 Task: Search for 'famous quotes' on Google Images and save several images to your computer.
Action: Mouse moved to (501, 784)
Screenshot: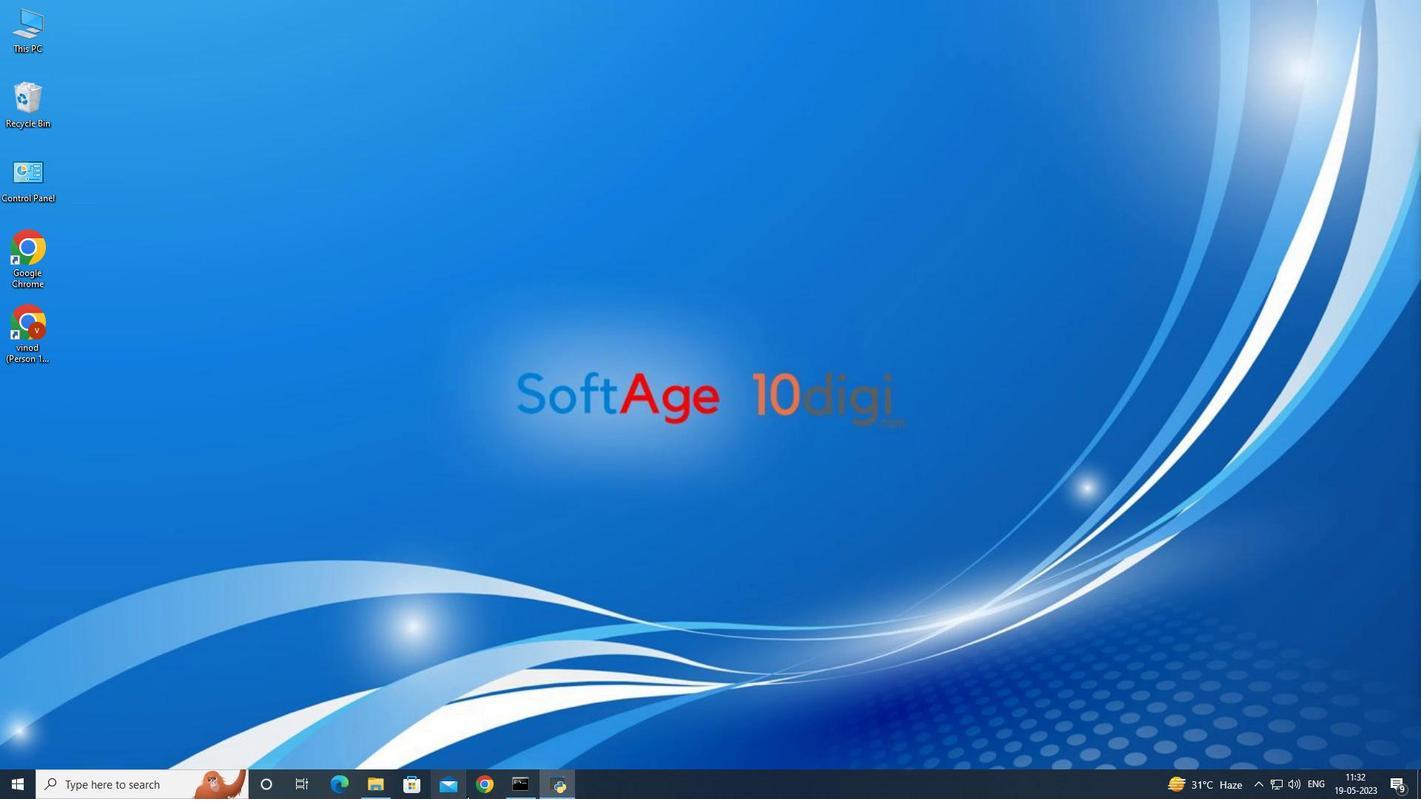 
Action: Mouse pressed left at (501, 784)
Screenshot: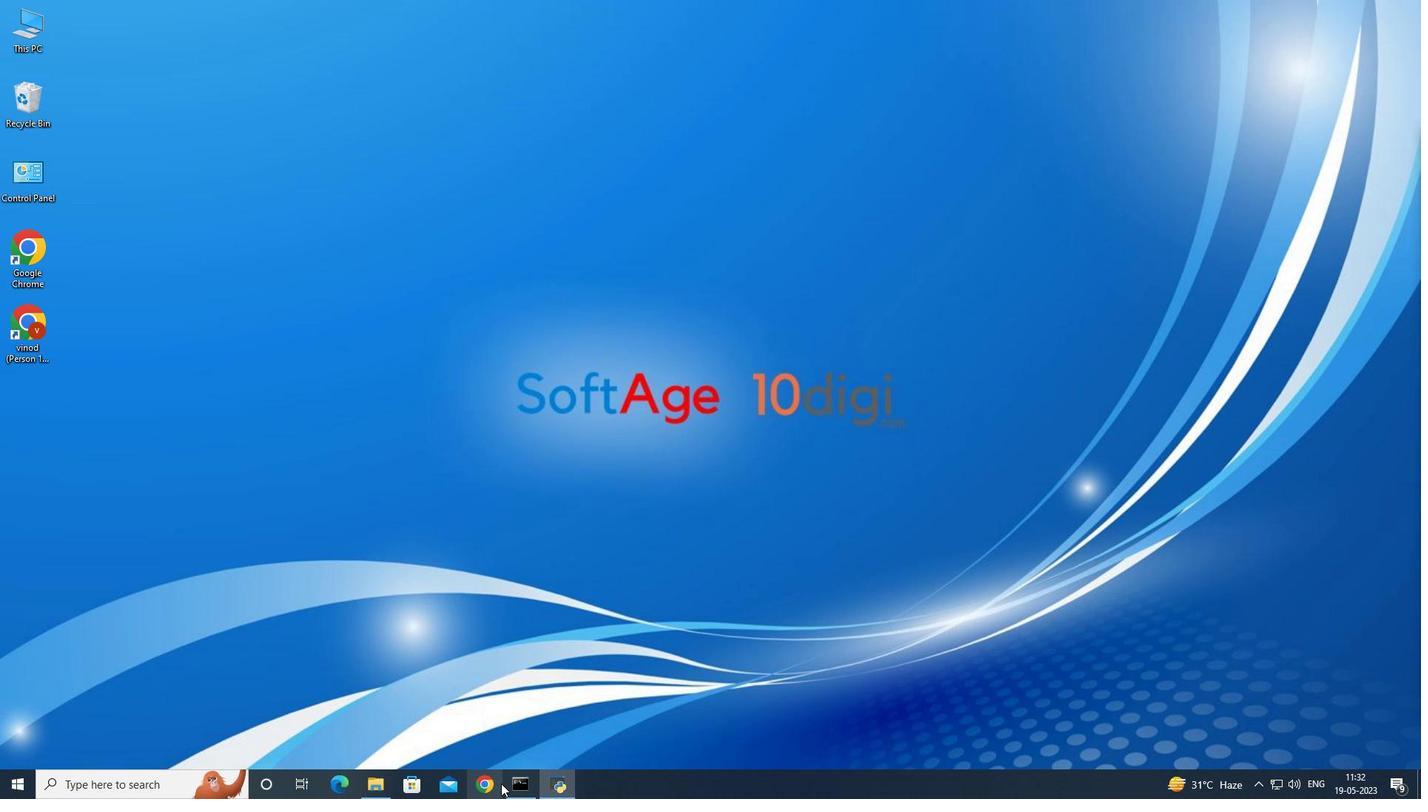 
Action: Mouse moved to (607, 493)
Screenshot: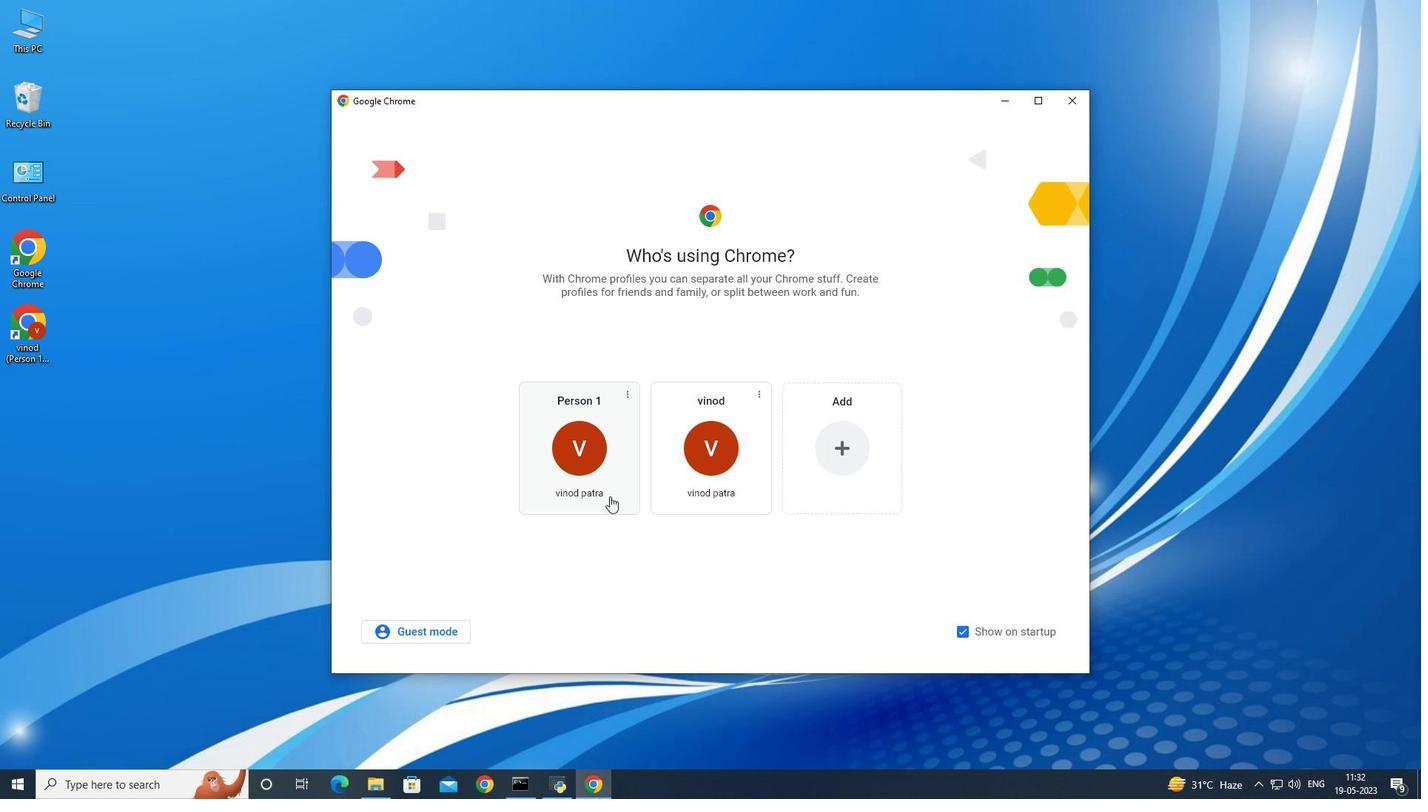 
Action: Mouse pressed left at (607, 493)
Screenshot: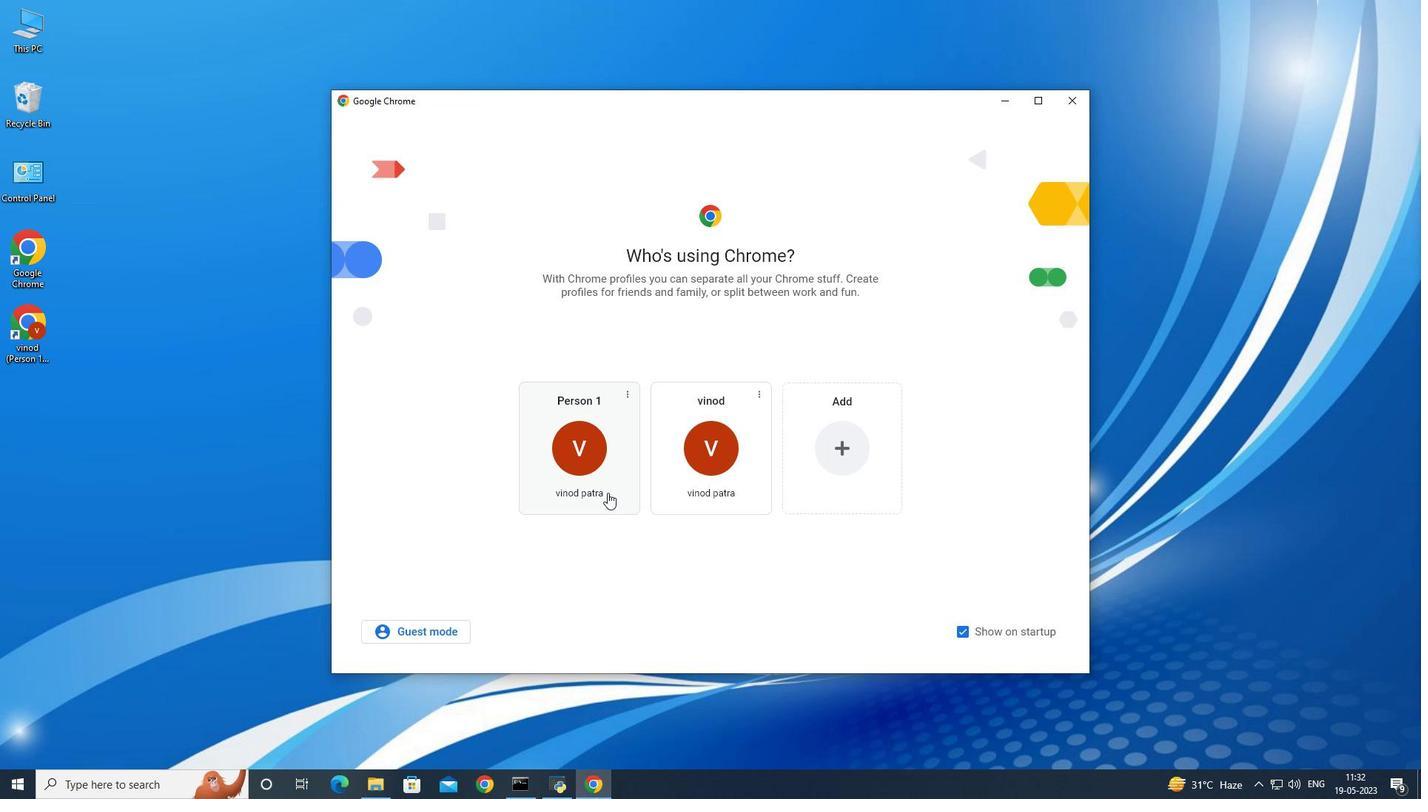 
Action: Mouse moved to (701, 311)
Screenshot: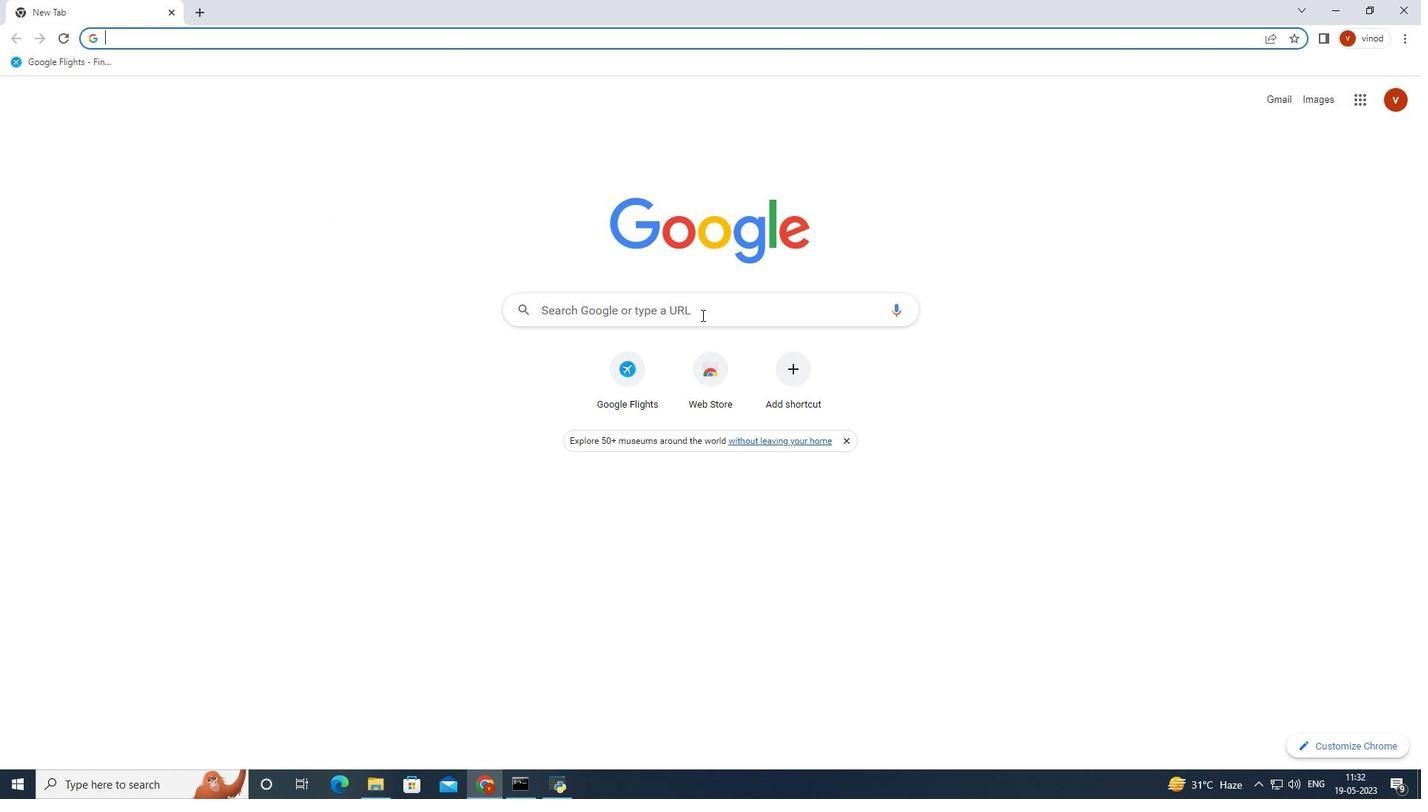 
Action: Mouse pressed left at (701, 311)
Screenshot: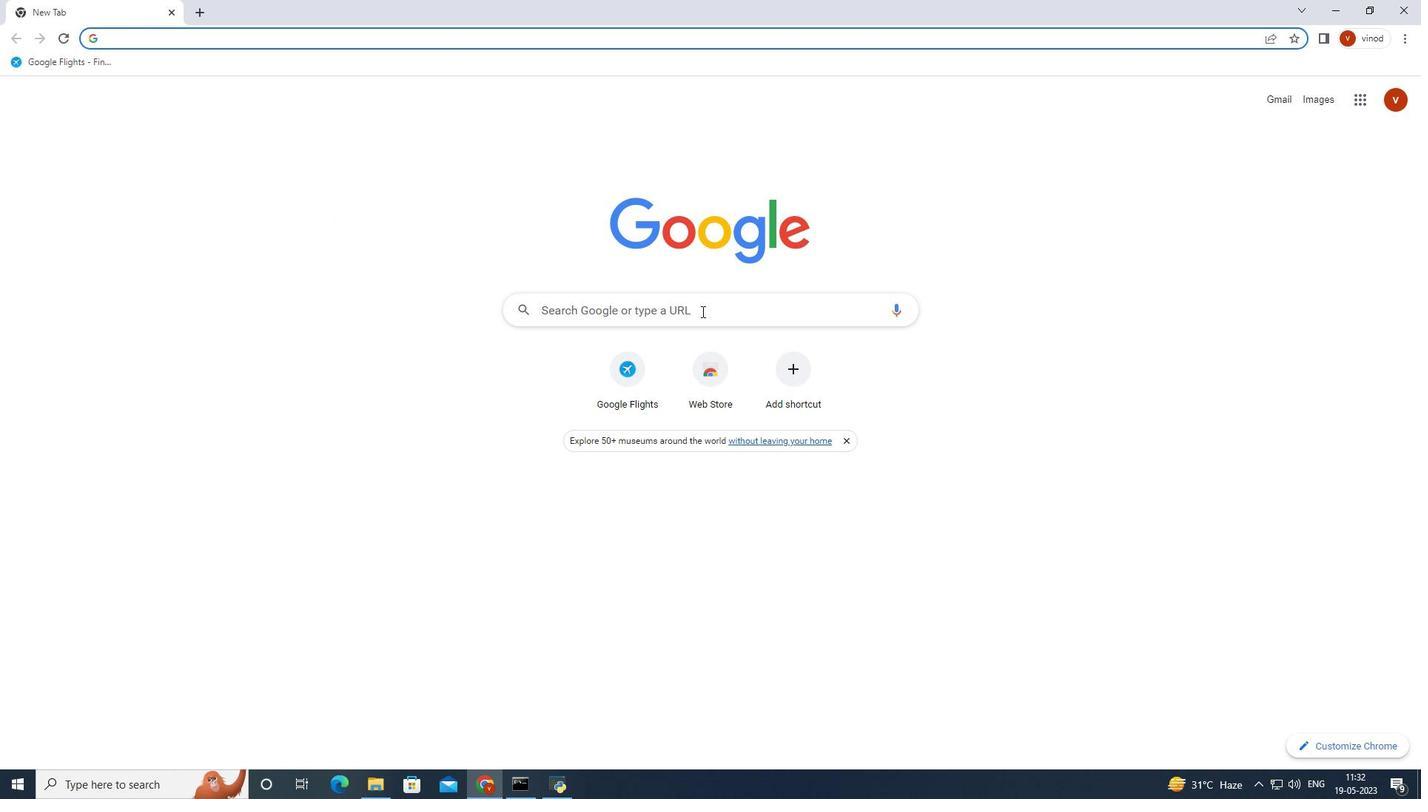 
Action: Mouse moved to (700, 314)
Screenshot: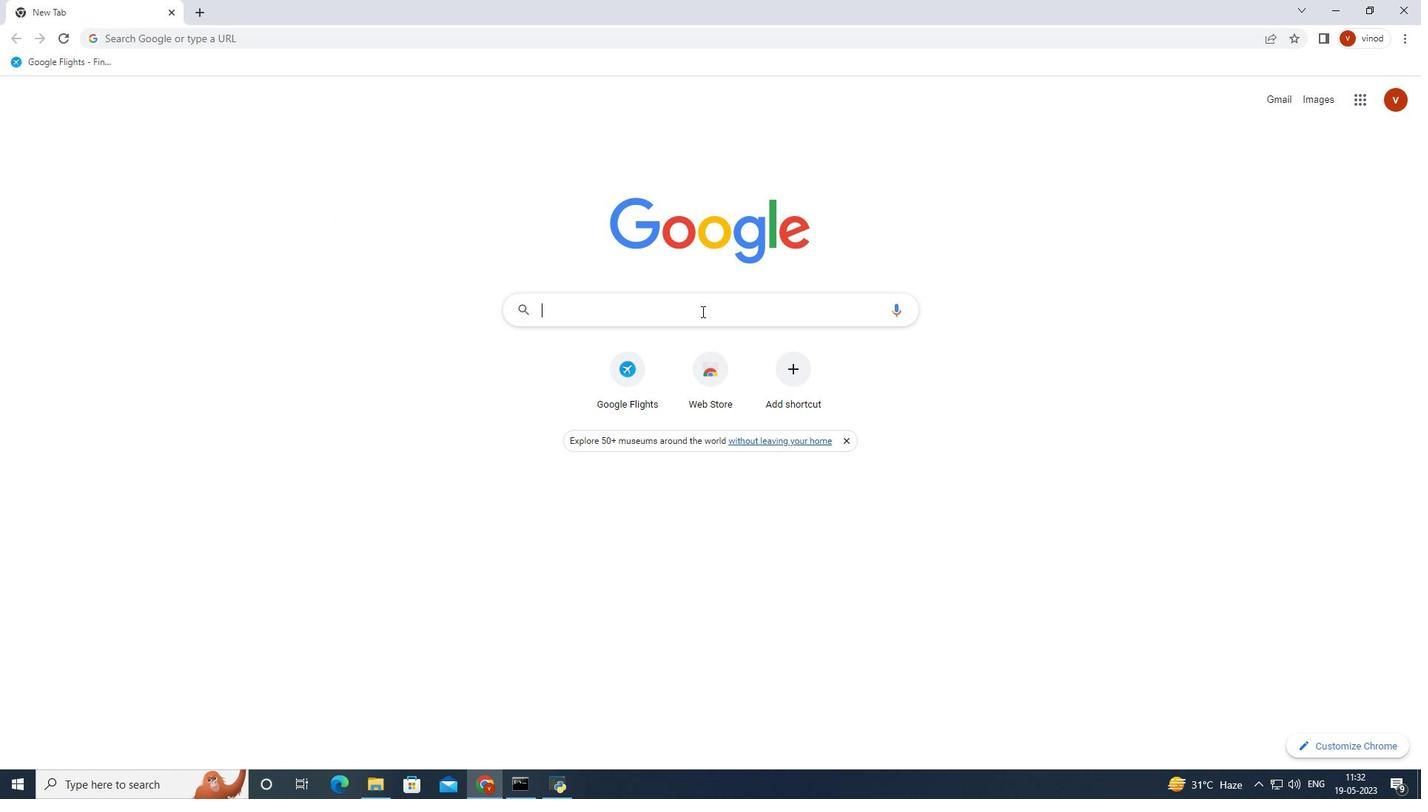 
Action: Key pressed famous<Key.space>quote<Key.enter>
Screenshot: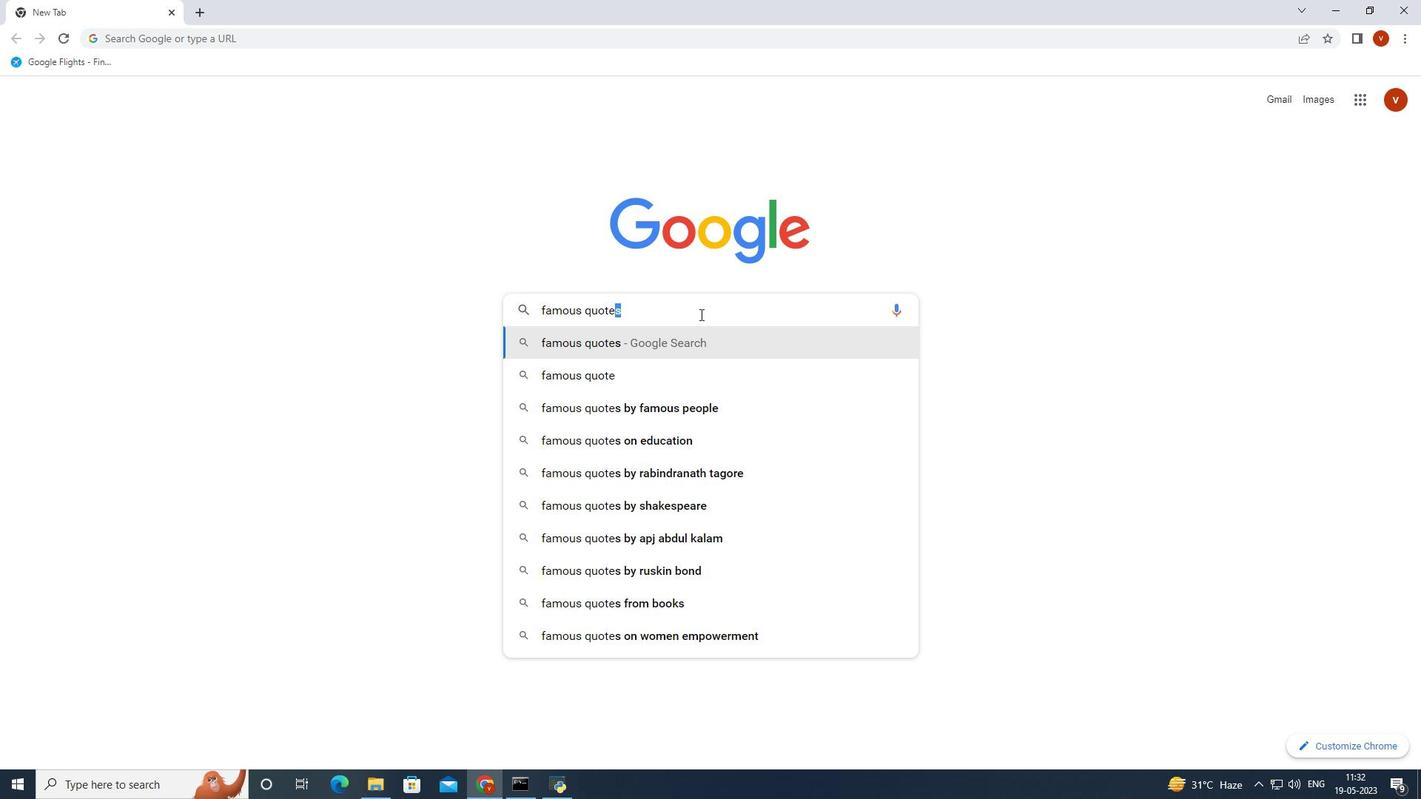 
Action: Mouse moved to (316, 332)
Screenshot: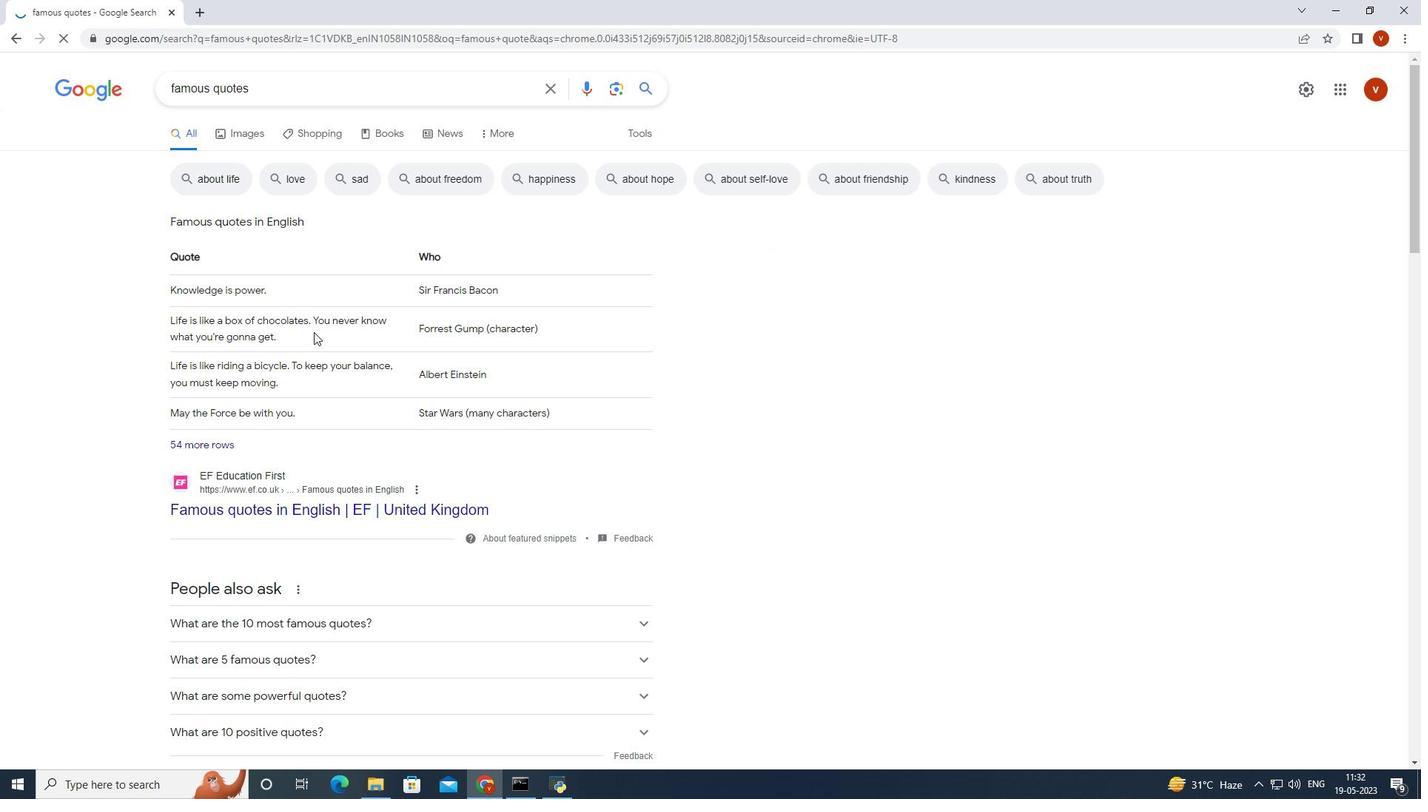 
Action: Mouse scrolled (316, 331) with delta (0, 0)
Screenshot: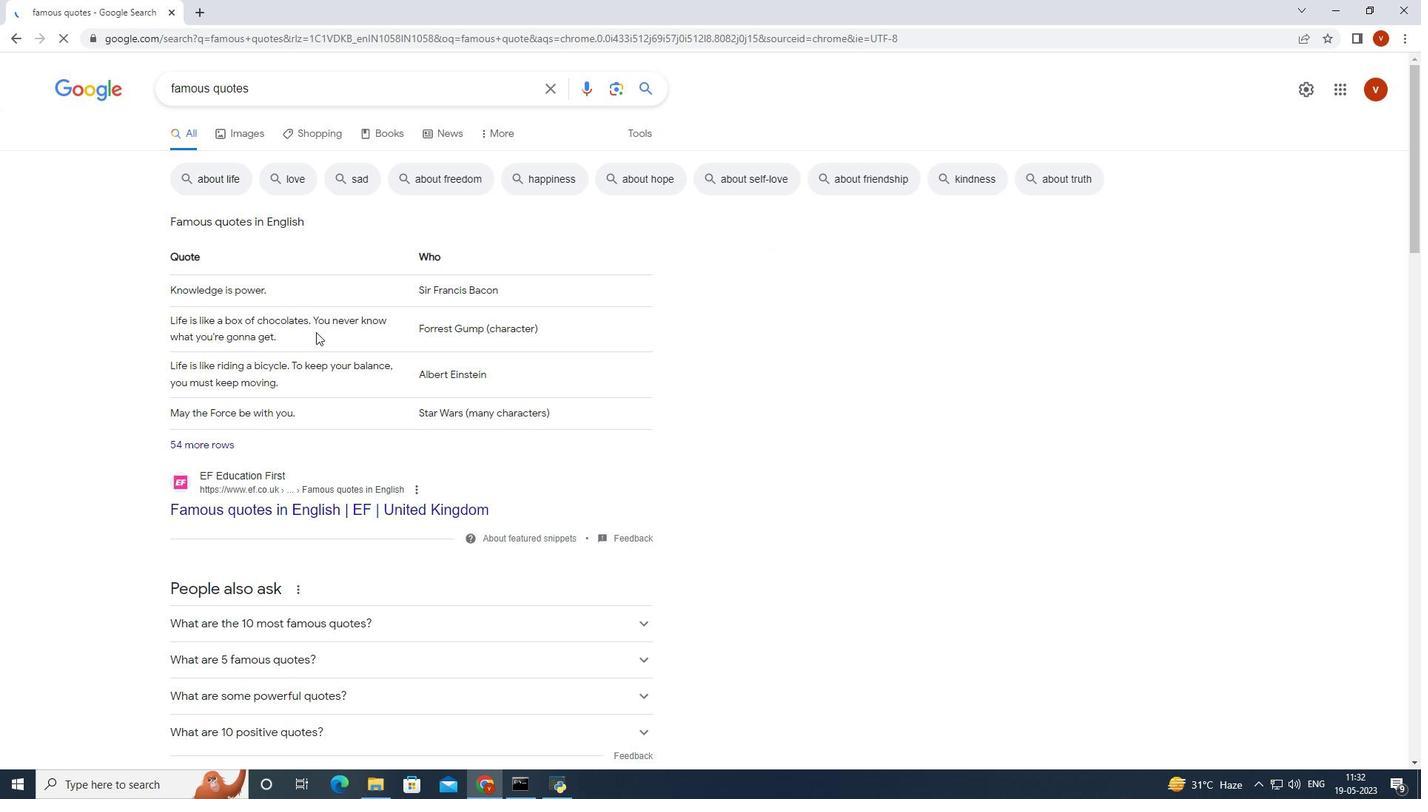 
Action: Mouse scrolled (316, 331) with delta (0, 0)
Screenshot: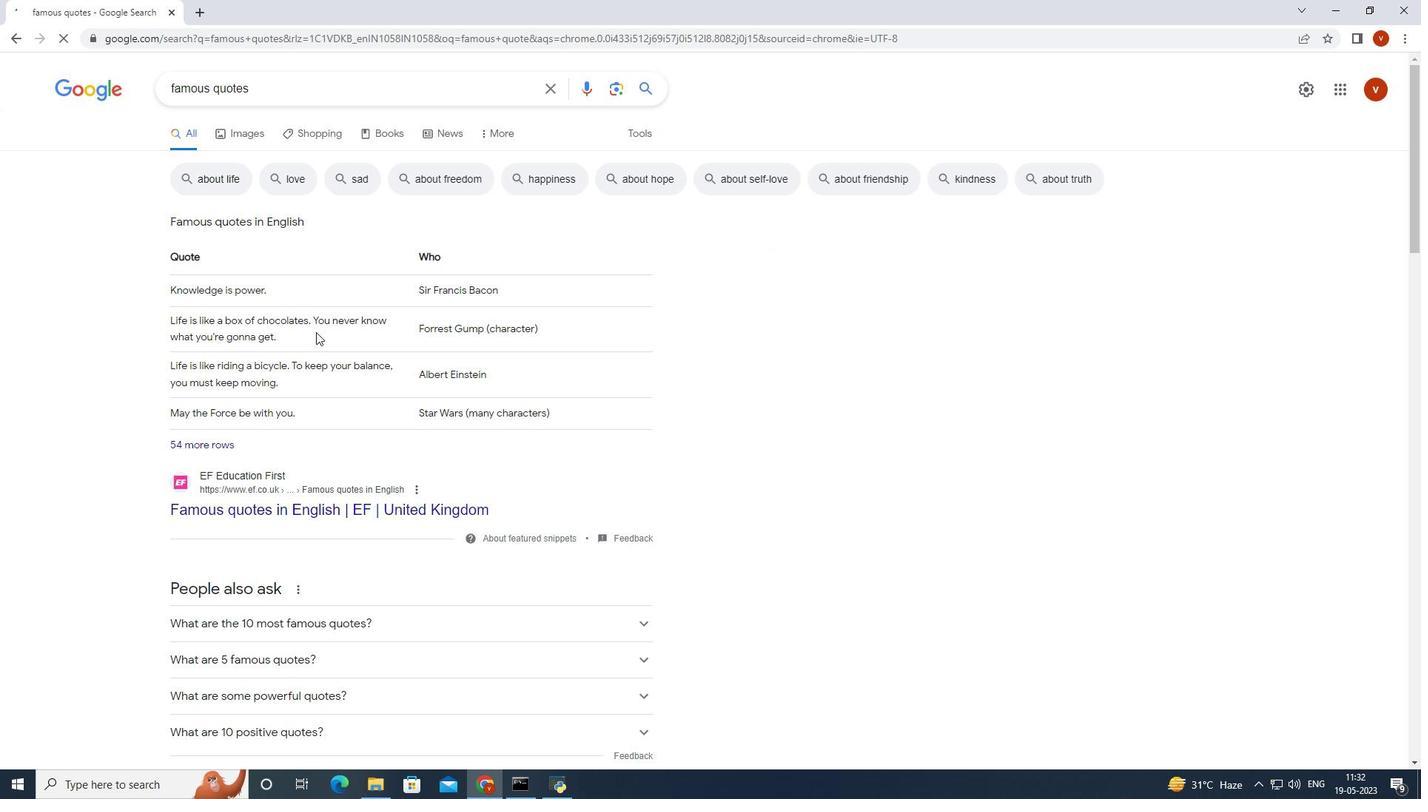 
Action: Mouse moved to (316, 333)
Screenshot: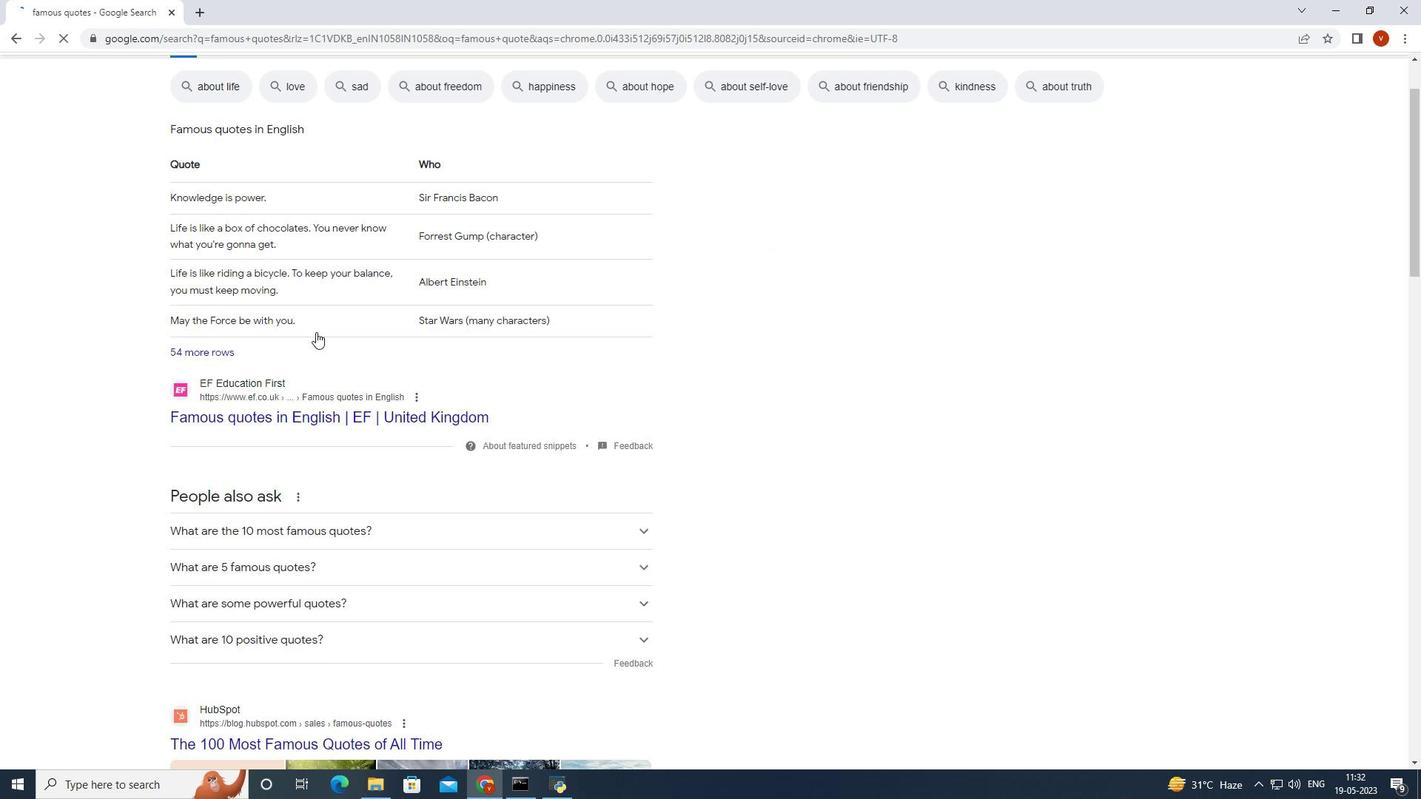 
Action: Mouse scrolled (316, 333) with delta (0, 0)
Screenshot: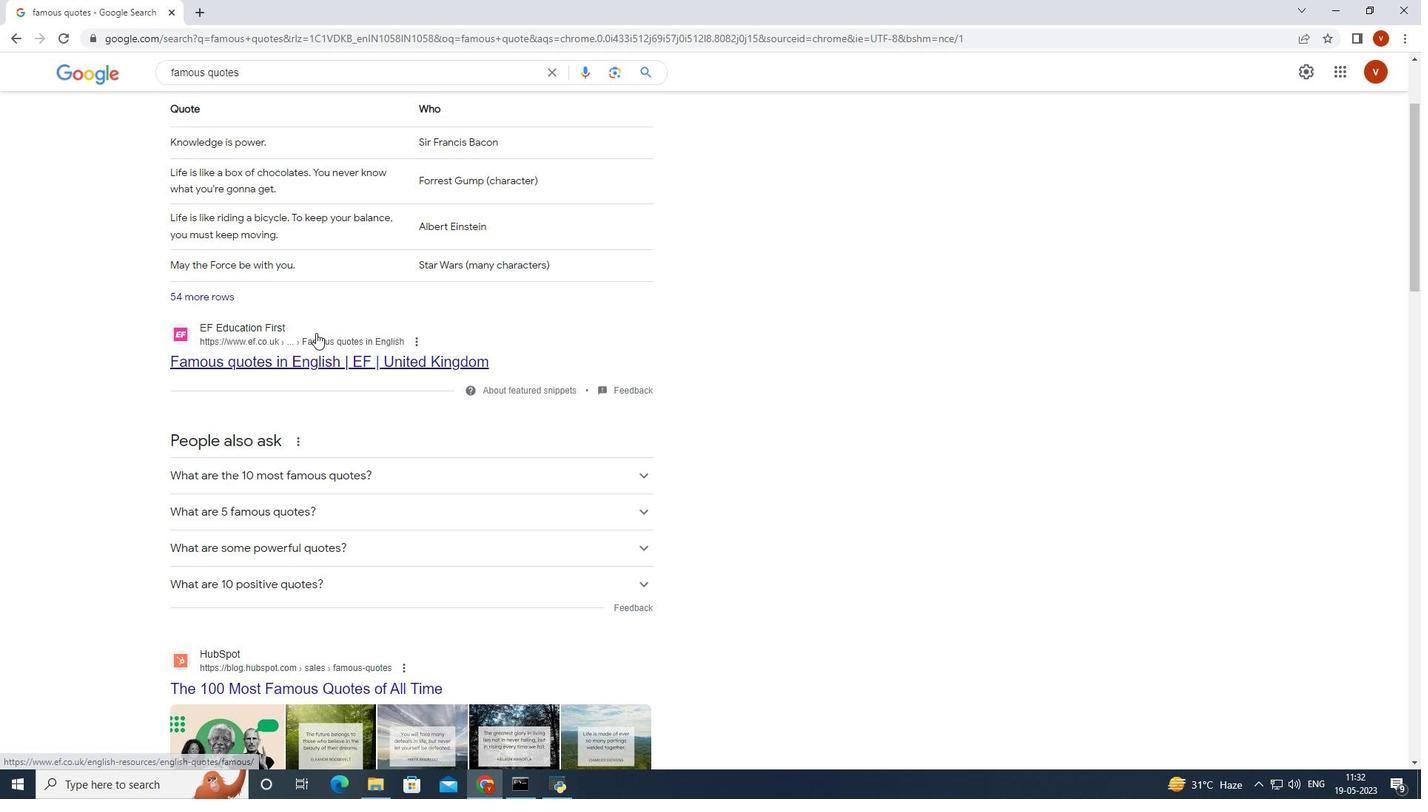 
Action: Mouse moved to (316, 328)
Screenshot: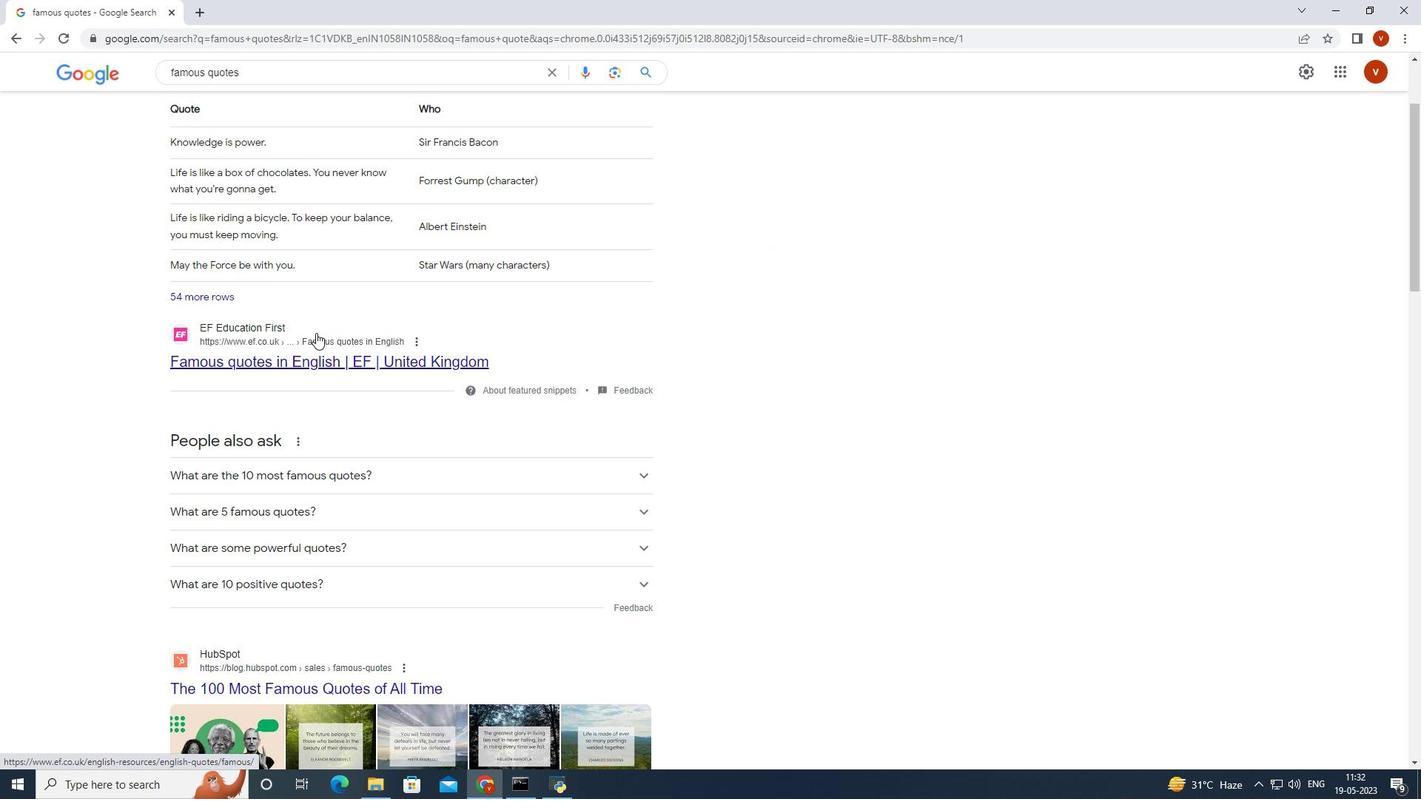 
Action: Mouse scrolled (316, 330) with delta (0, 0)
Screenshot: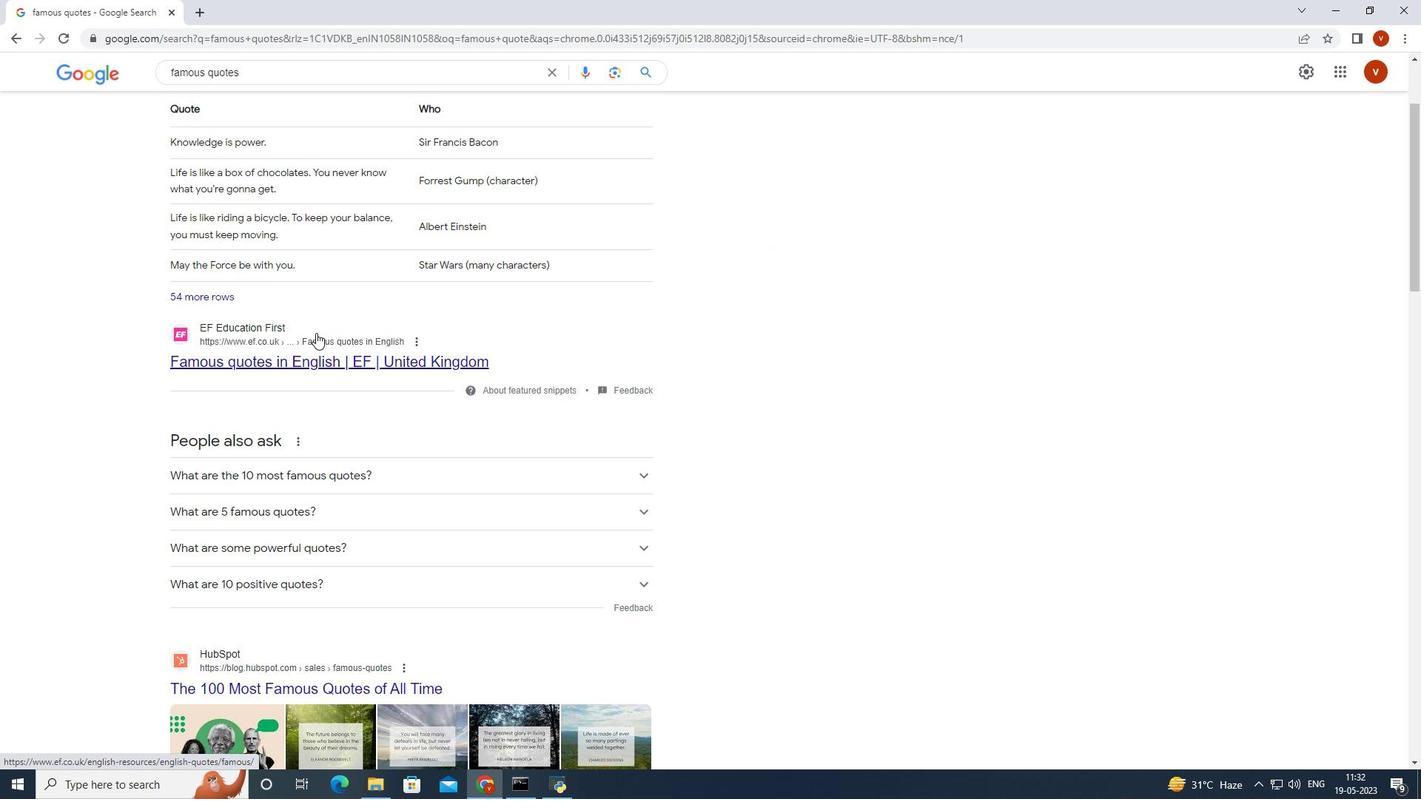 
Action: Mouse moved to (318, 323)
Screenshot: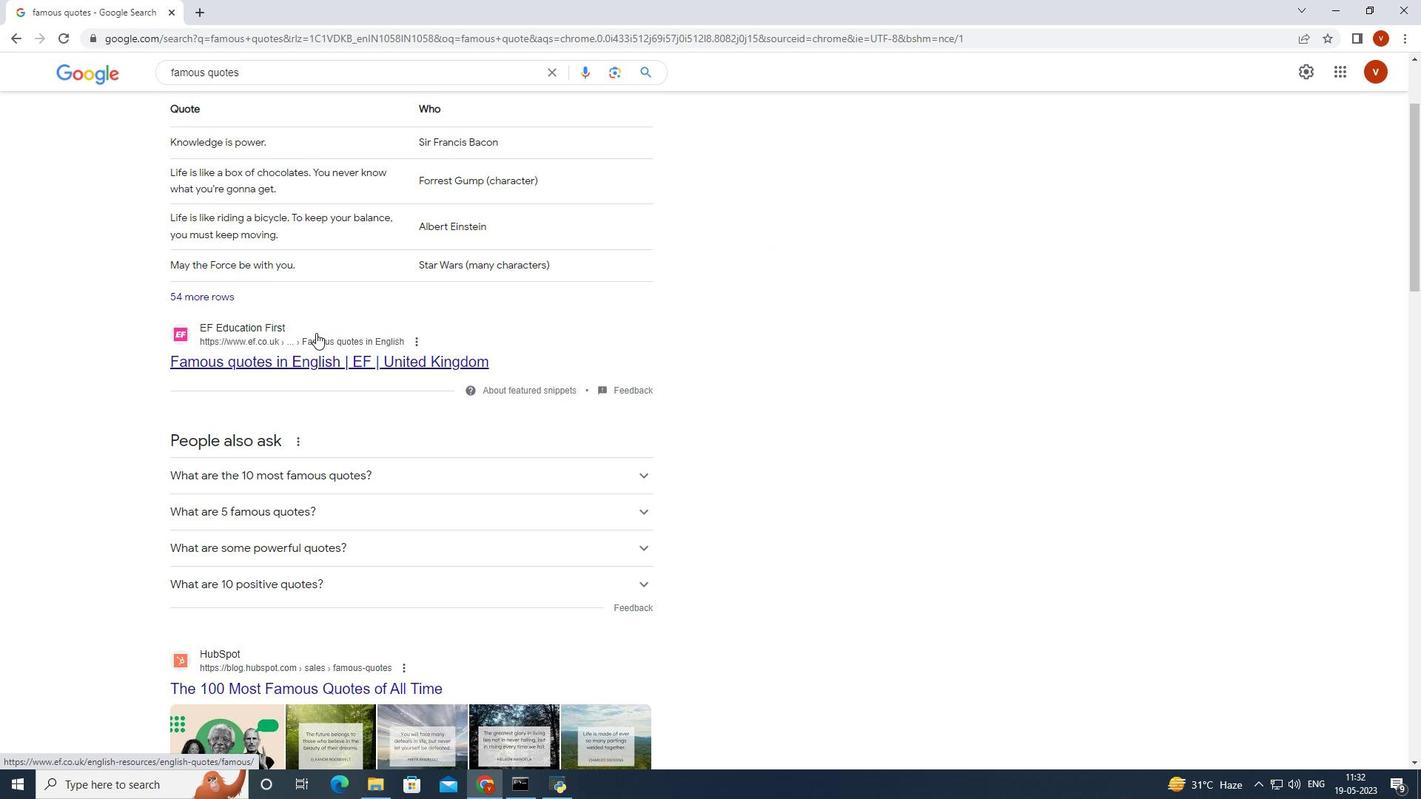 
Action: Mouse scrolled (318, 324) with delta (0, 0)
Screenshot: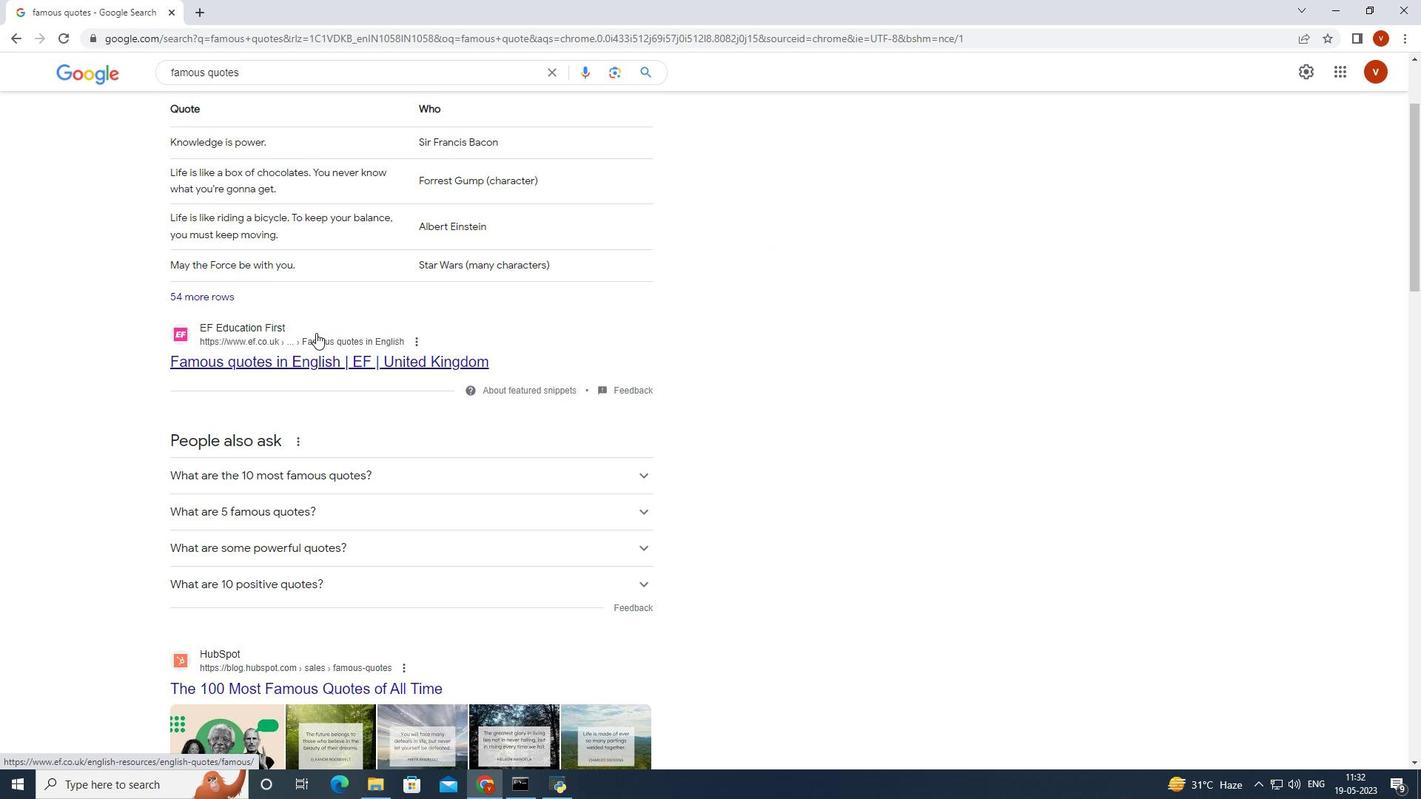 
Action: Mouse moved to (221, 135)
Screenshot: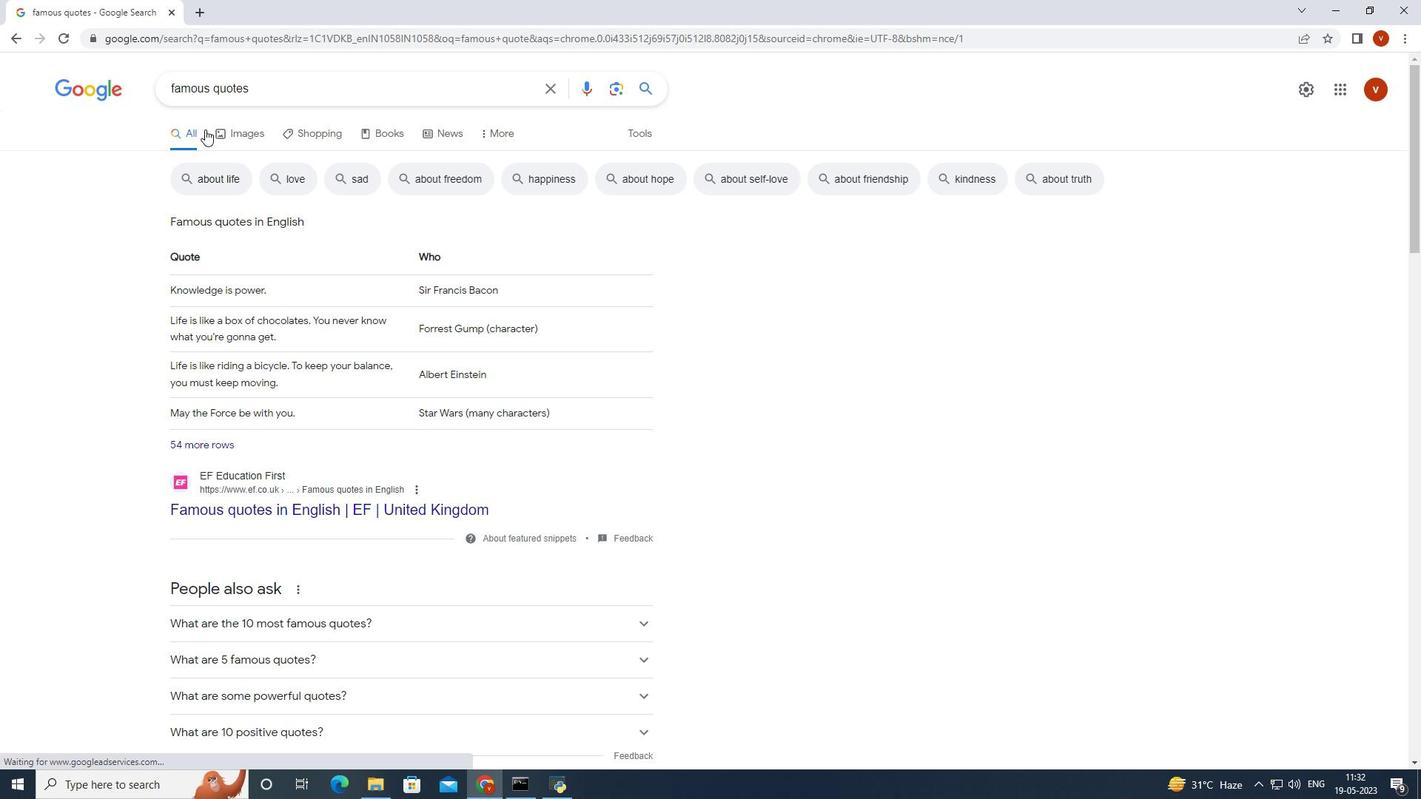 
Action: Mouse pressed left at (221, 135)
Screenshot: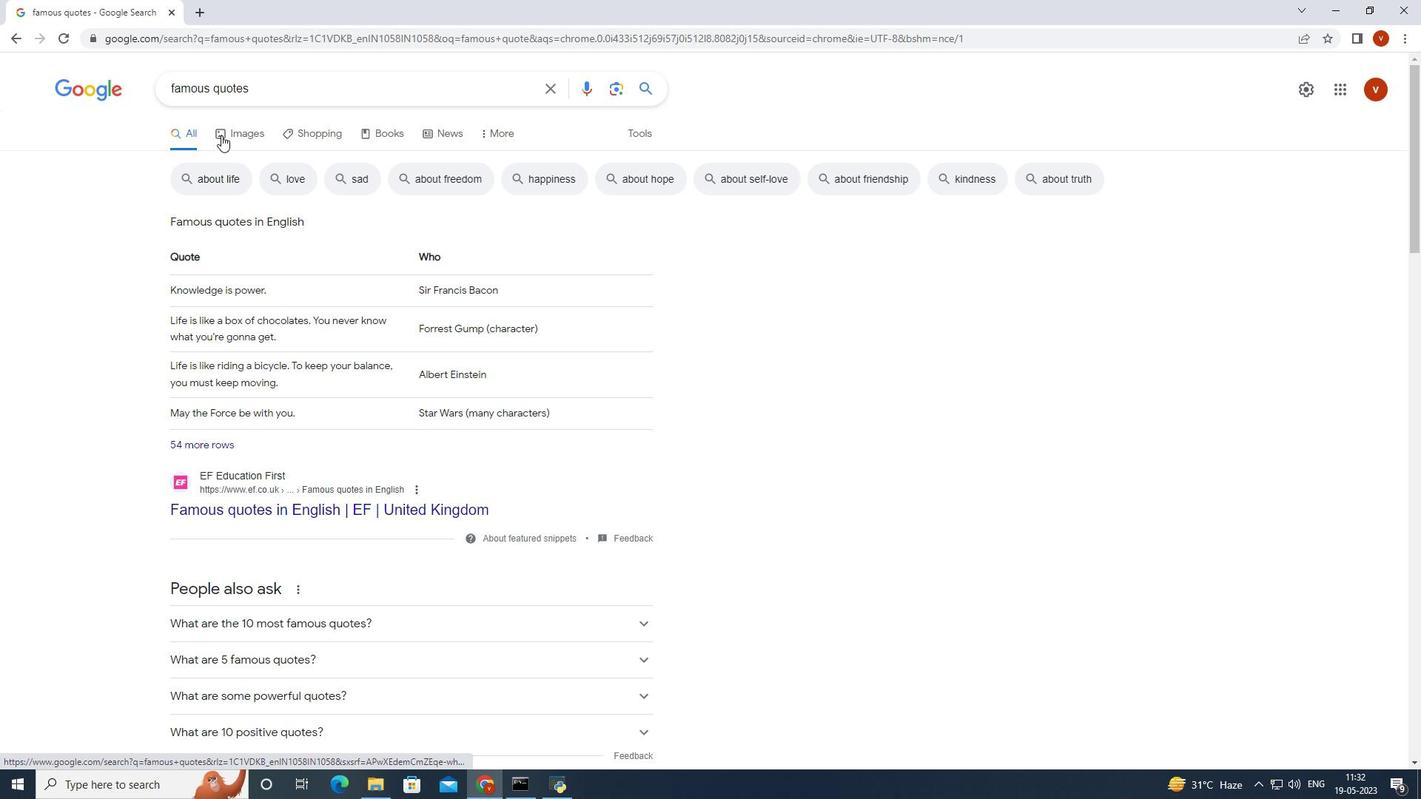 
Action: Mouse moved to (166, 284)
Screenshot: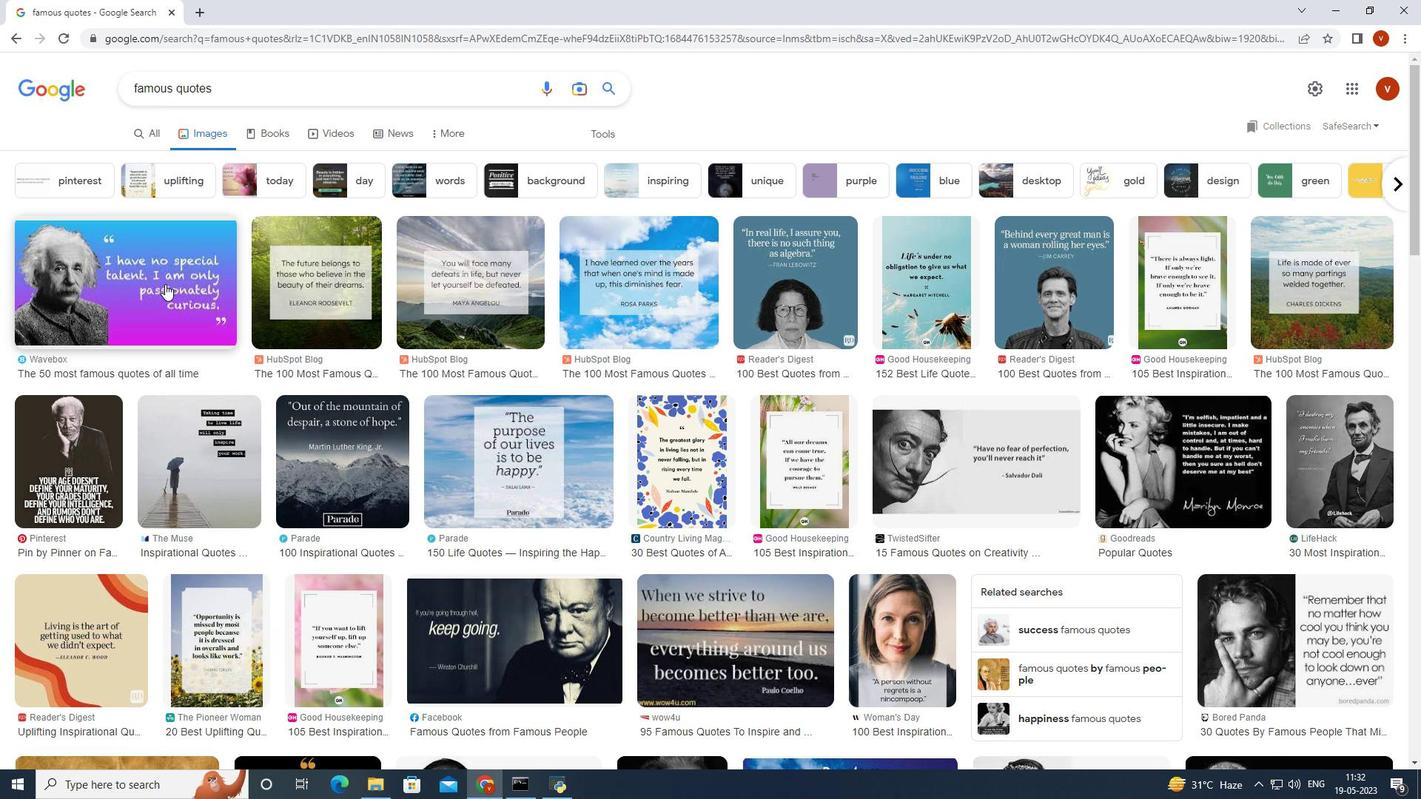 
Action: Mouse pressed right at (166, 284)
Screenshot: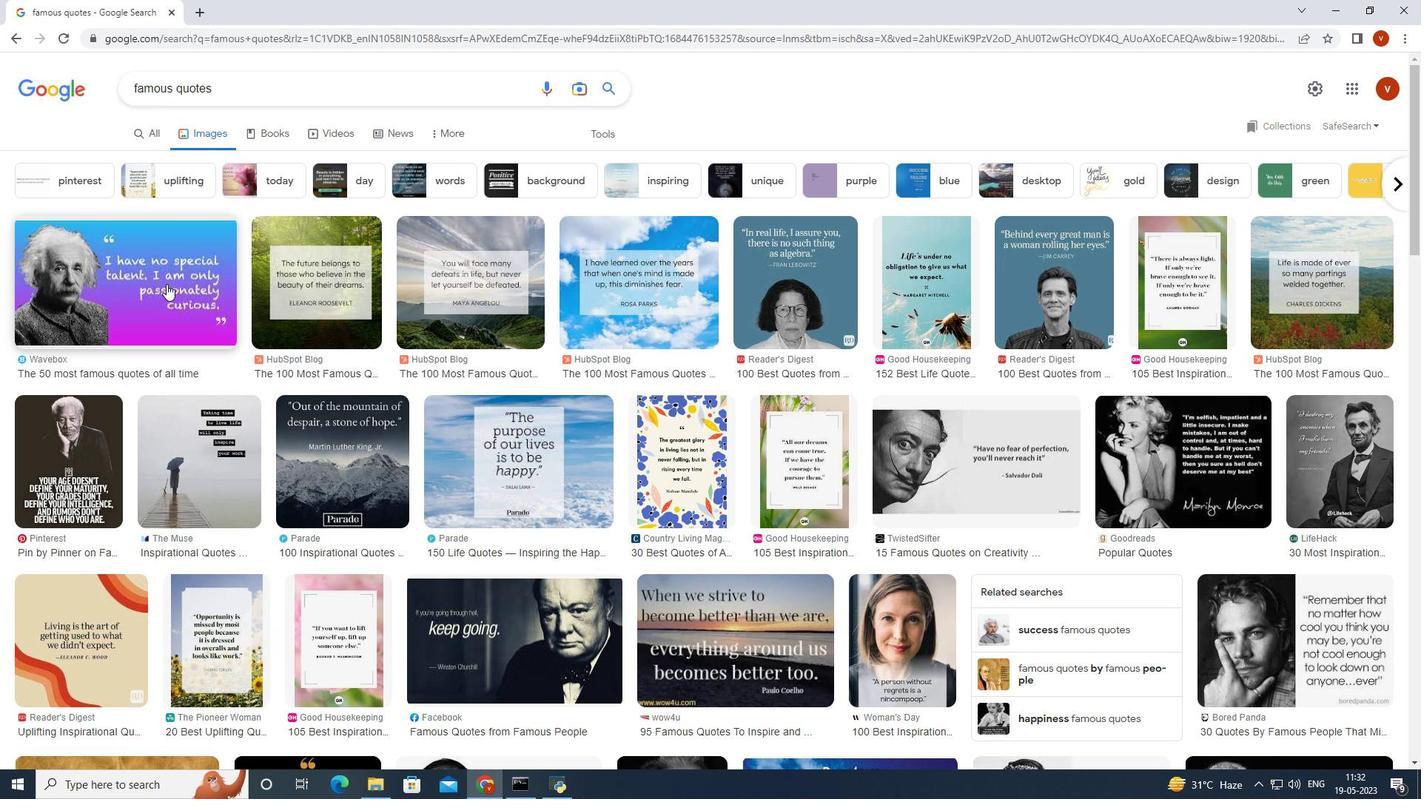
Action: Mouse moved to (238, 421)
Screenshot: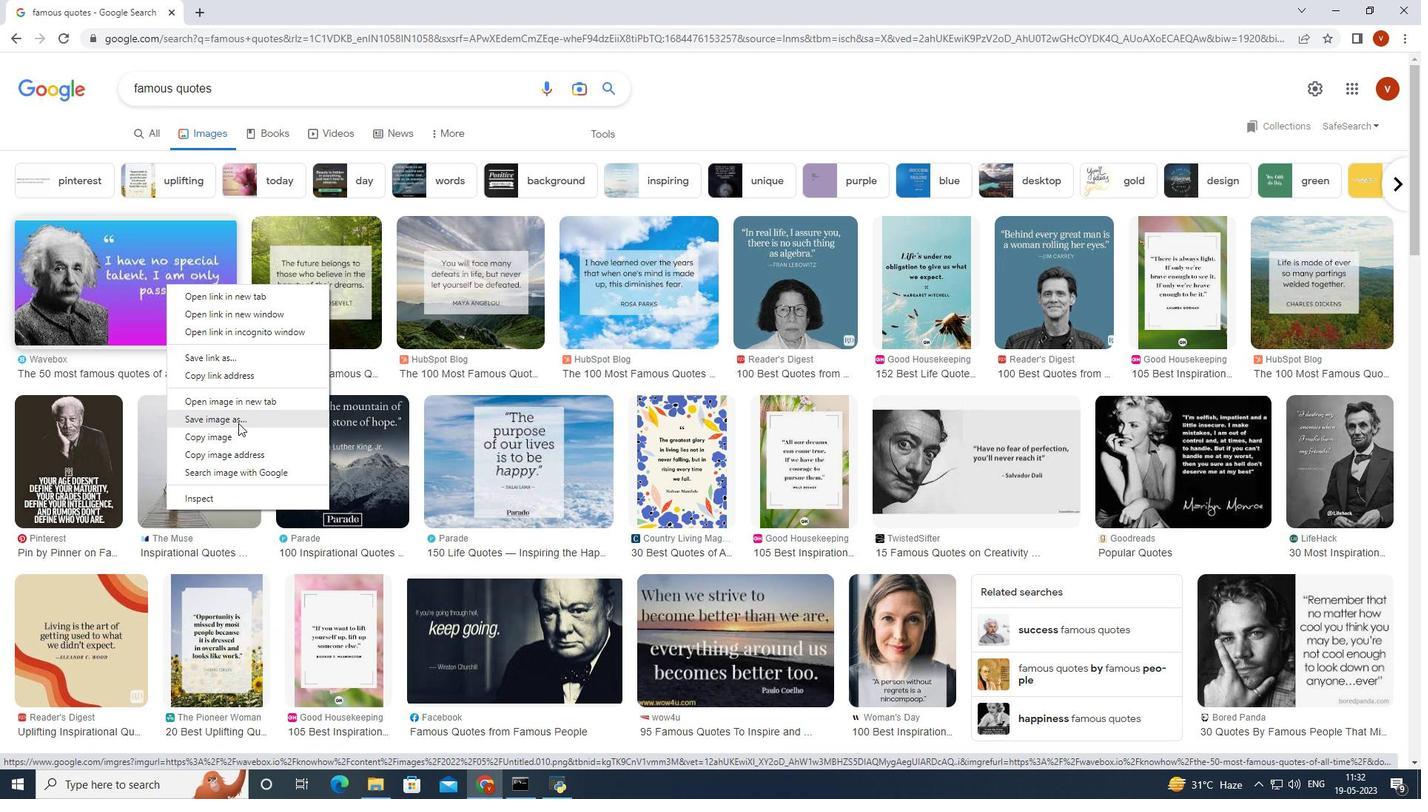 
Action: Mouse pressed left at (238, 421)
Screenshot: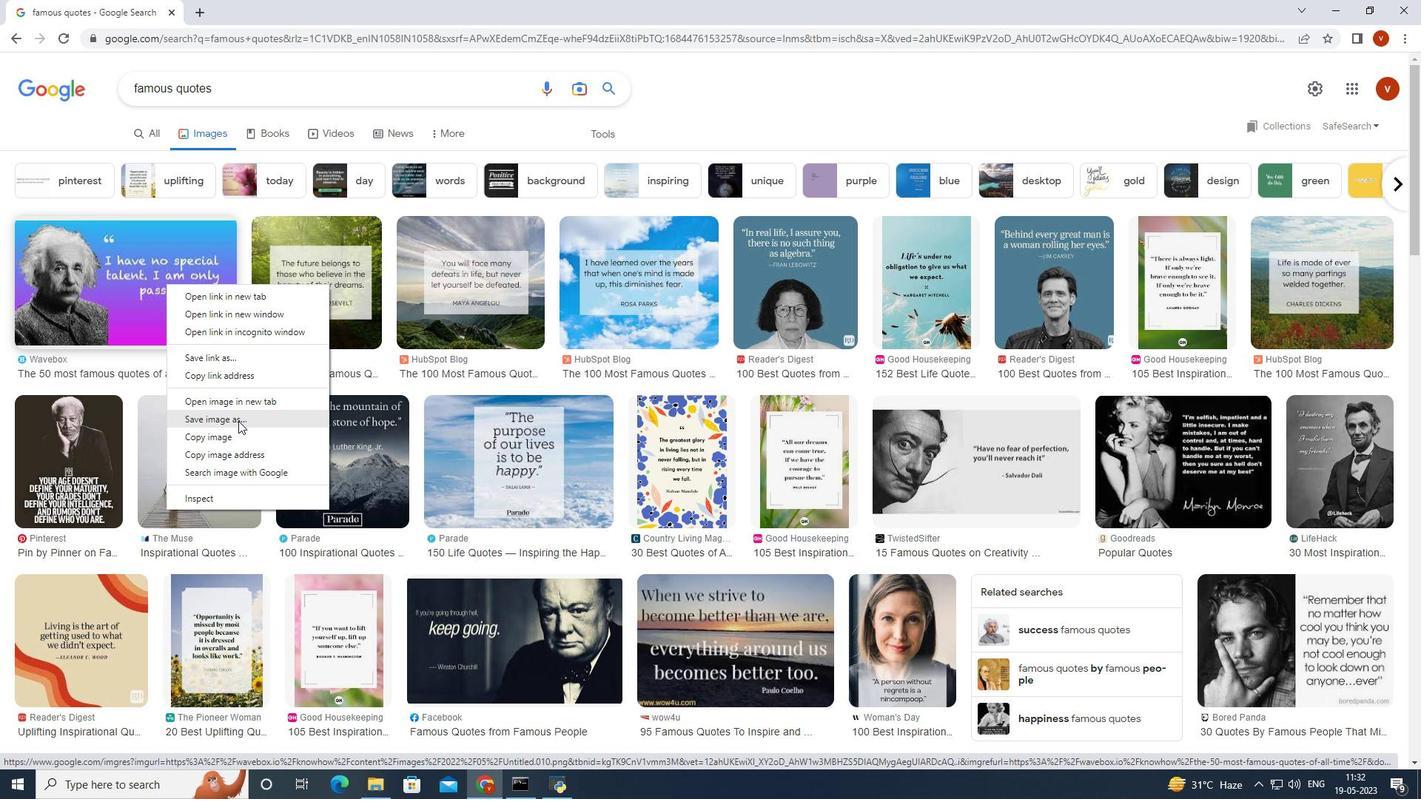 
Action: Mouse moved to (581, 372)
Screenshot: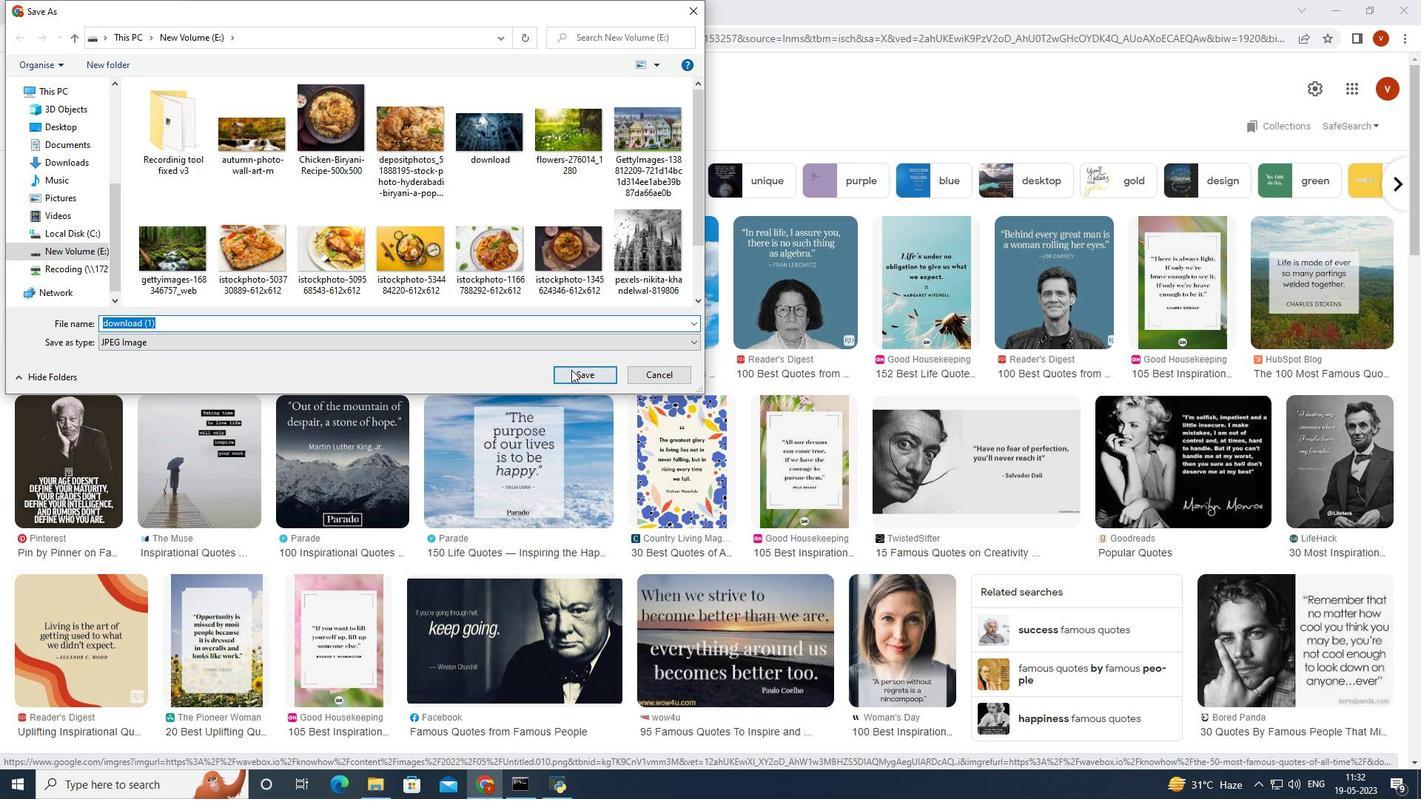 
Action: Mouse pressed left at (581, 372)
Screenshot: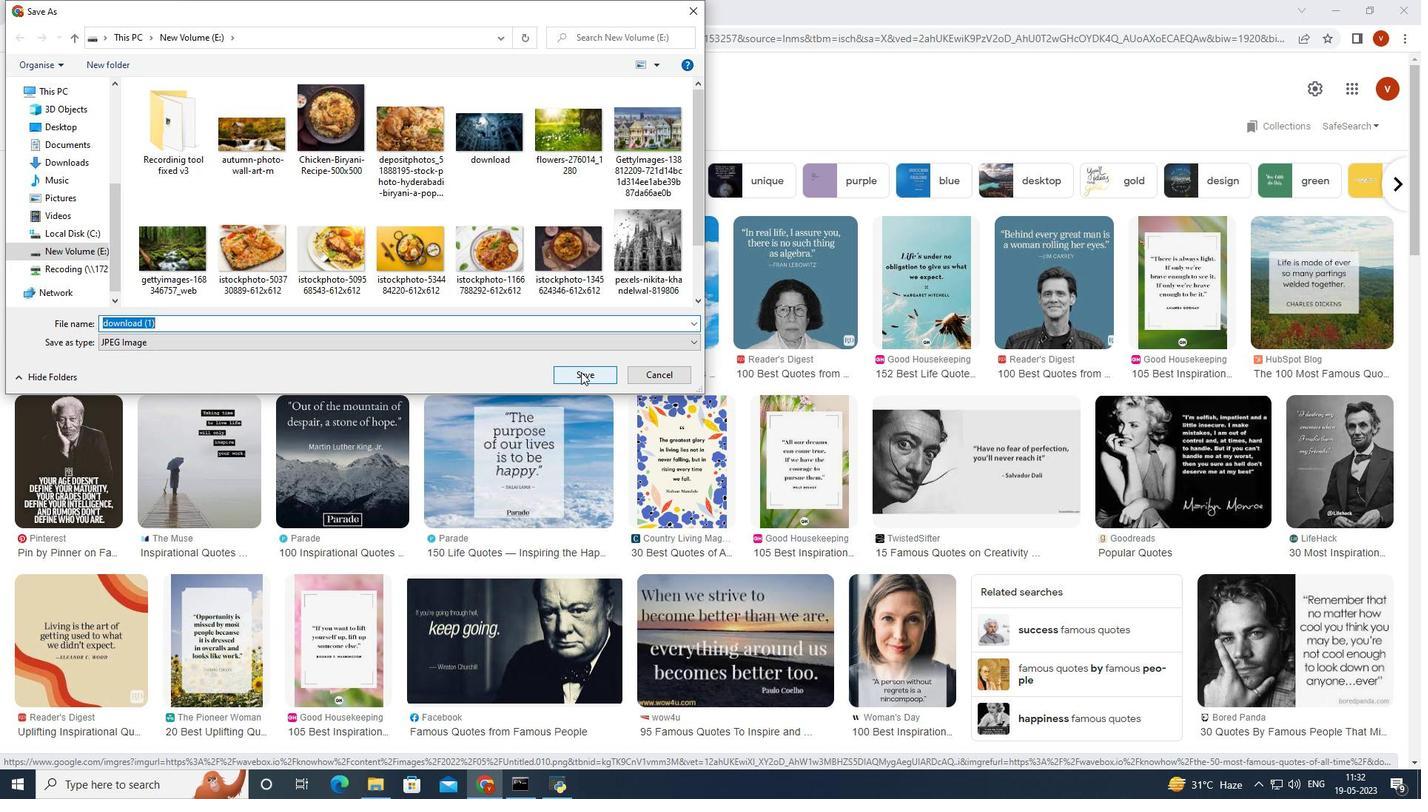 
Action: Mouse moved to (348, 327)
Screenshot: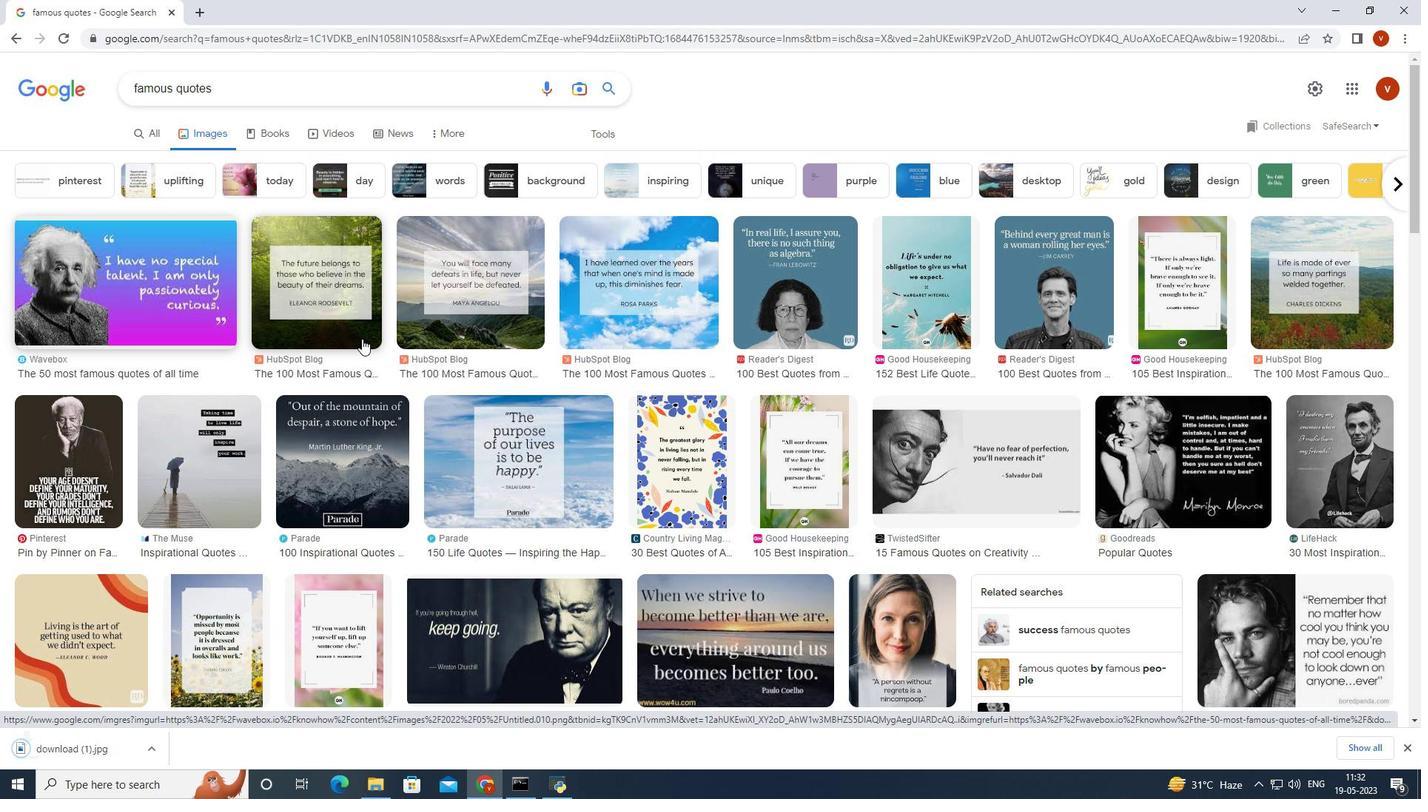 
Action: Mouse pressed right at (348, 327)
Screenshot: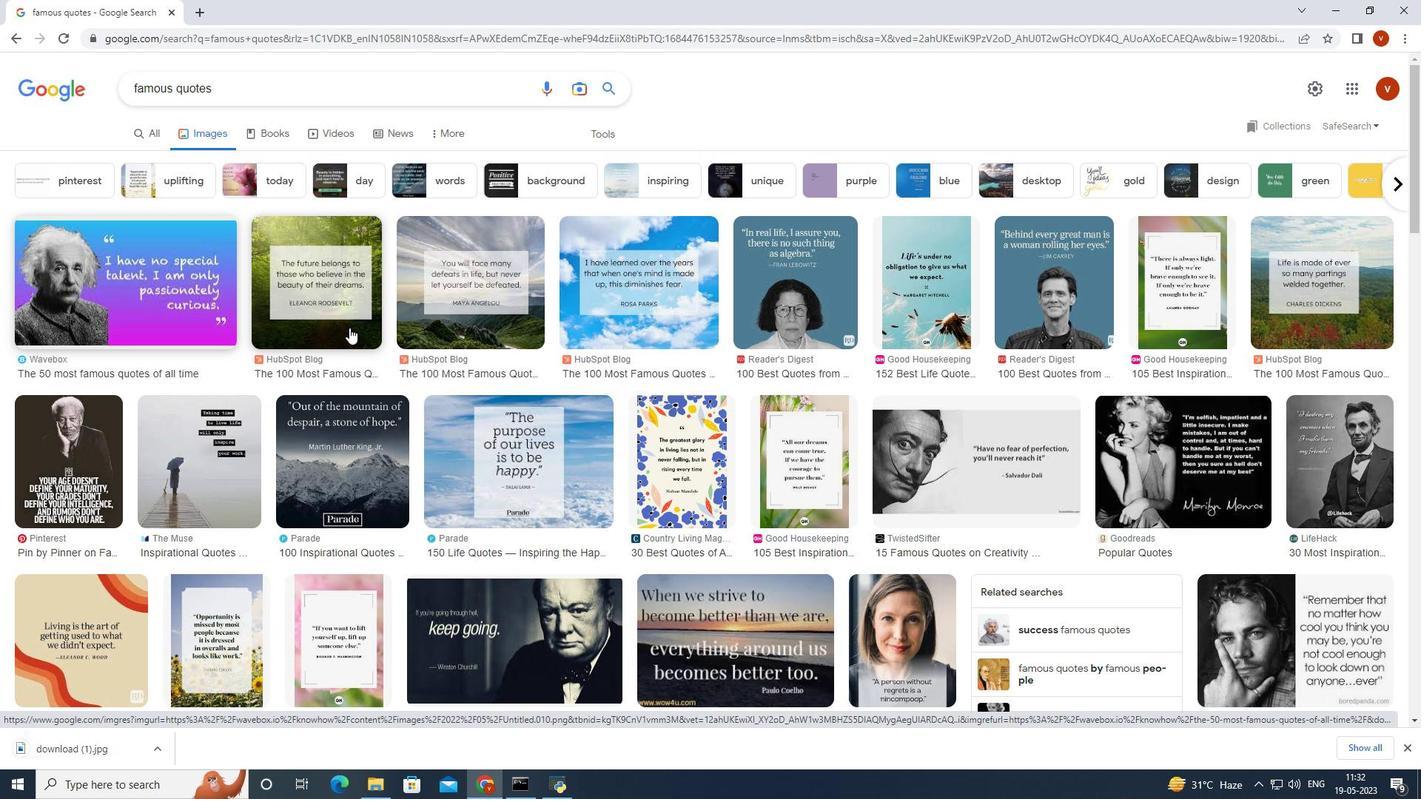 
Action: Mouse moved to (385, 465)
Screenshot: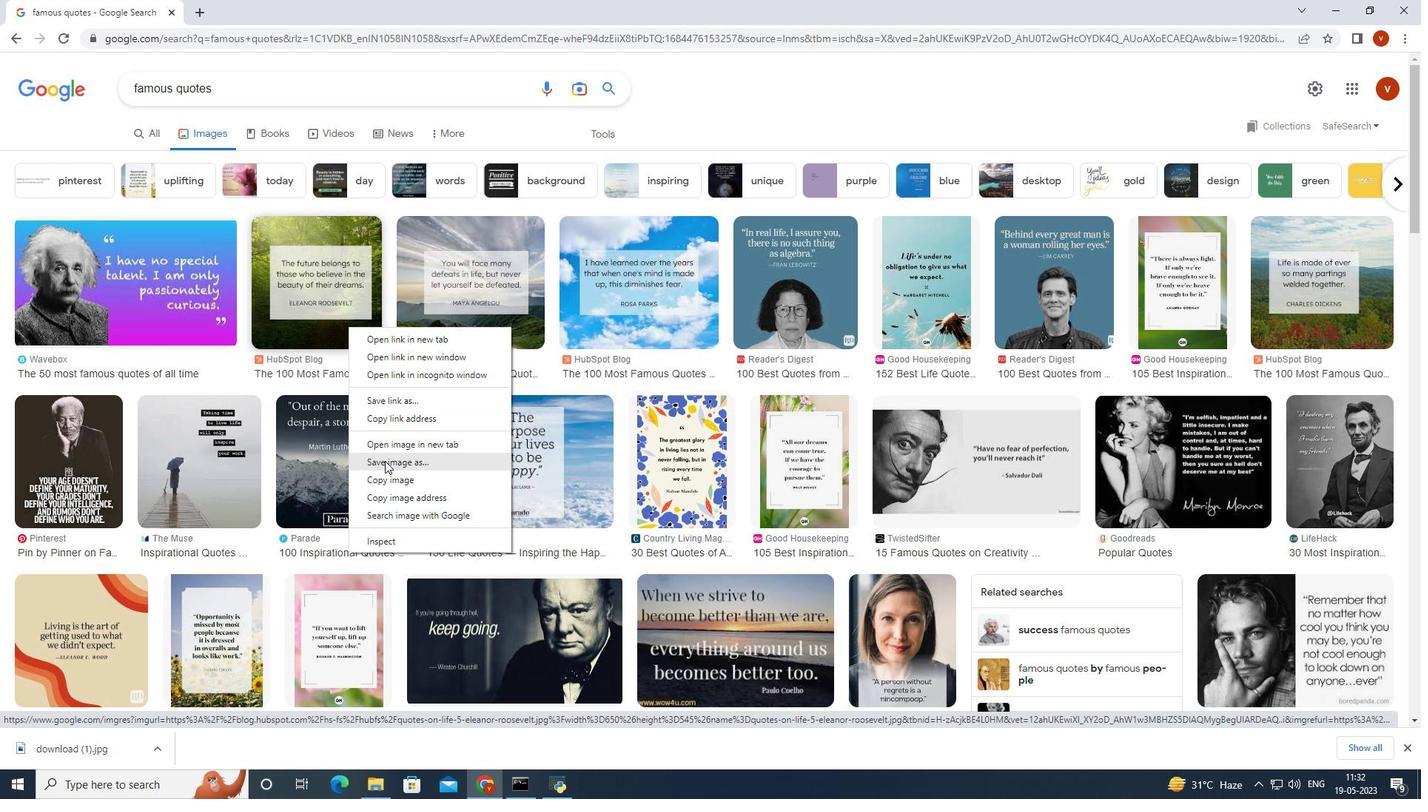 
Action: Mouse pressed left at (385, 465)
Screenshot: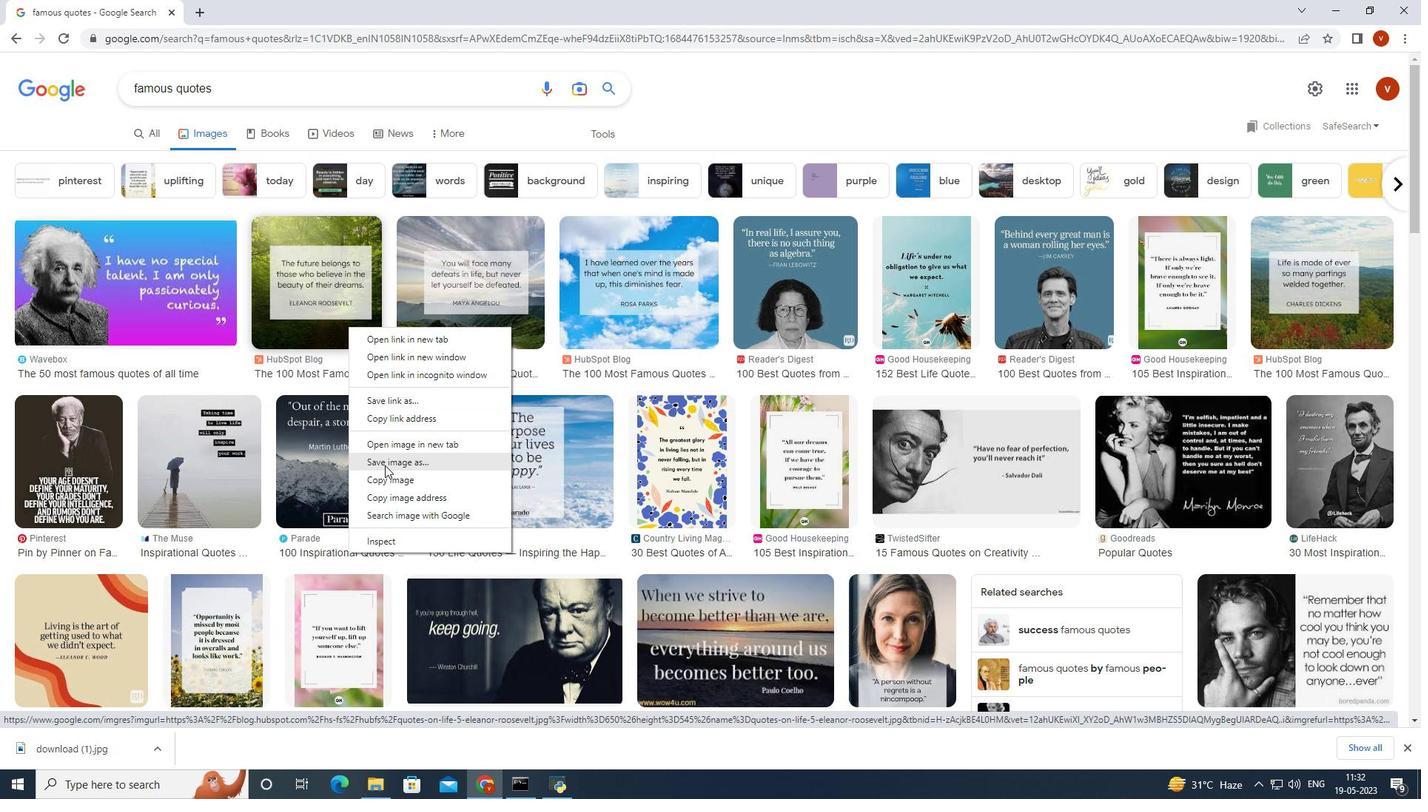 
Action: Mouse moved to (563, 376)
Screenshot: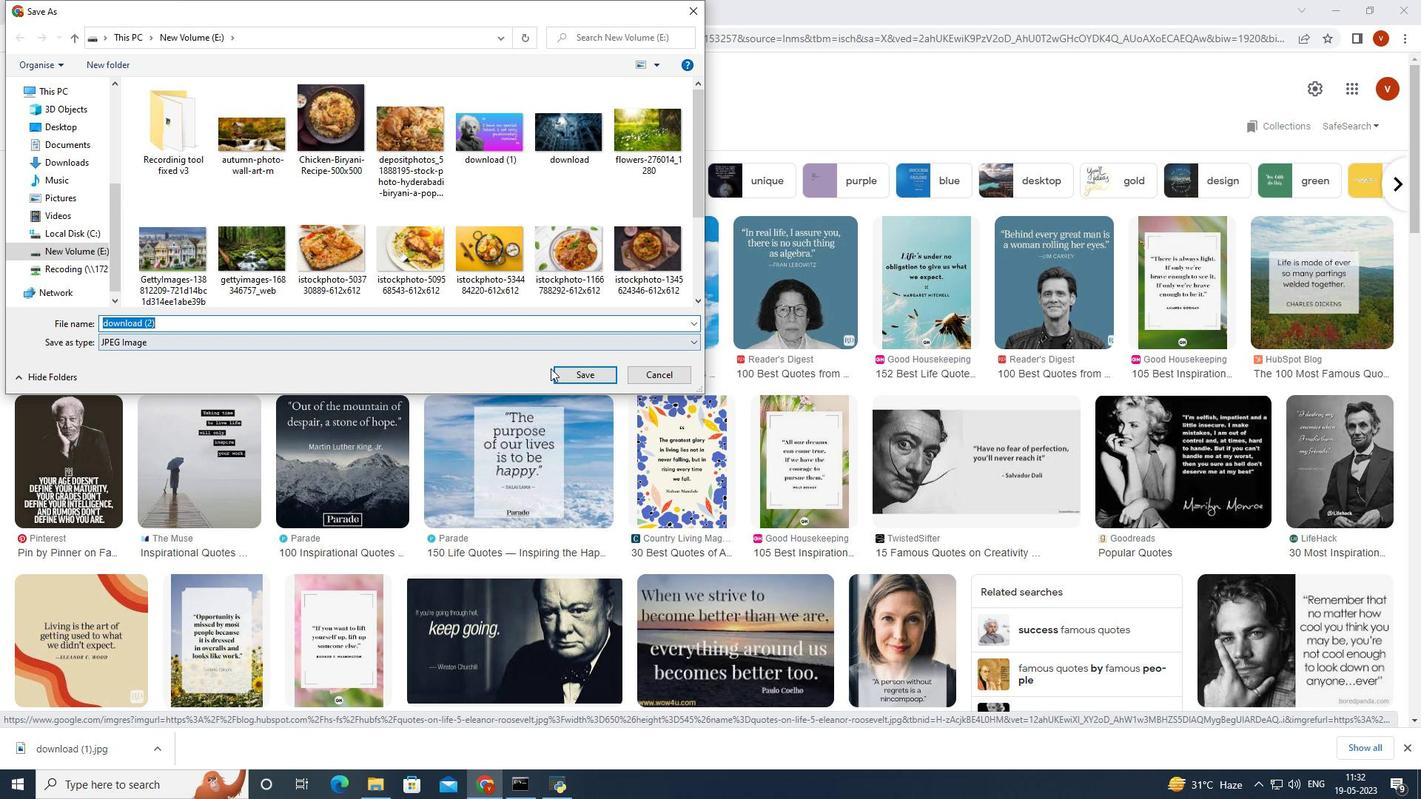 
Action: Mouse pressed left at (563, 376)
Screenshot: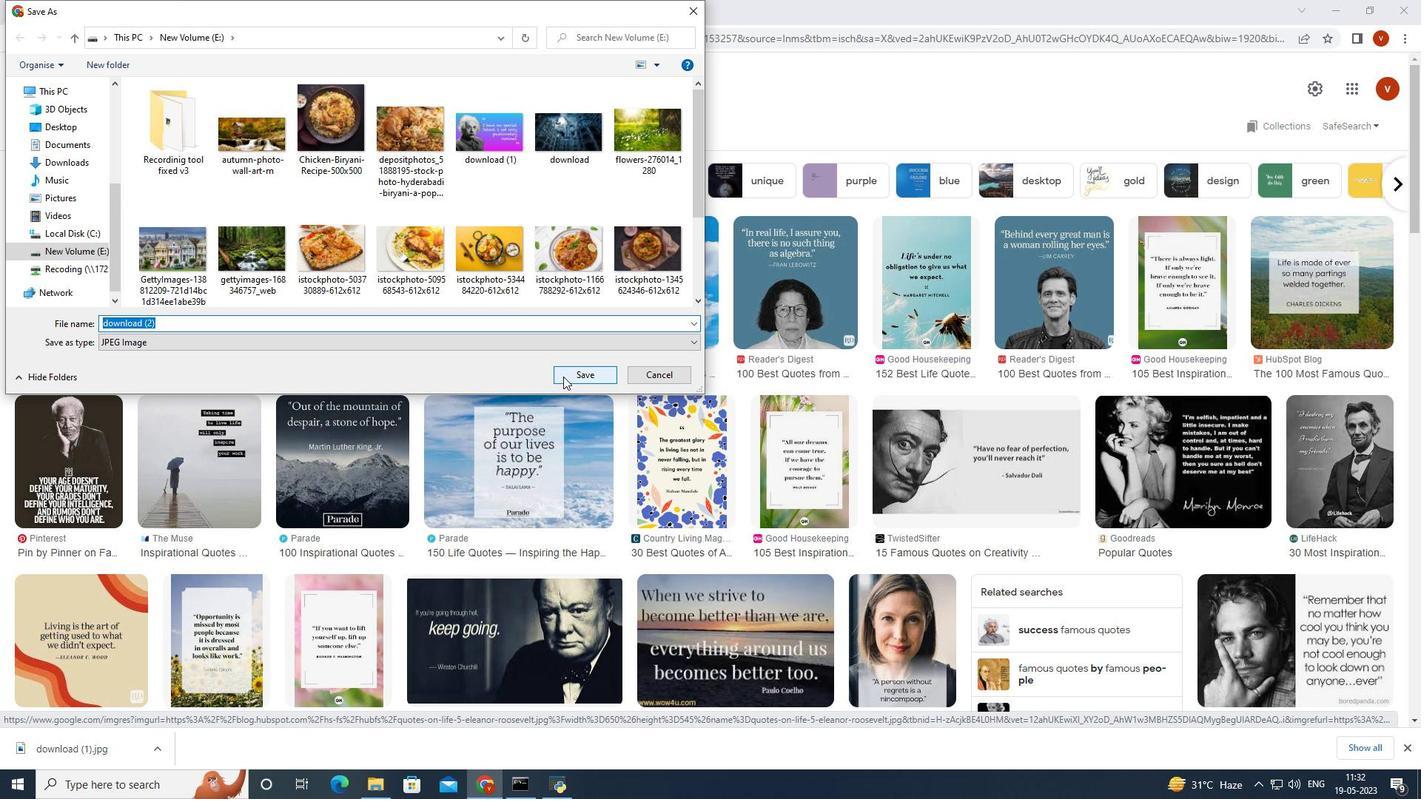 
Action: Mouse moved to (630, 317)
Screenshot: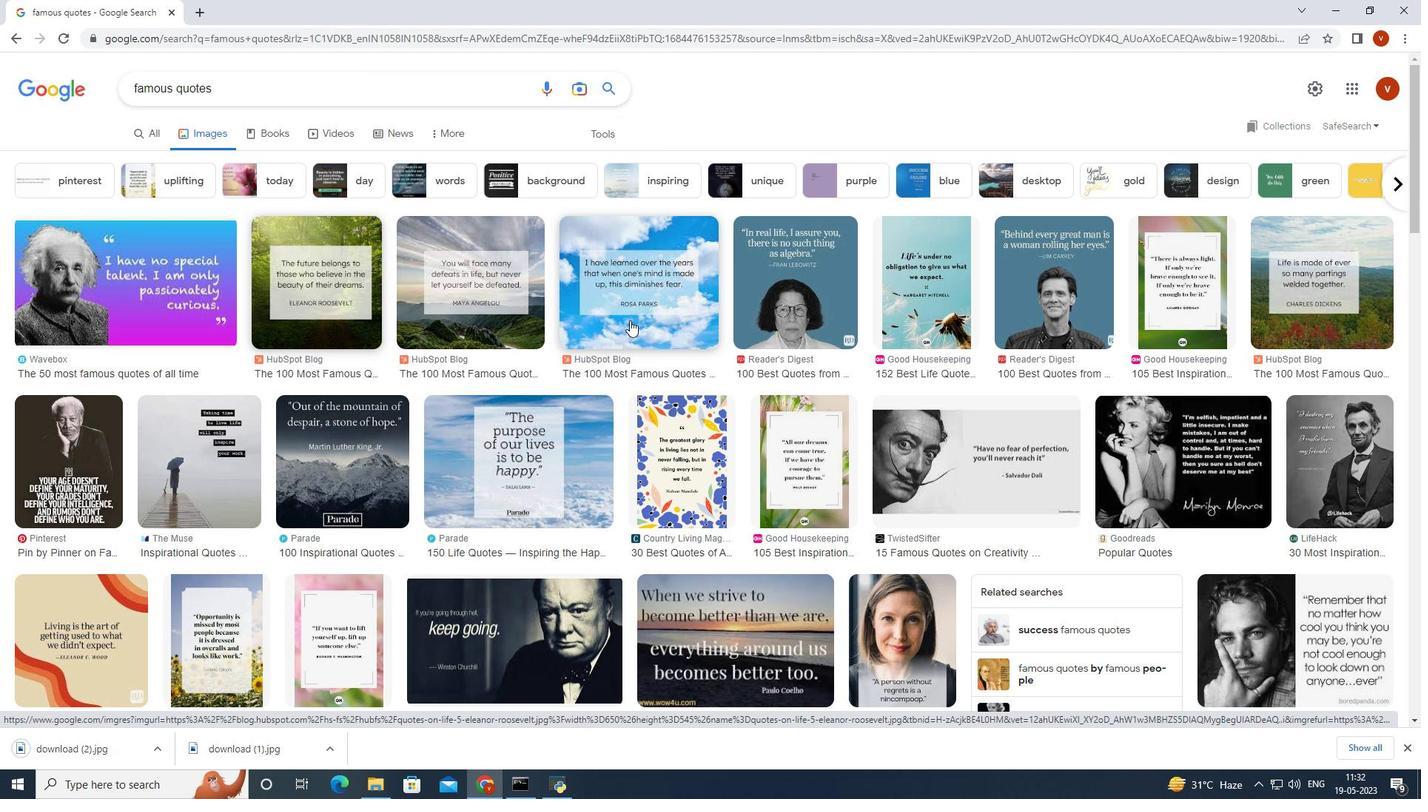 
Action: Mouse pressed right at (630, 317)
Screenshot: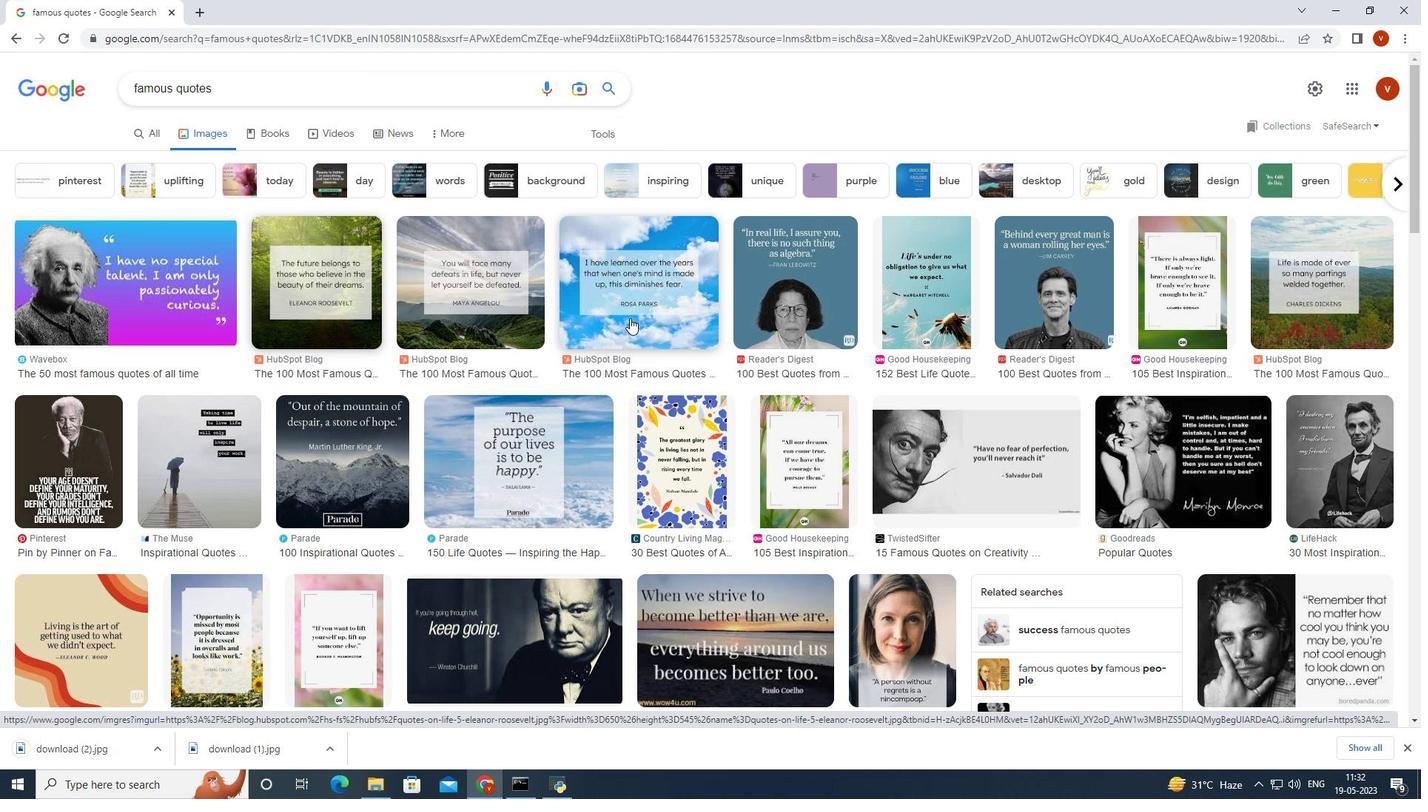 
Action: Mouse moved to (653, 450)
Screenshot: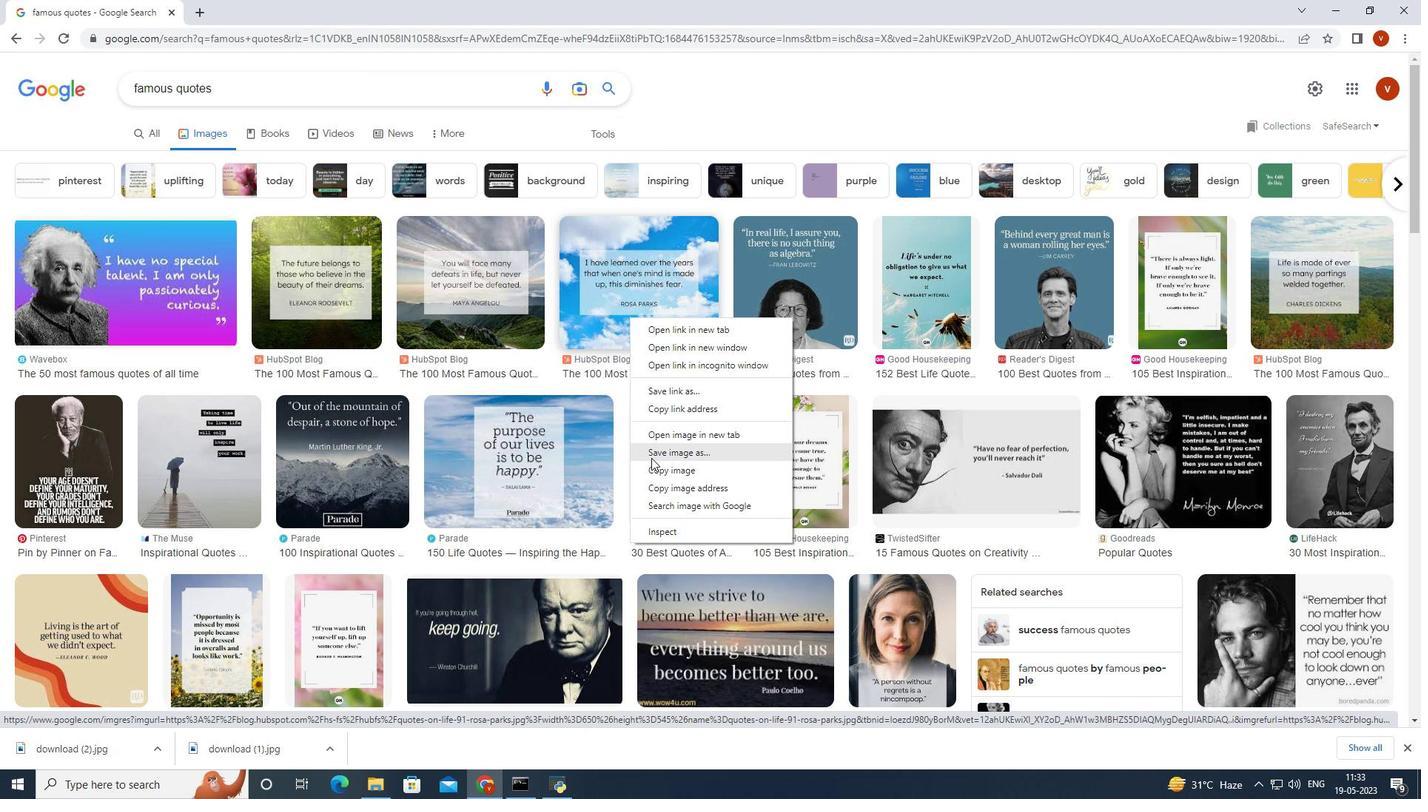 
Action: Mouse pressed left at (653, 450)
Screenshot: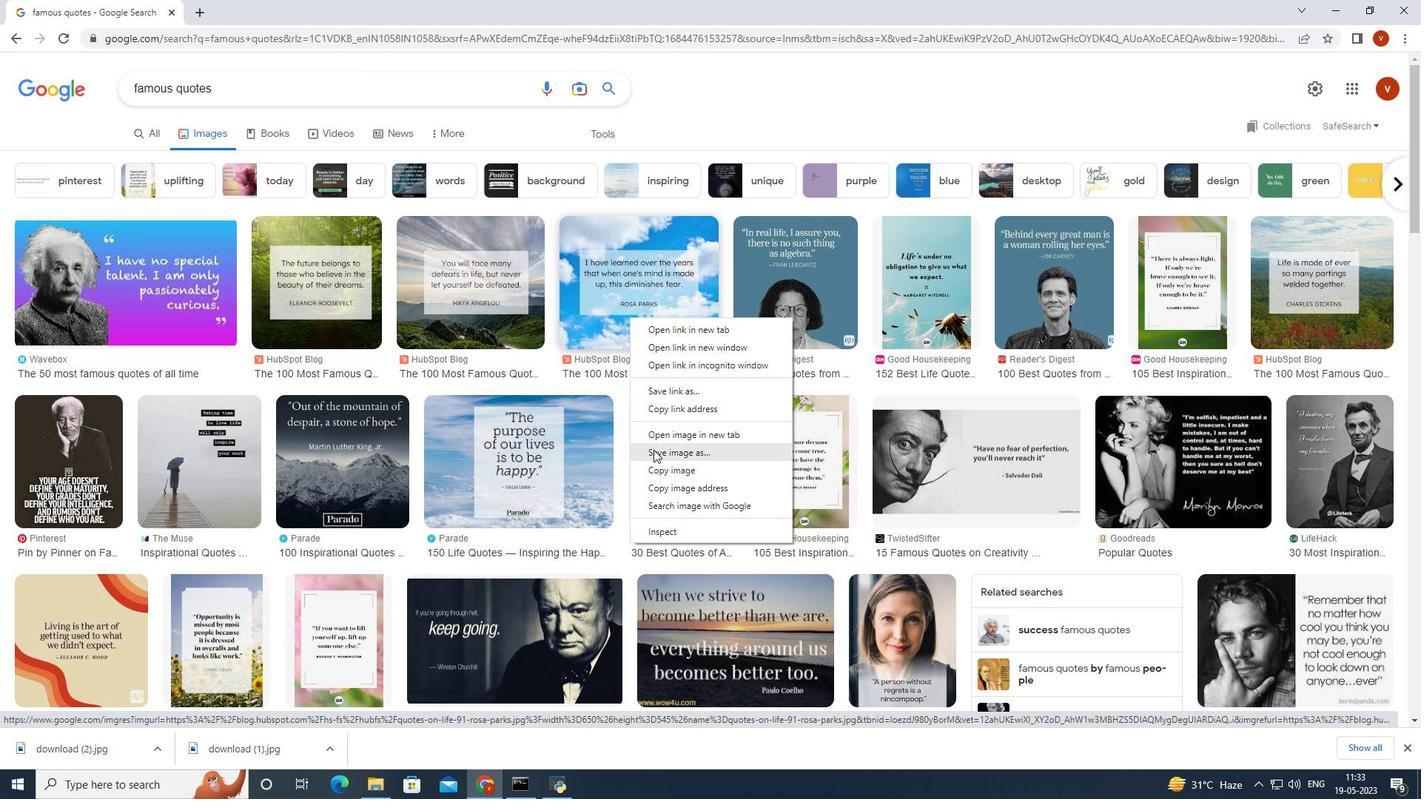 
Action: Mouse moved to (592, 379)
Screenshot: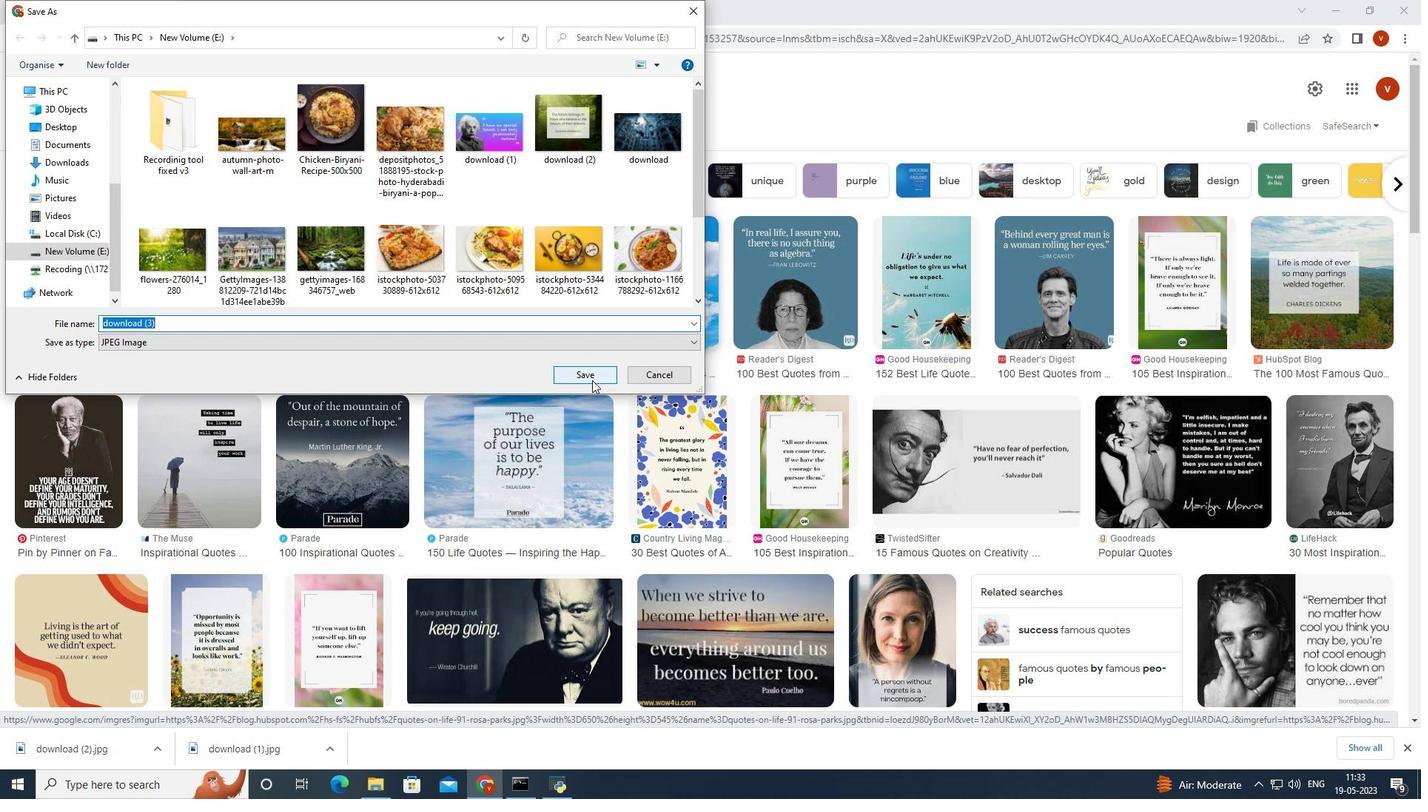 
Action: Mouse pressed left at (592, 379)
Screenshot: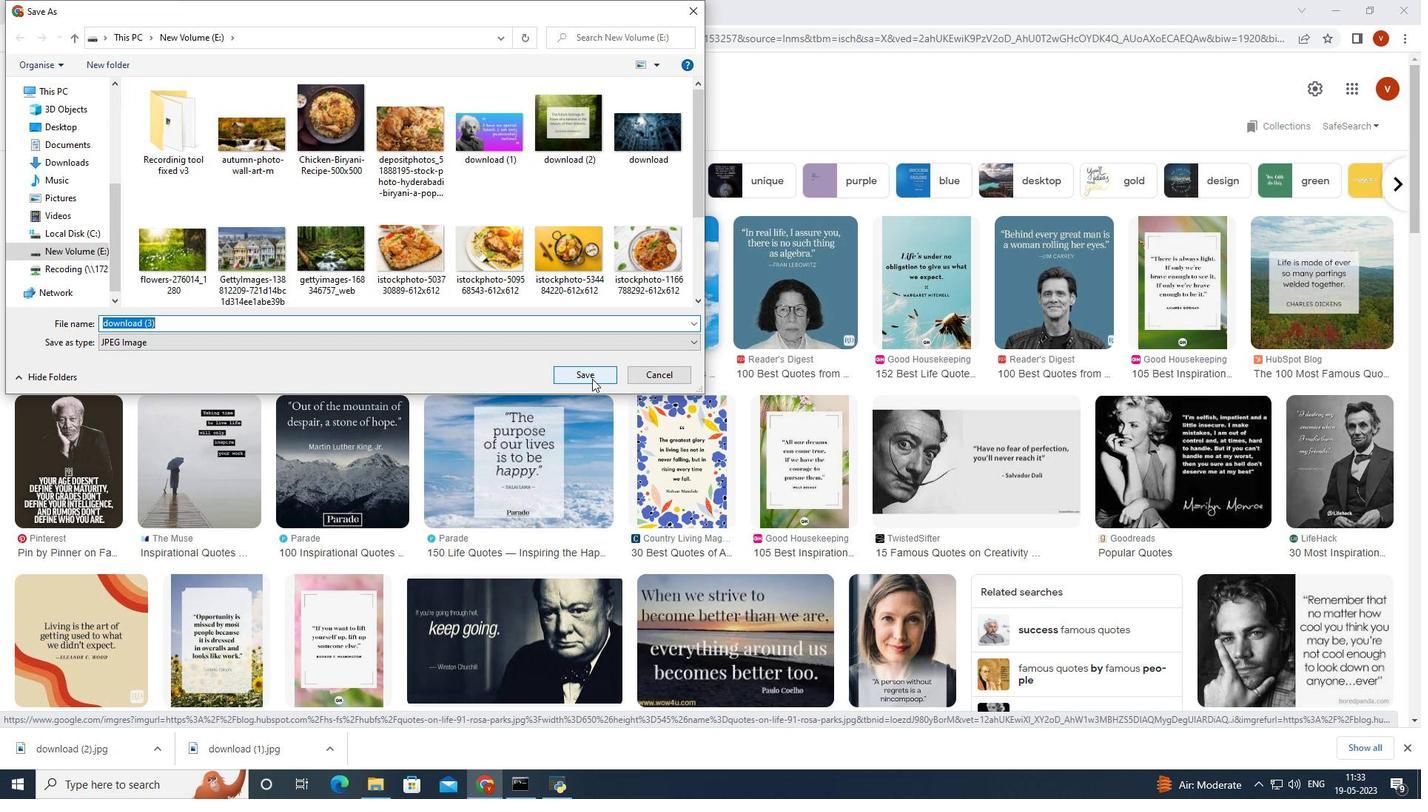 
Action: Mouse moved to (1006, 294)
Screenshot: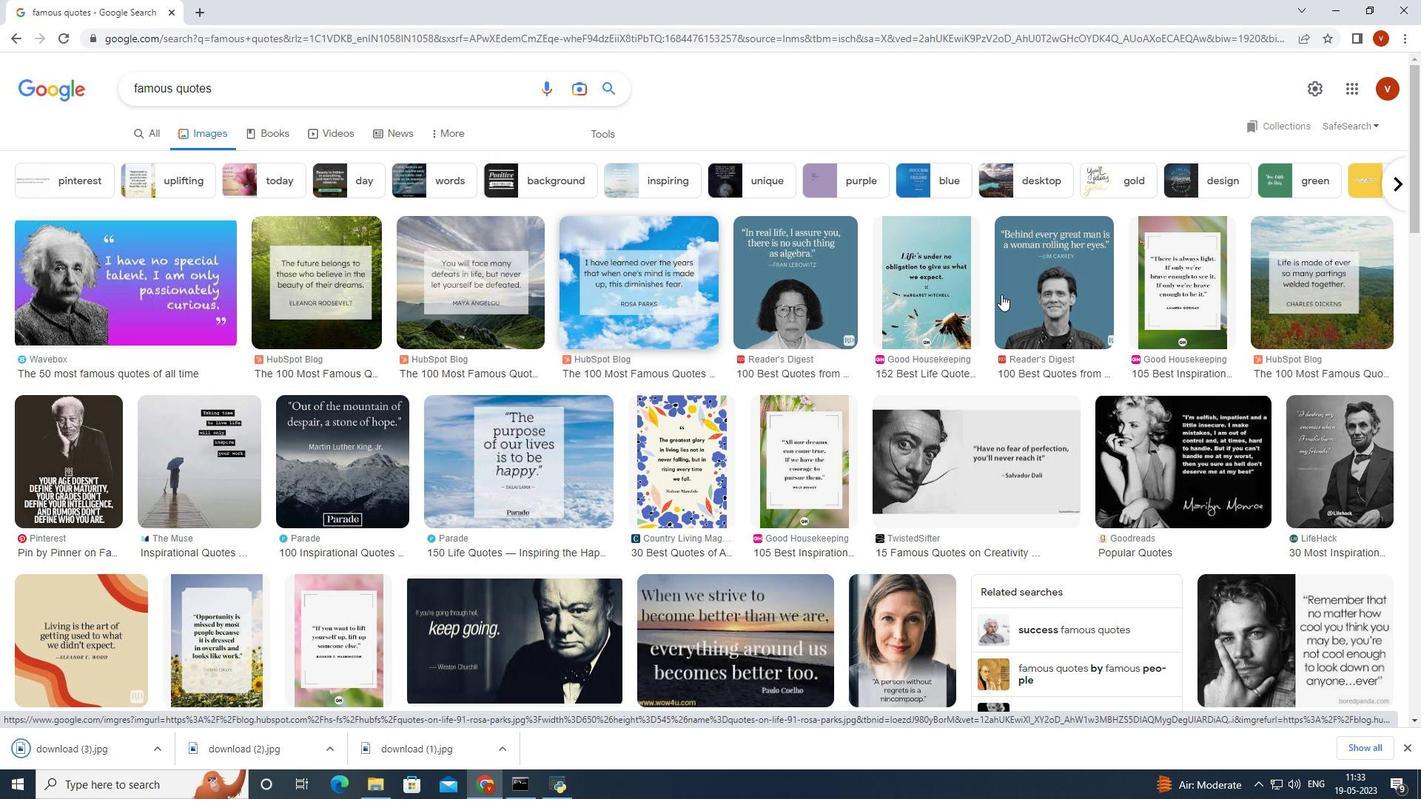 
Action: Mouse pressed right at (1006, 294)
Screenshot: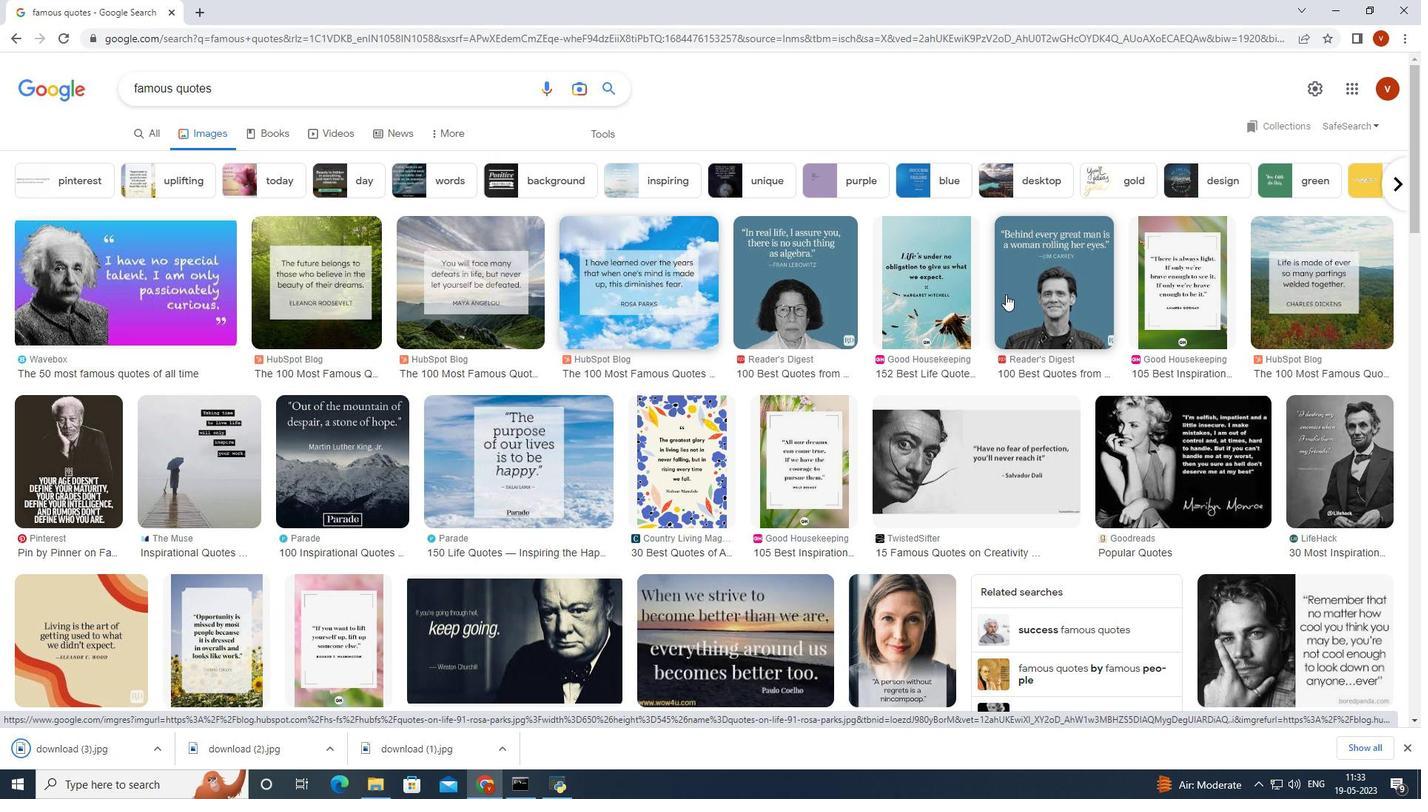 
Action: Mouse moved to (1066, 431)
Screenshot: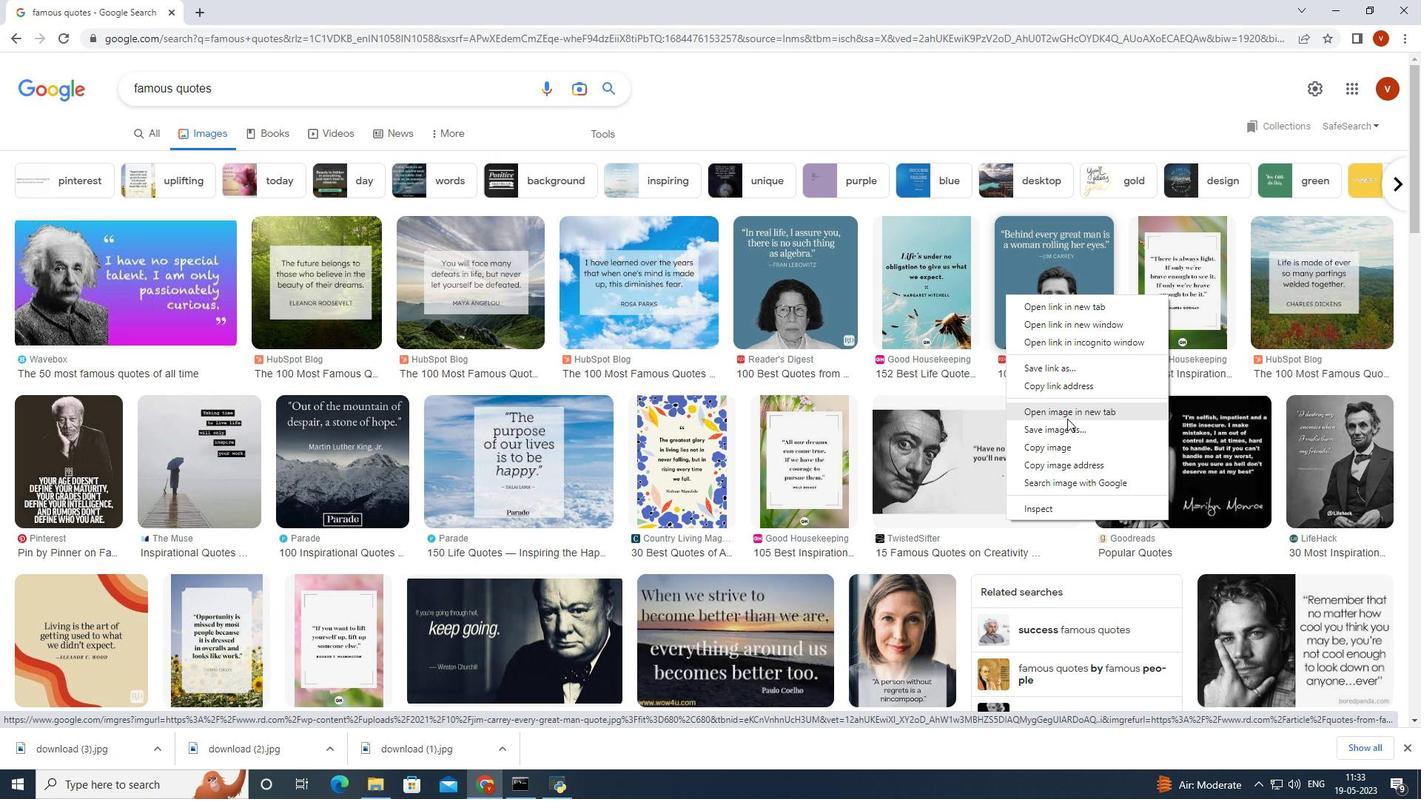 
Action: Mouse pressed left at (1066, 431)
Screenshot: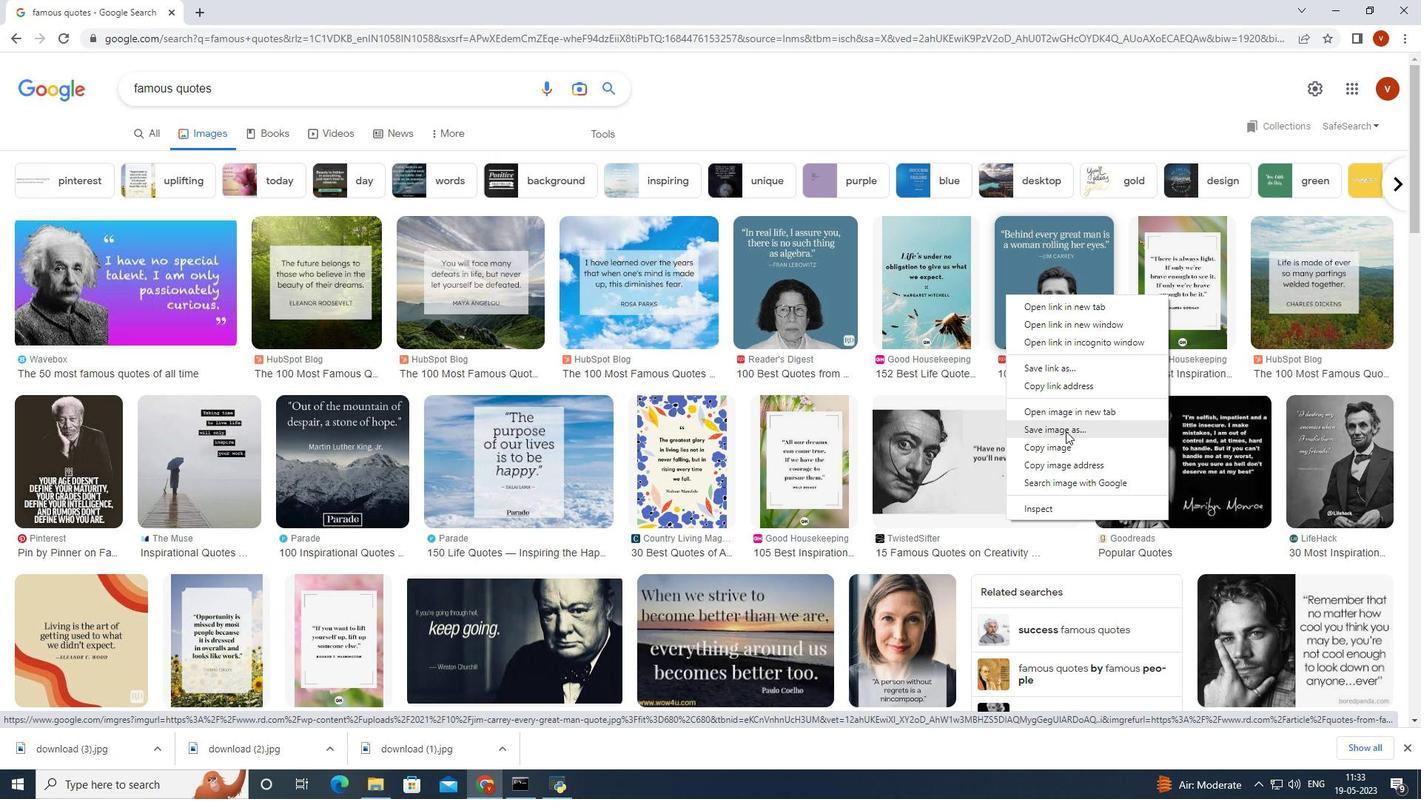 
Action: Mouse moved to (590, 379)
Screenshot: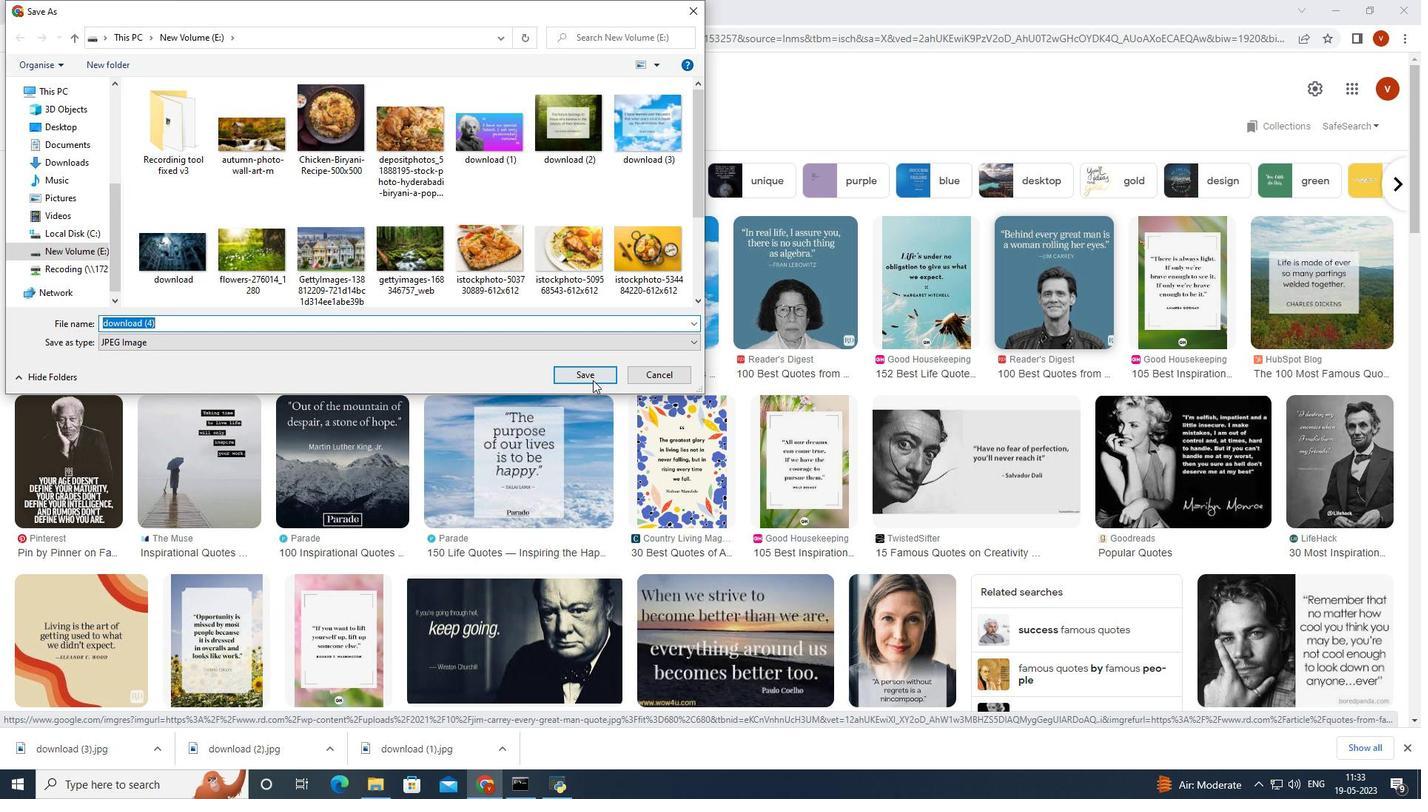 
Action: Mouse pressed right at (590, 379)
Screenshot: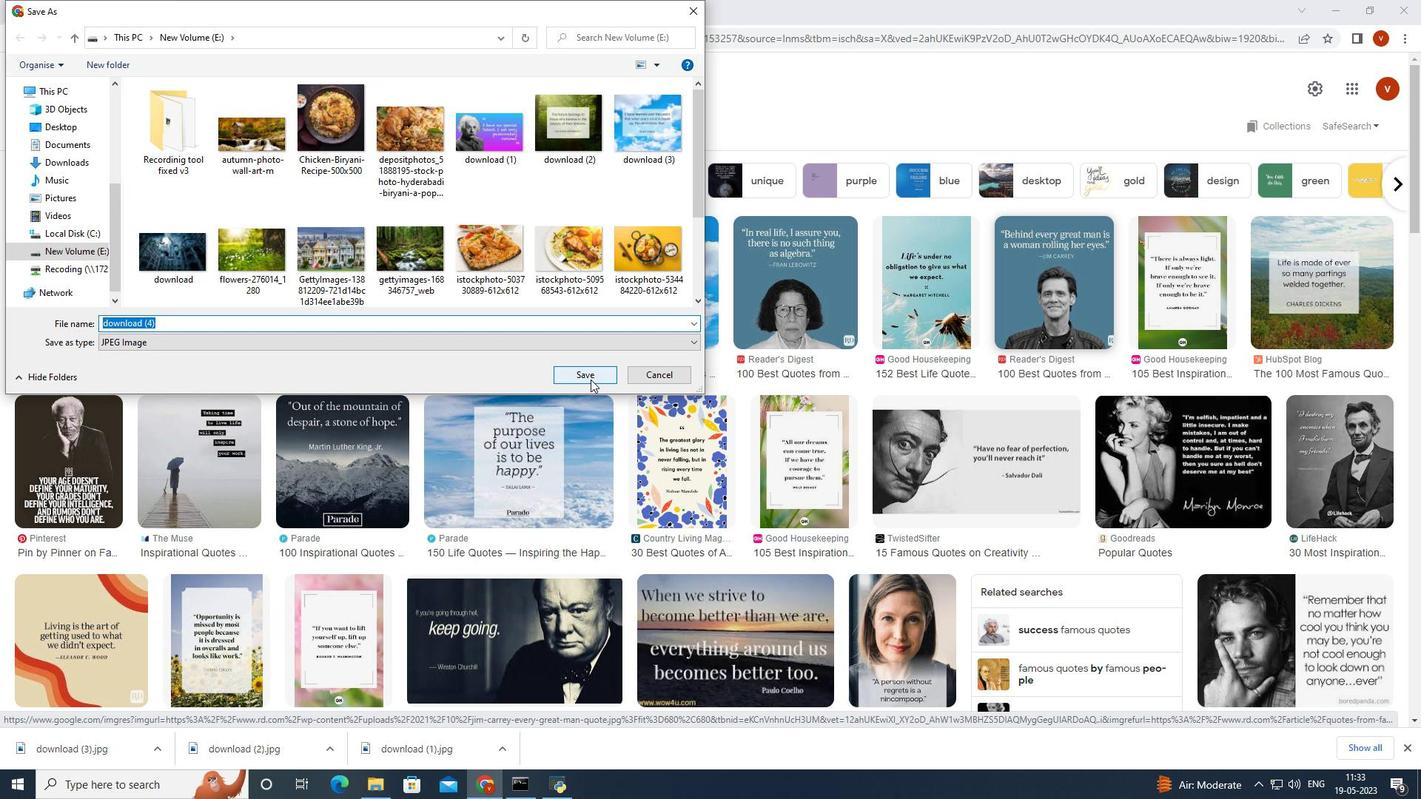 
Action: Mouse moved to (590, 373)
Screenshot: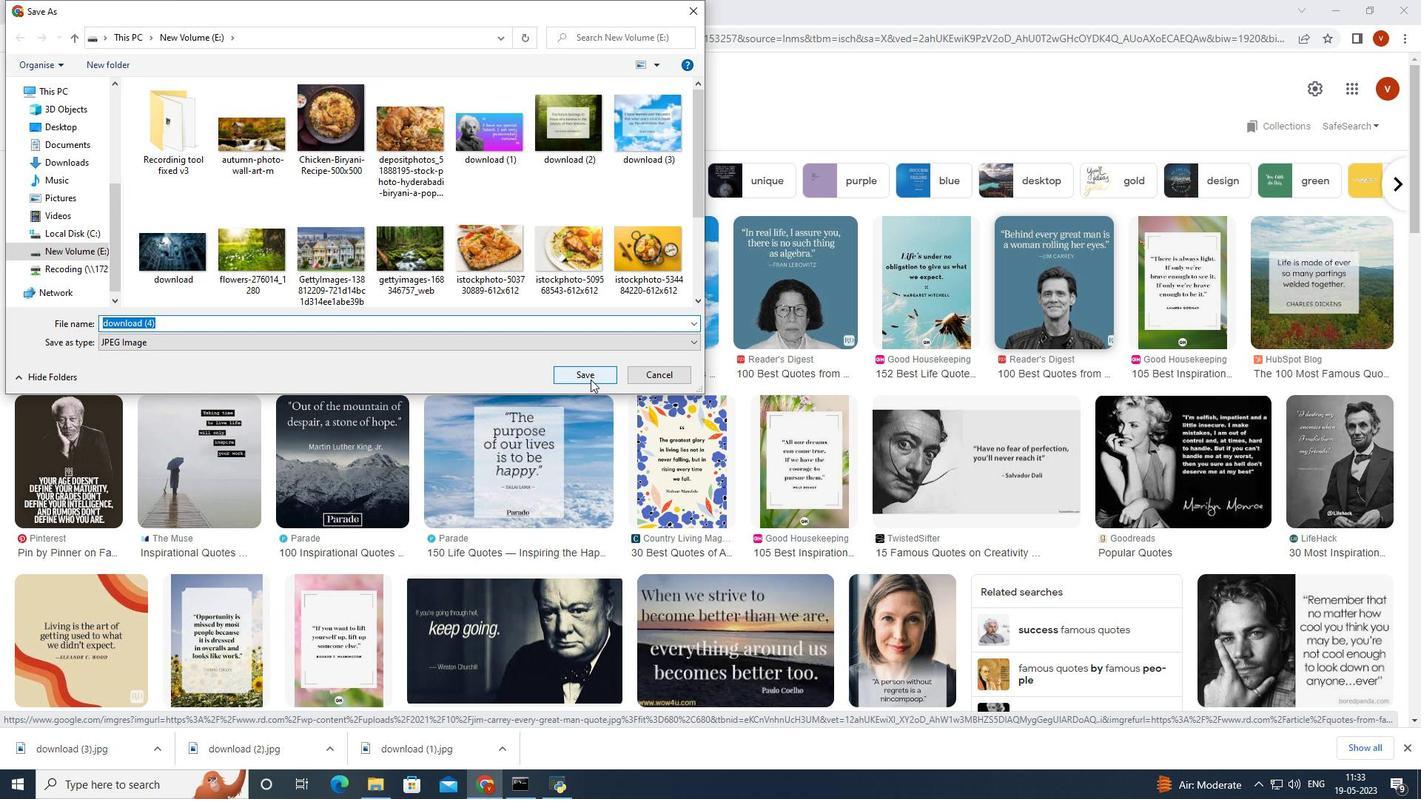 
Action: Mouse pressed left at (590, 373)
Screenshot: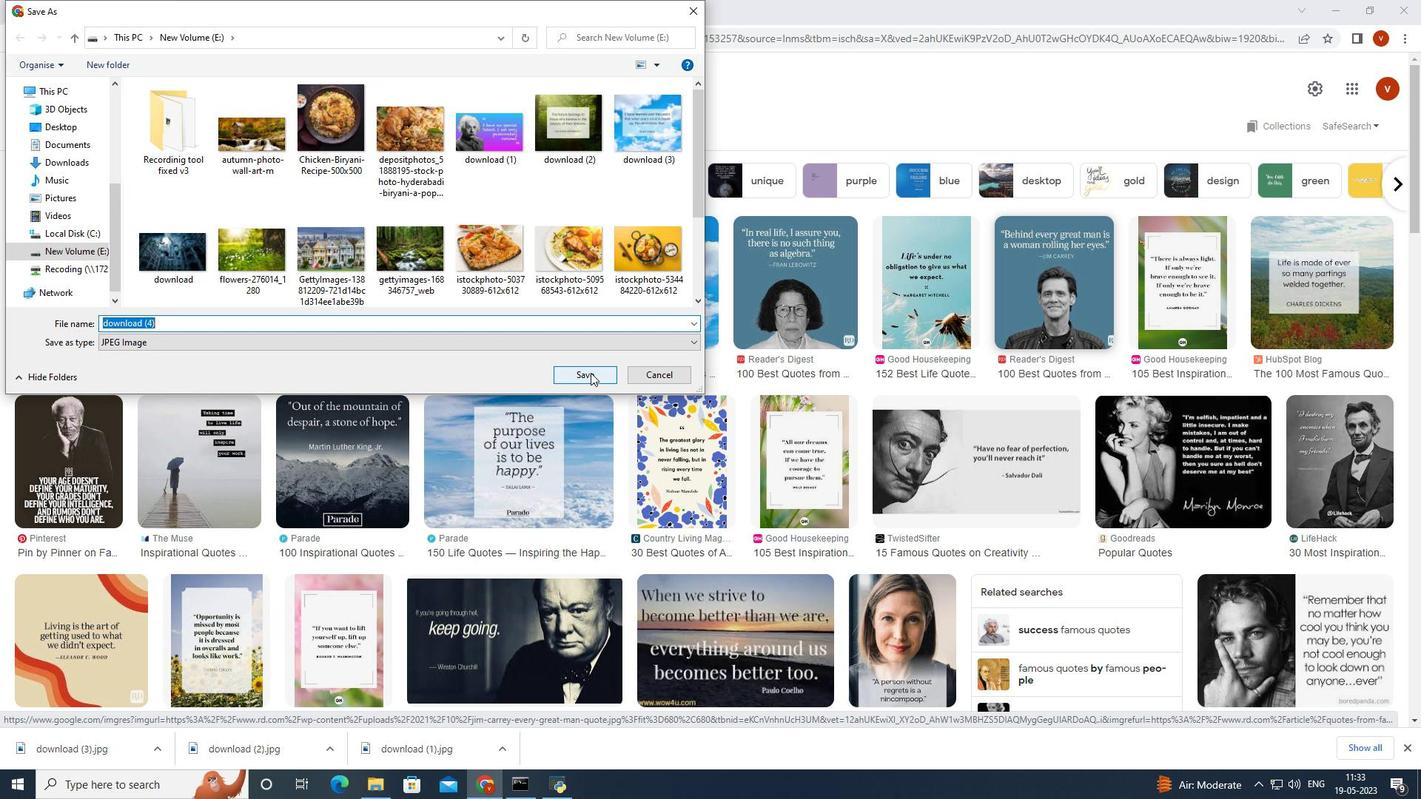 
Action: Mouse moved to (561, 459)
Screenshot: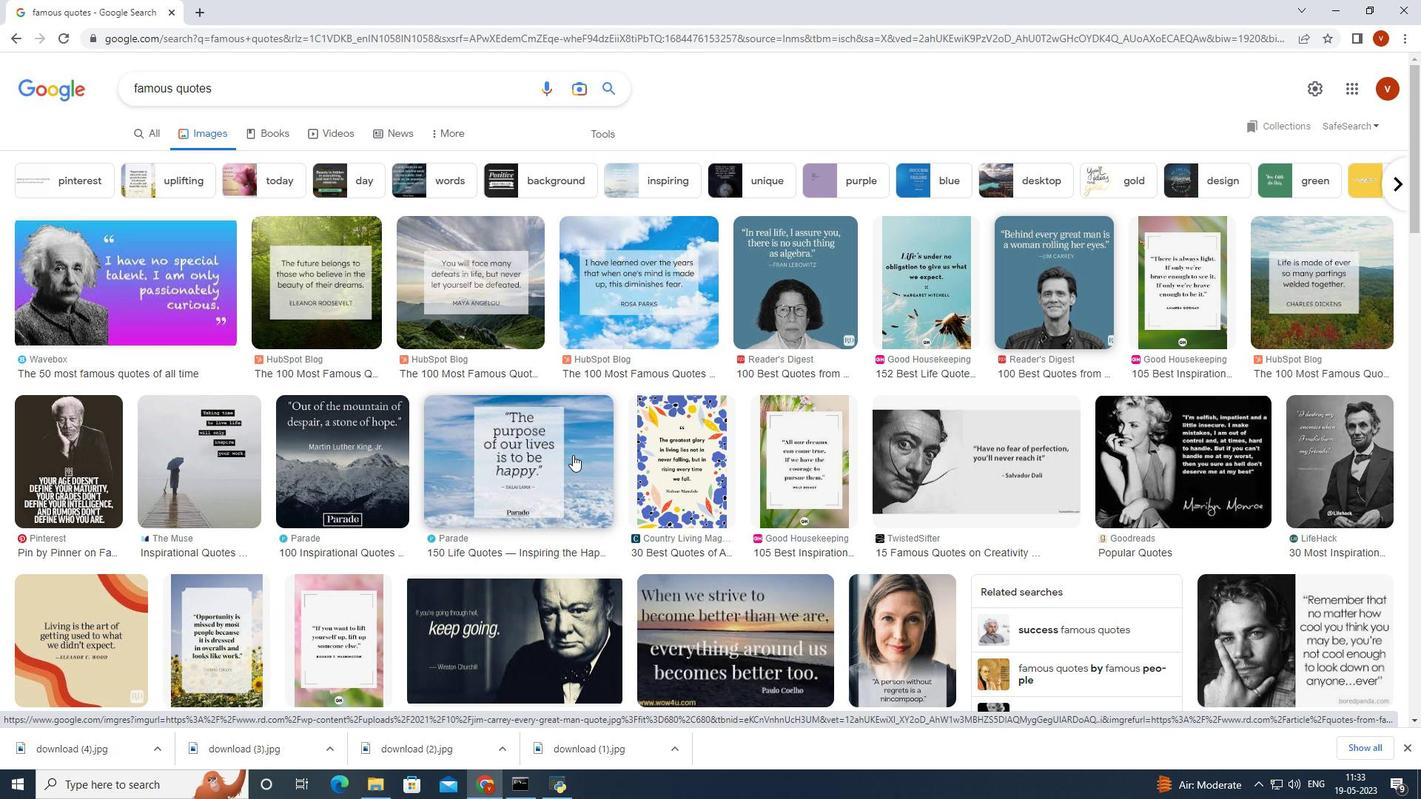 
Action: Mouse pressed right at (561, 459)
Screenshot: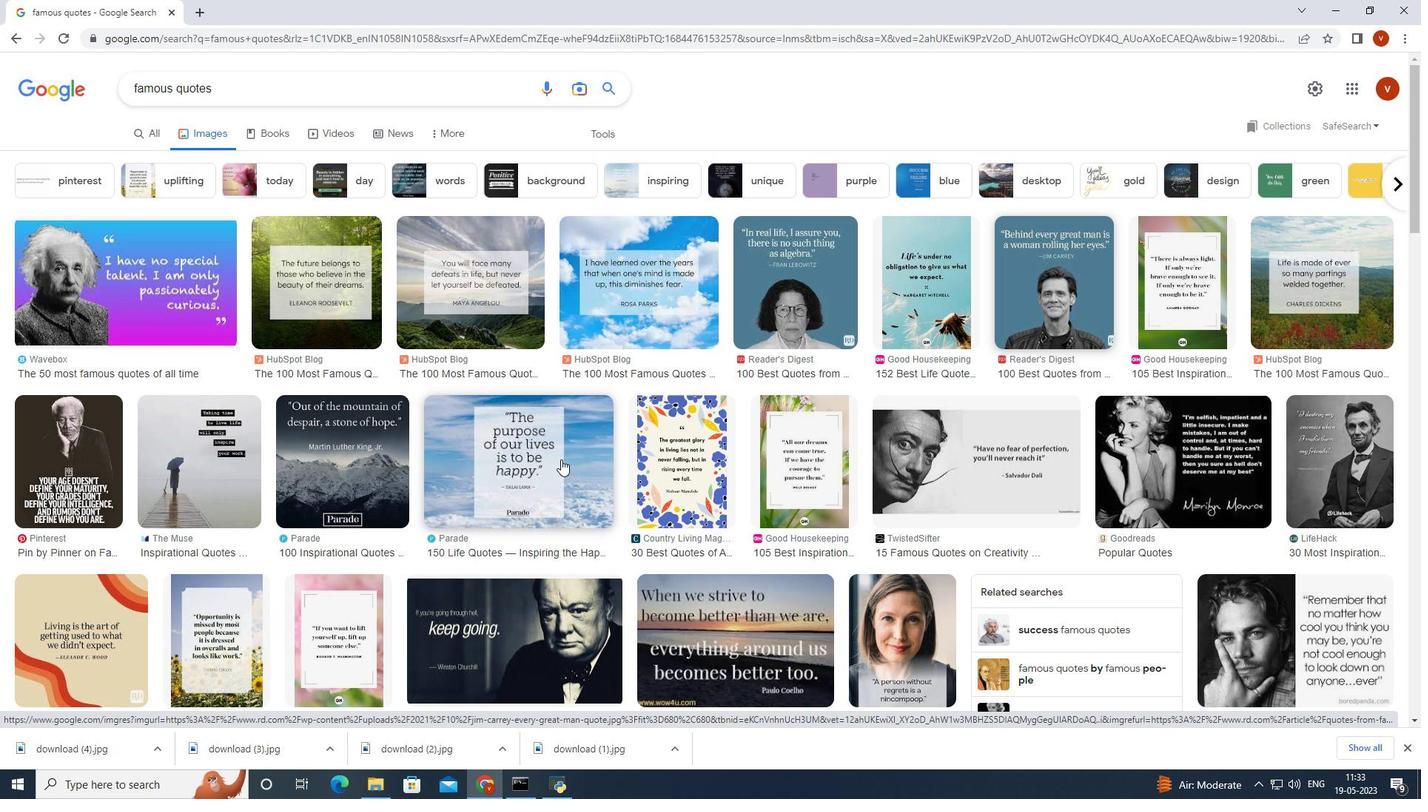 
Action: Mouse moved to (618, 594)
Screenshot: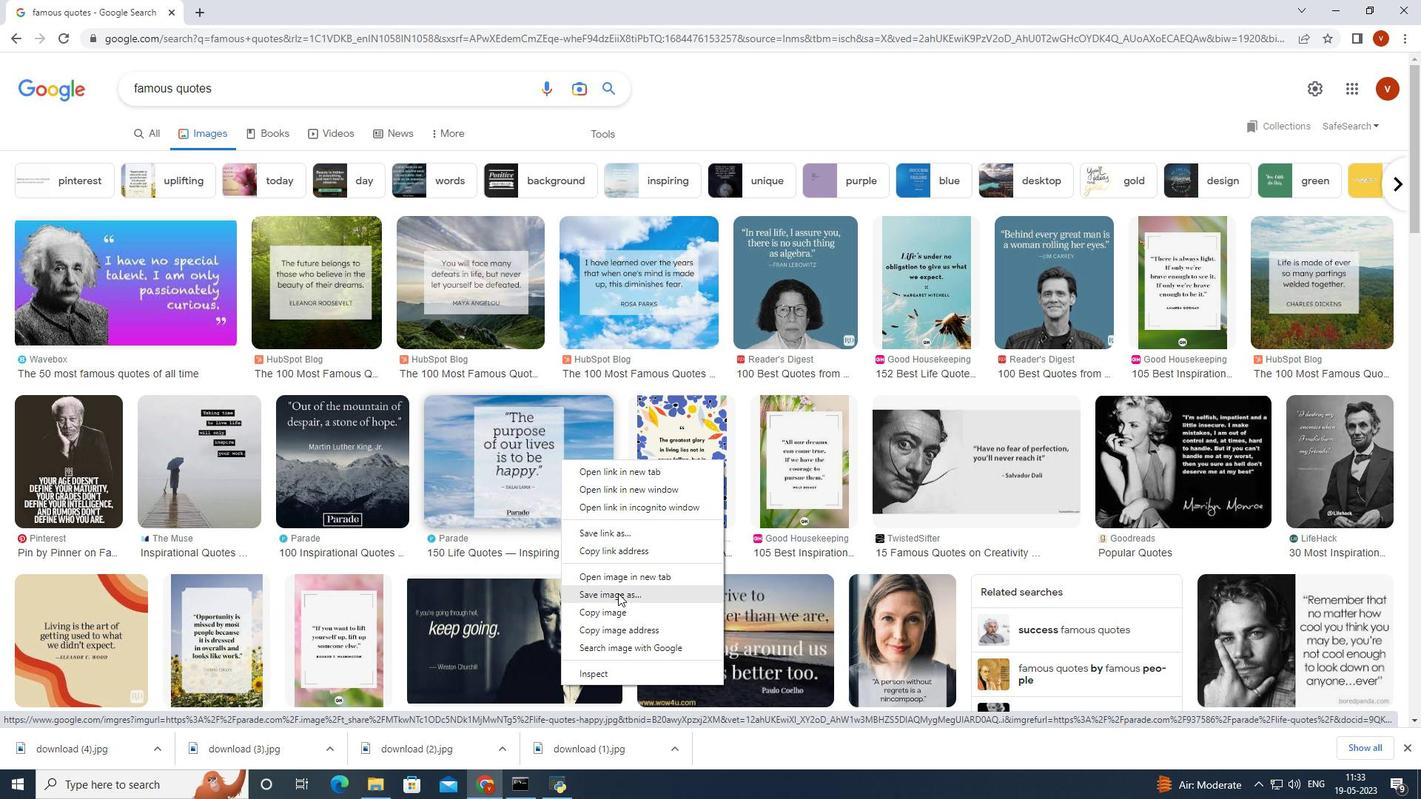 
Action: Mouse pressed left at (618, 594)
Screenshot: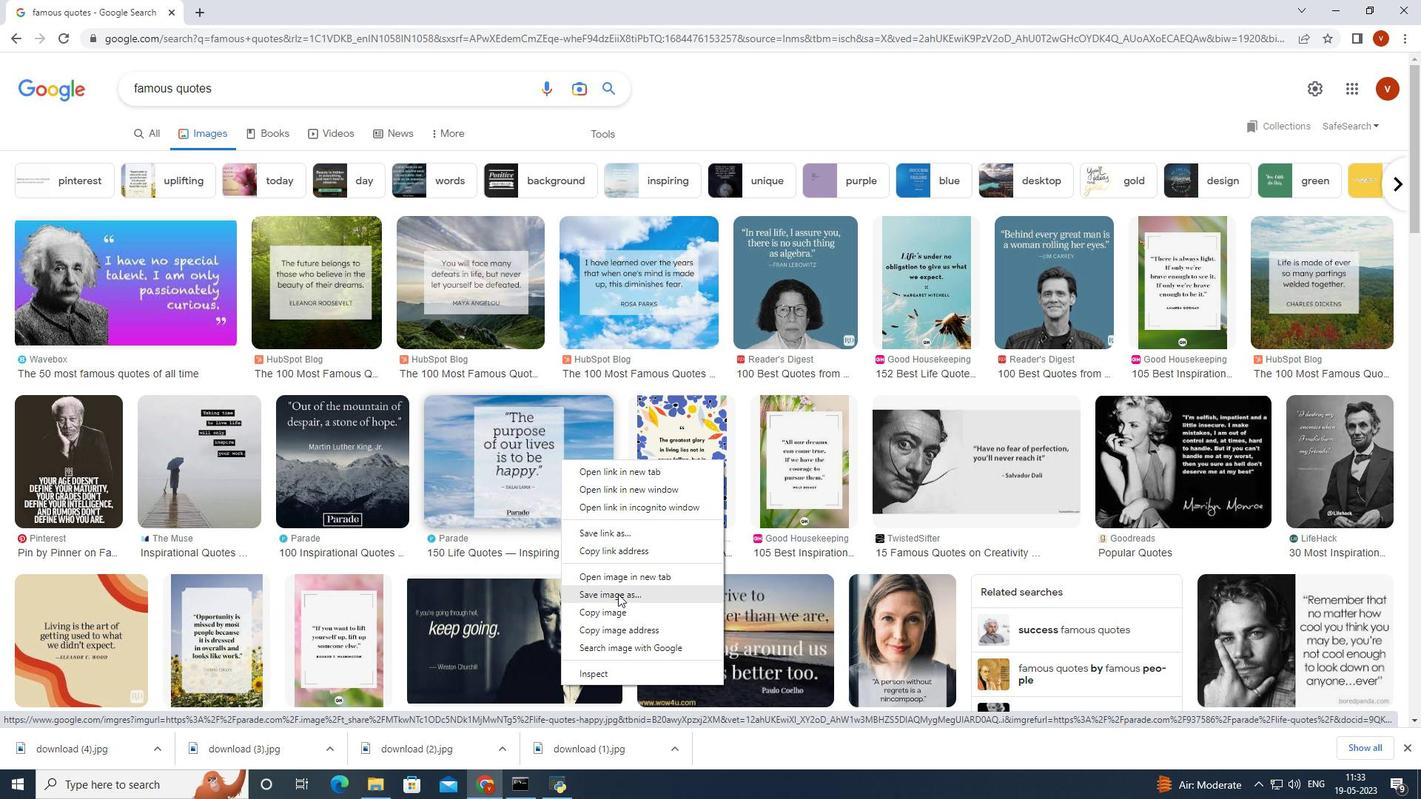 
Action: Mouse moved to (570, 375)
Screenshot: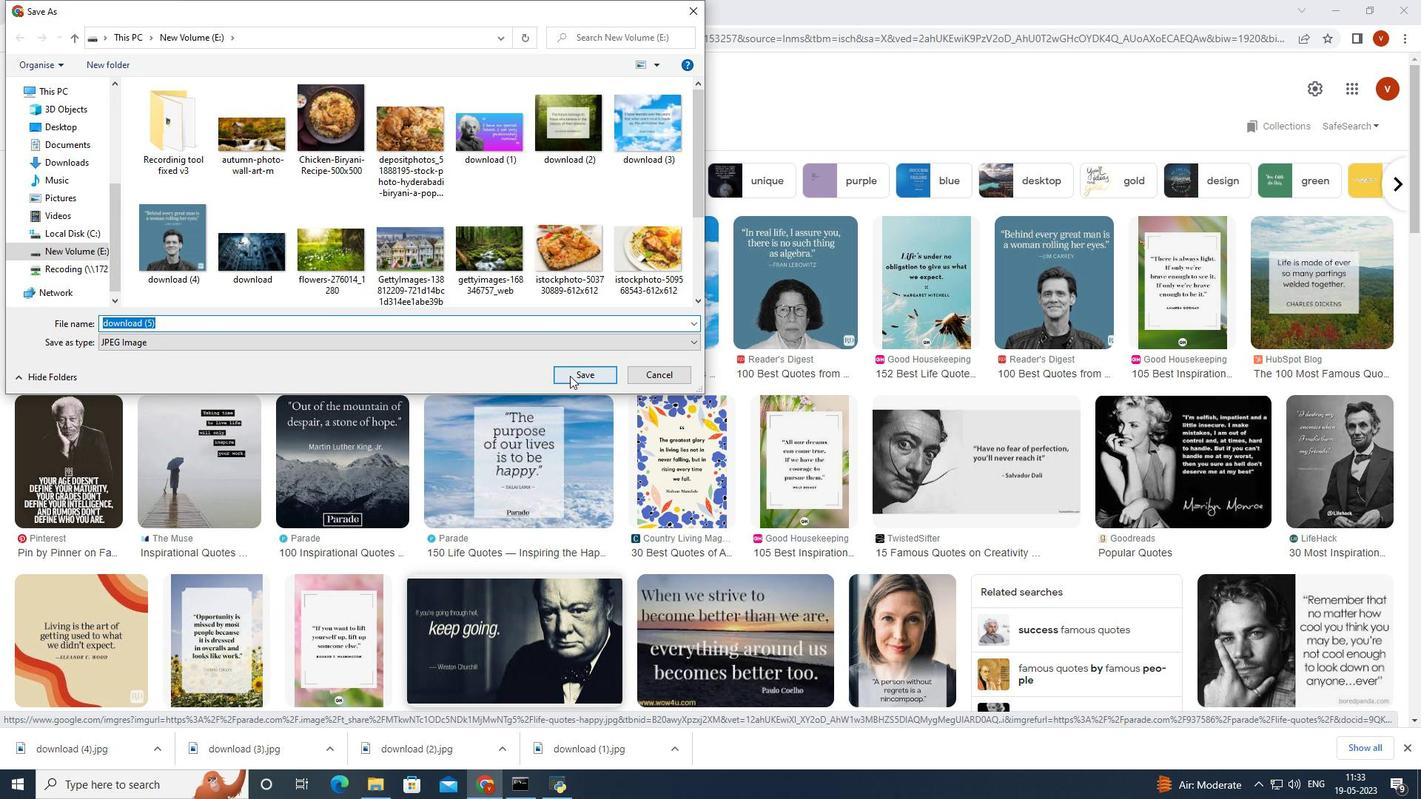 
Action: Mouse pressed left at (570, 375)
Screenshot: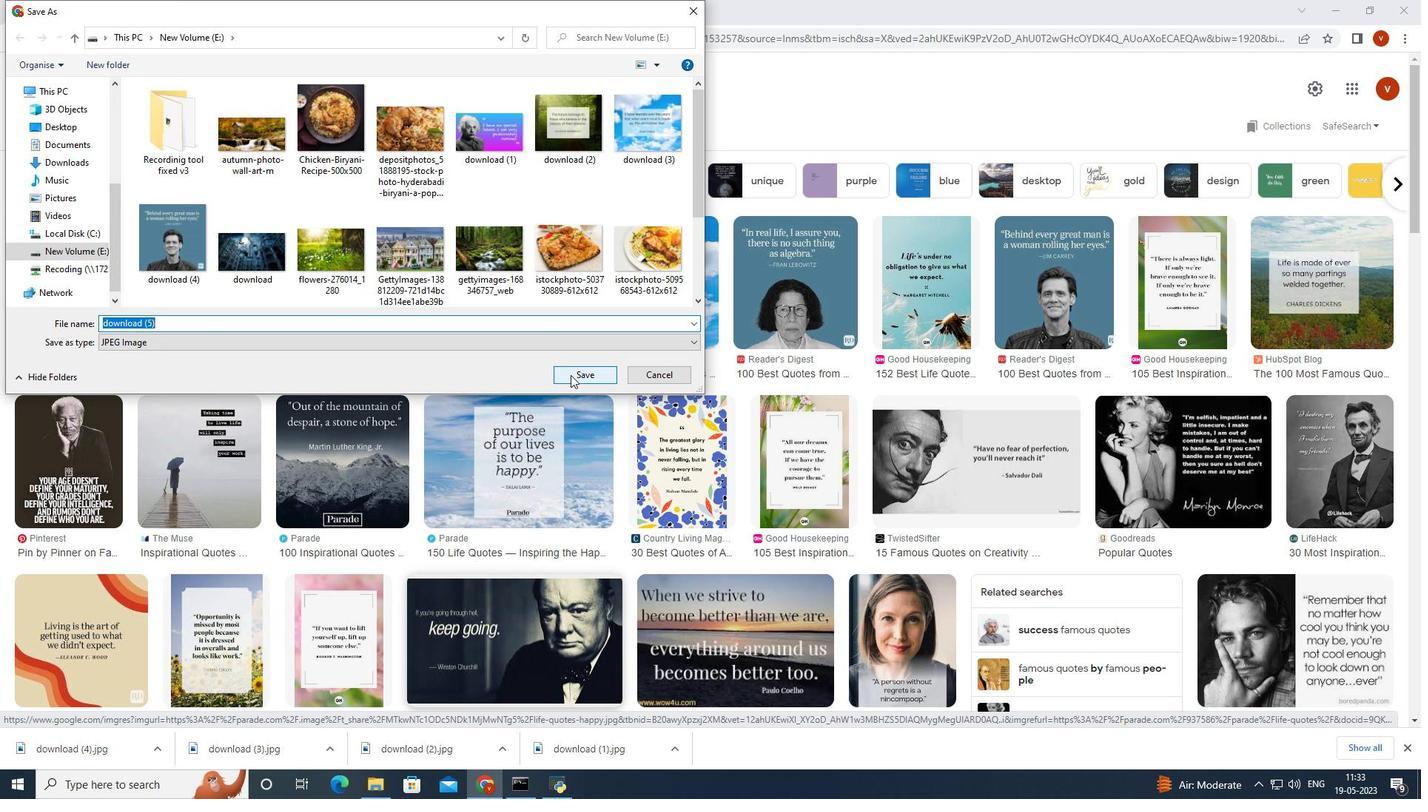 
Action: Mouse moved to (858, 635)
Screenshot: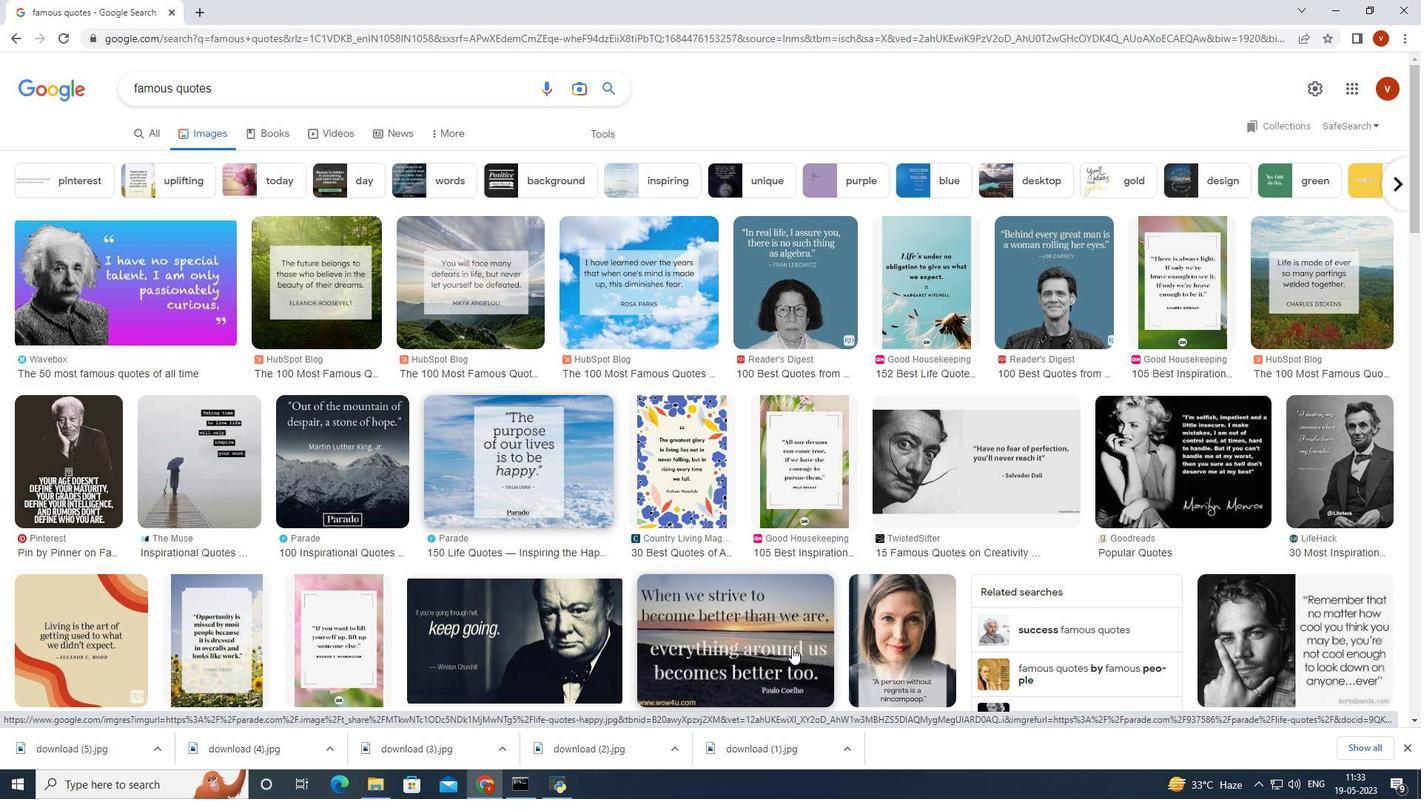 
Action: Mouse scrolled (858, 634) with delta (0, 0)
Screenshot: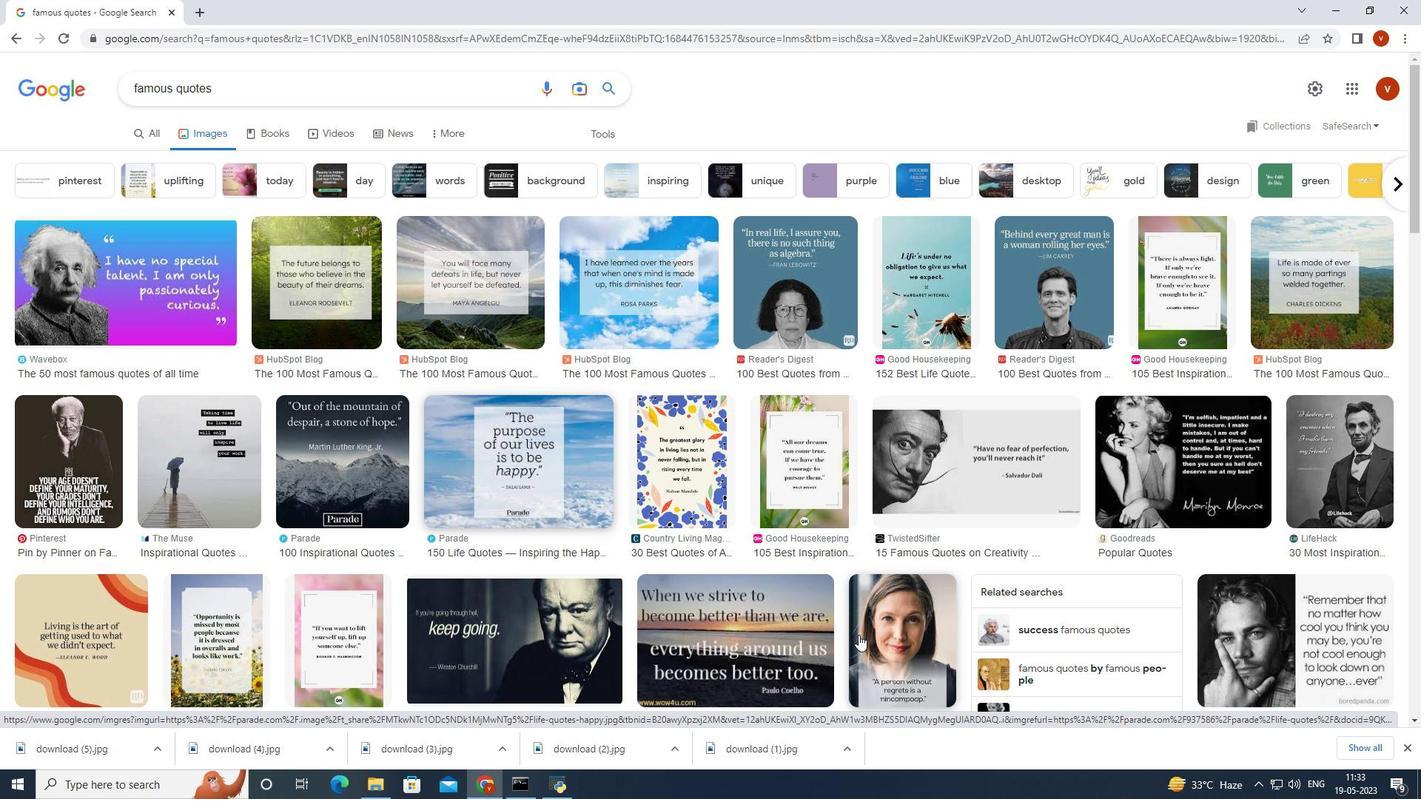 
Action: Mouse scrolled (858, 634) with delta (0, 0)
Screenshot: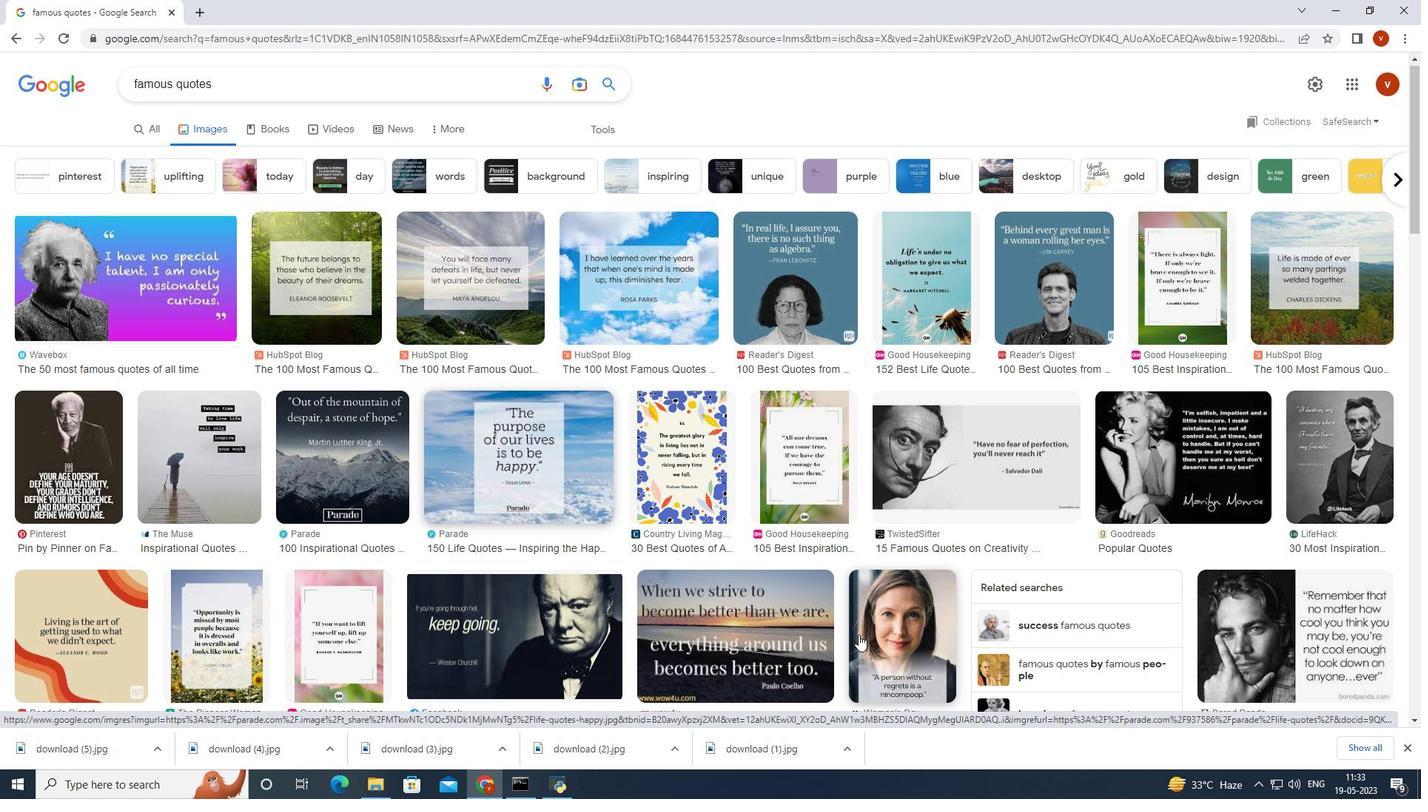
Action: Mouse moved to (743, 467)
Screenshot: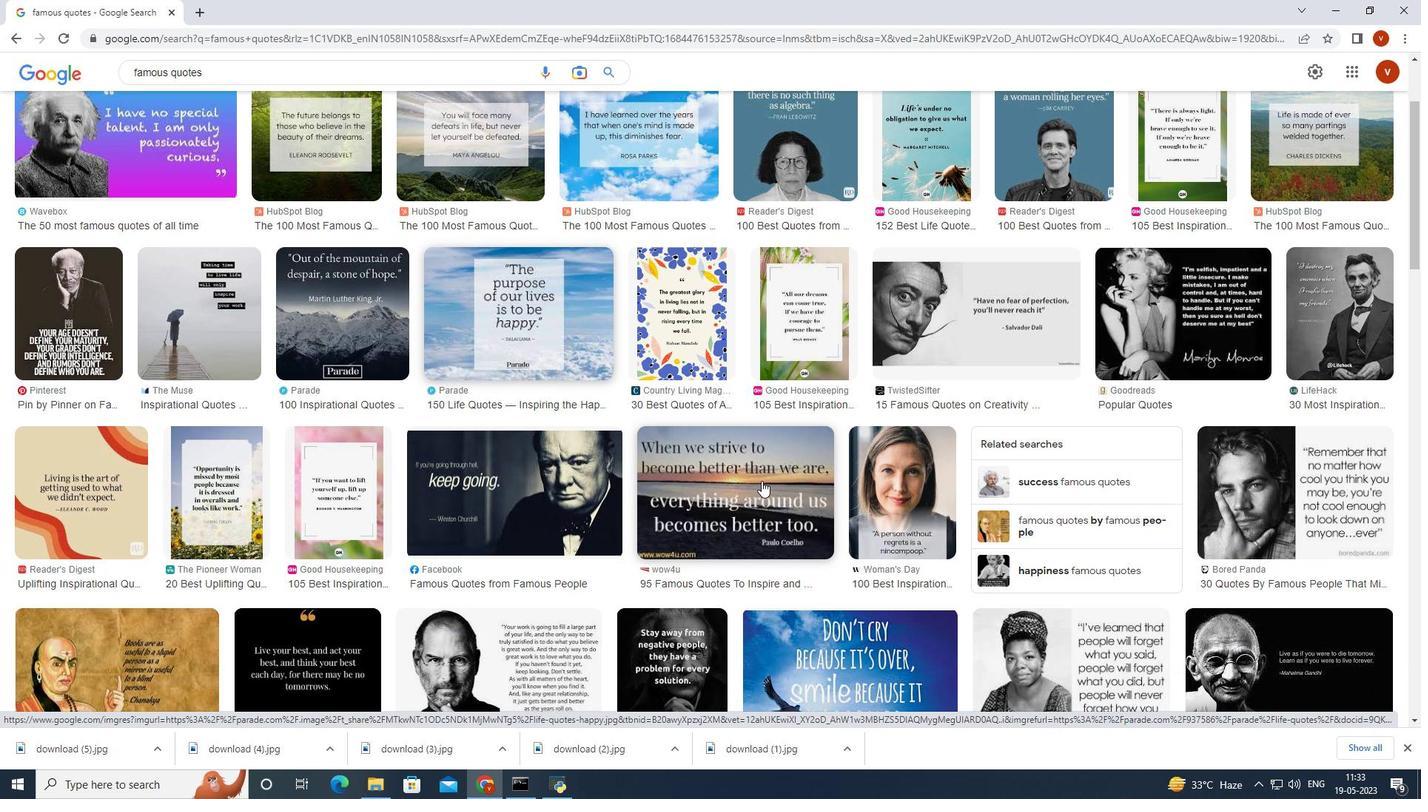 
Action: Mouse pressed right at (743, 467)
Screenshot: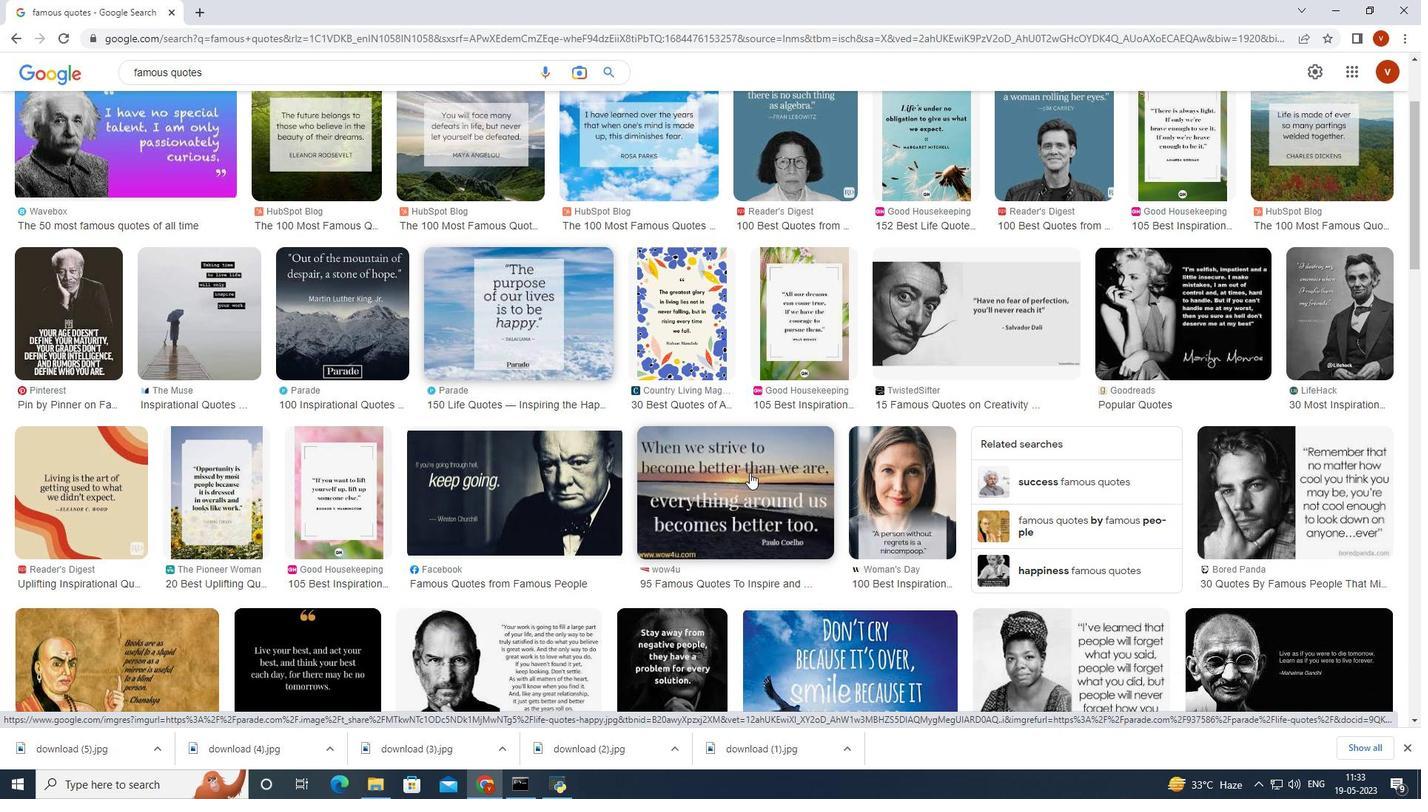 
Action: Mouse moved to (834, 626)
Screenshot: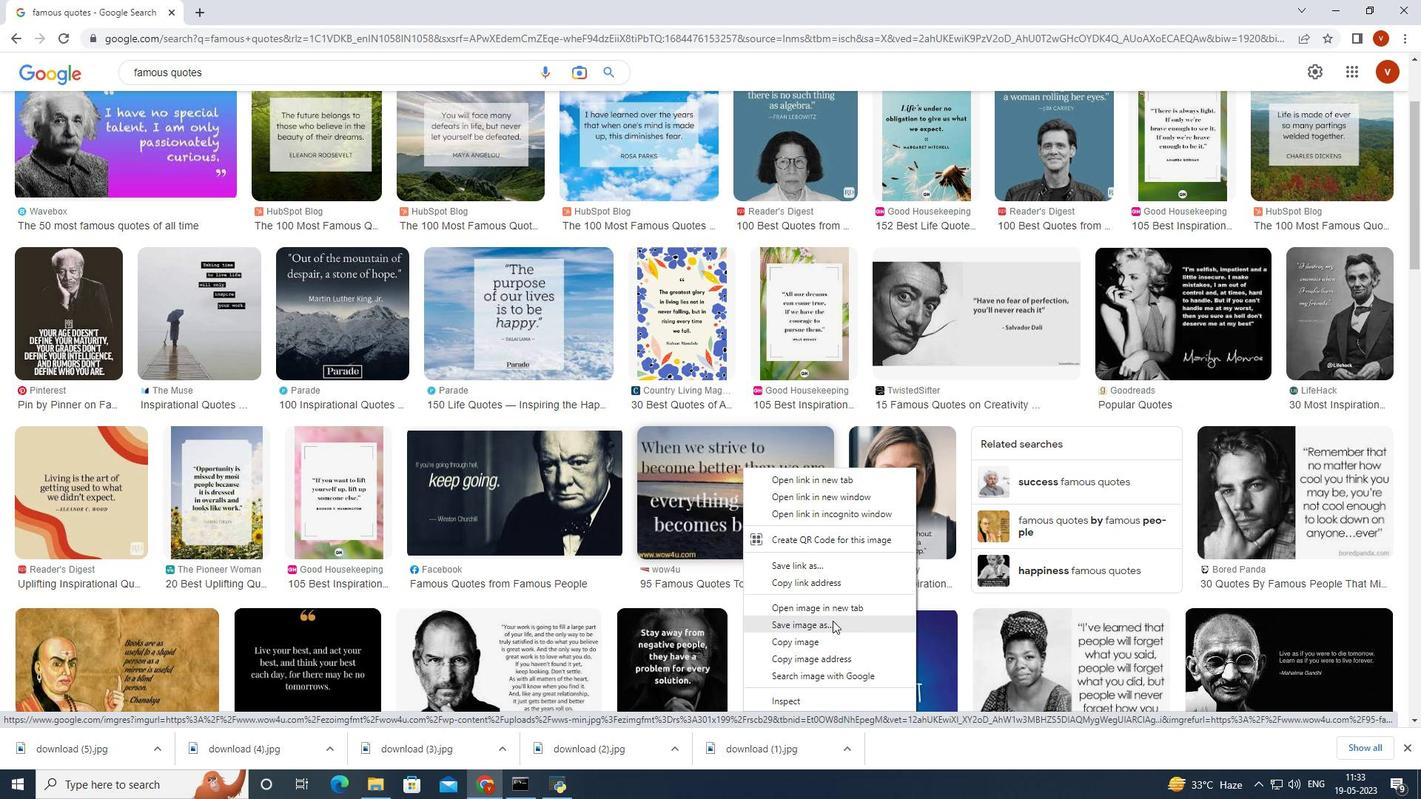 
Action: Mouse pressed left at (834, 626)
Screenshot: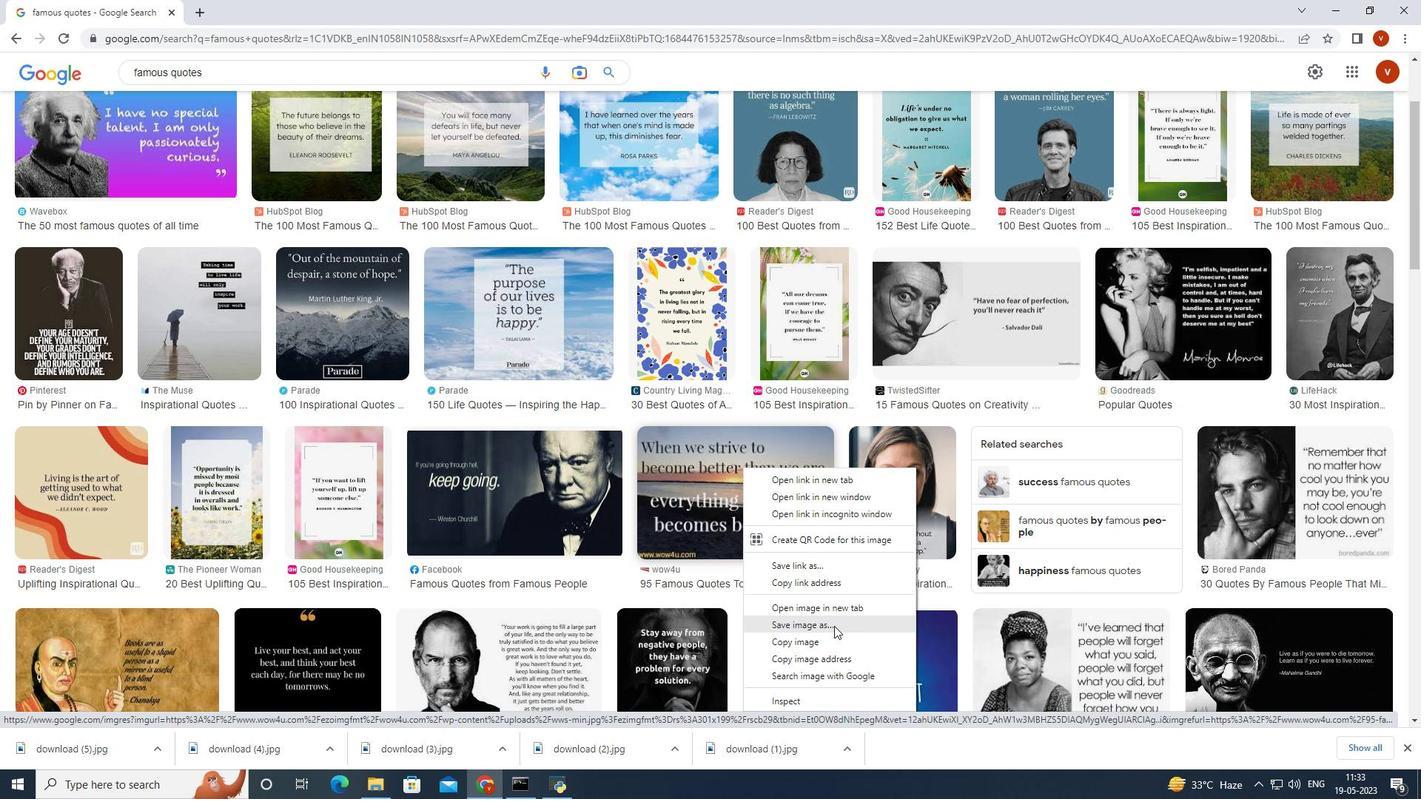 
Action: Mouse moved to (829, 547)
Screenshot: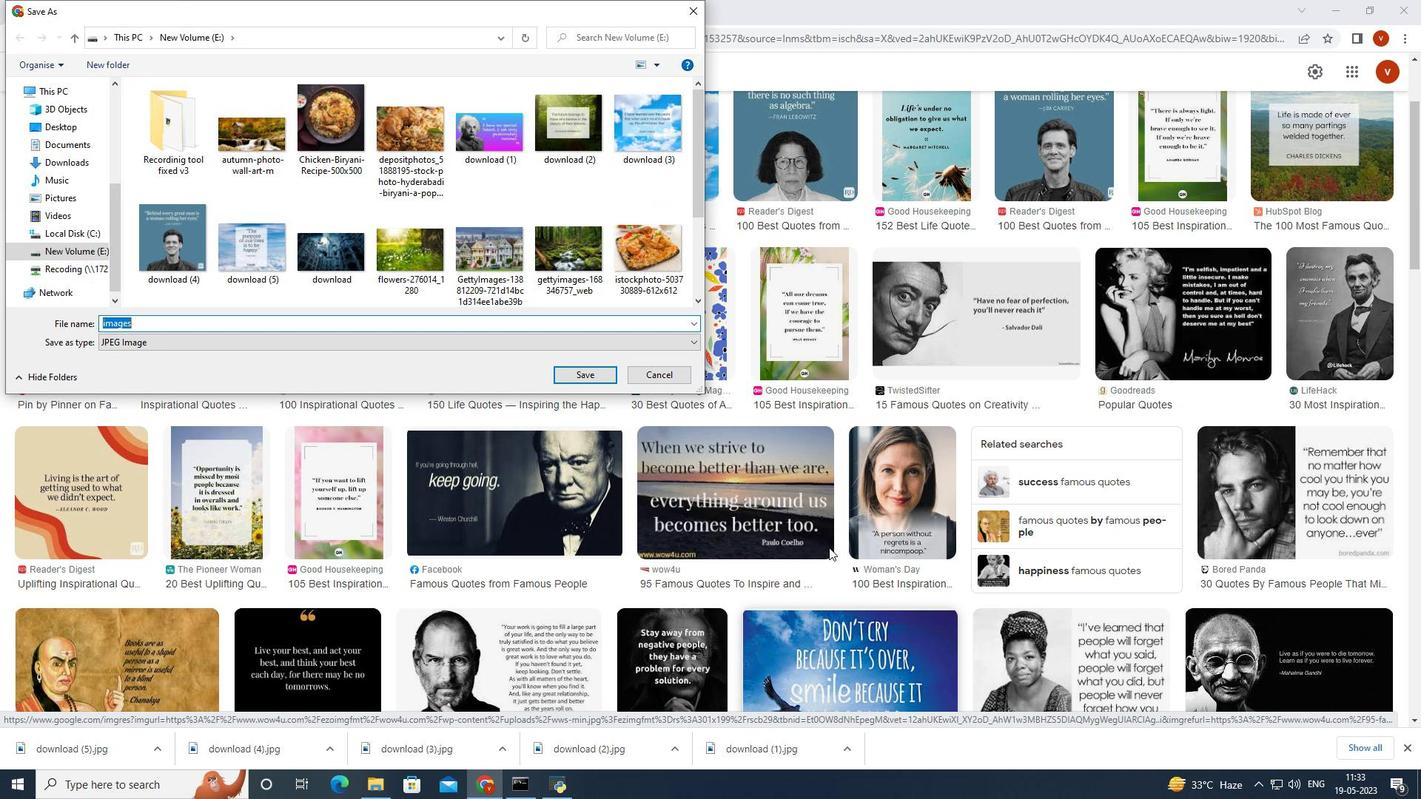 
Action: Key pressed quote.jpg
Screenshot: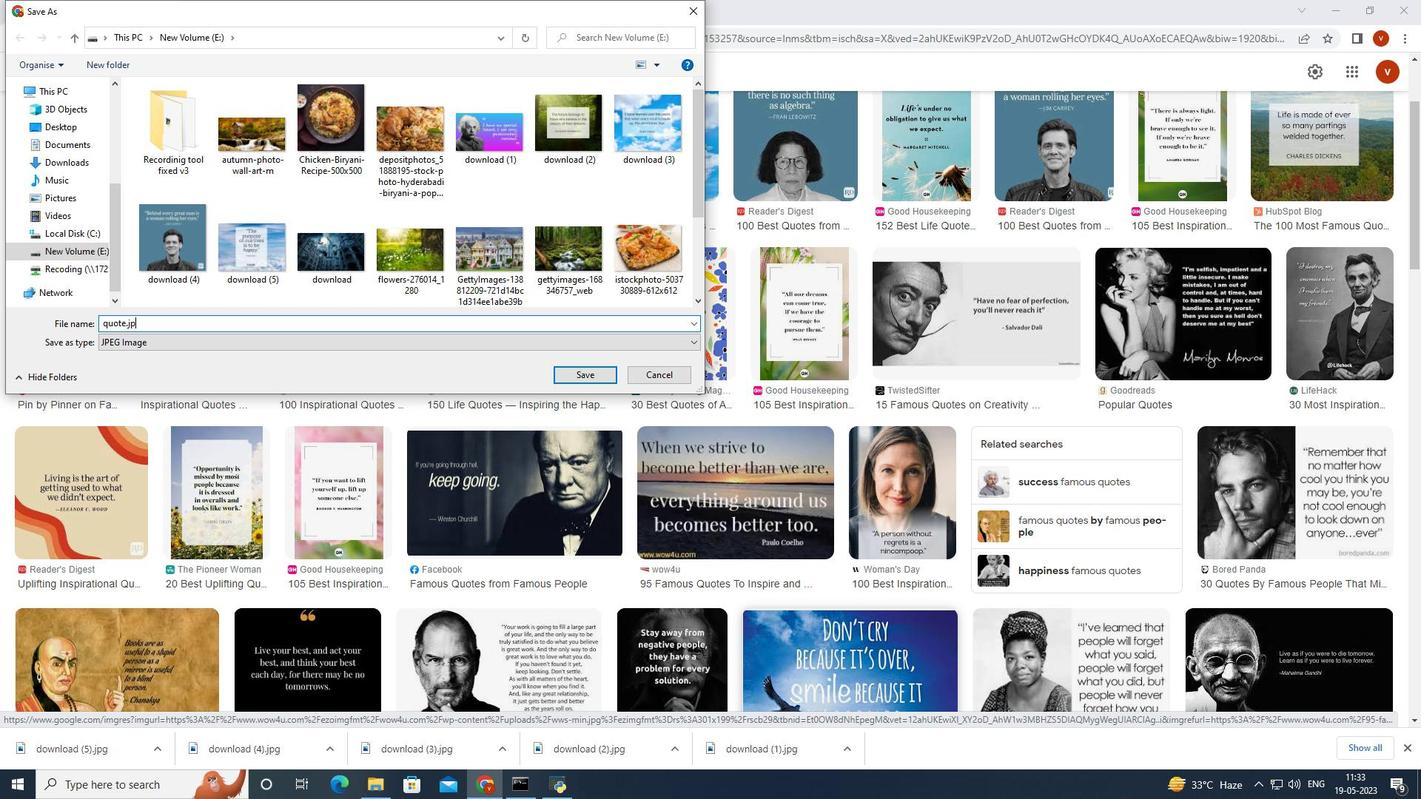 
Action: Mouse moved to (590, 377)
Screenshot: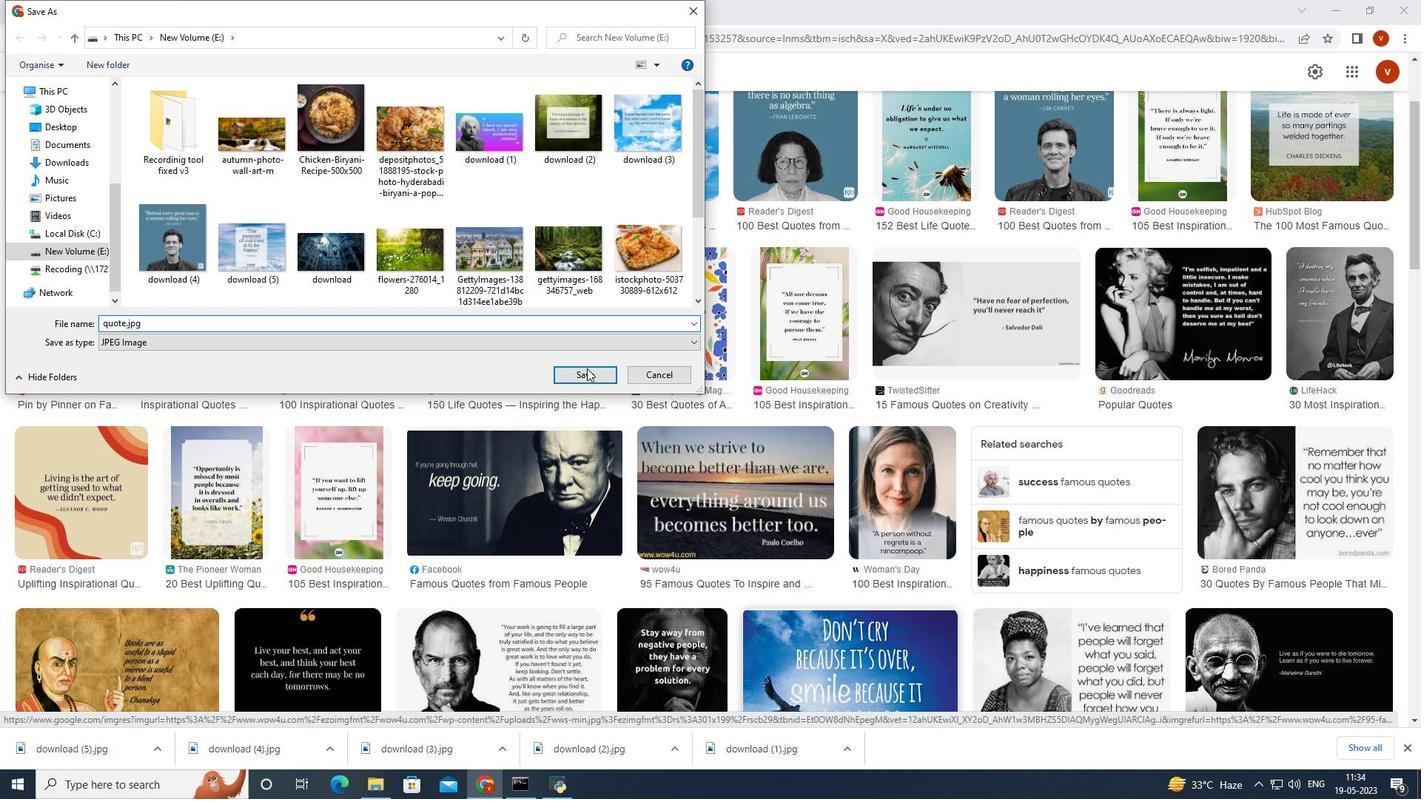 
Action: Mouse pressed left at (590, 377)
Screenshot: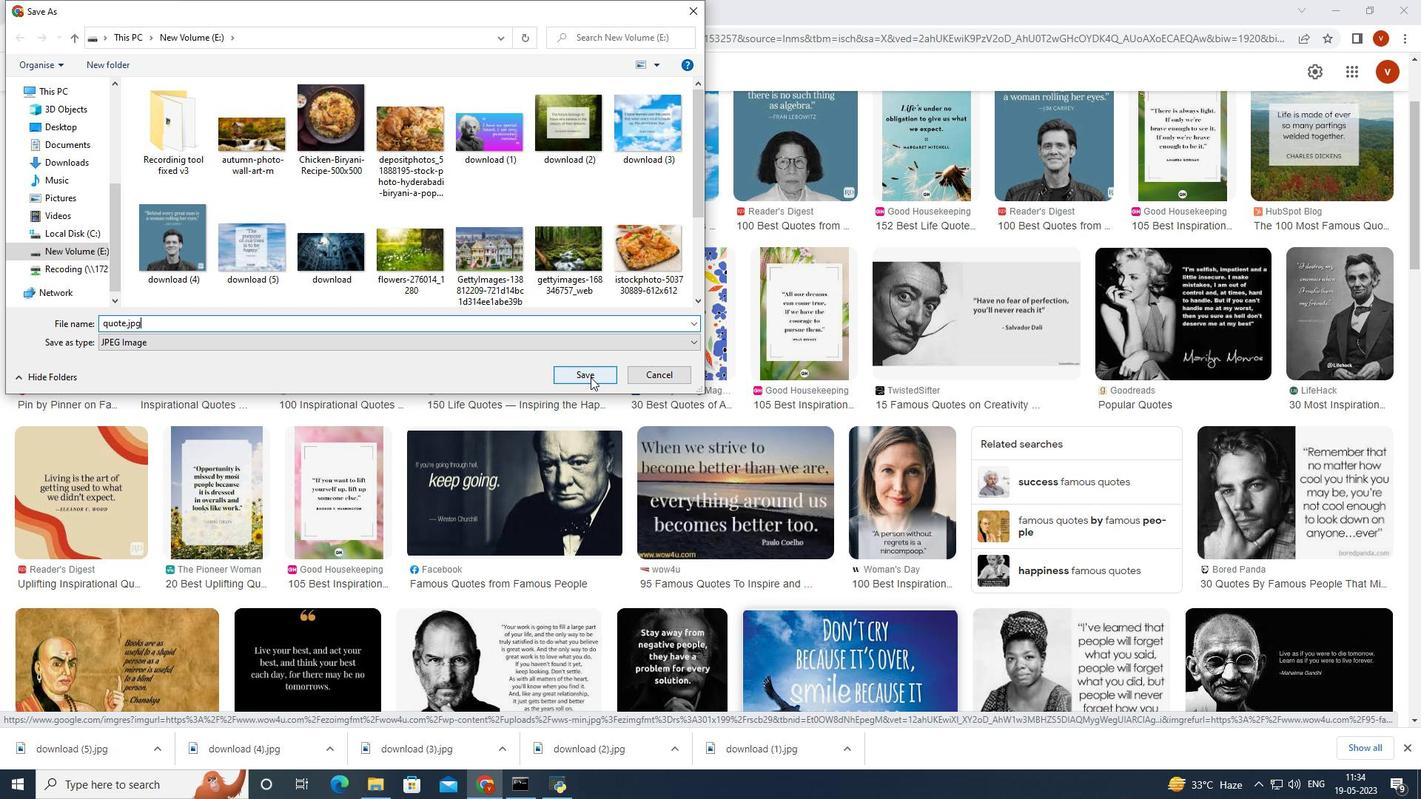 
Action: Mouse moved to (786, 495)
Screenshot: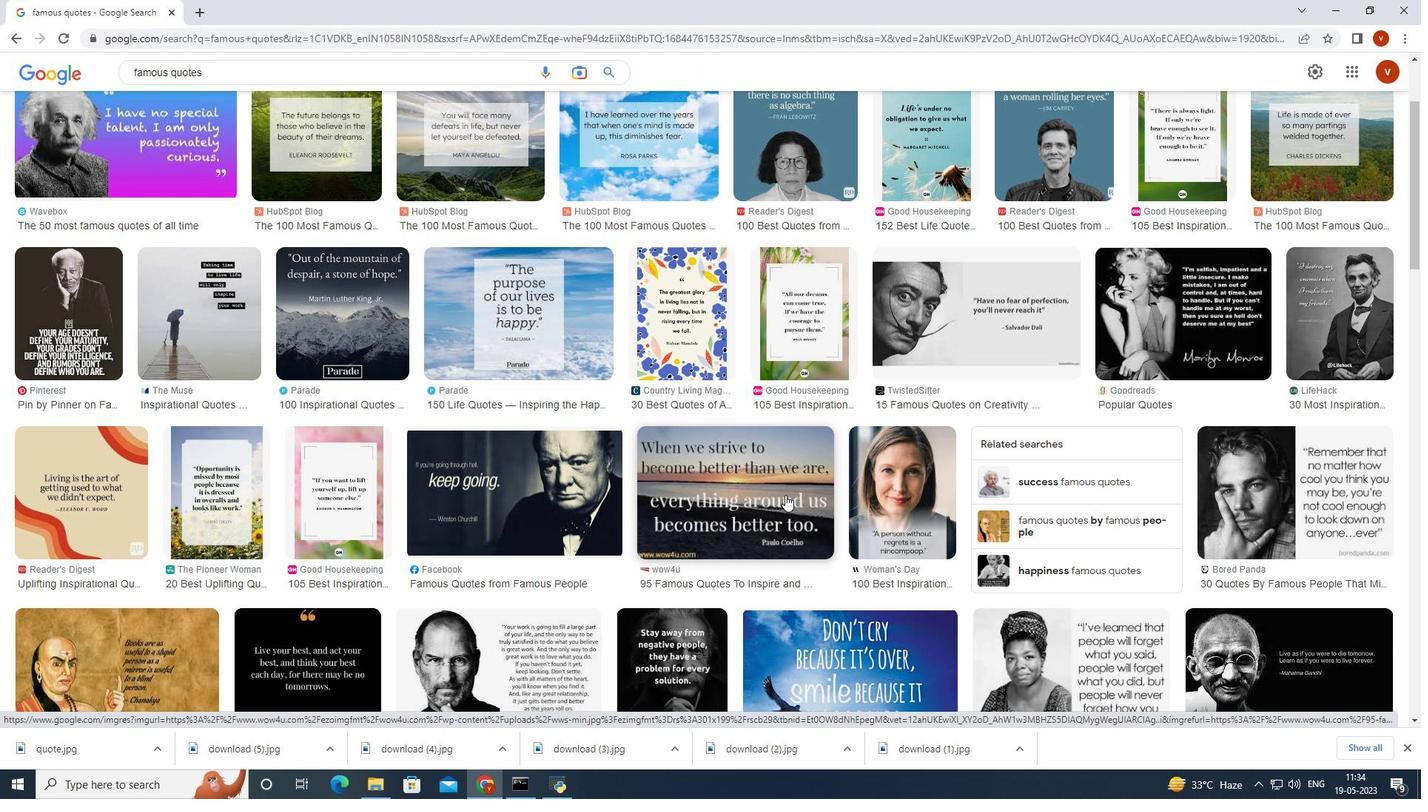 
Action: Mouse scrolled (786, 494) with delta (0, 0)
Screenshot: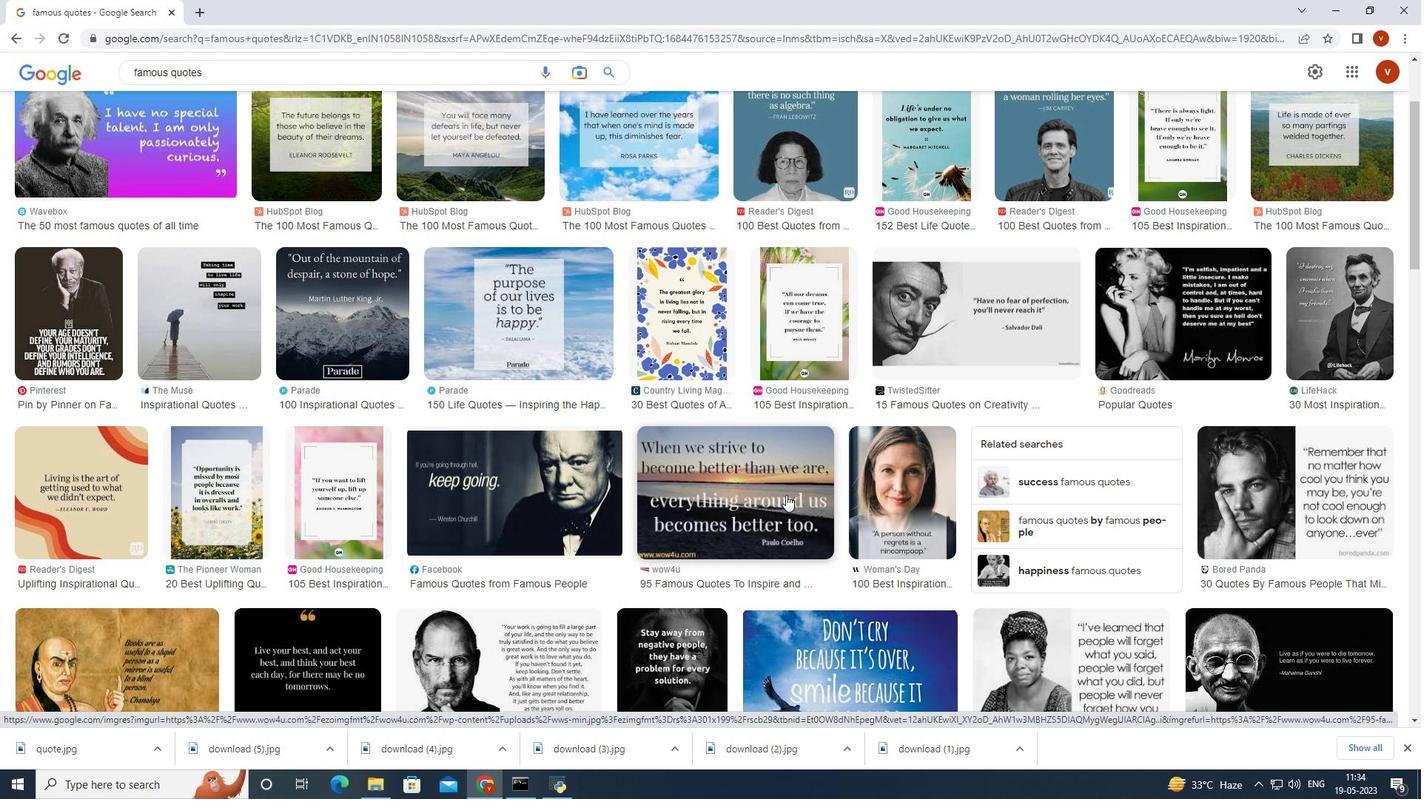 
Action: Mouse scrolled (786, 494) with delta (0, 0)
Screenshot: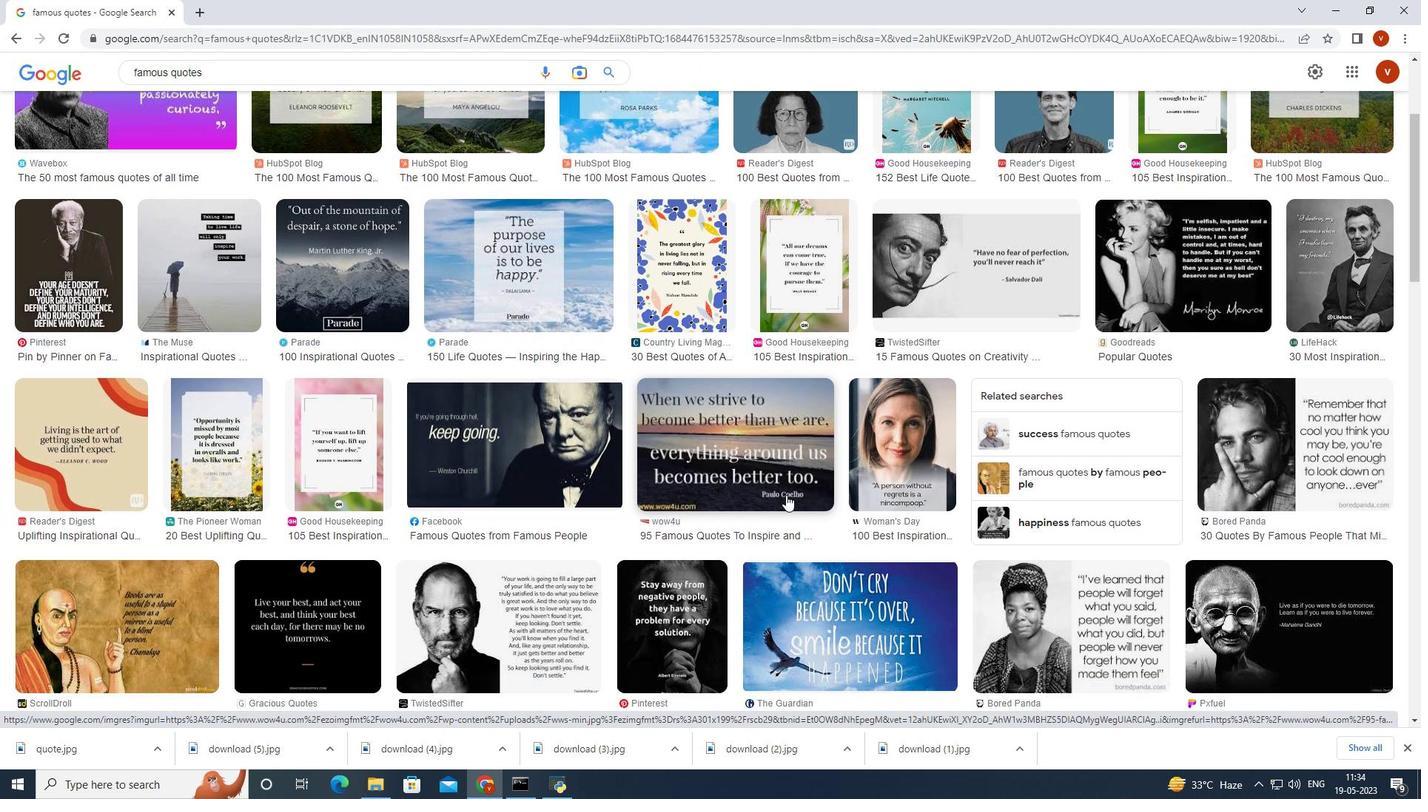 
Action: Mouse scrolled (786, 494) with delta (0, 0)
Screenshot: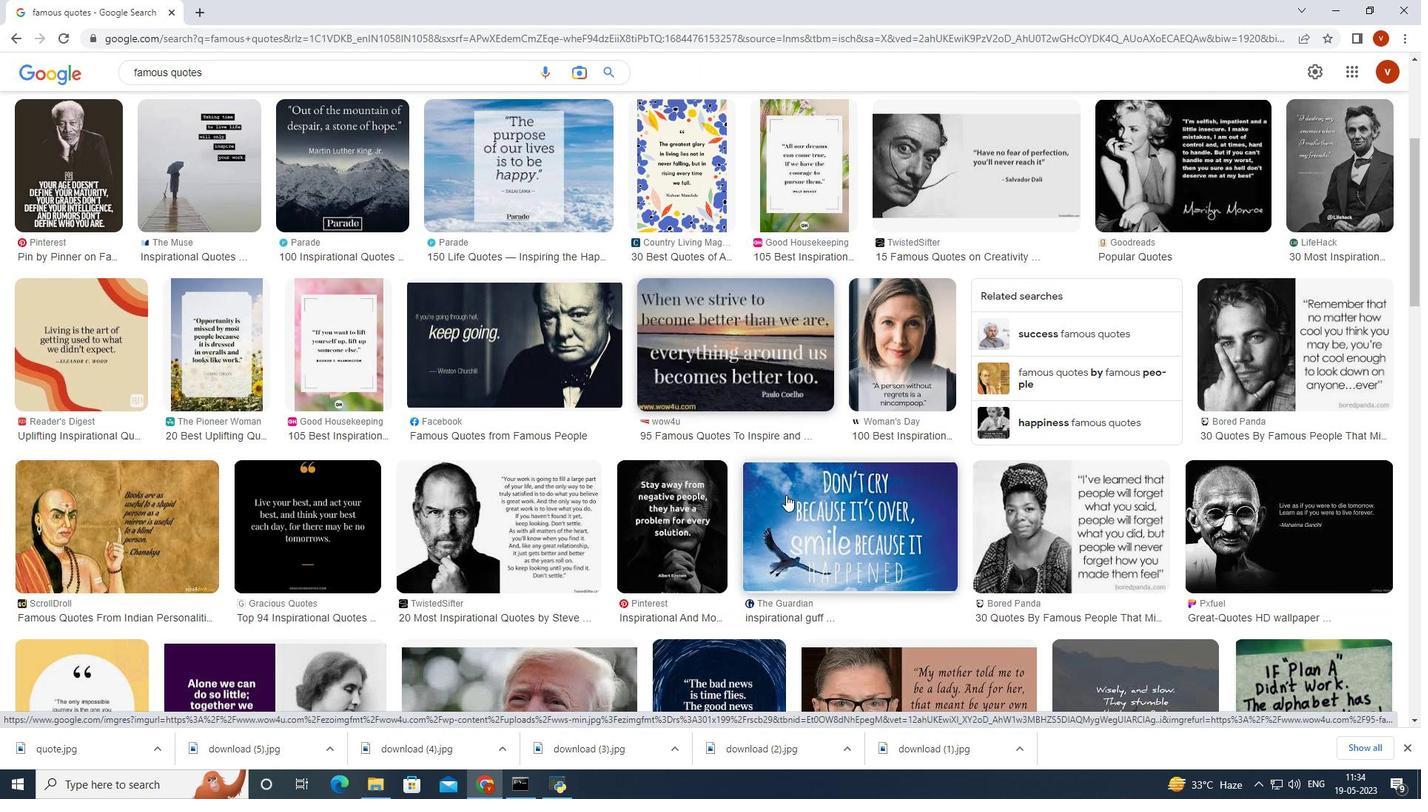 
Action: Mouse moved to (142, 456)
Screenshot: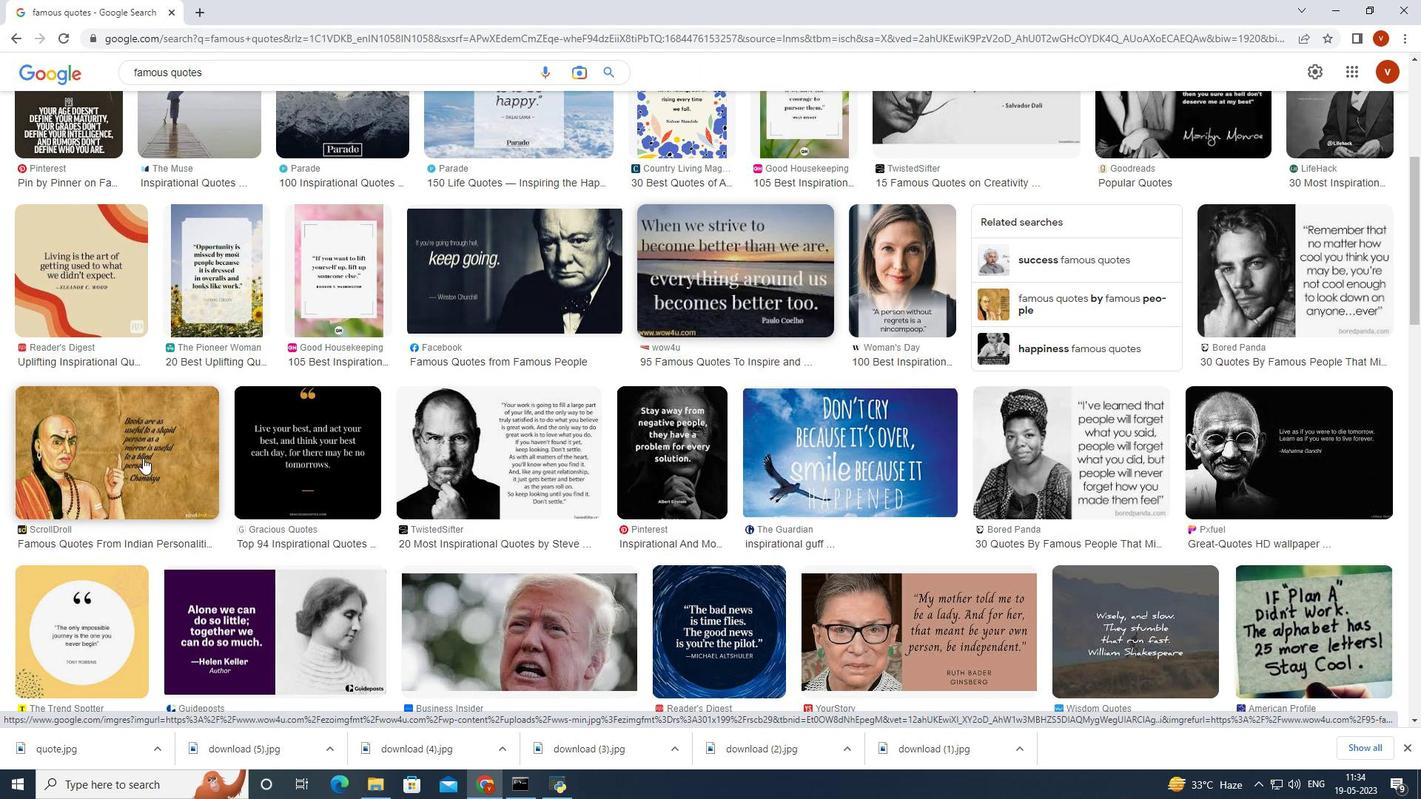 
Action: Mouse pressed right at (142, 456)
Screenshot: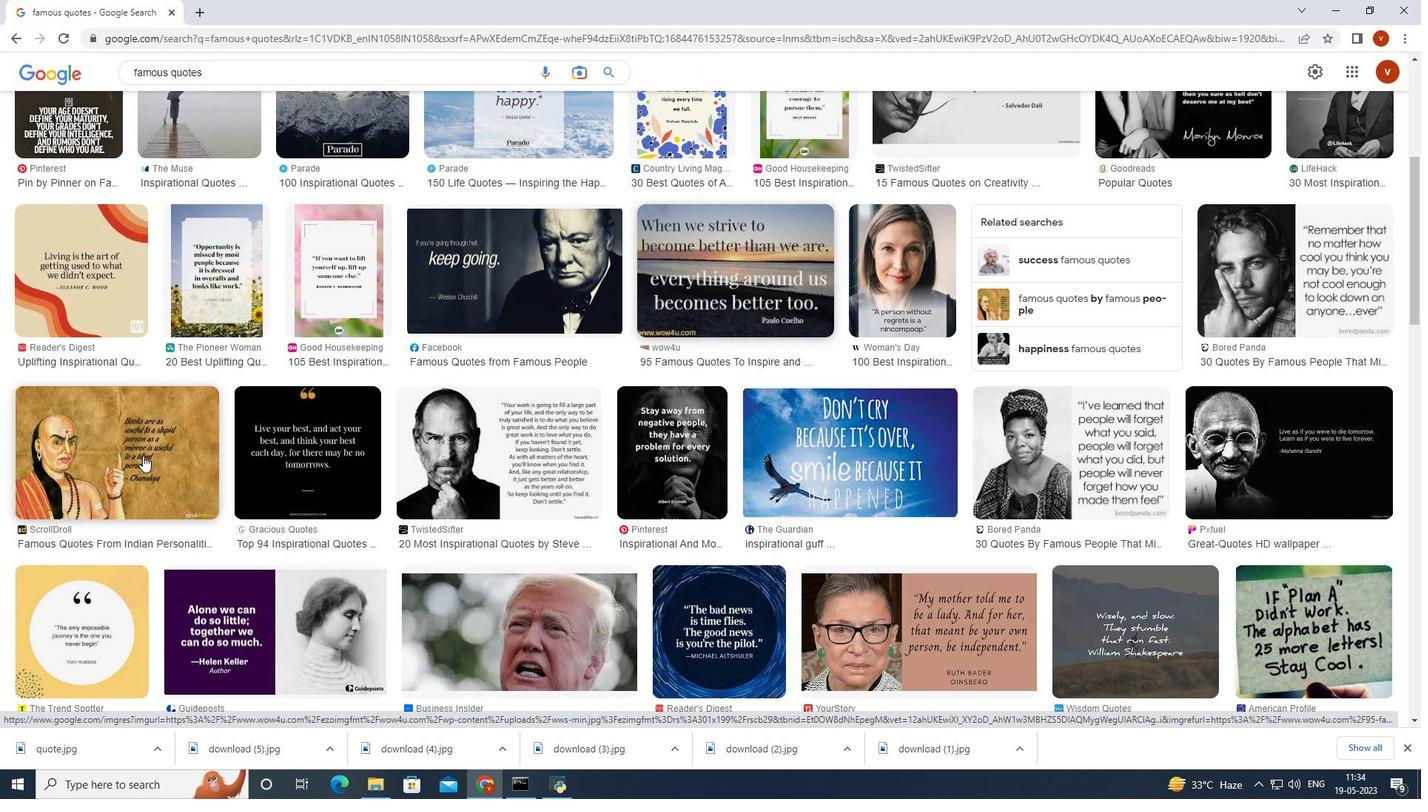 
Action: Mouse moved to (211, 610)
Screenshot: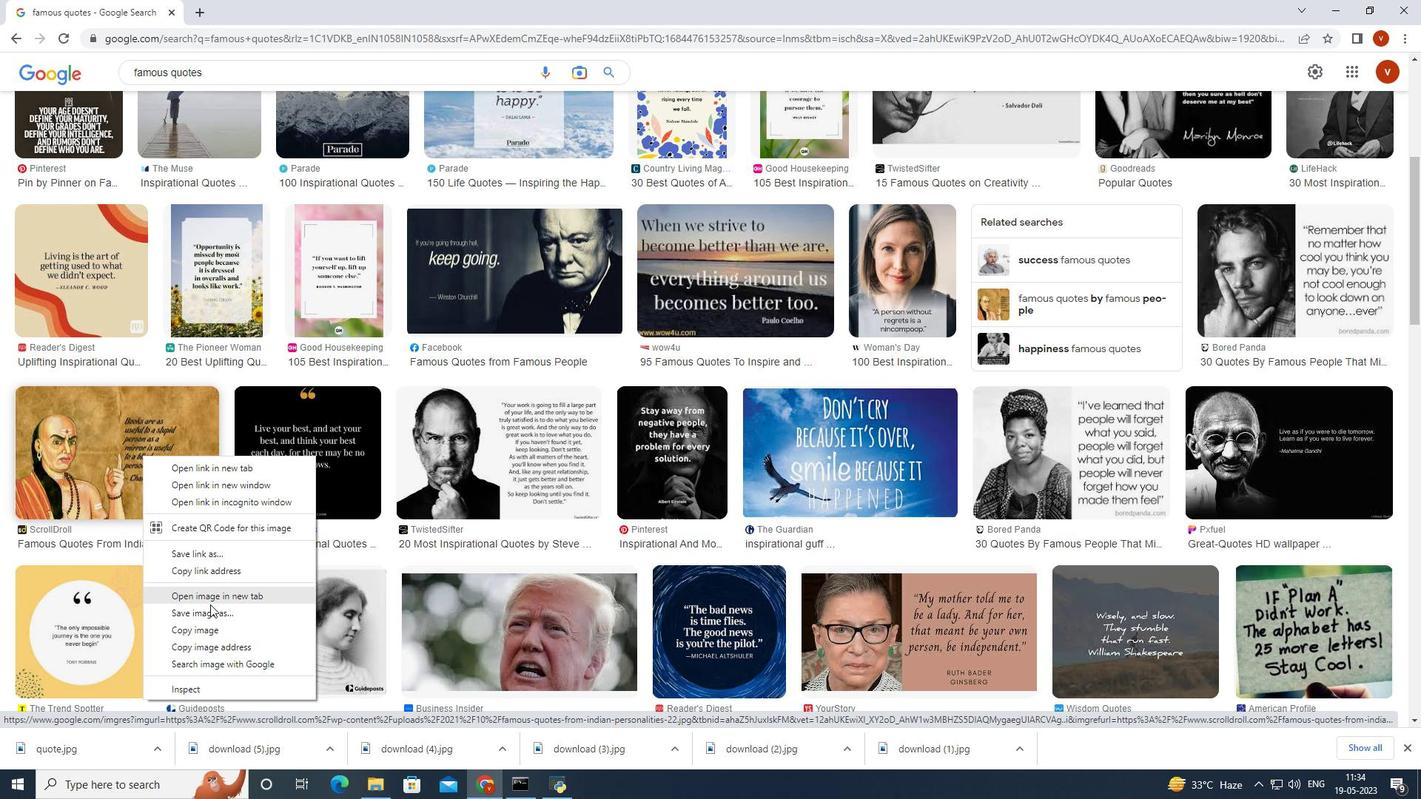 
Action: Mouse pressed left at (211, 610)
Screenshot: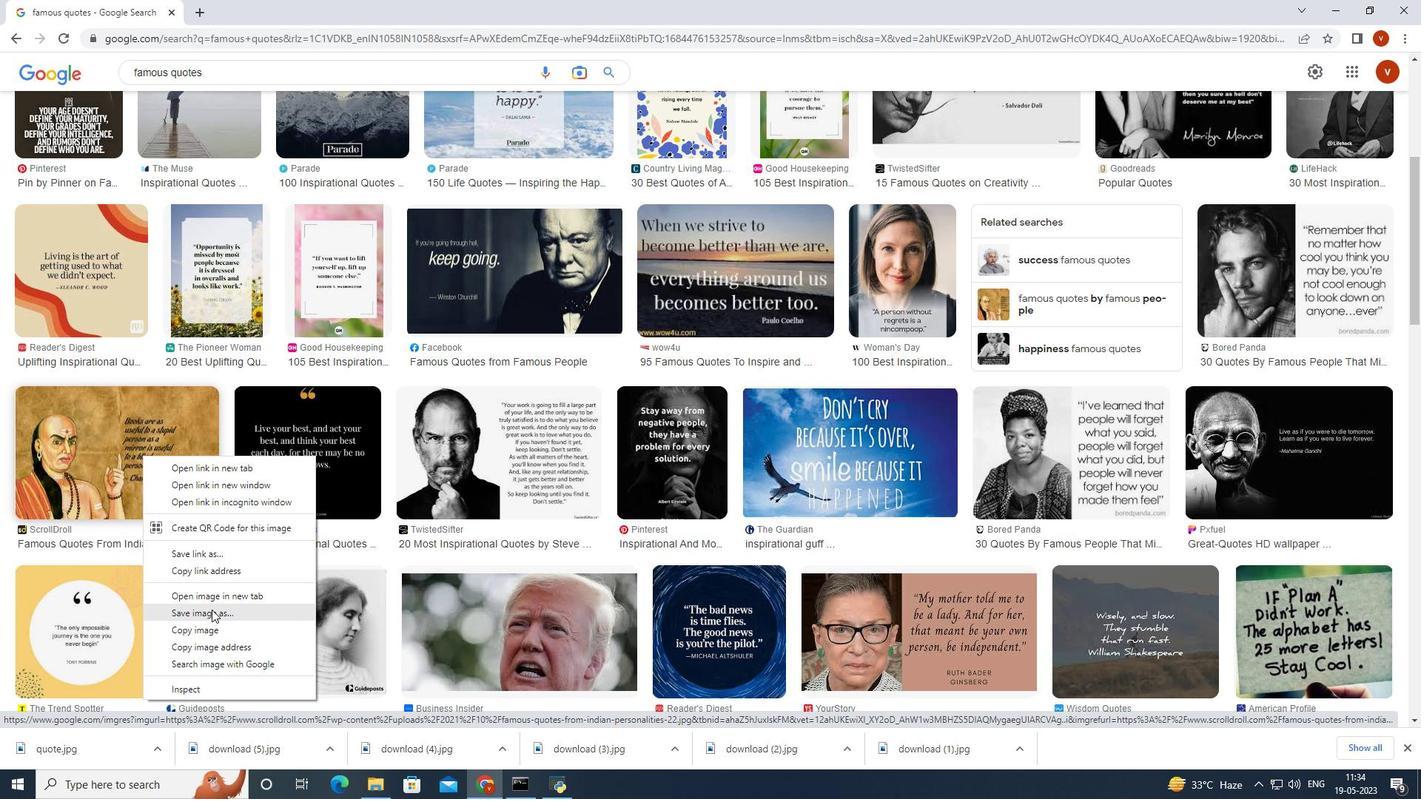 
Action: Key pressed qupte.png<Key.enter>
Screenshot: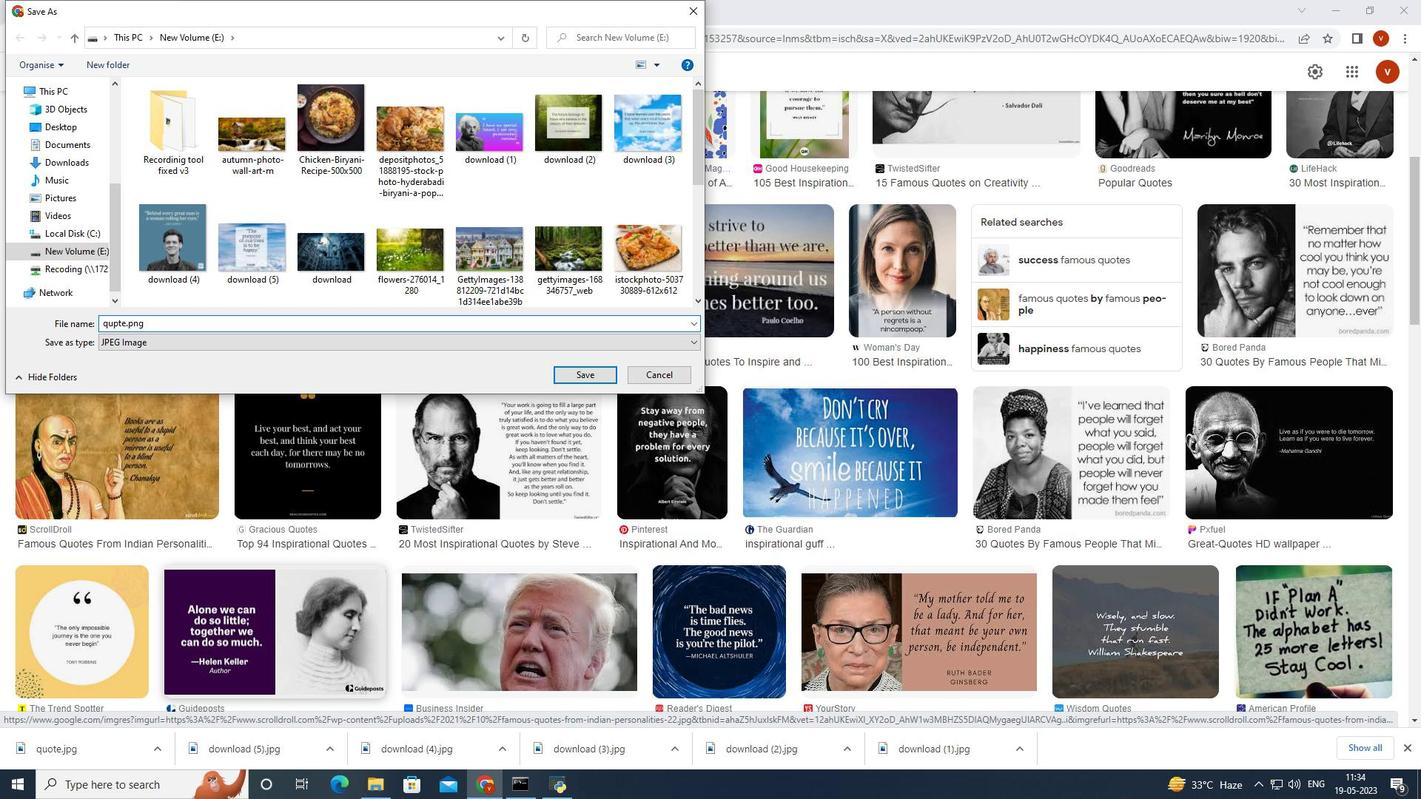 
Action: Mouse moved to (304, 450)
Screenshot: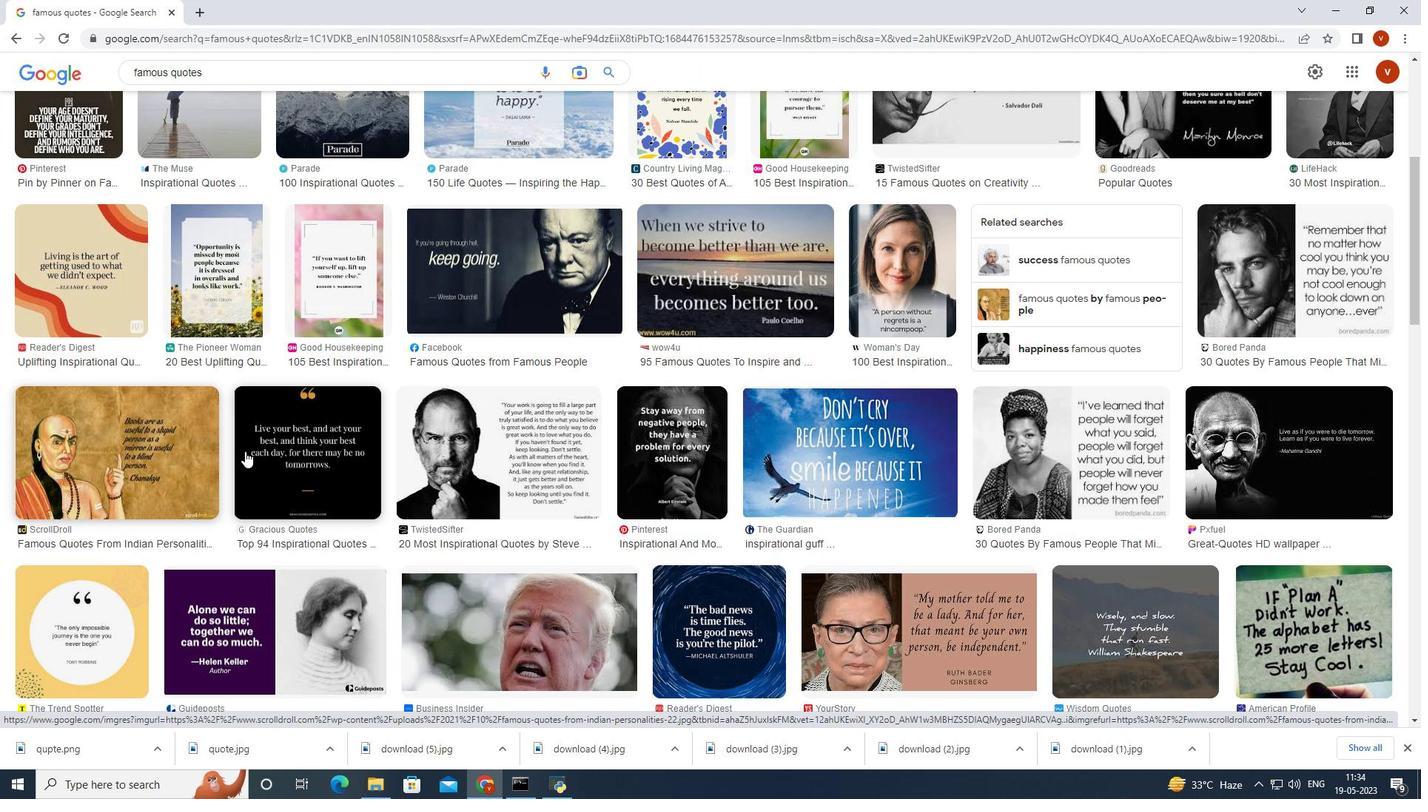
Action: Mouse pressed right at (304, 450)
Screenshot: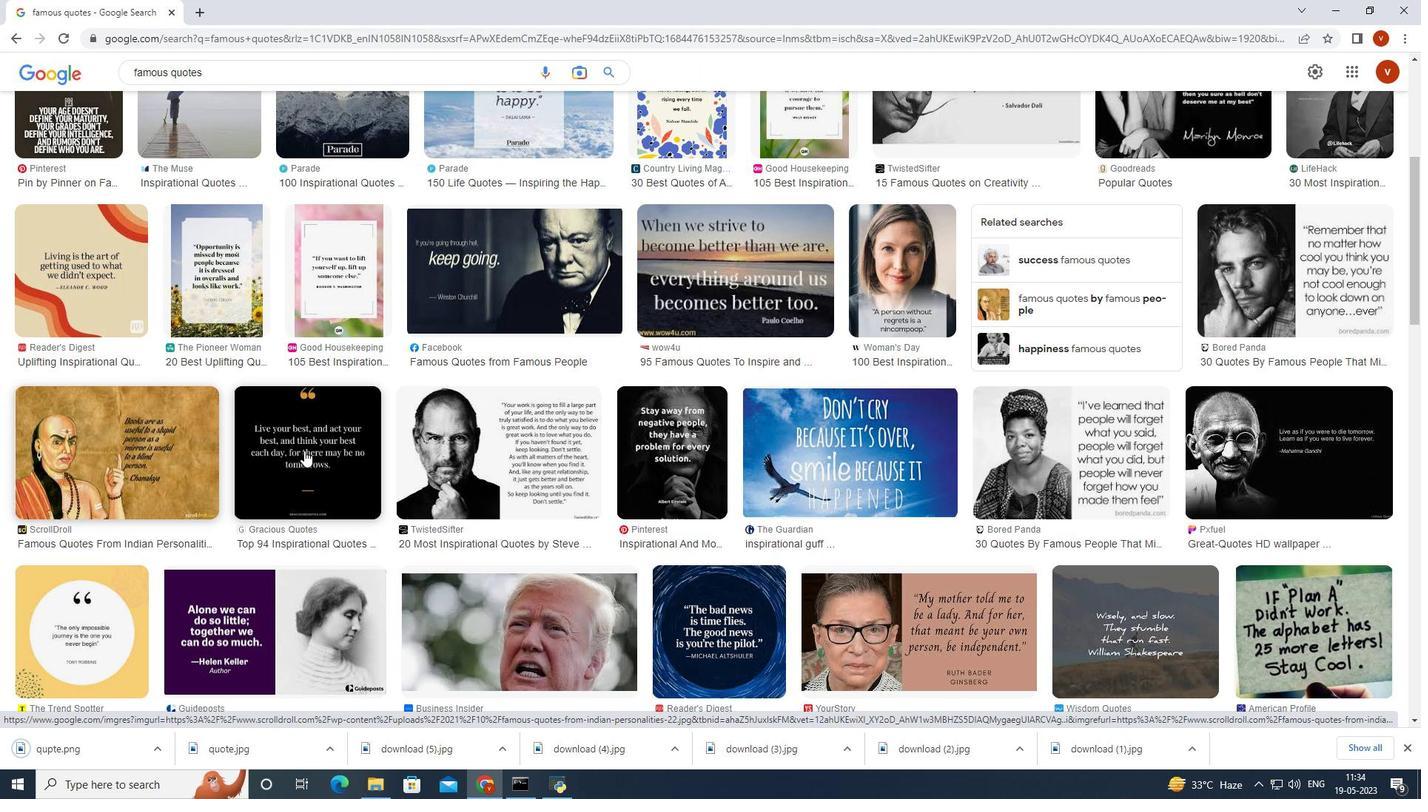 
Action: Mouse moved to (367, 602)
Screenshot: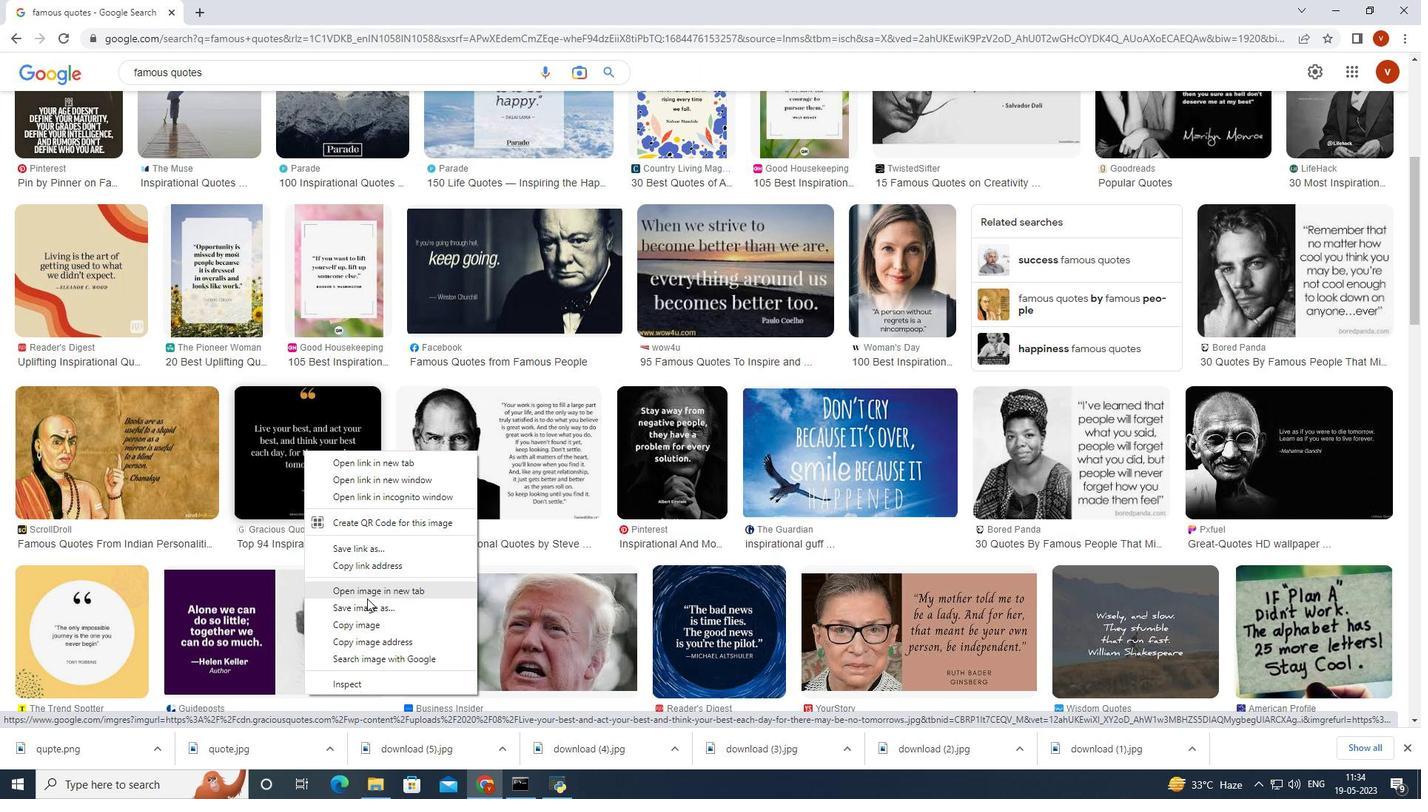 
Action: Mouse pressed left at (367, 602)
Screenshot: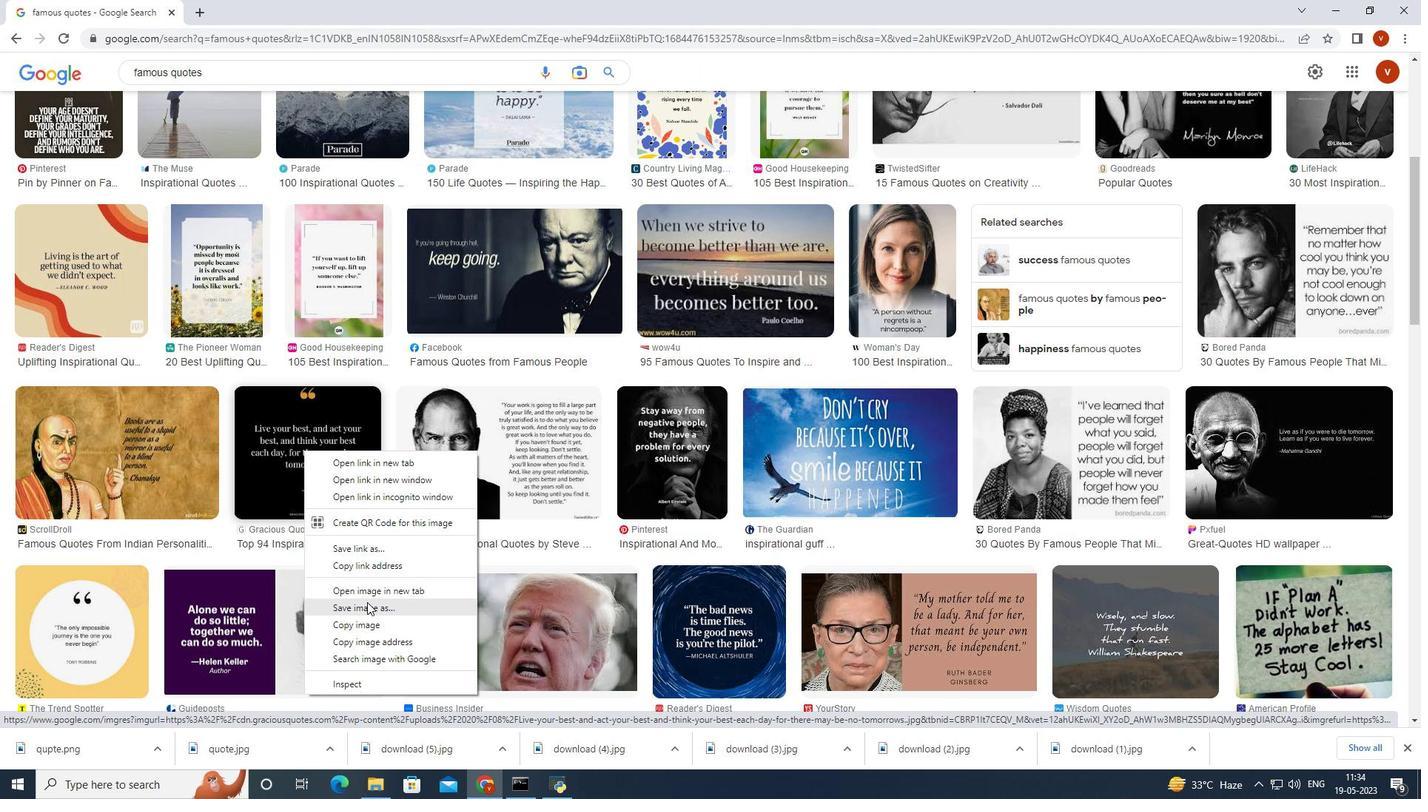 
Action: Key pressed quote.jpg
Screenshot: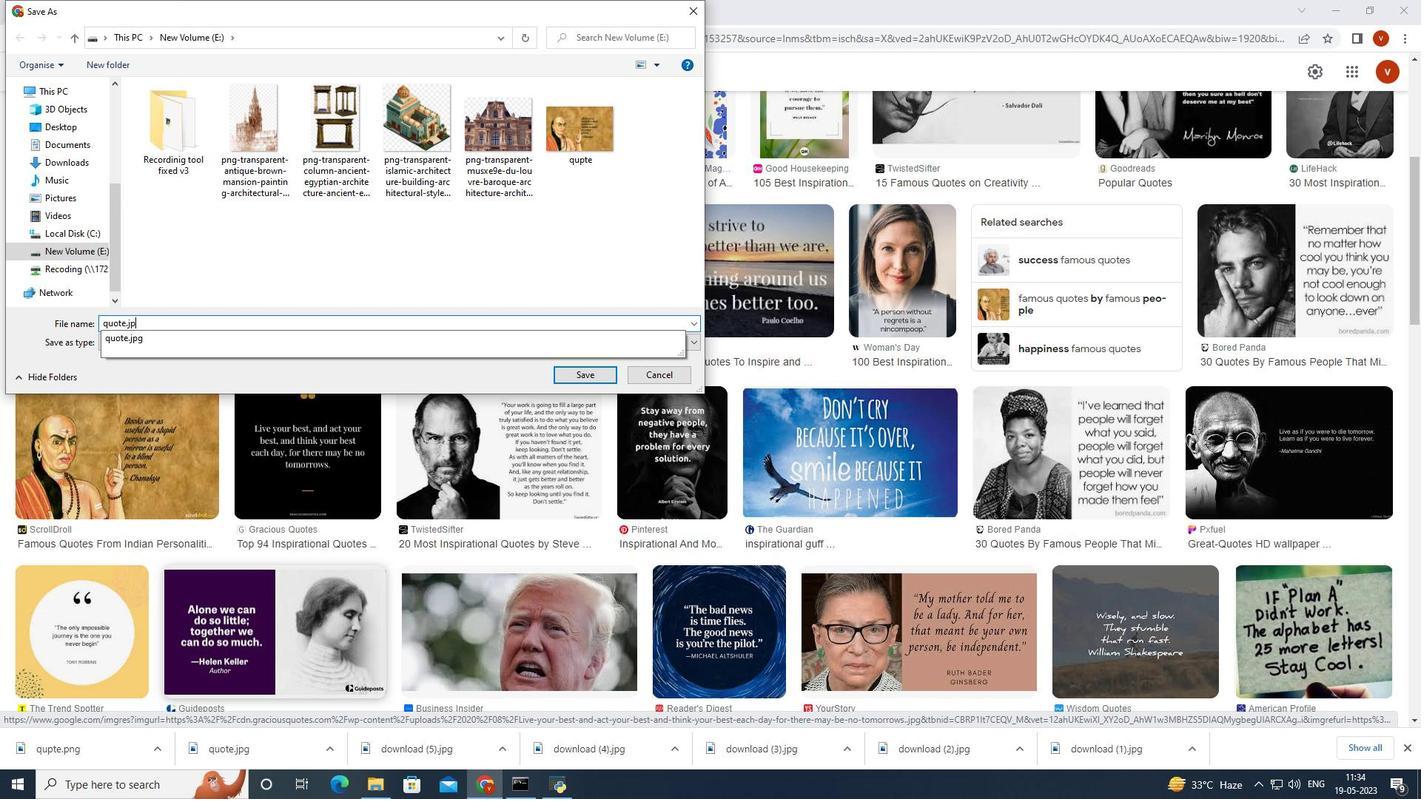 
Action: Mouse moved to (560, 377)
Screenshot: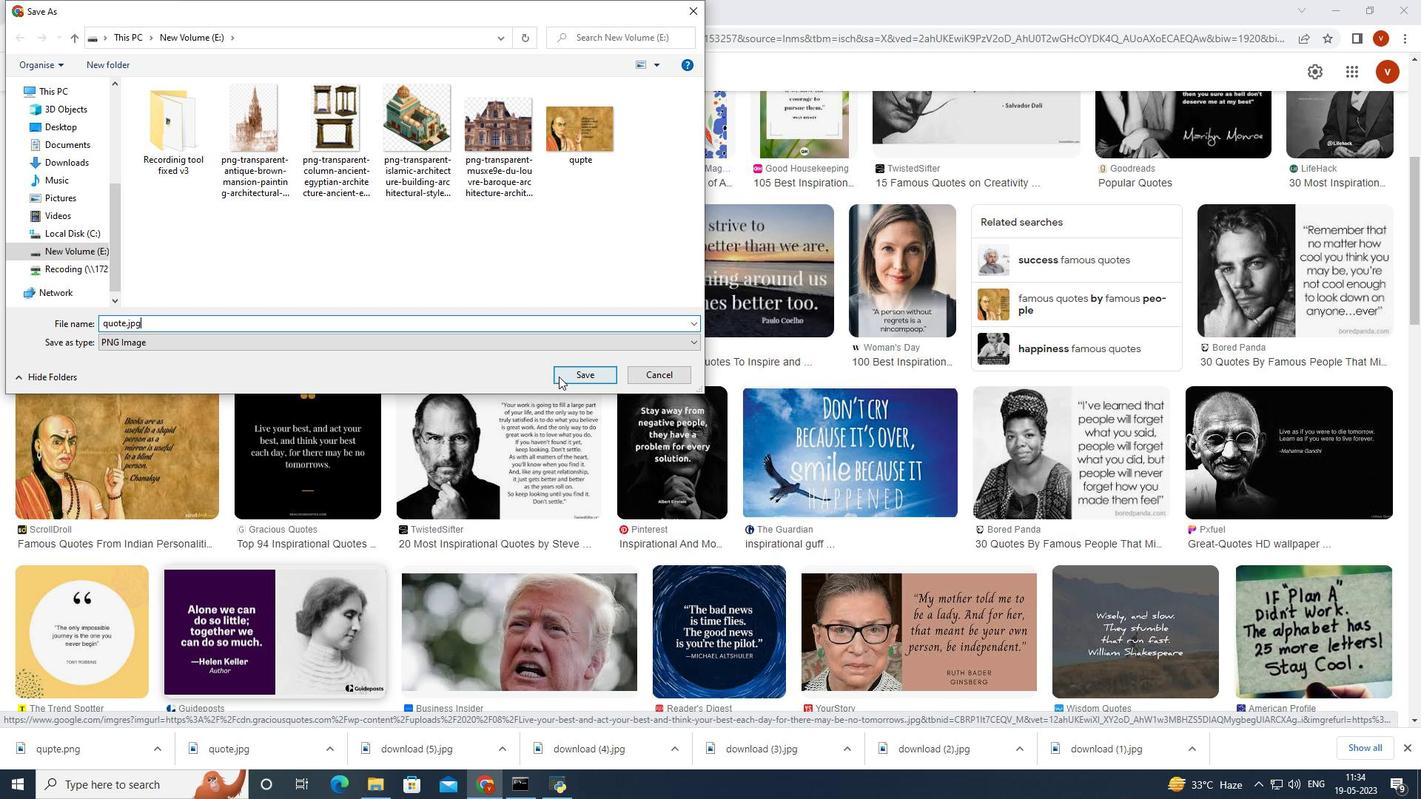 
Action: Mouse pressed left at (560, 377)
Screenshot: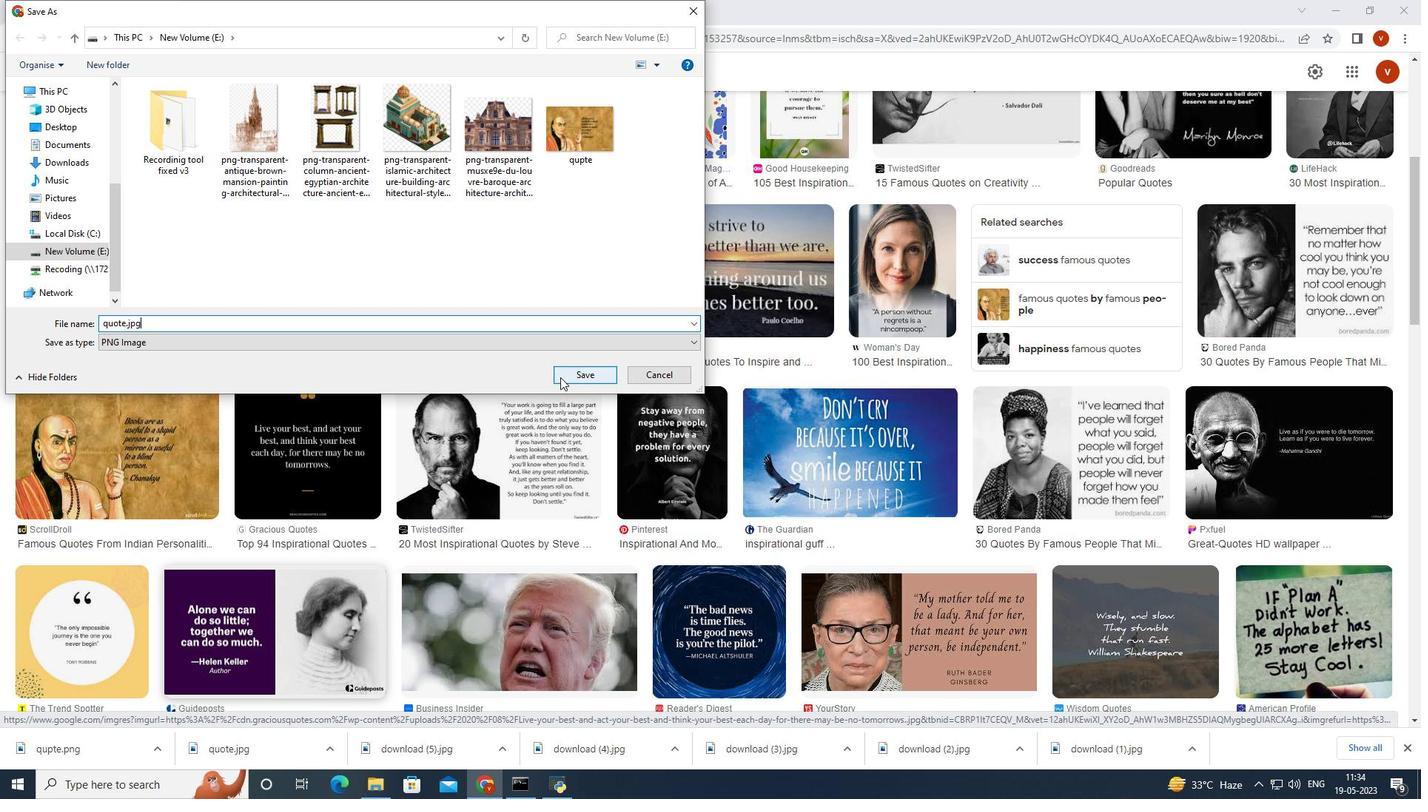 
Action: Mouse moved to (807, 396)
Screenshot: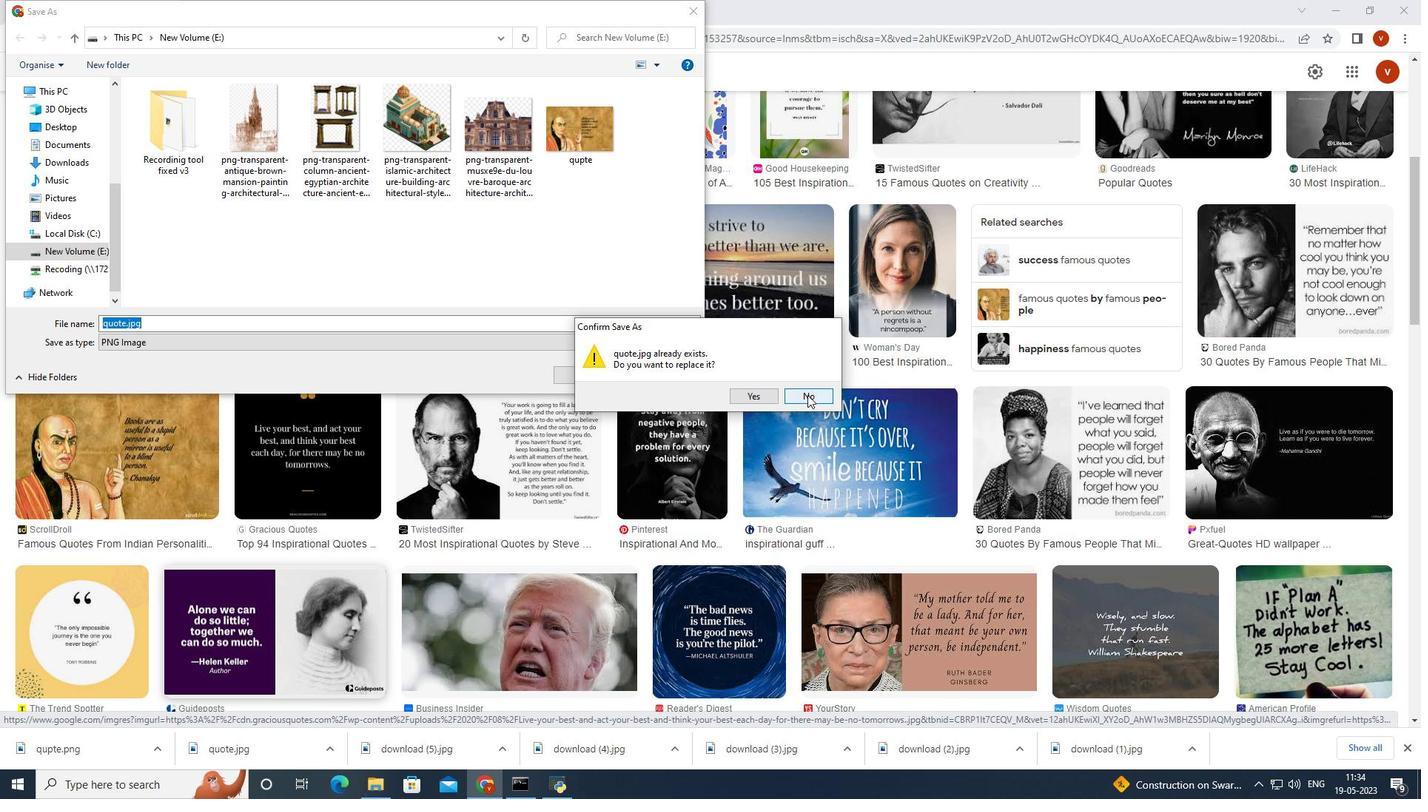 
Action: Mouse pressed left at (807, 396)
Screenshot: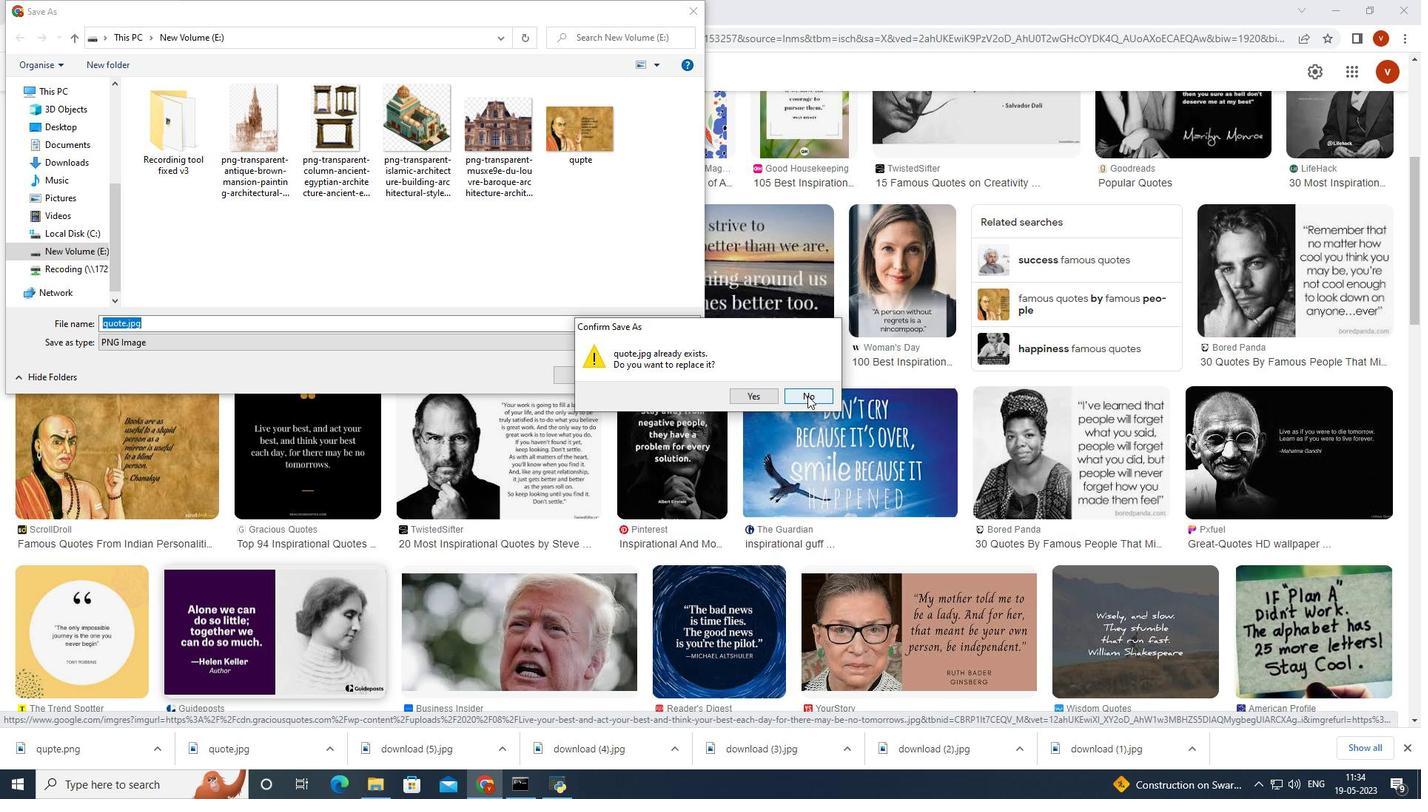 
Action: Mouse moved to (597, 376)
Screenshot: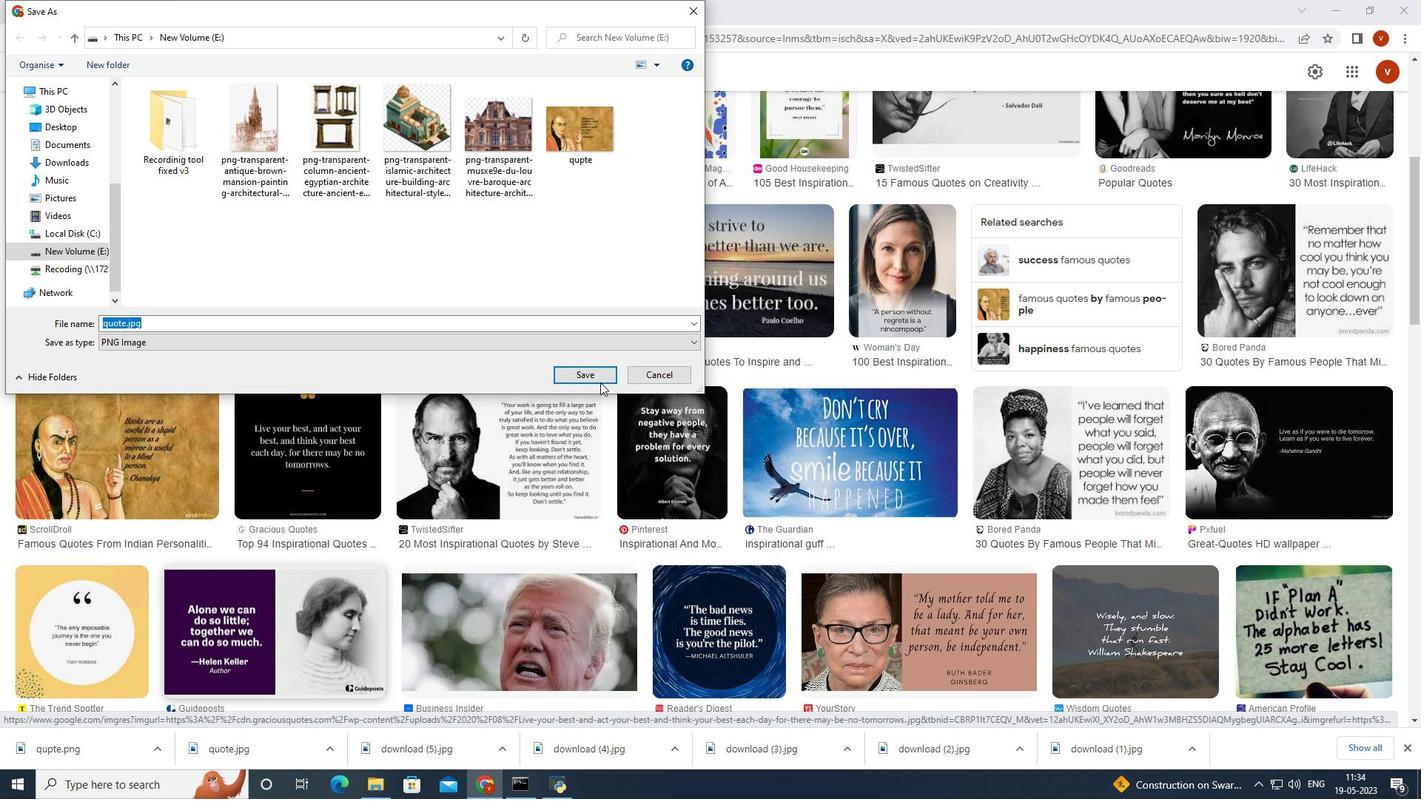 
Action: Mouse pressed left at (597, 376)
Screenshot: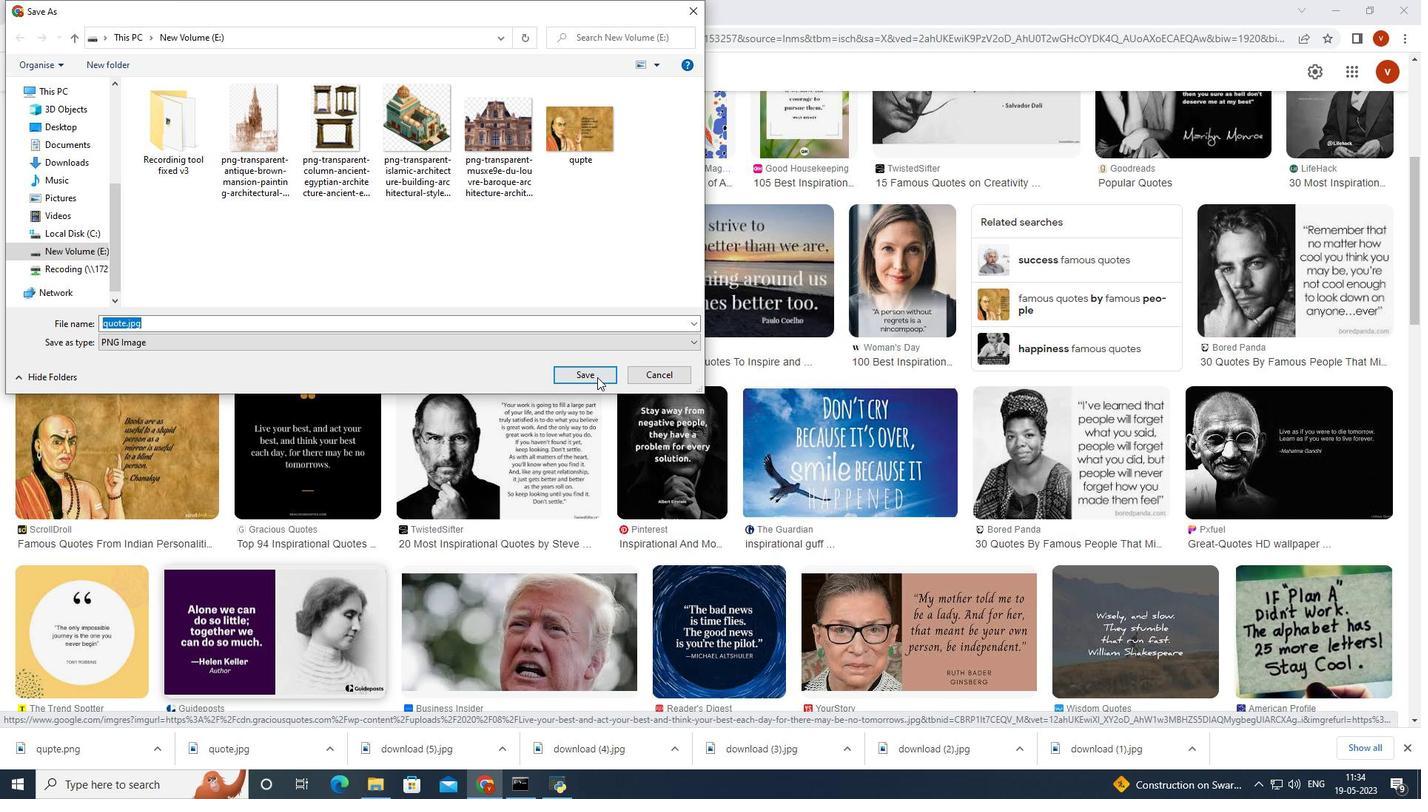 
Action: Mouse moved to (753, 393)
Screenshot: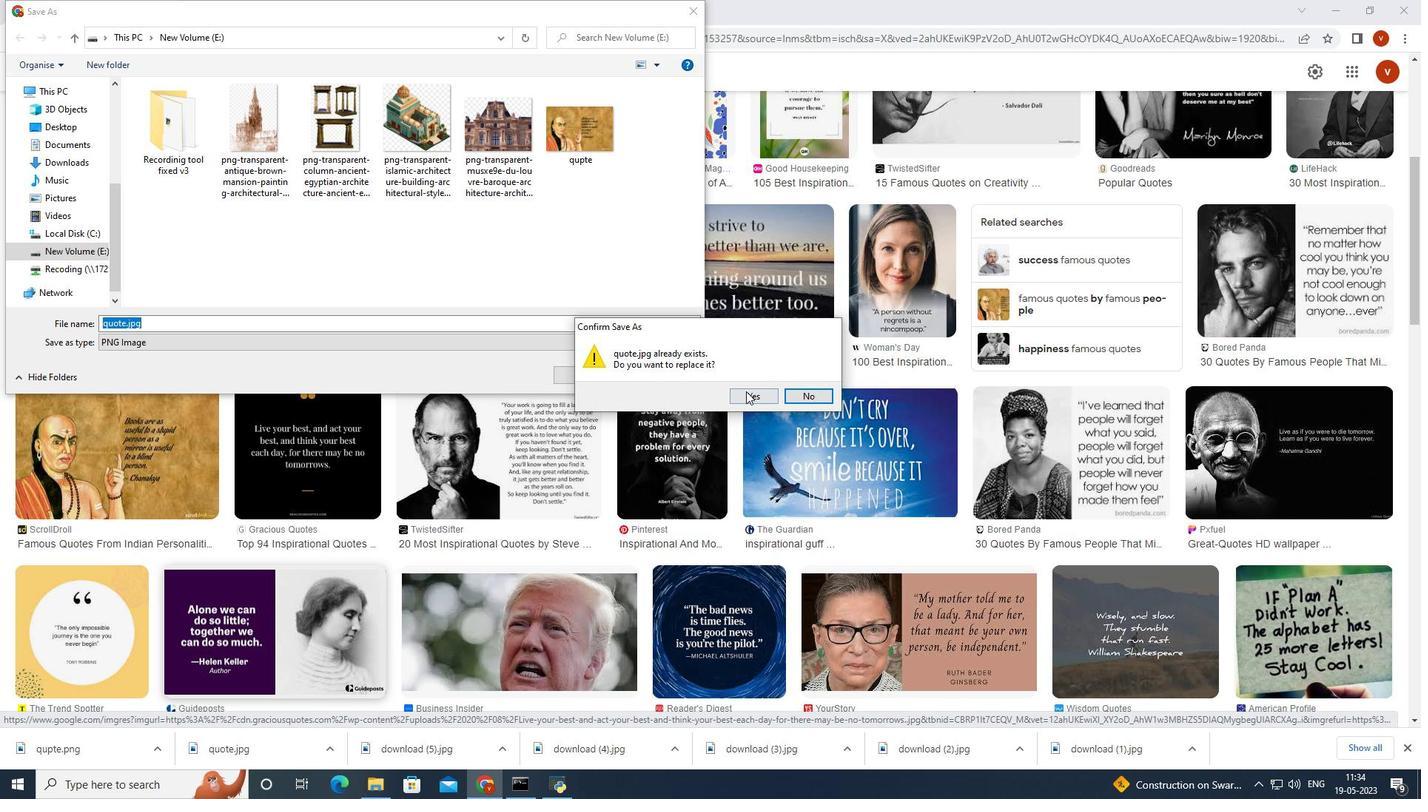 
Action: Mouse pressed left at (753, 393)
Screenshot: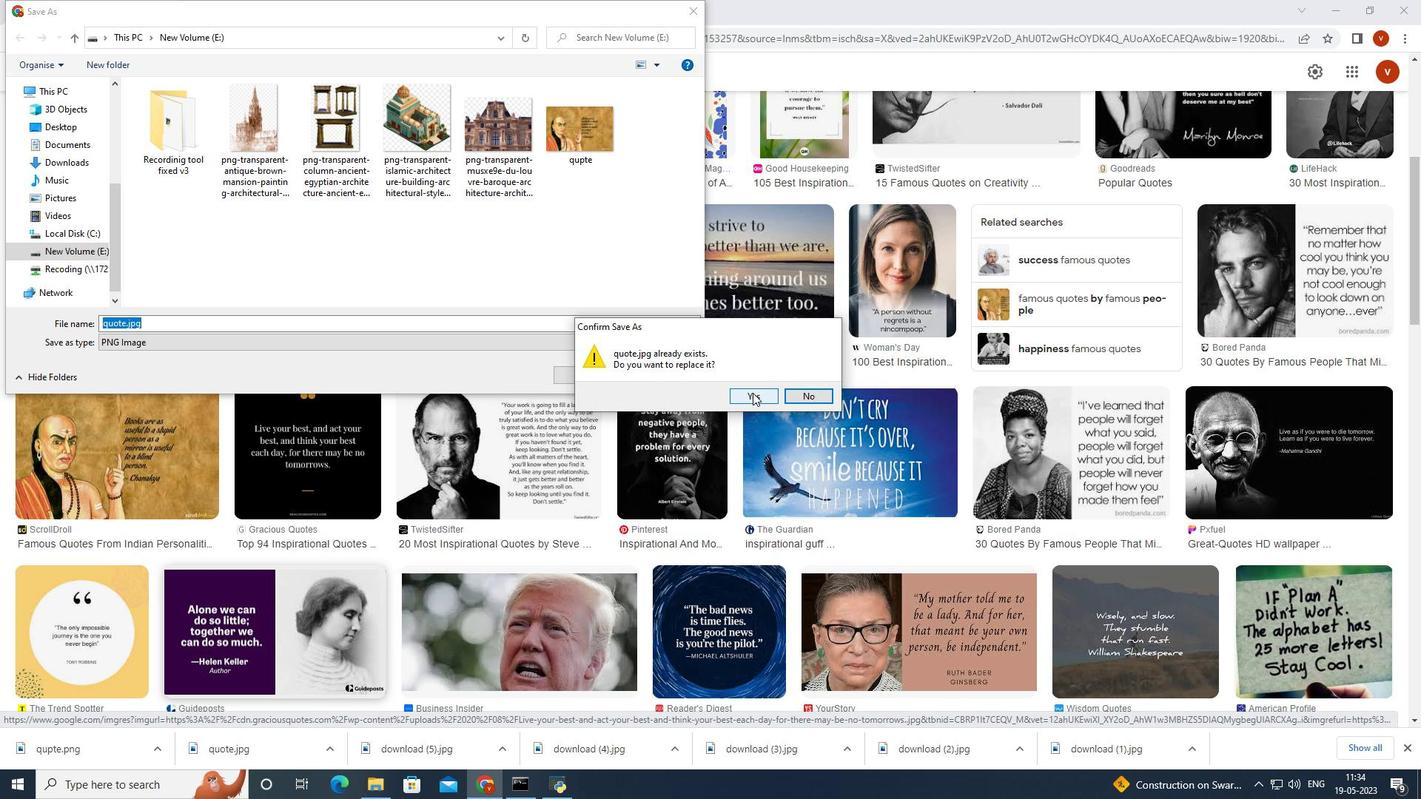
Action: Mouse moved to (721, 398)
Screenshot: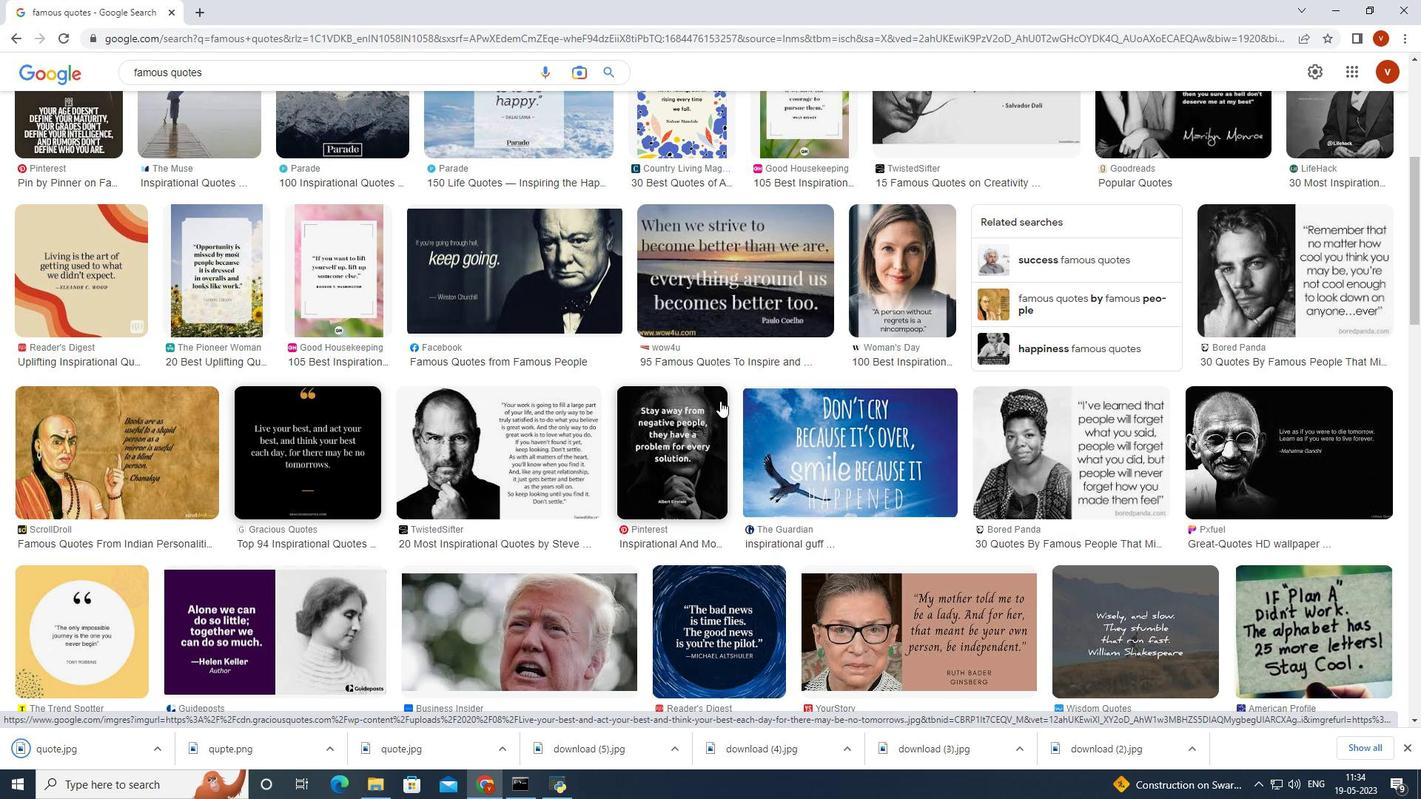 
Action: Mouse scrolled (721, 397) with delta (0, 0)
Screenshot: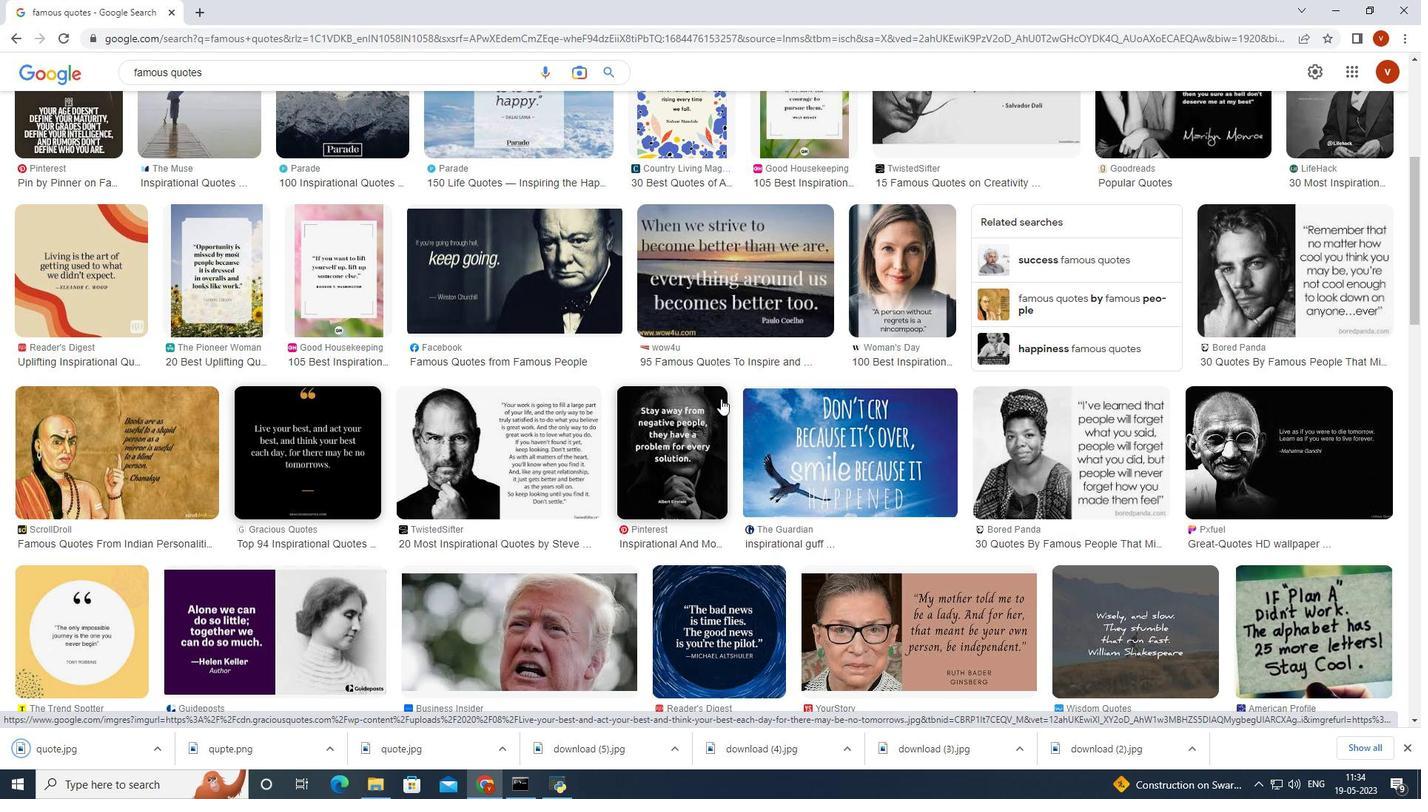 
Action: Mouse scrolled (721, 397) with delta (0, 0)
Screenshot: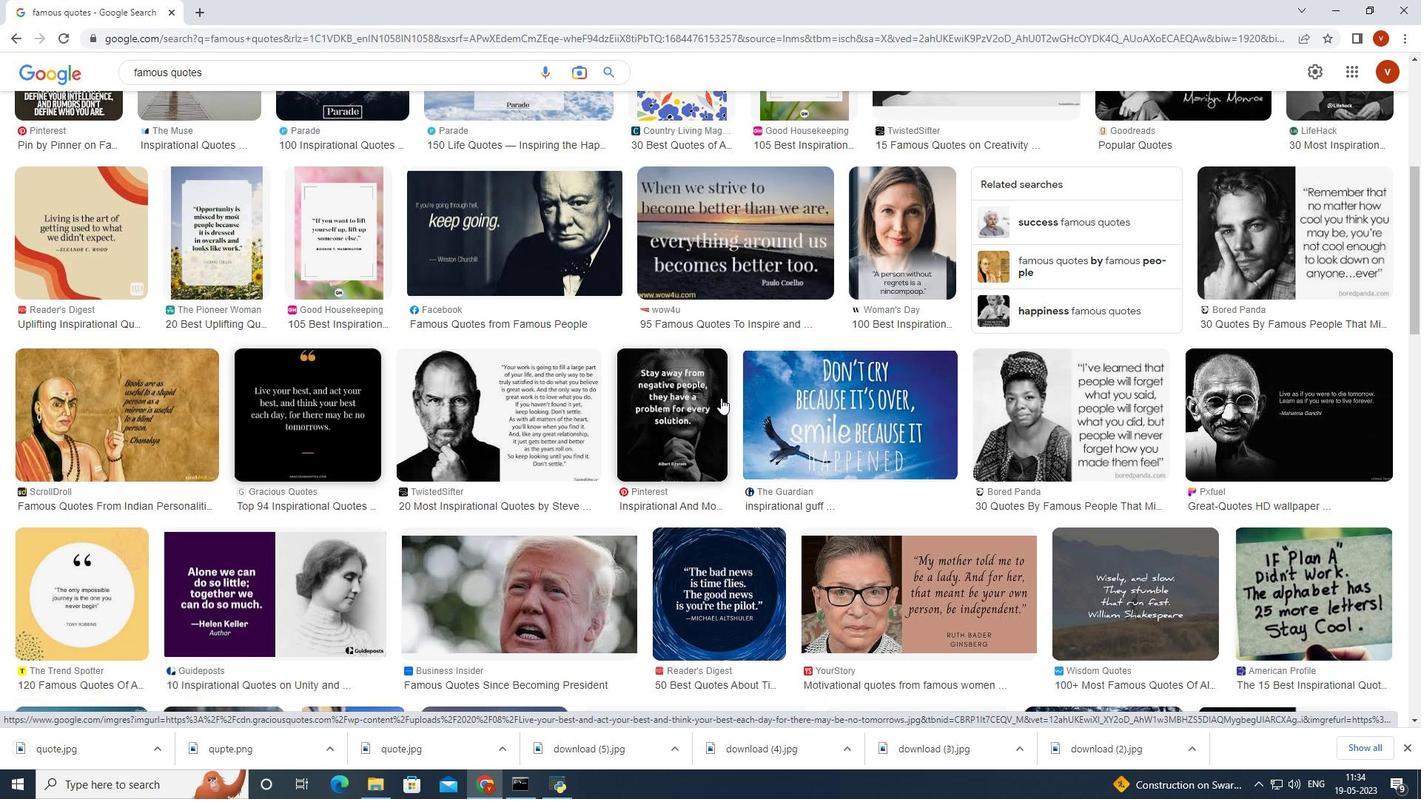 
Action: Mouse moved to (670, 356)
Screenshot: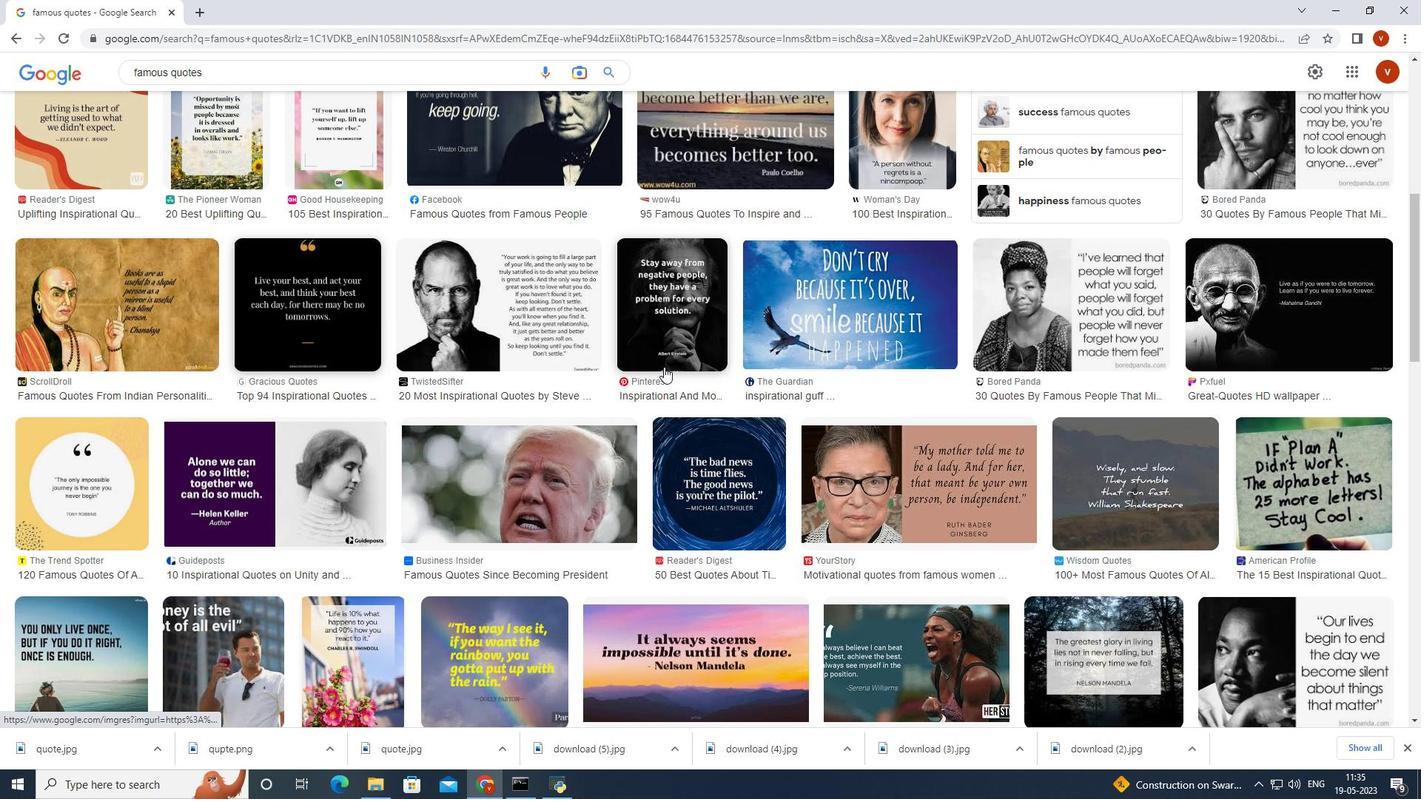 
Action: Mouse pressed right at (670, 356)
Screenshot: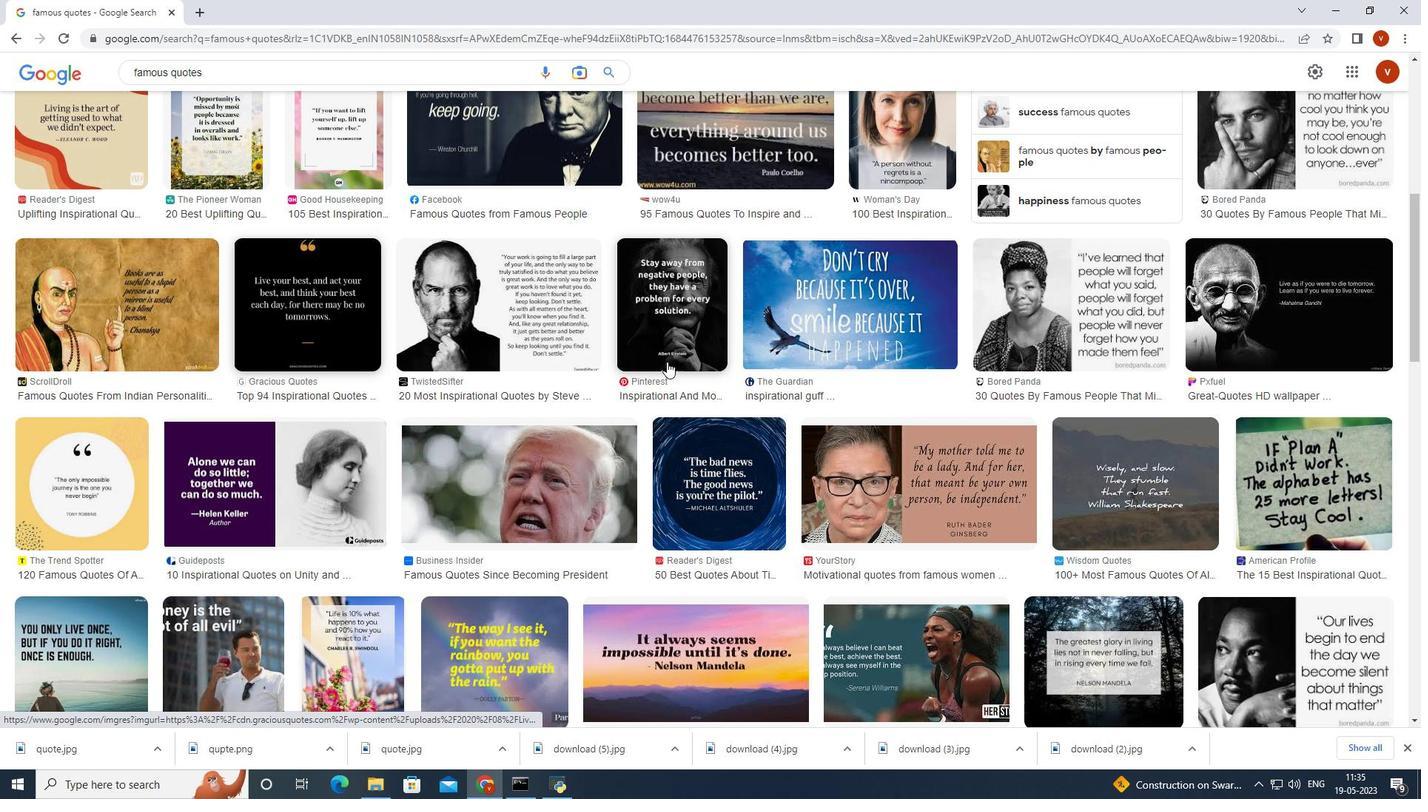 
Action: Mouse moved to (723, 510)
Screenshot: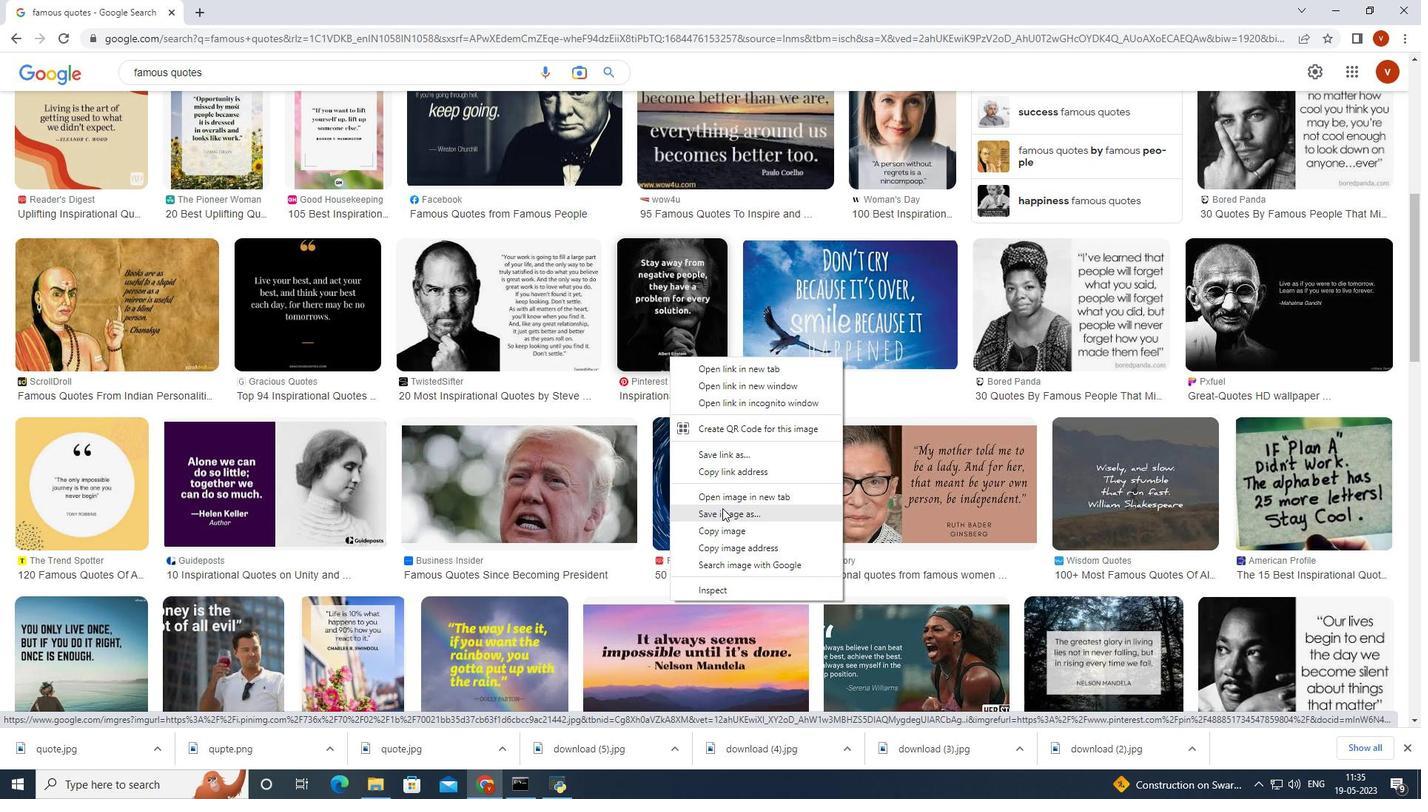 
Action: Mouse pressed left at (723, 510)
Screenshot: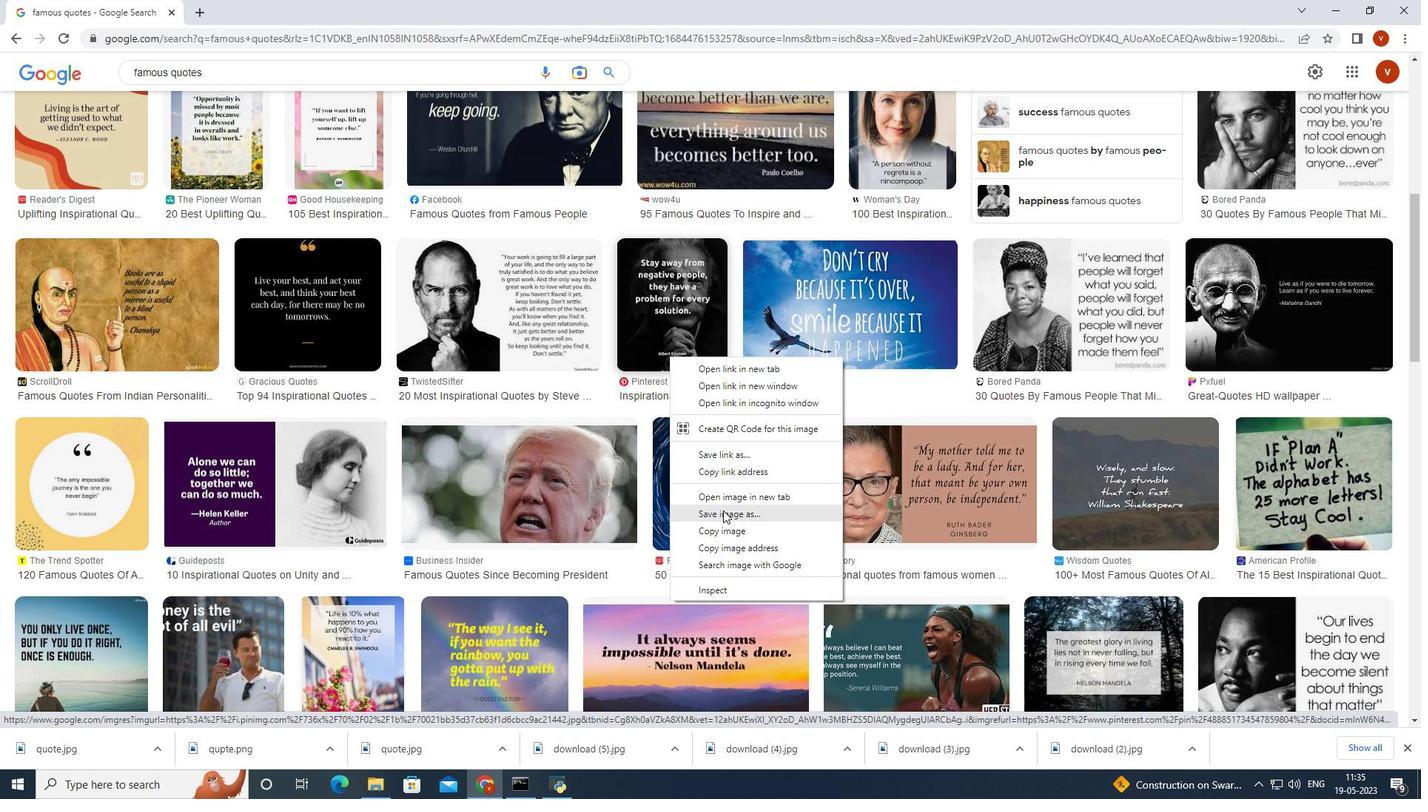 
Action: Mouse moved to (743, 462)
Screenshot: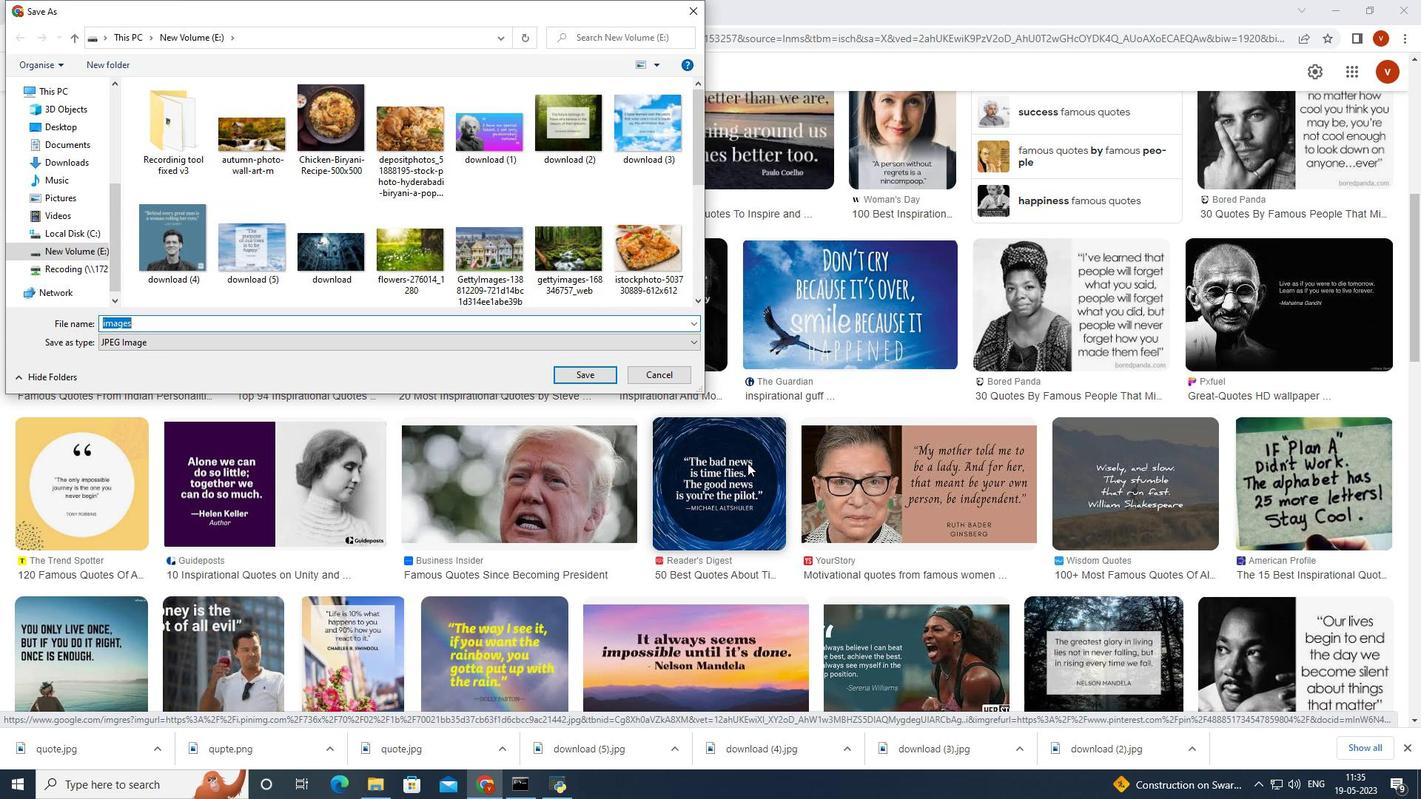 
Action: Key pressed <Key.backspace>quote.png
Screenshot: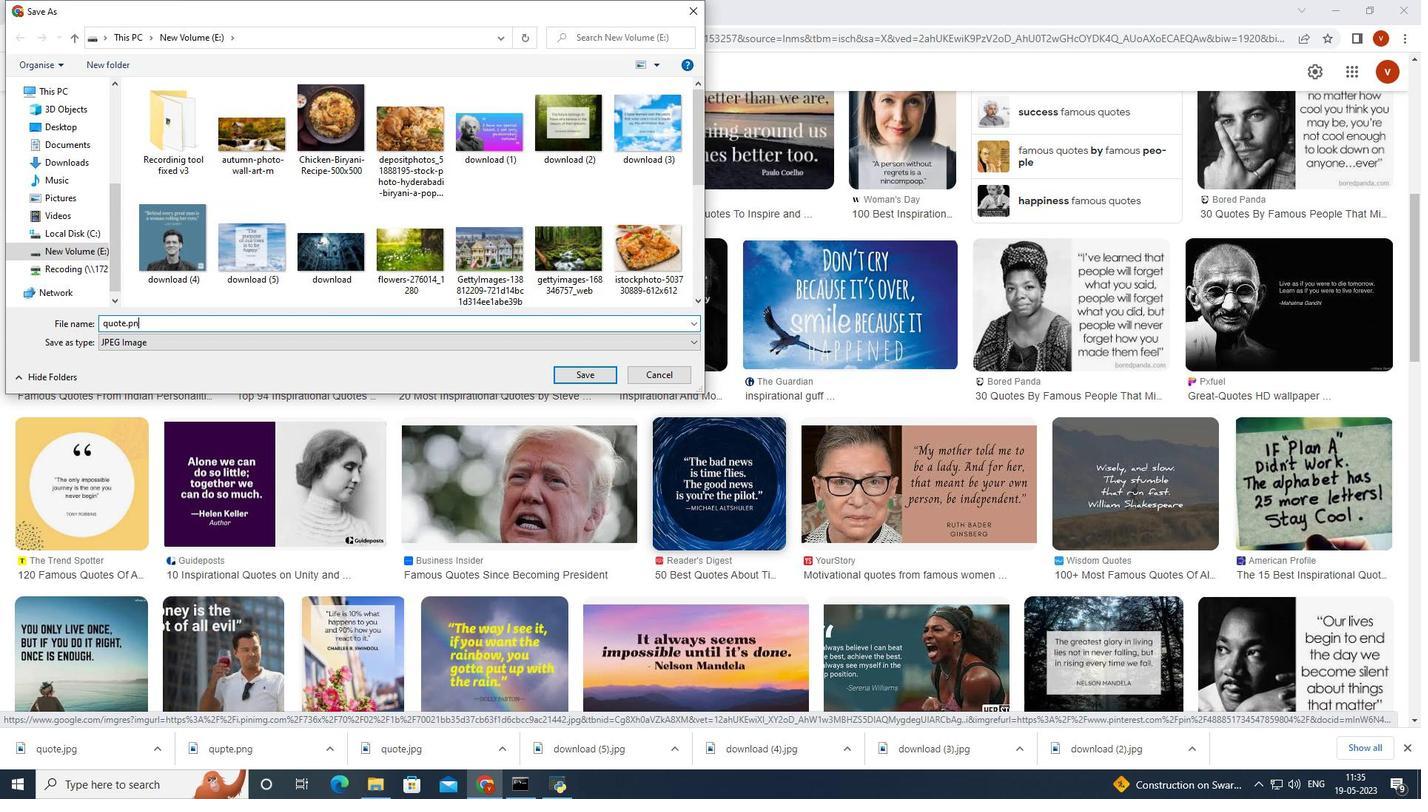 
Action: Mouse moved to (590, 373)
Screenshot: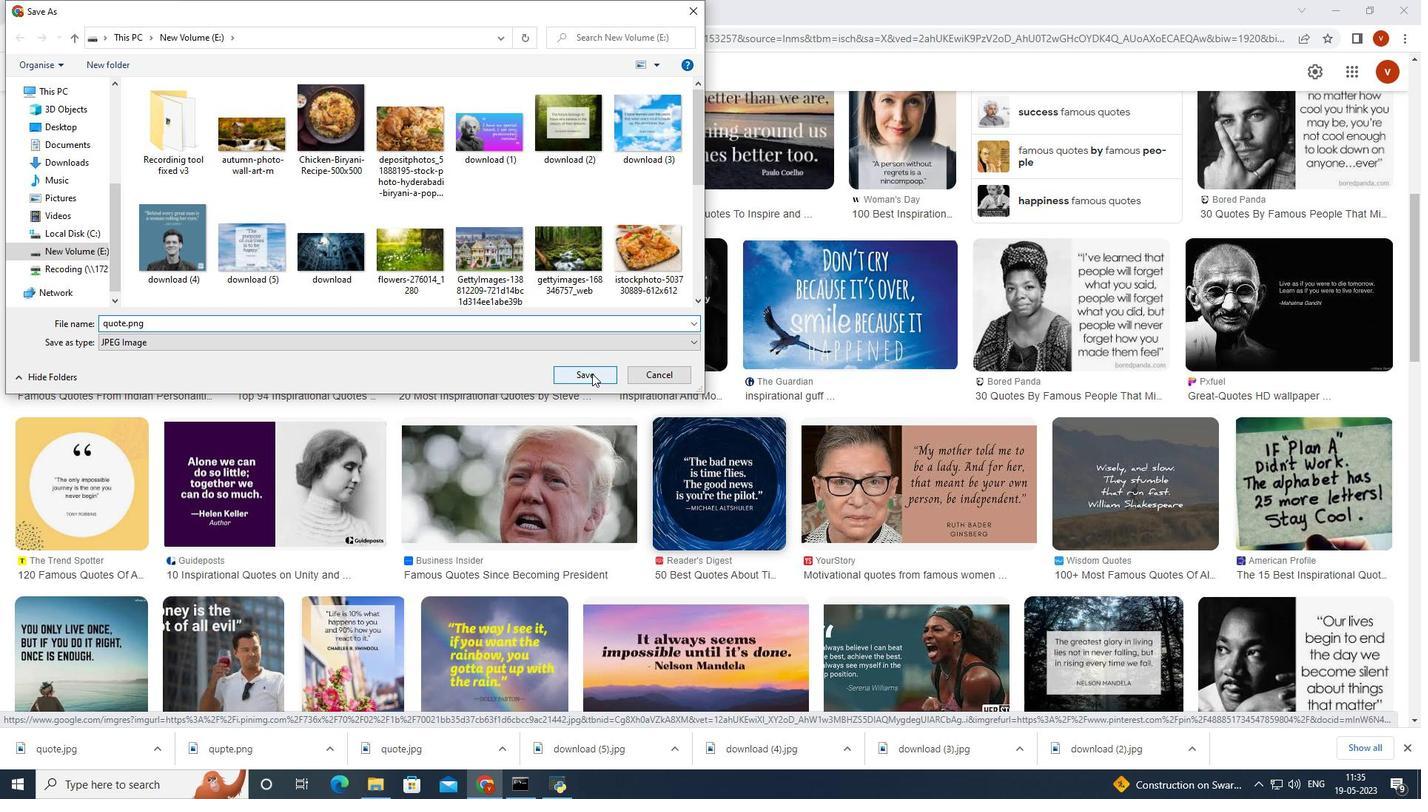 
Action: Mouse pressed left at (590, 373)
Screenshot: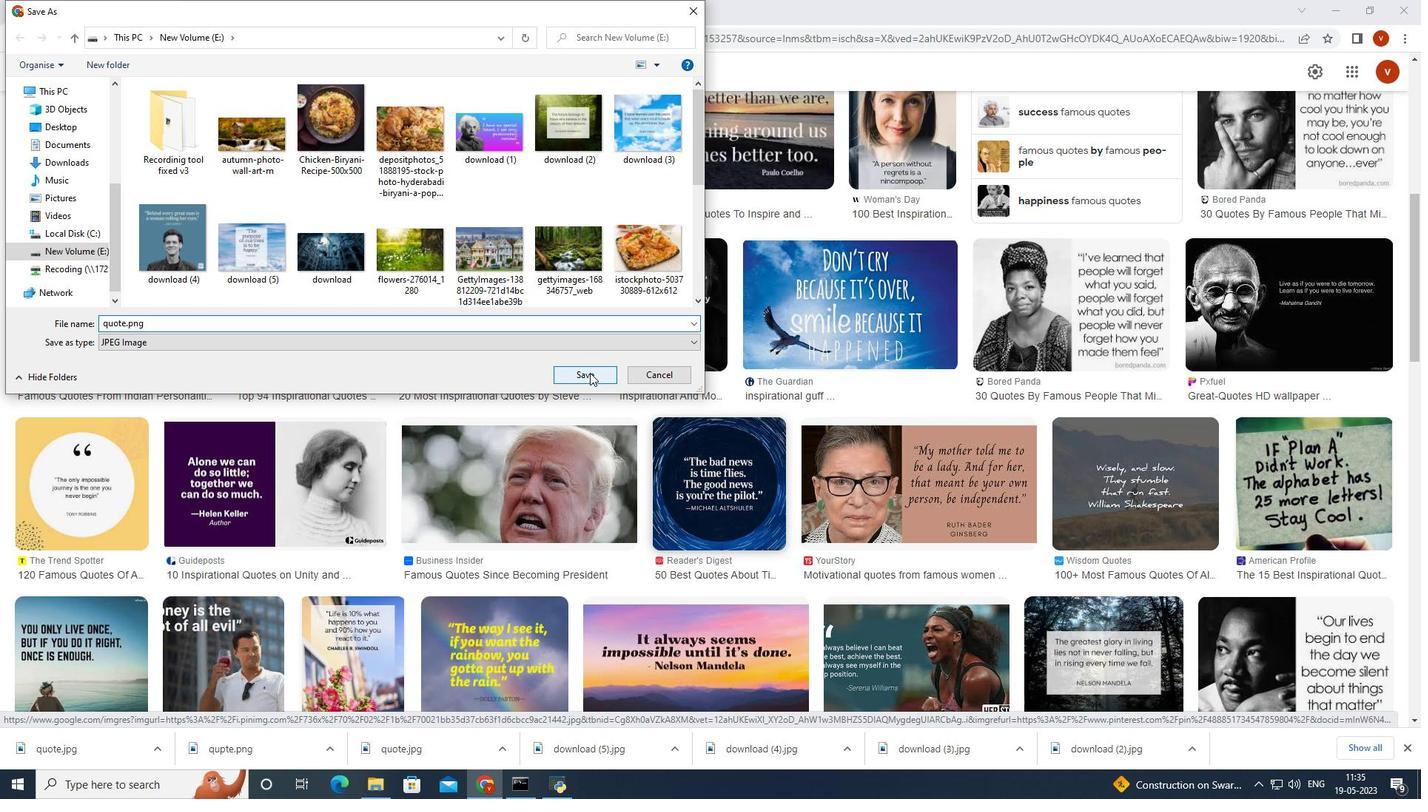 
Action: Mouse moved to (588, 341)
Screenshot: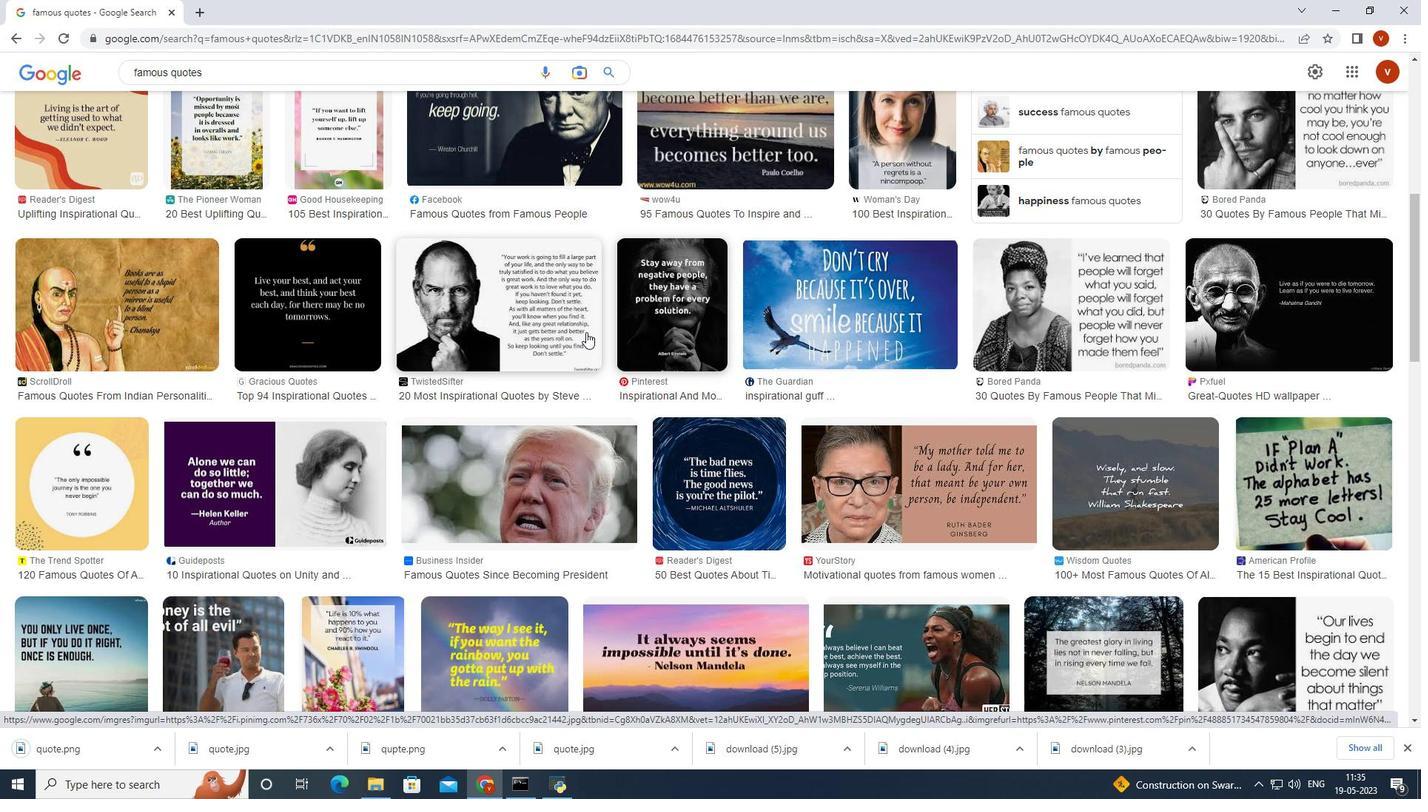 
Action: Mouse scrolled (588, 340) with delta (0, 0)
Screenshot: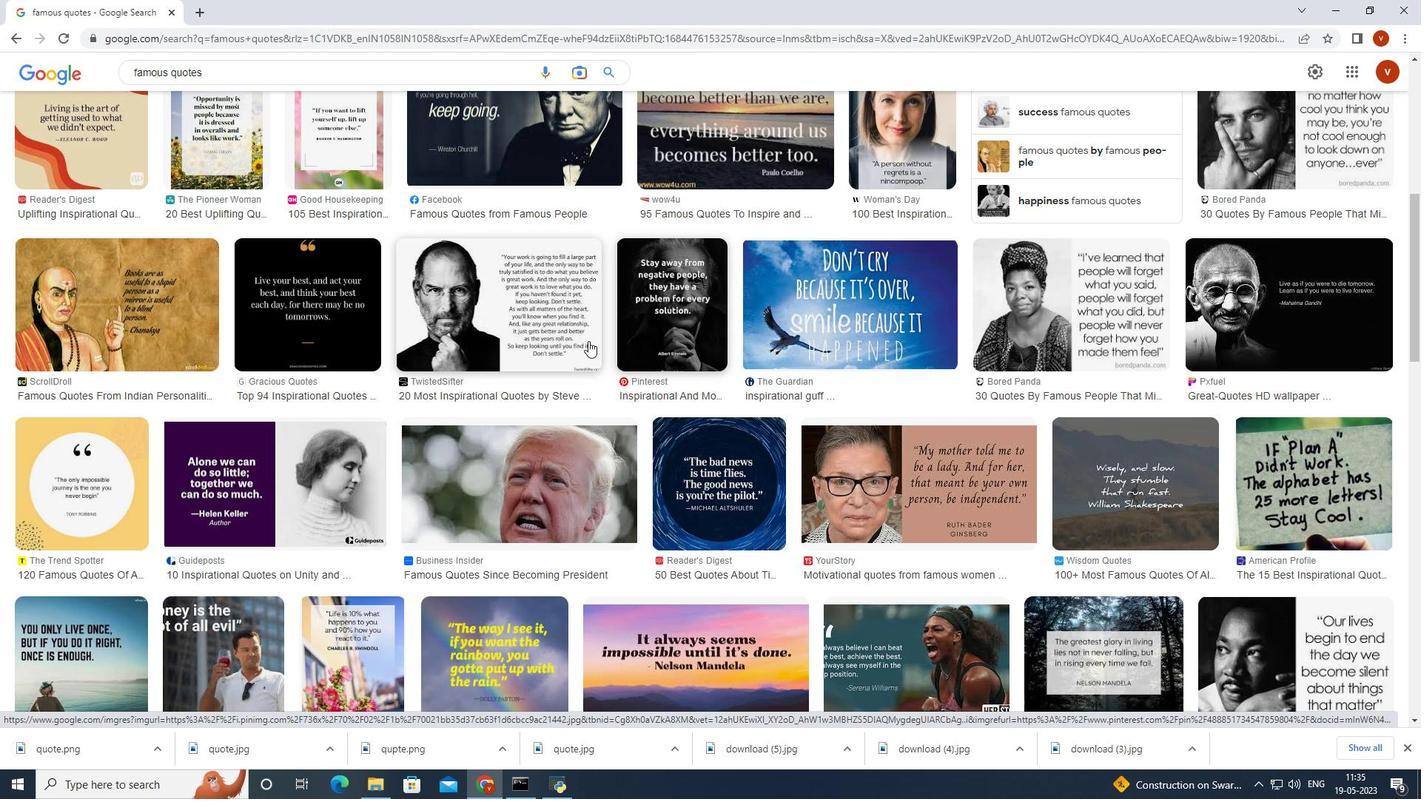 
Action: Mouse scrolled (588, 340) with delta (0, 0)
Screenshot: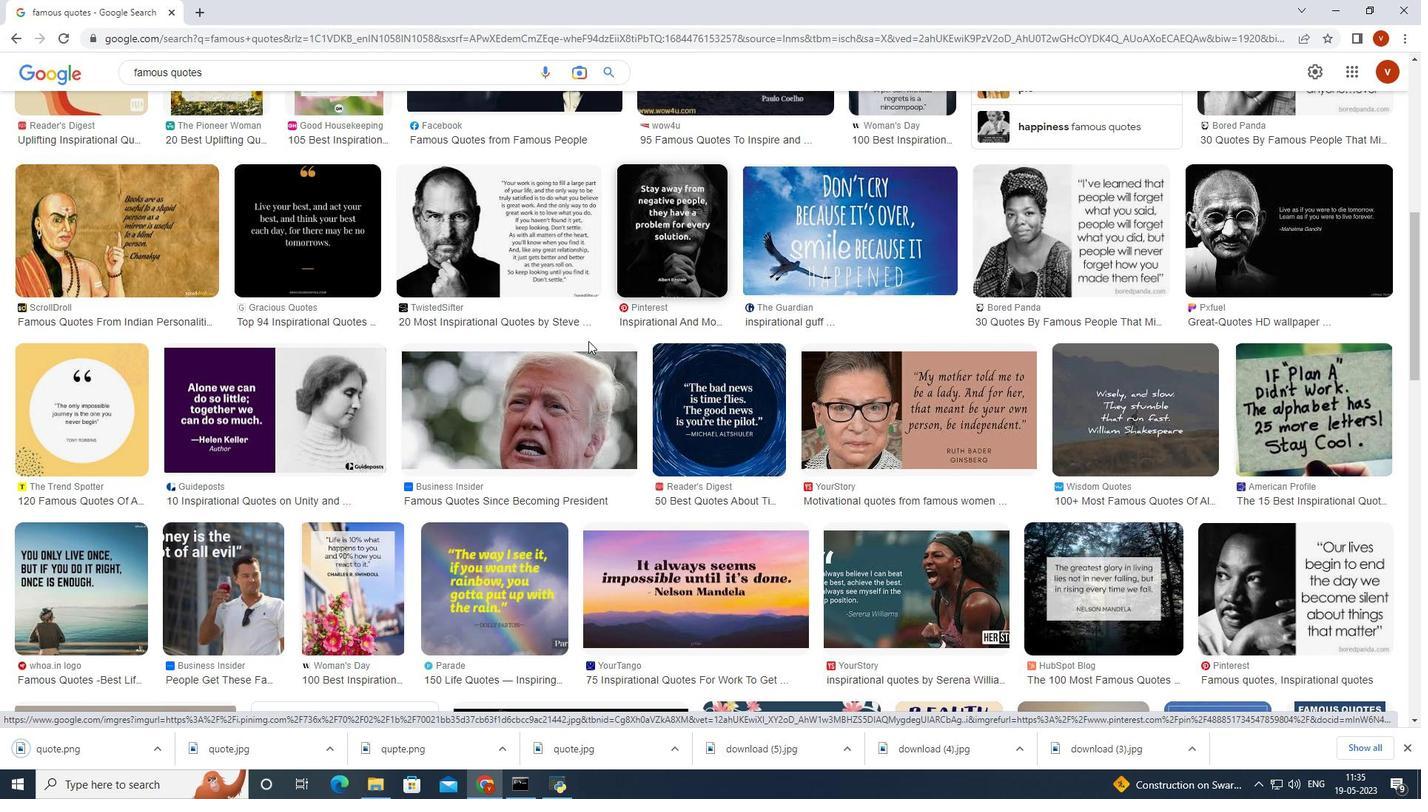 
Action: Mouse moved to (588, 344)
Screenshot: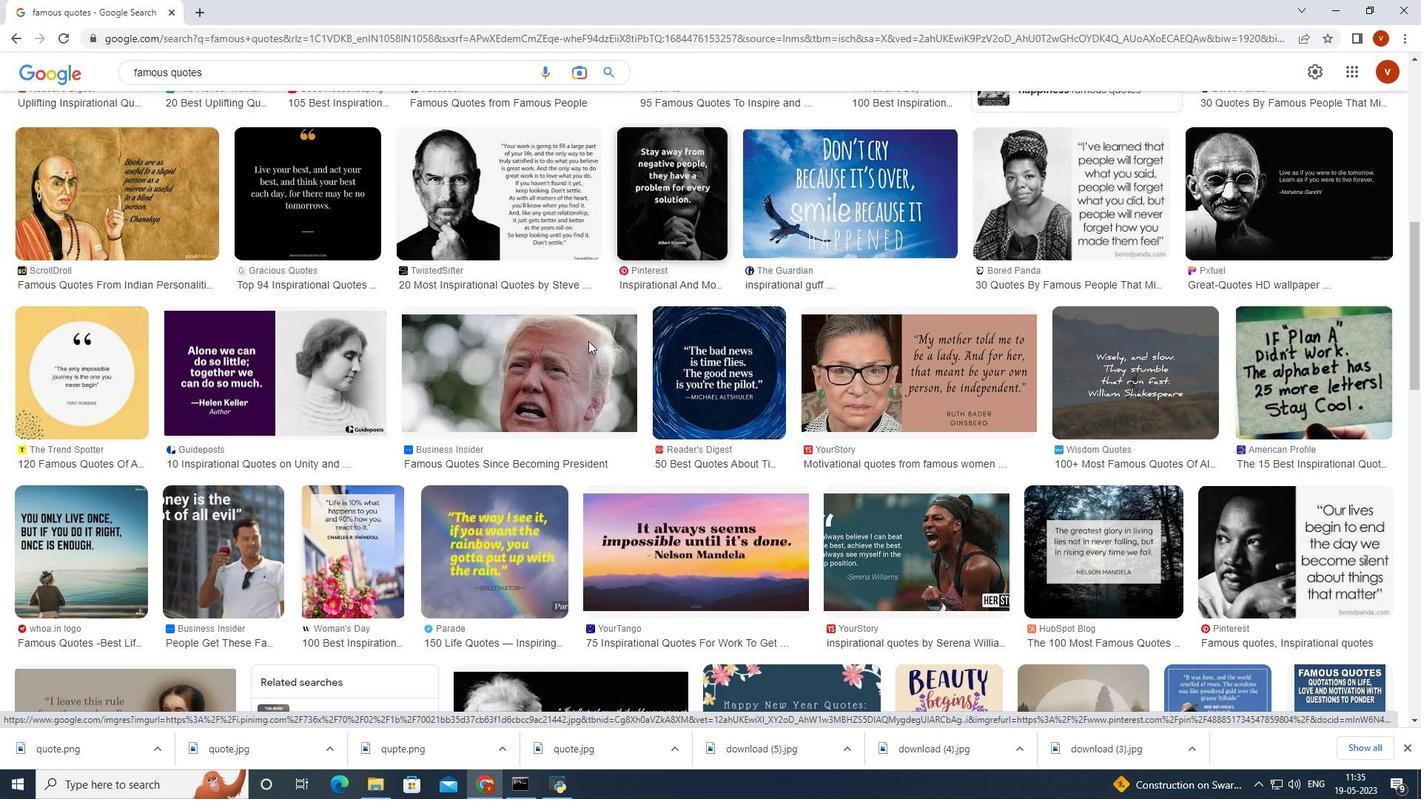 
Action: Mouse scrolled (588, 343) with delta (0, 0)
Screenshot: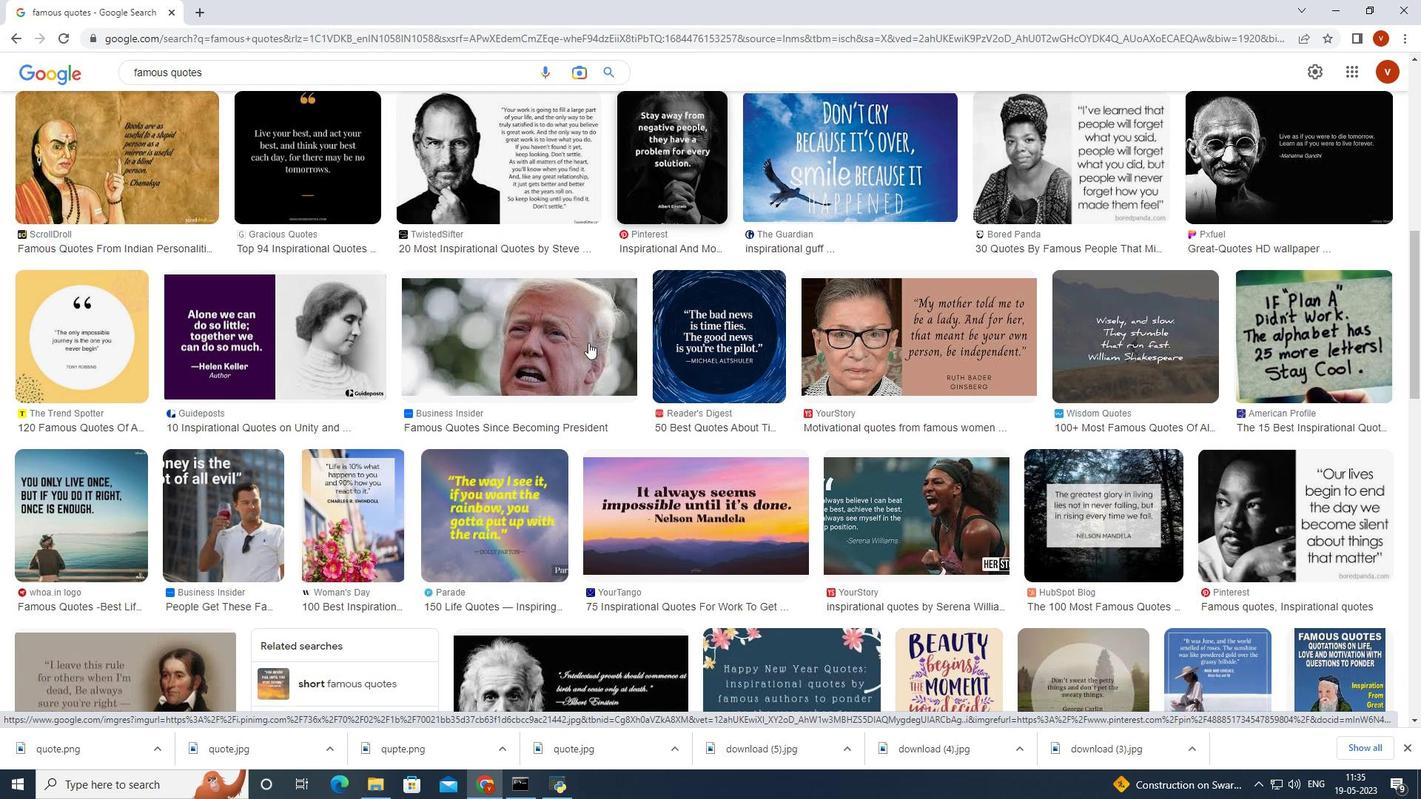 
Action: Mouse scrolled (588, 343) with delta (0, 0)
Screenshot: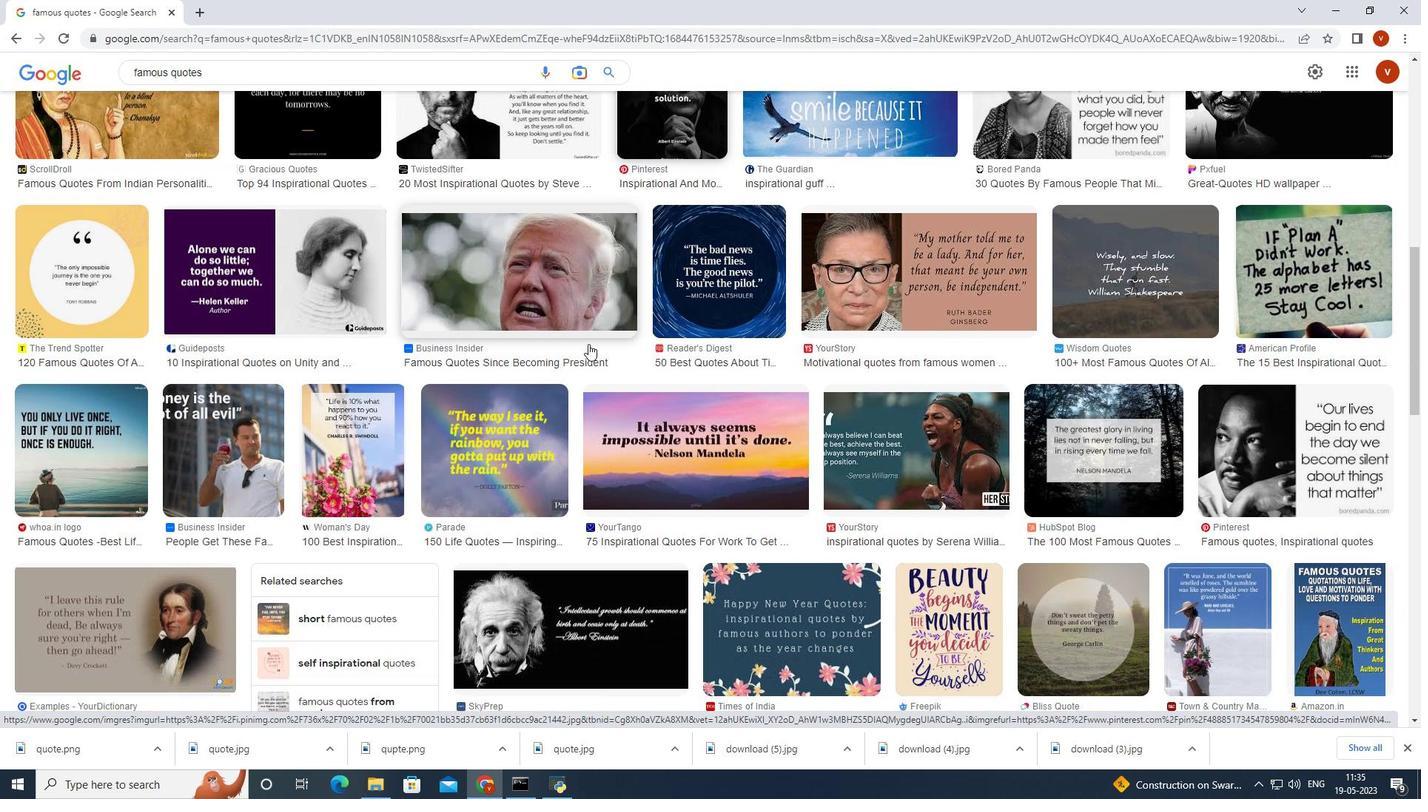 
Action: Mouse scrolled (588, 343) with delta (0, 0)
Screenshot: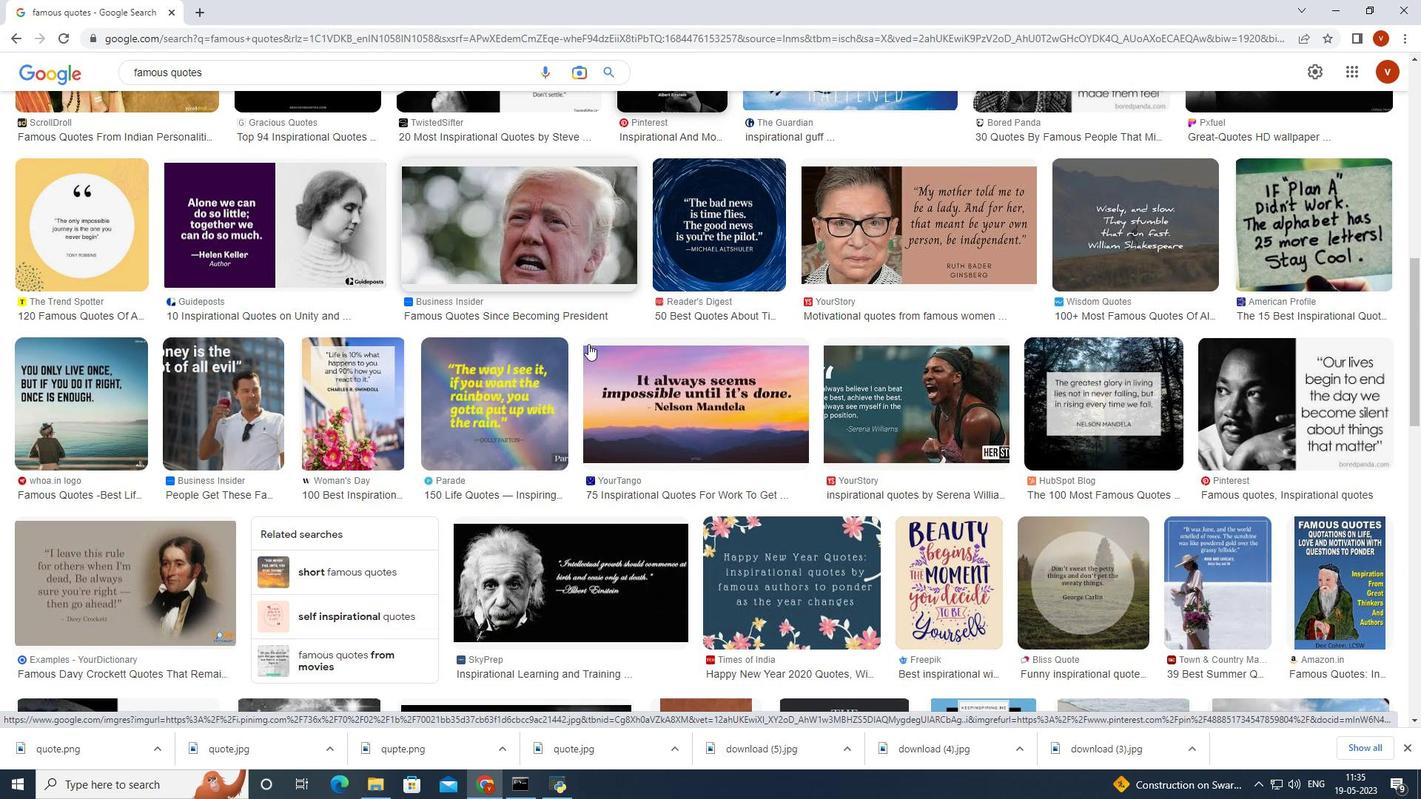
Action: Mouse scrolled (588, 343) with delta (0, 0)
Screenshot: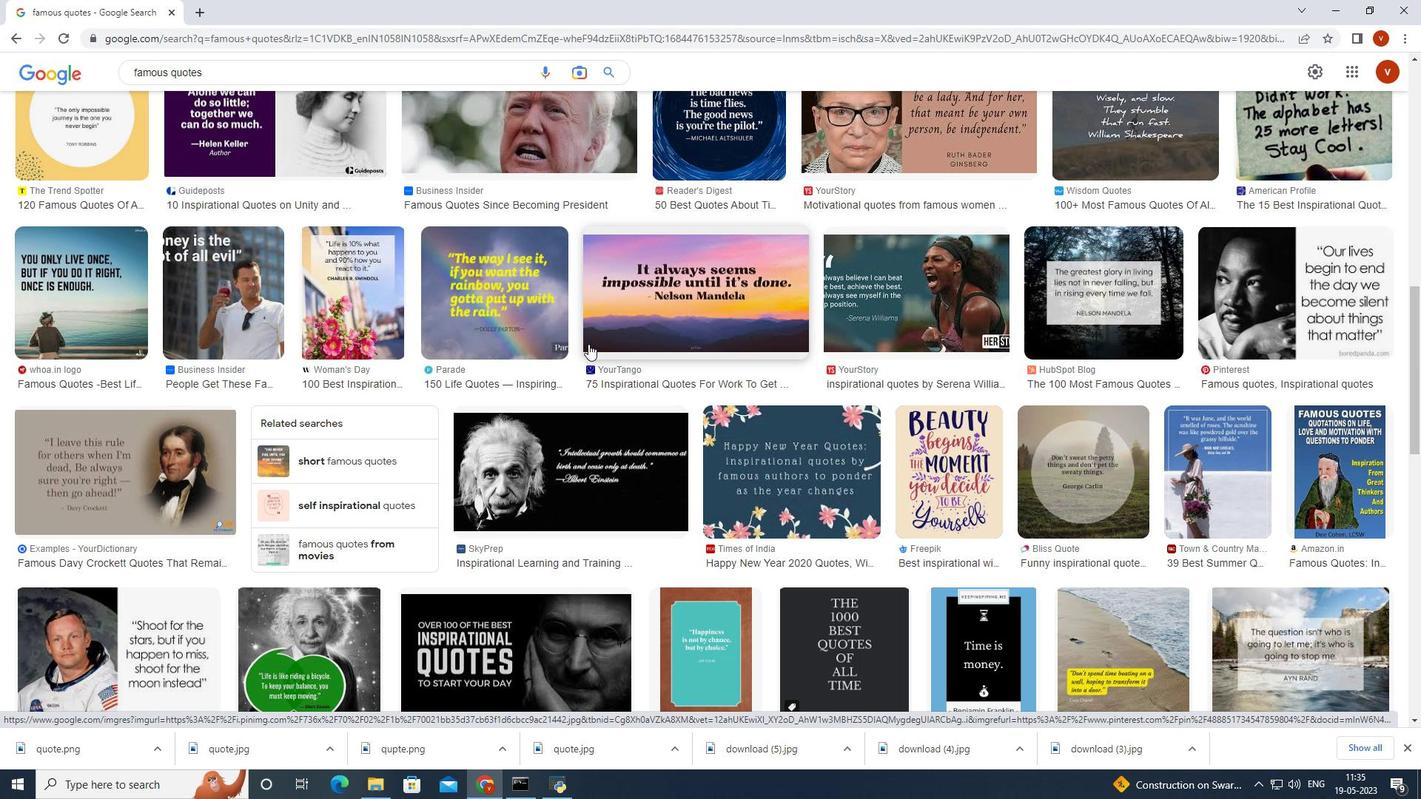 
Action: Mouse scrolled (588, 343) with delta (0, 0)
Screenshot: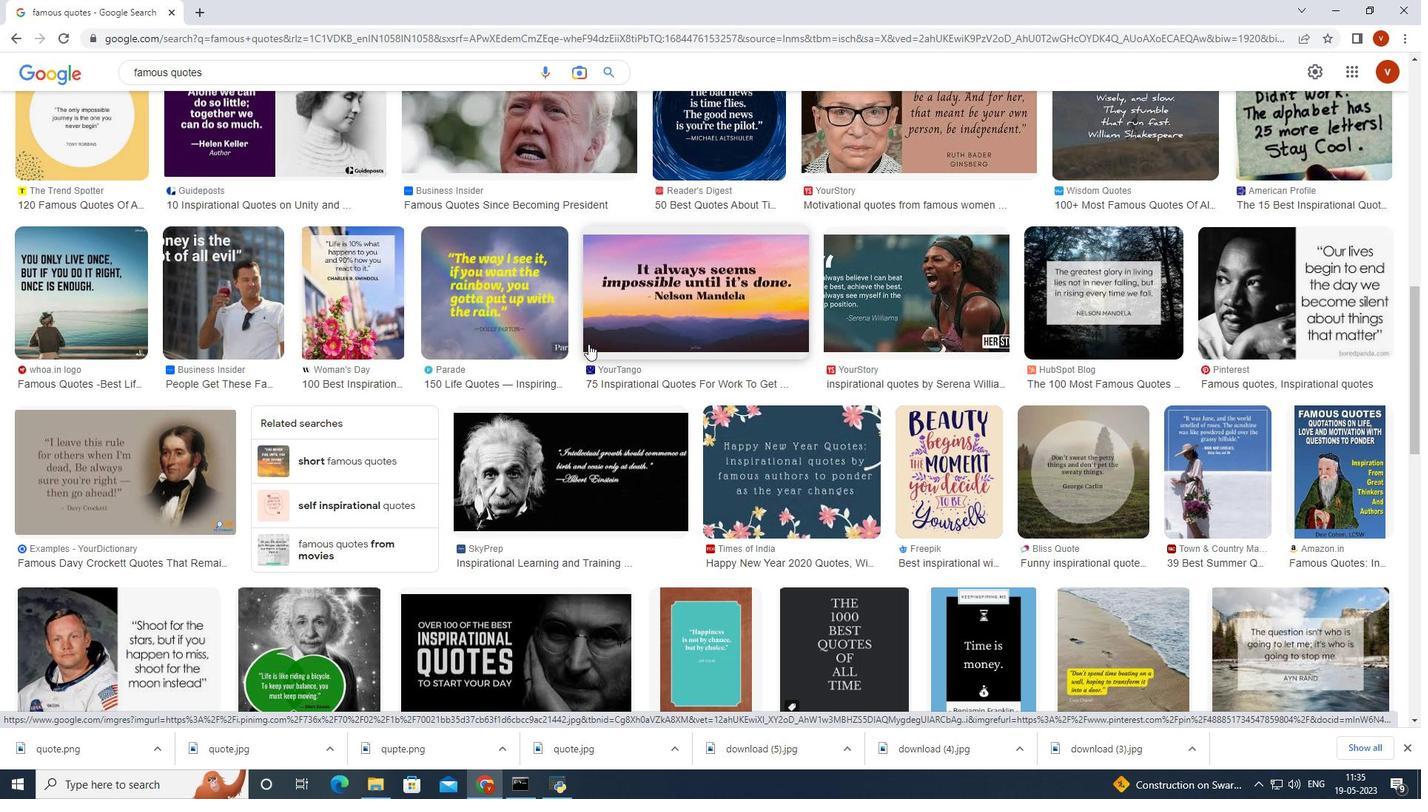 
Action: Mouse scrolled (588, 343) with delta (0, 0)
Screenshot: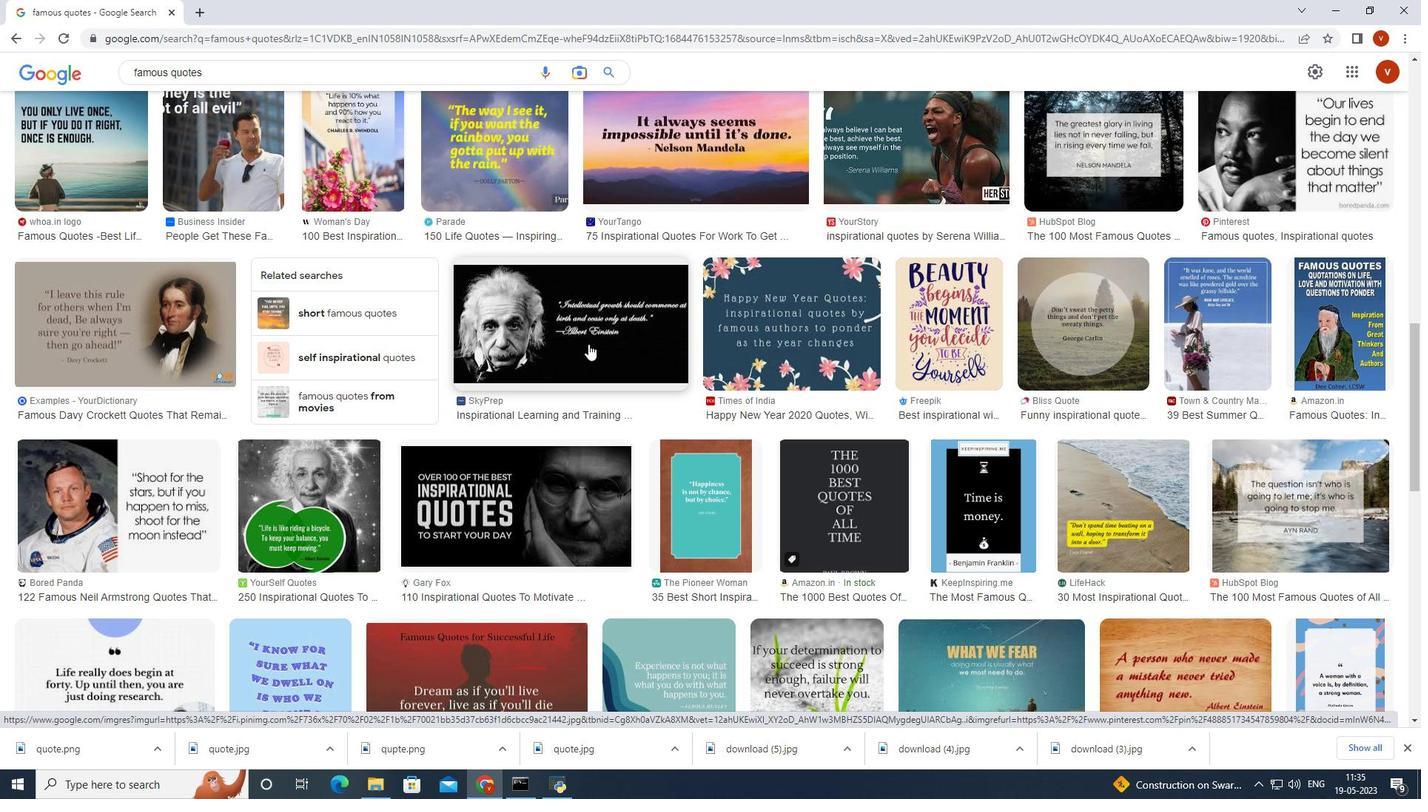 
Action: Mouse scrolled (588, 343) with delta (0, 0)
Screenshot: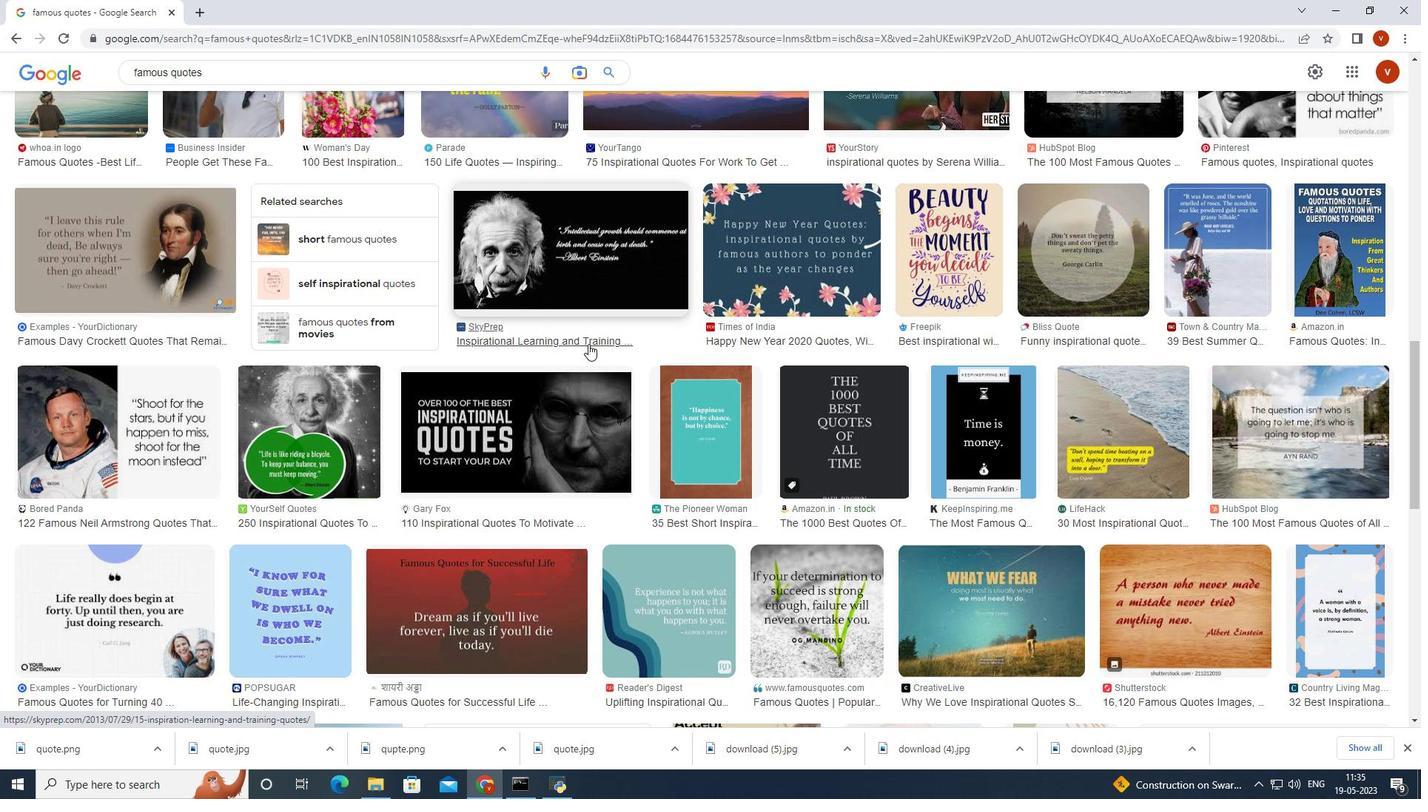 
Action: Mouse scrolled (588, 343) with delta (0, 0)
Screenshot: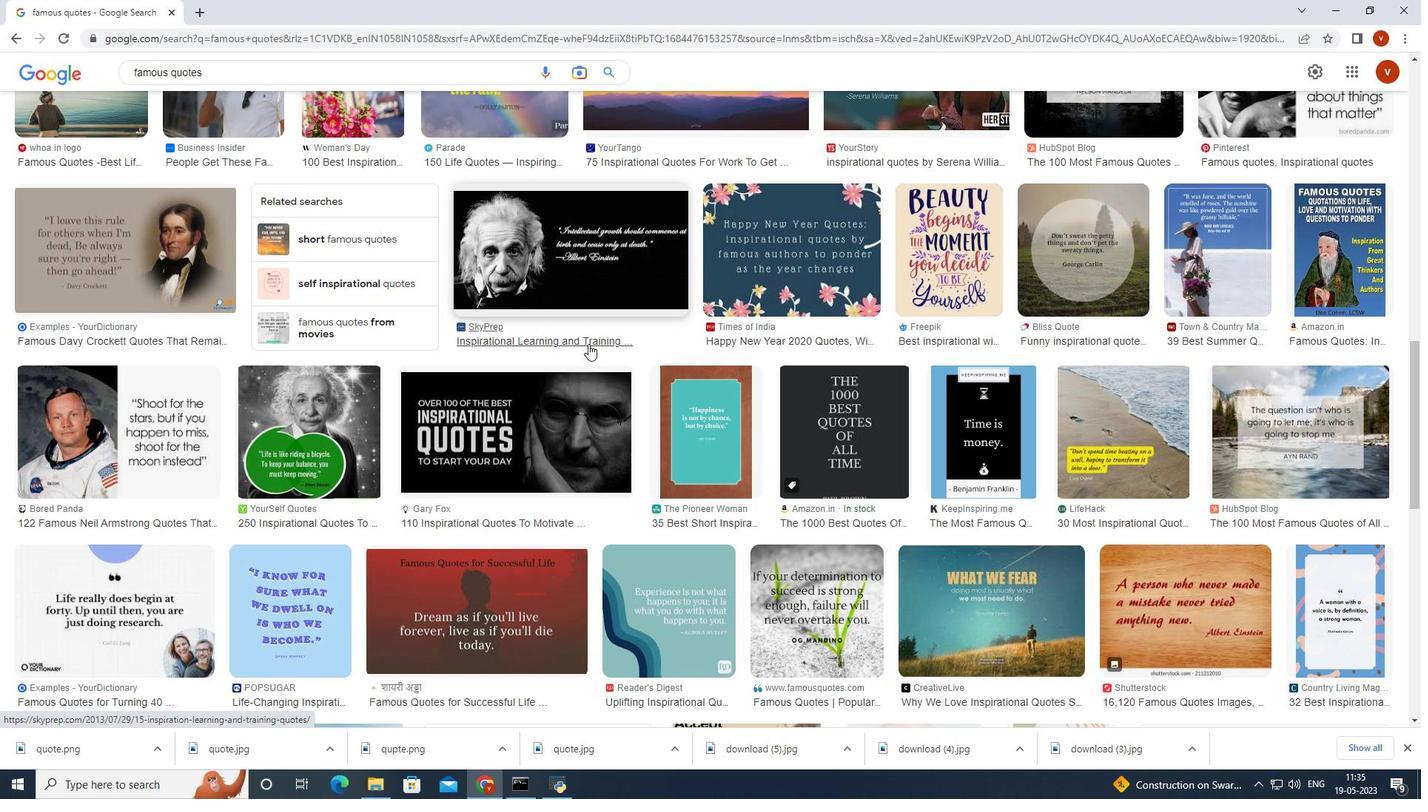 
Action: Mouse scrolled (588, 343) with delta (0, 0)
Screenshot: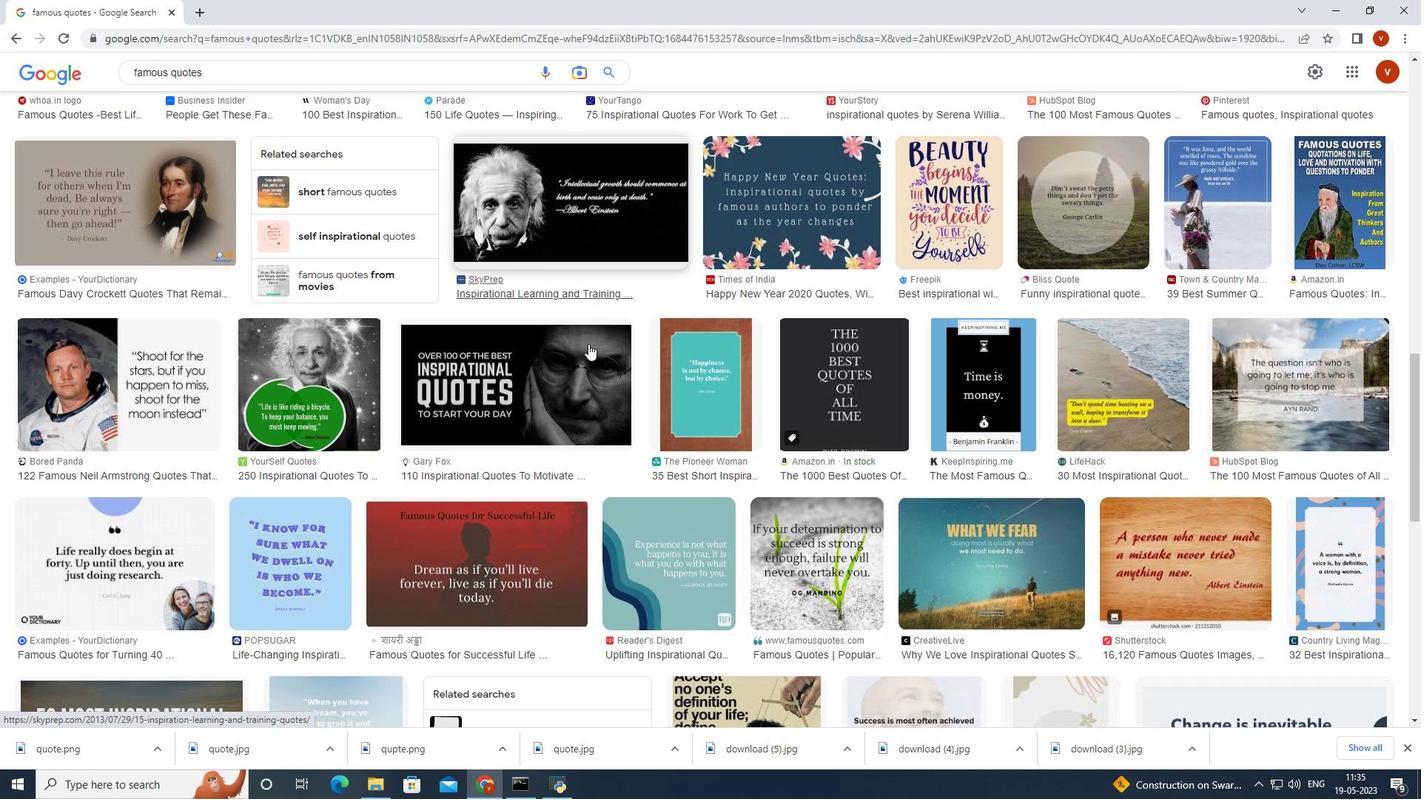 
Action: Mouse scrolled (588, 343) with delta (0, 0)
Screenshot: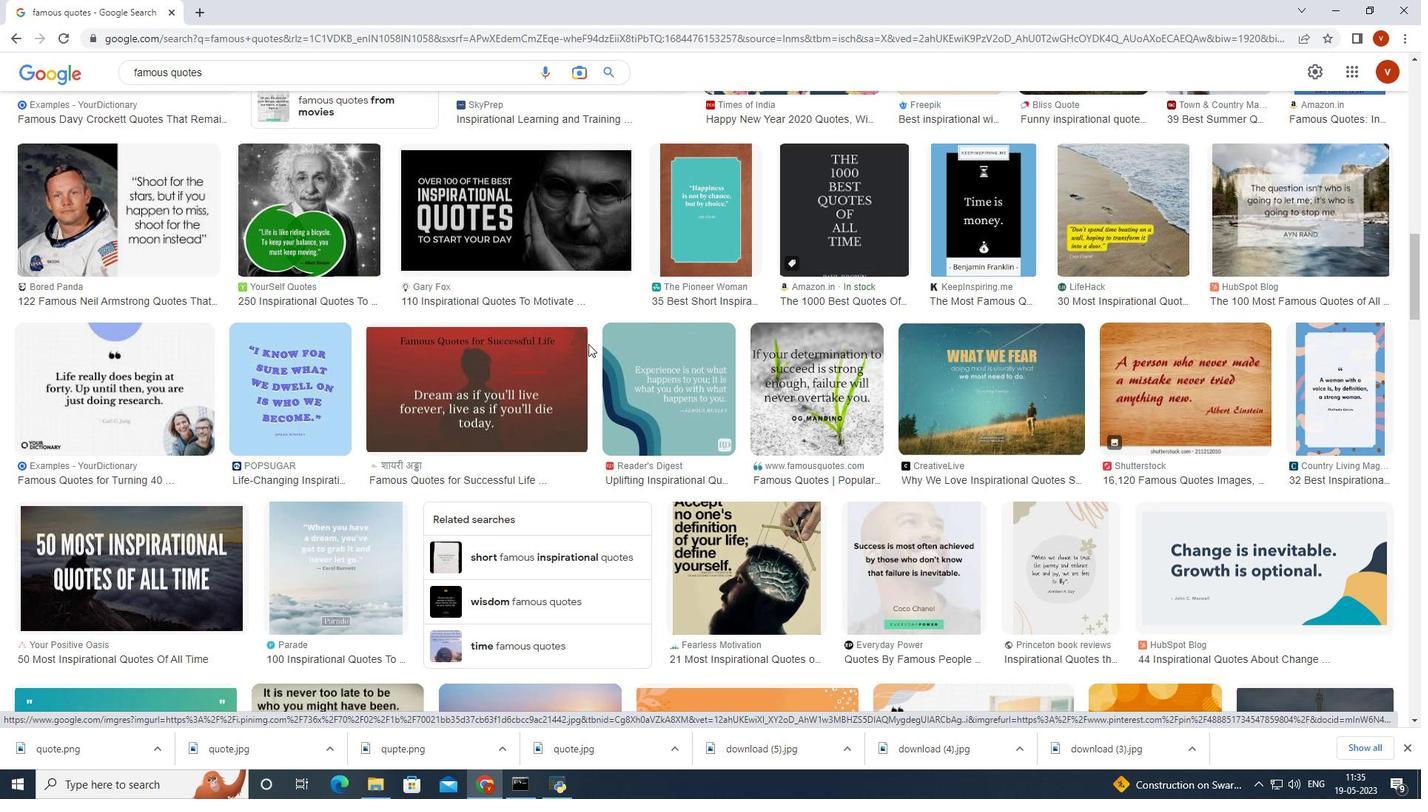 
Action: Mouse scrolled (588, 343) with delta (0, 0)
Screenshot: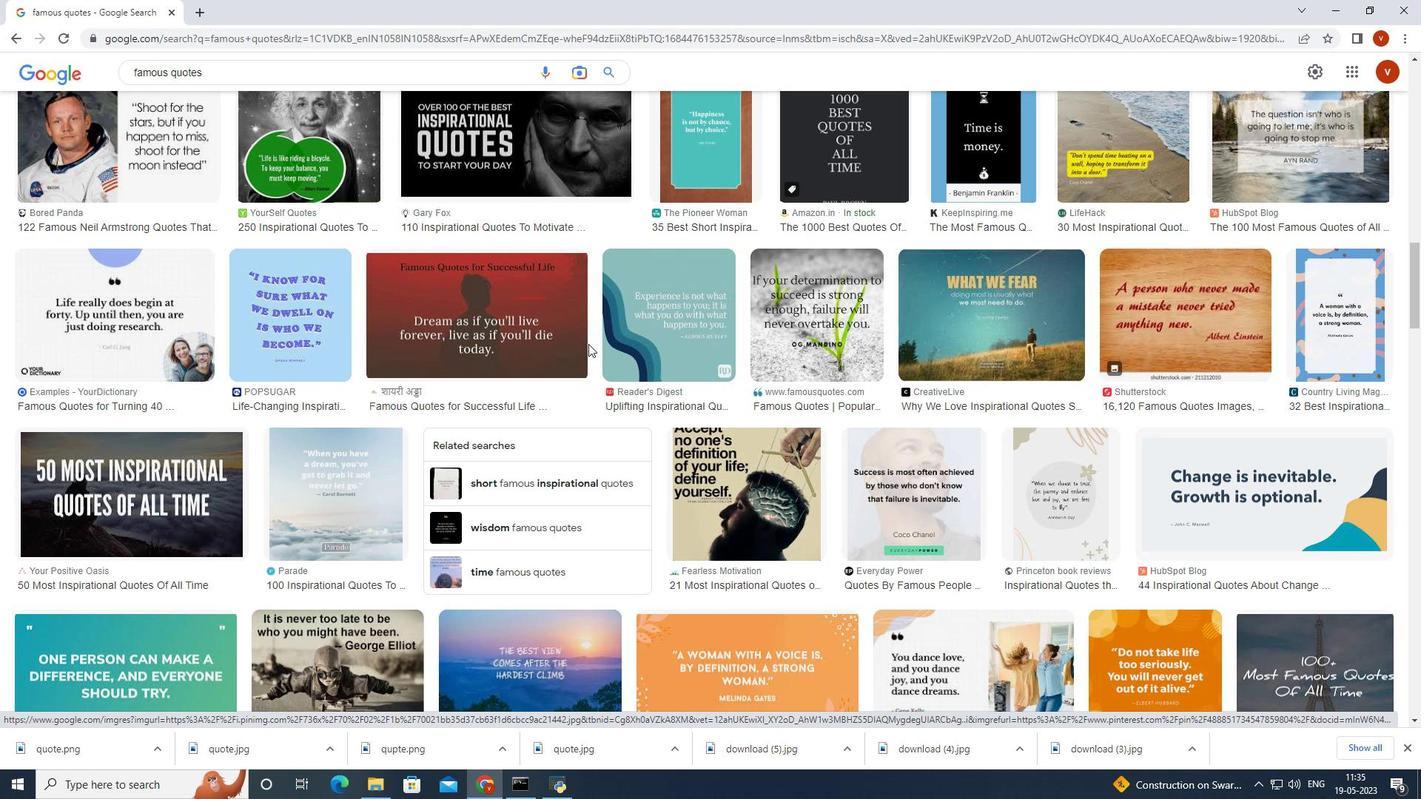 
Action: Mouse scrolled (588, 343) with delta (0, 0)
Screenshot: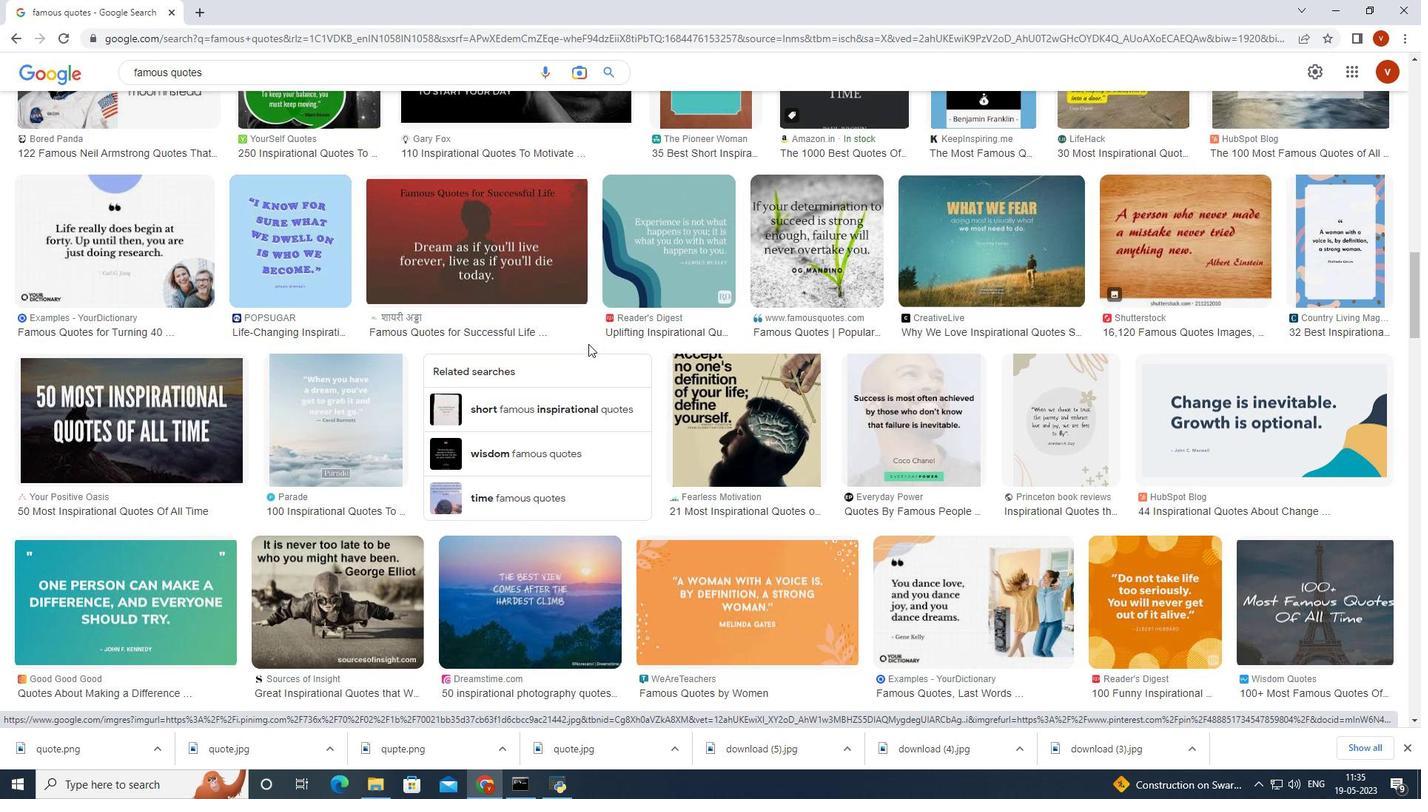 
Action: Mouse scrolled (588, 343) with delta (0, 0)
Screenshot: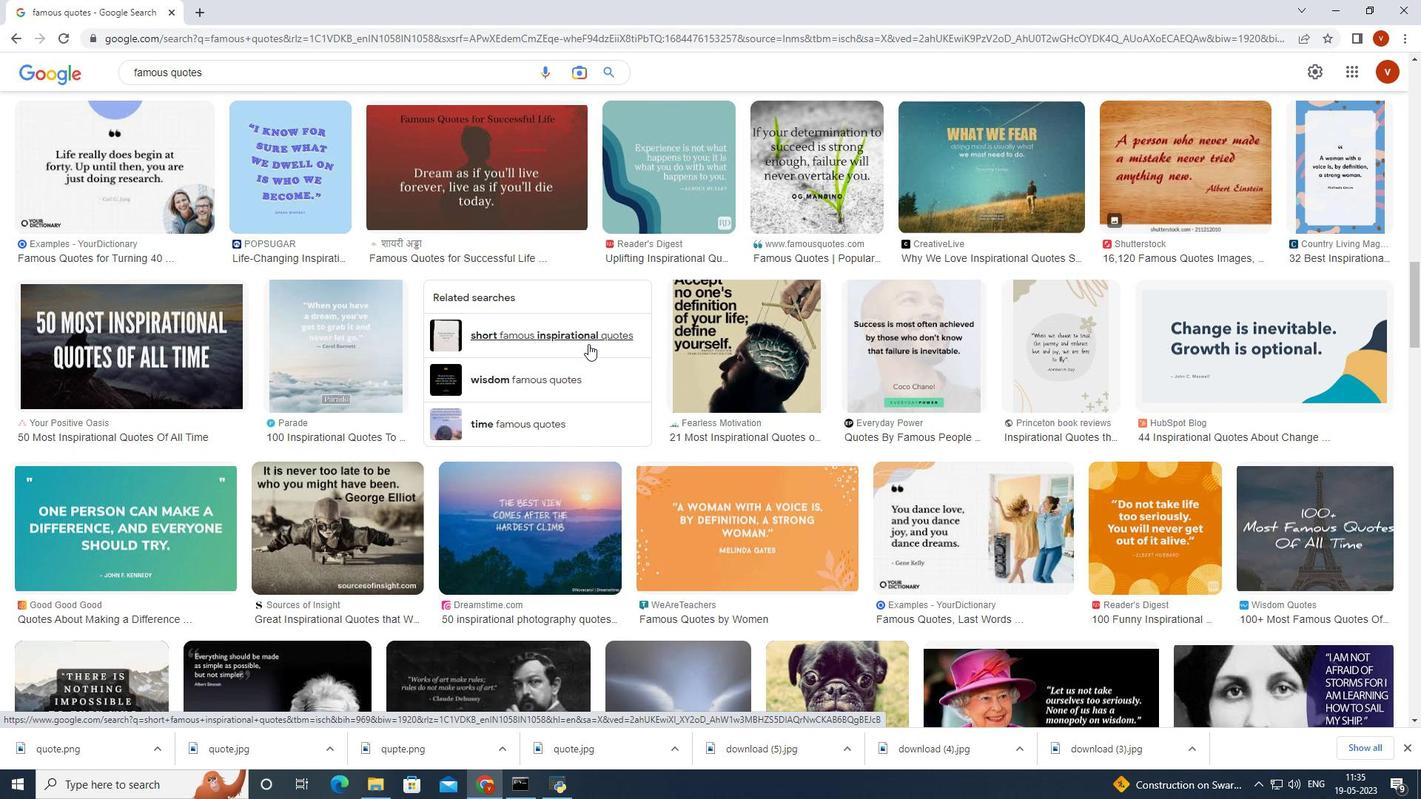 
Action: Mouse scrolled (588, 343) with delta (0, 0)
Screenshot: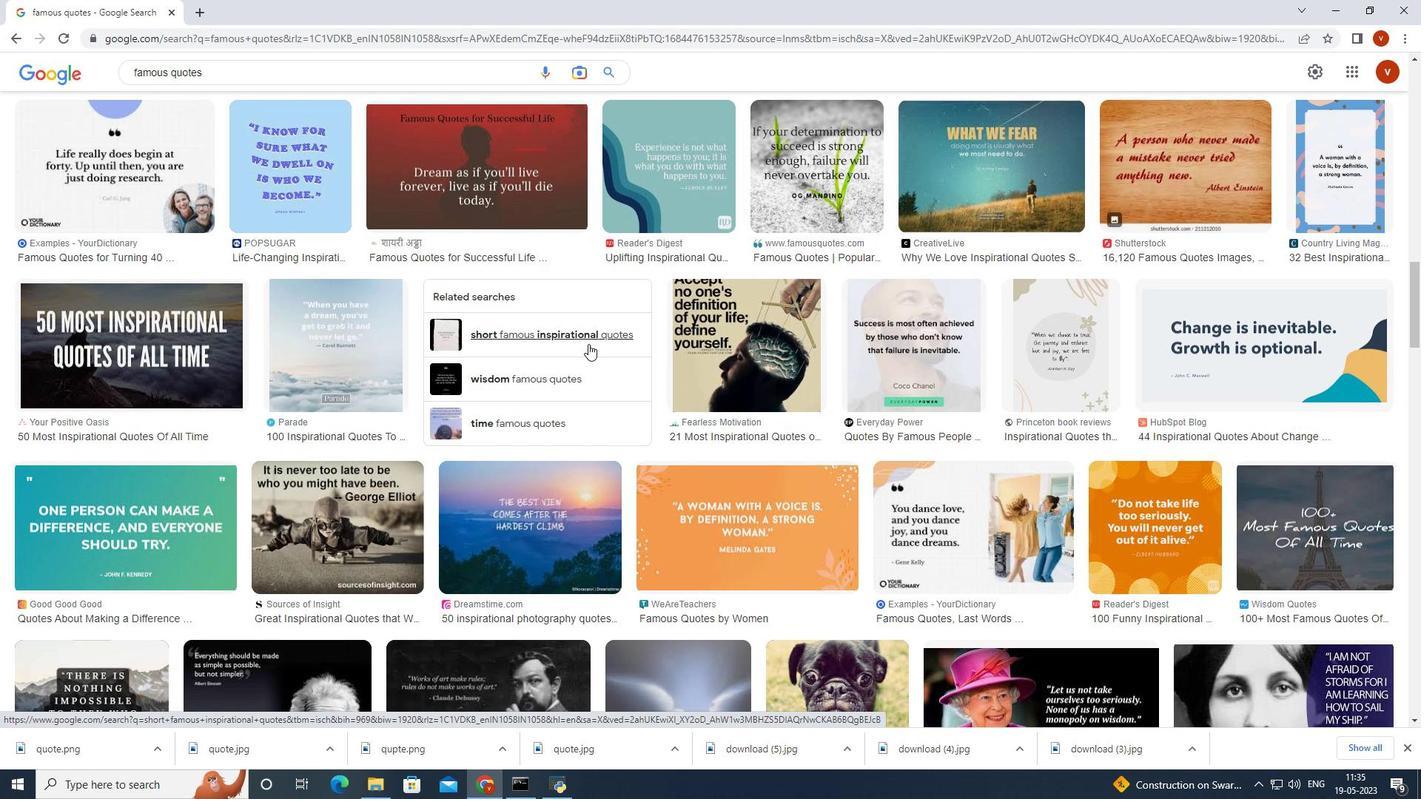 
Action: Mouse scrolled (588, 343) with delta (0, 0)
Screenshot: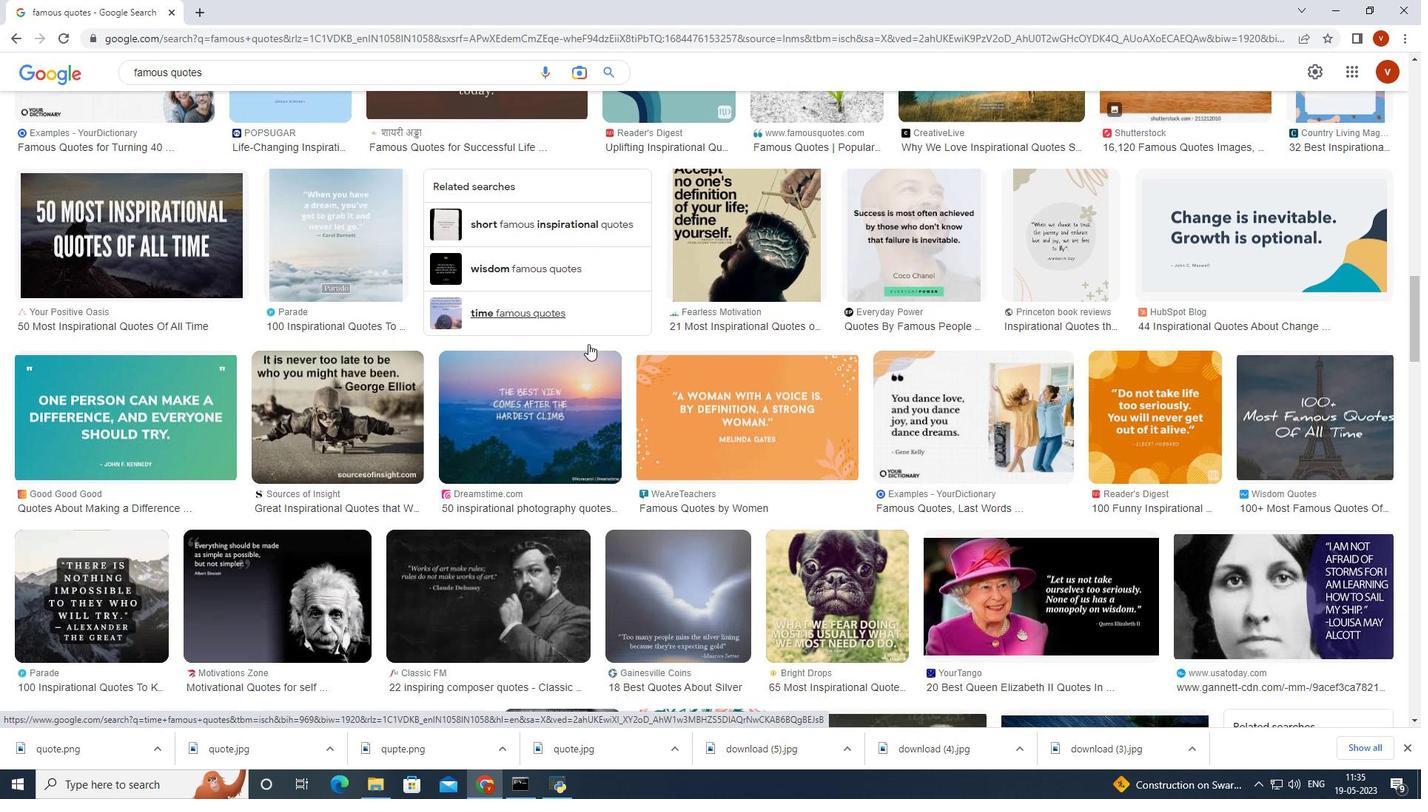 
Action: Mouse scrolled (588, 343) with delta (0, 0)
Screenshot: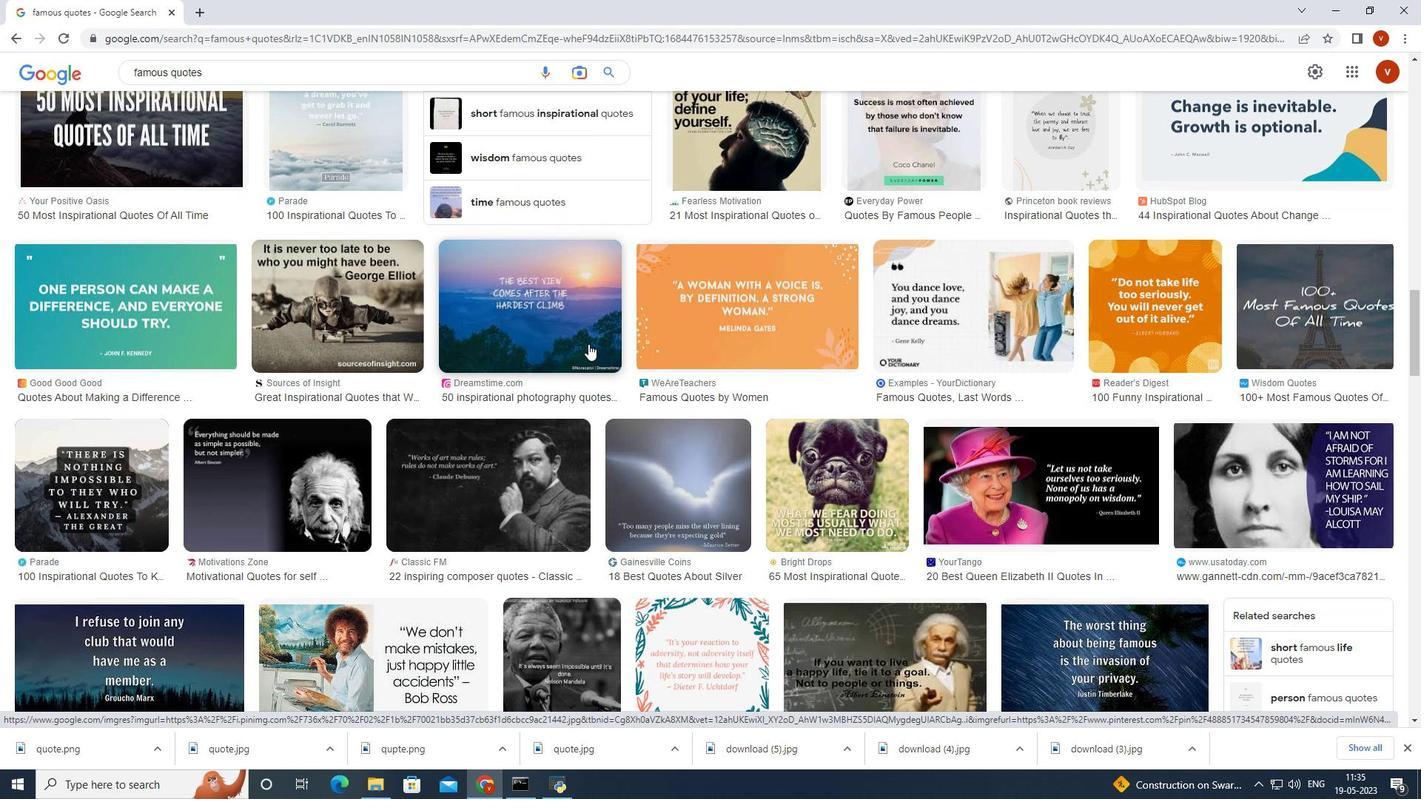 
Action: Mouse scrolled (588, 343) with delta (0, 0)
Screenshot: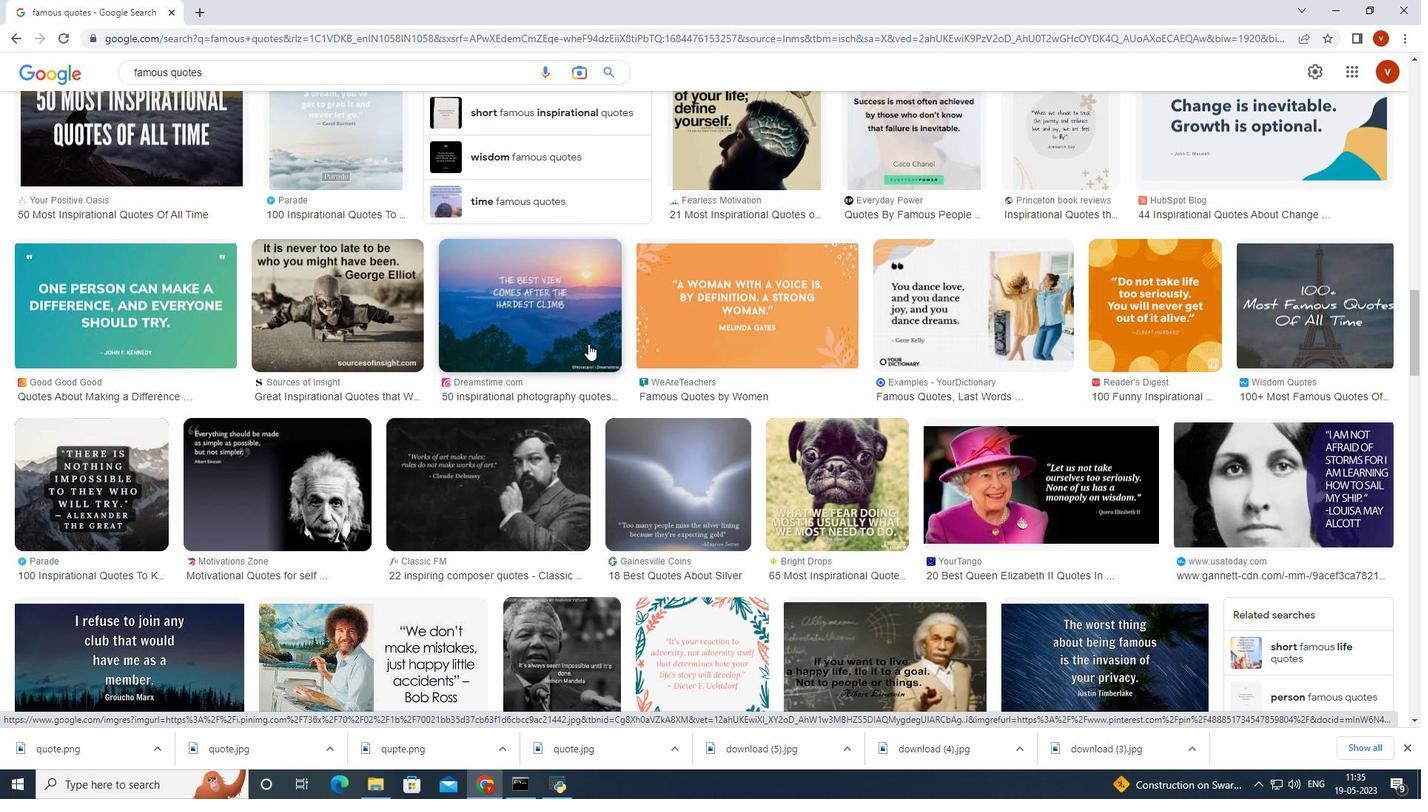 
Action: Mouse scrolled (588, 343) with delta (0, 0)
Screenshot: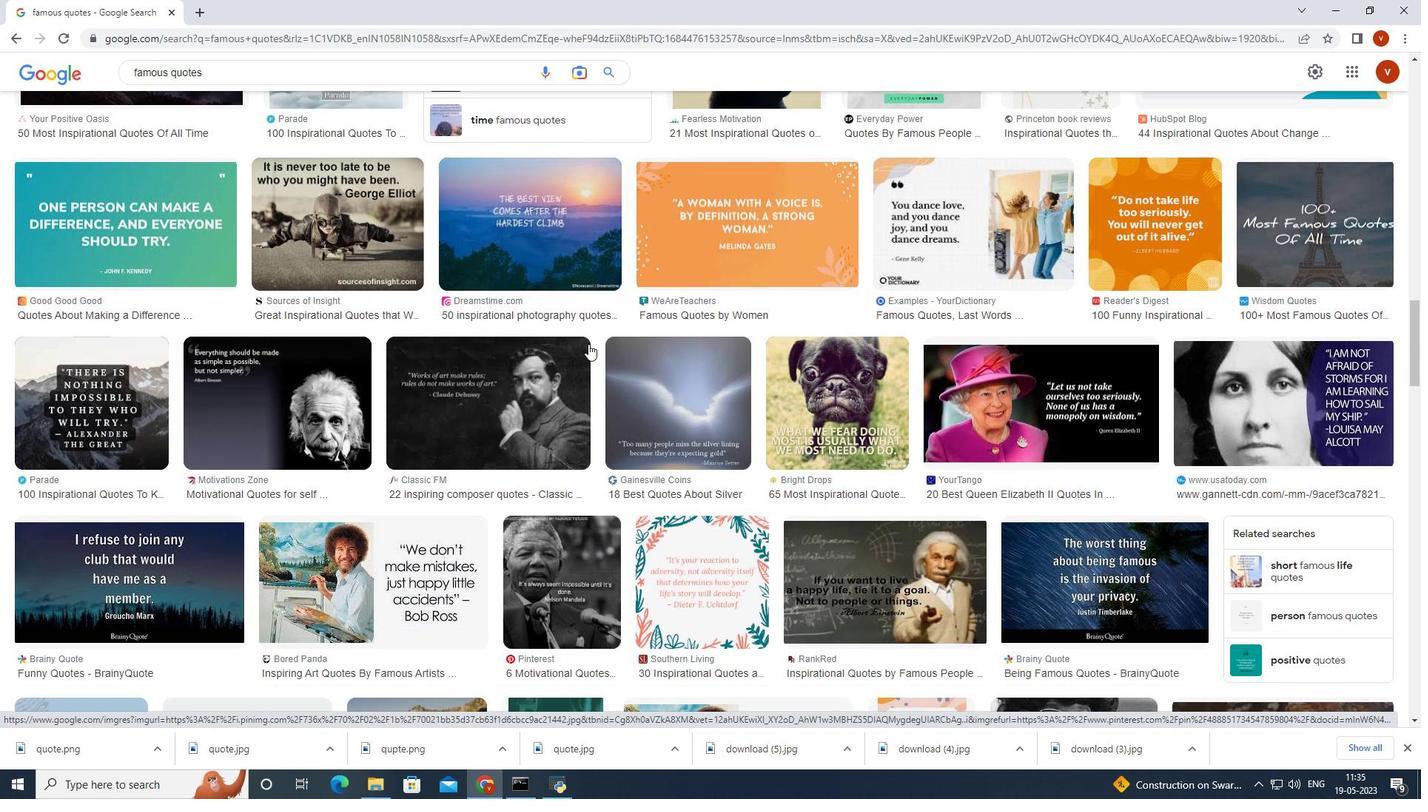 
Action: Mouse scrolled (588, 343) with delta (0, 0)
Screenshot: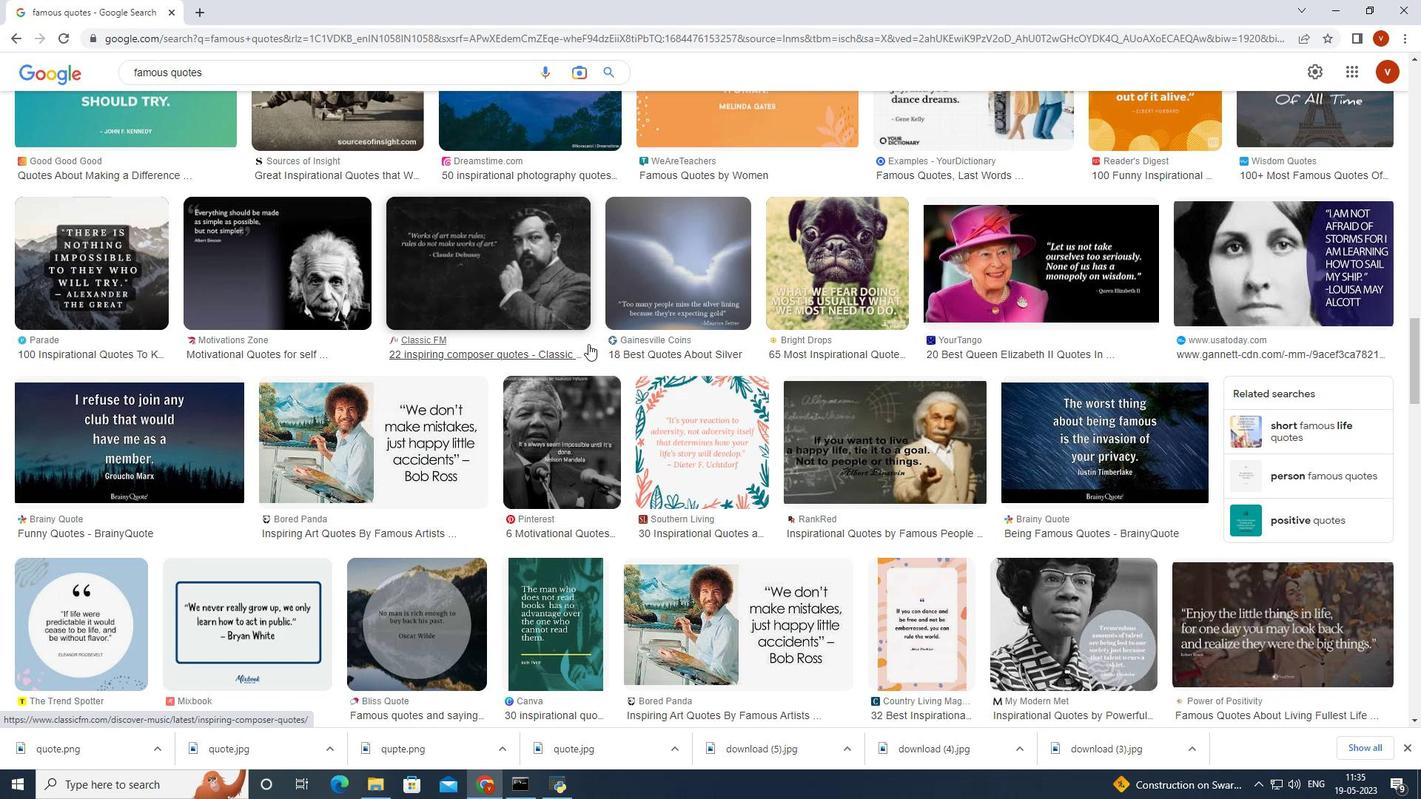 
Action: Mouse scrolled (588, 343) with delta (0, 0)
Screenshot: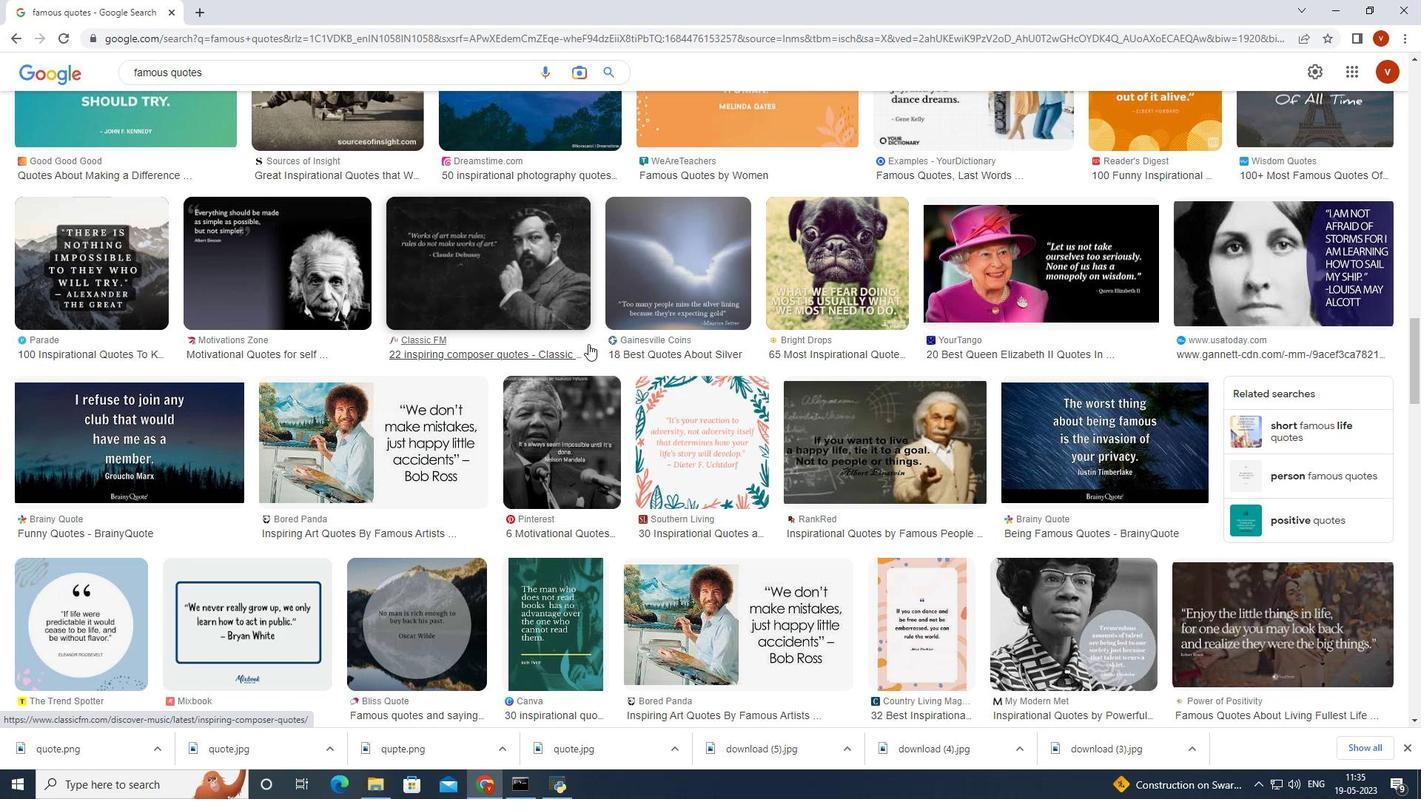 
Action: Mouse scrolled (588, 343) with delta (0, 0)
Screenshot: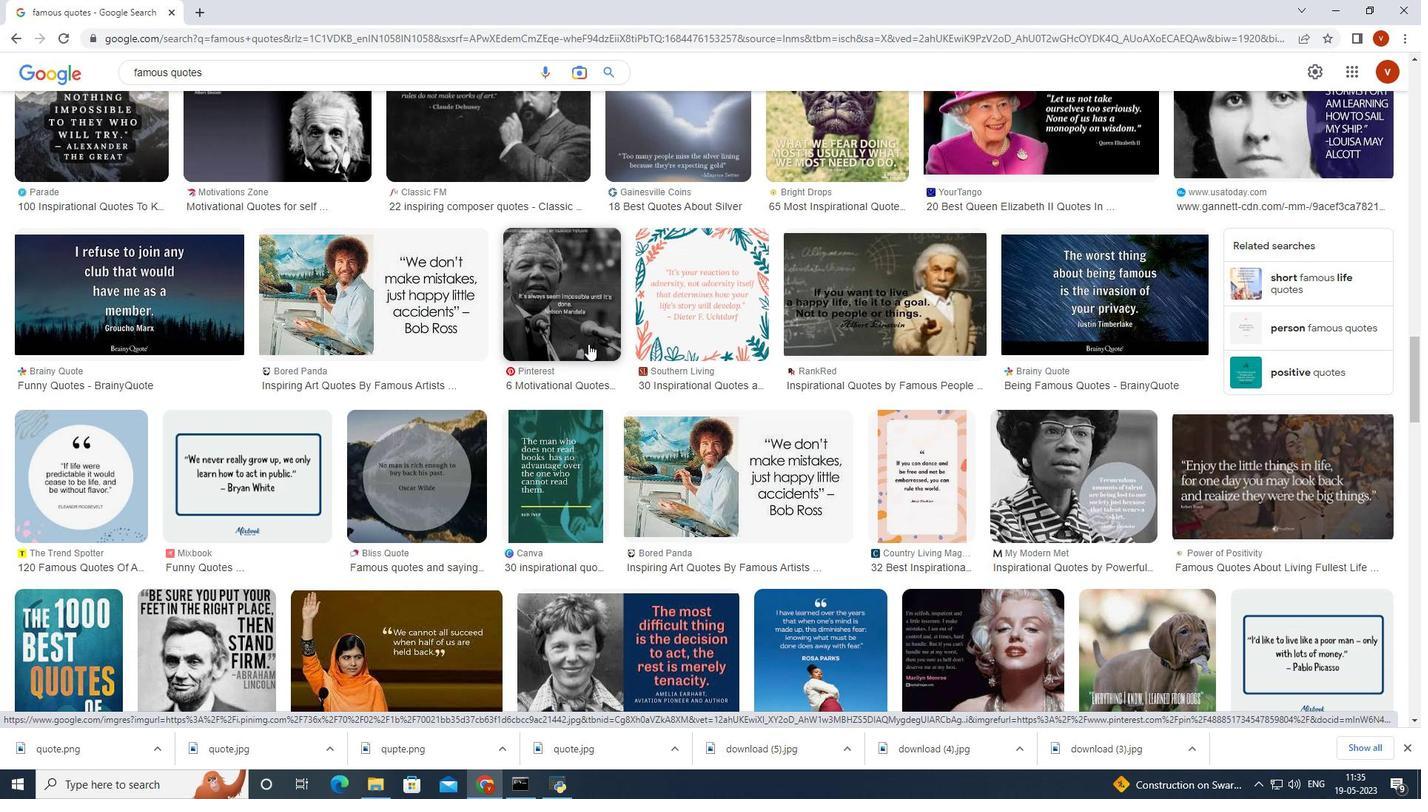 
Action: Mouse scrolled (588, 343) with delta (0, 0)
Screenshot: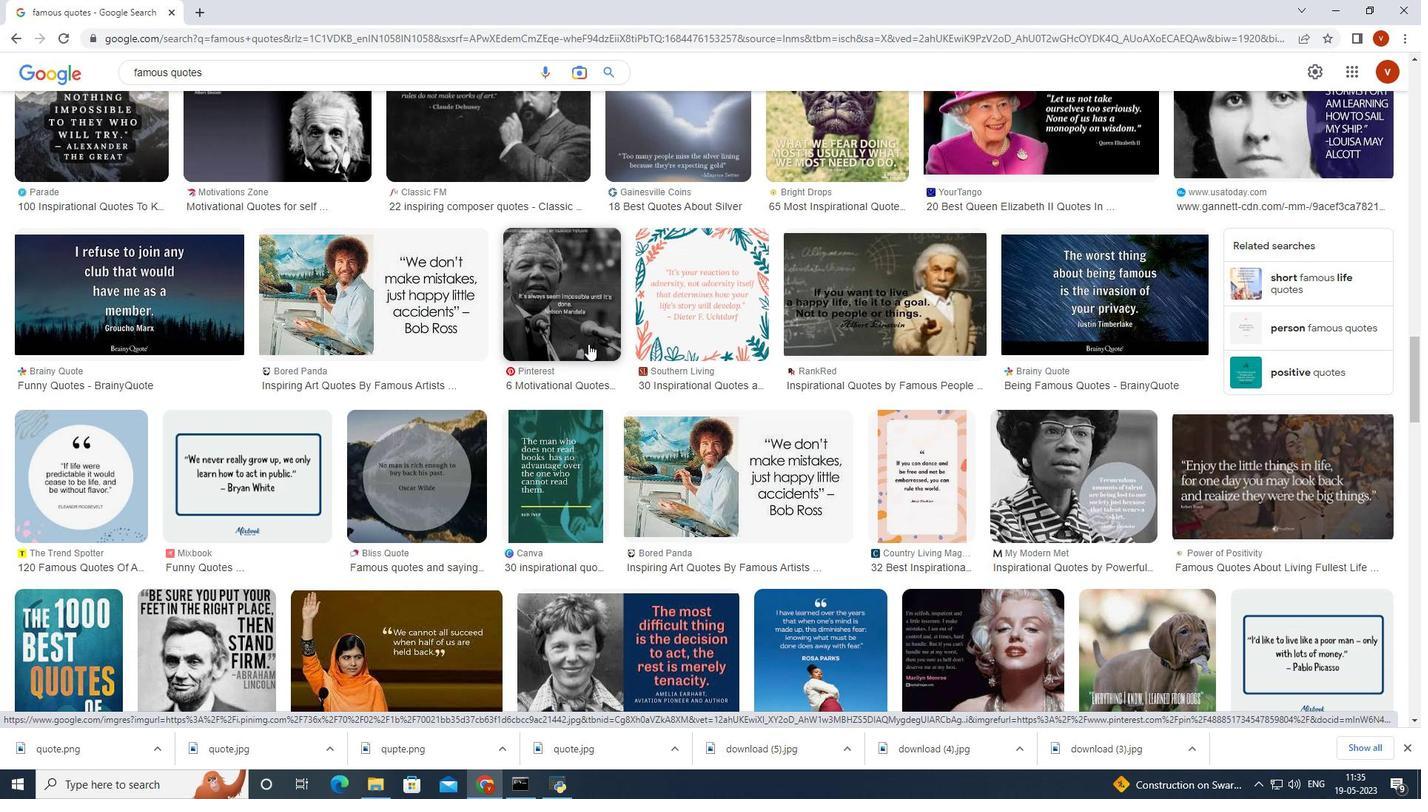 
Action: Mouse scrolled (588, 343) with delta (0, 0)
Screenshot: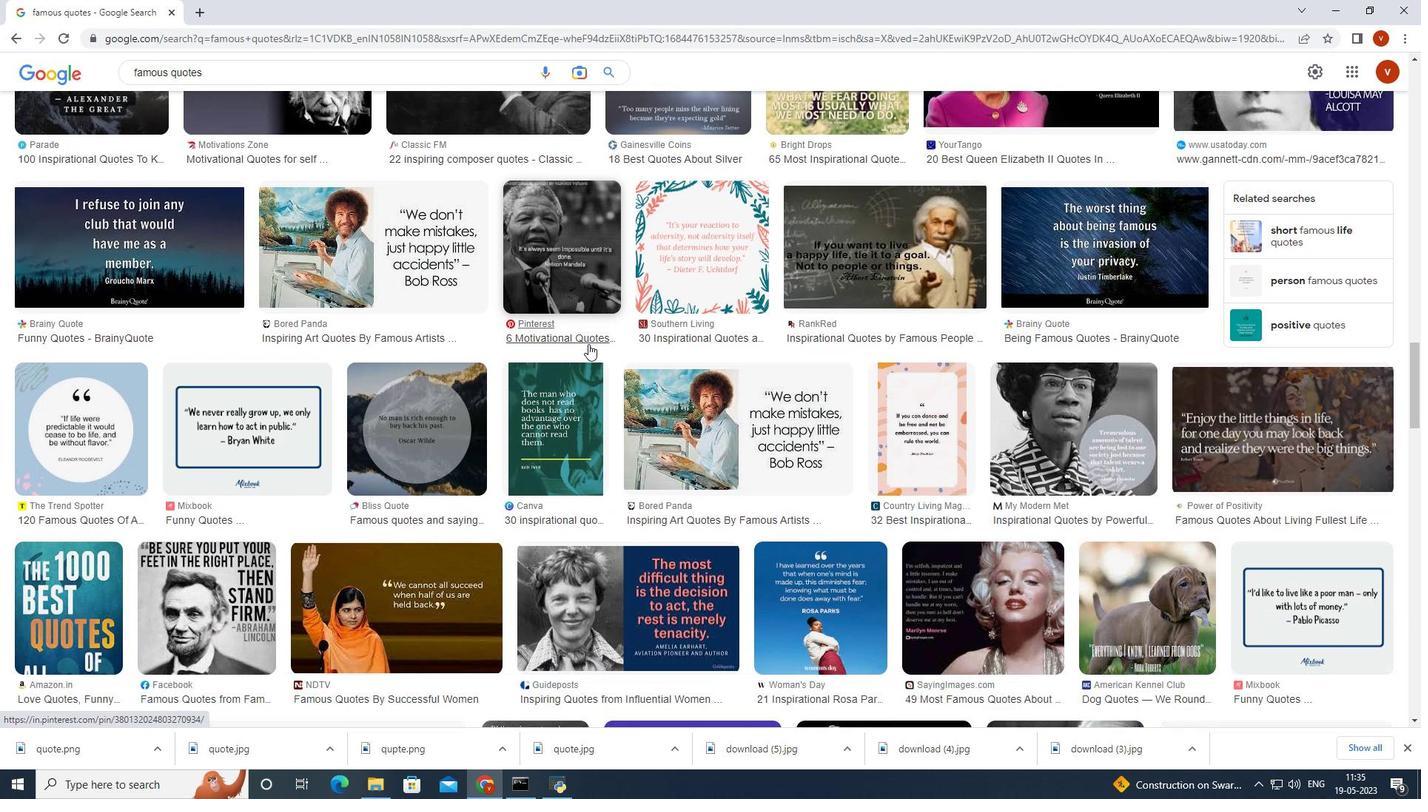 
Action: Mouse scrolled (588, 343) with delta (0, 0)
Screenshot: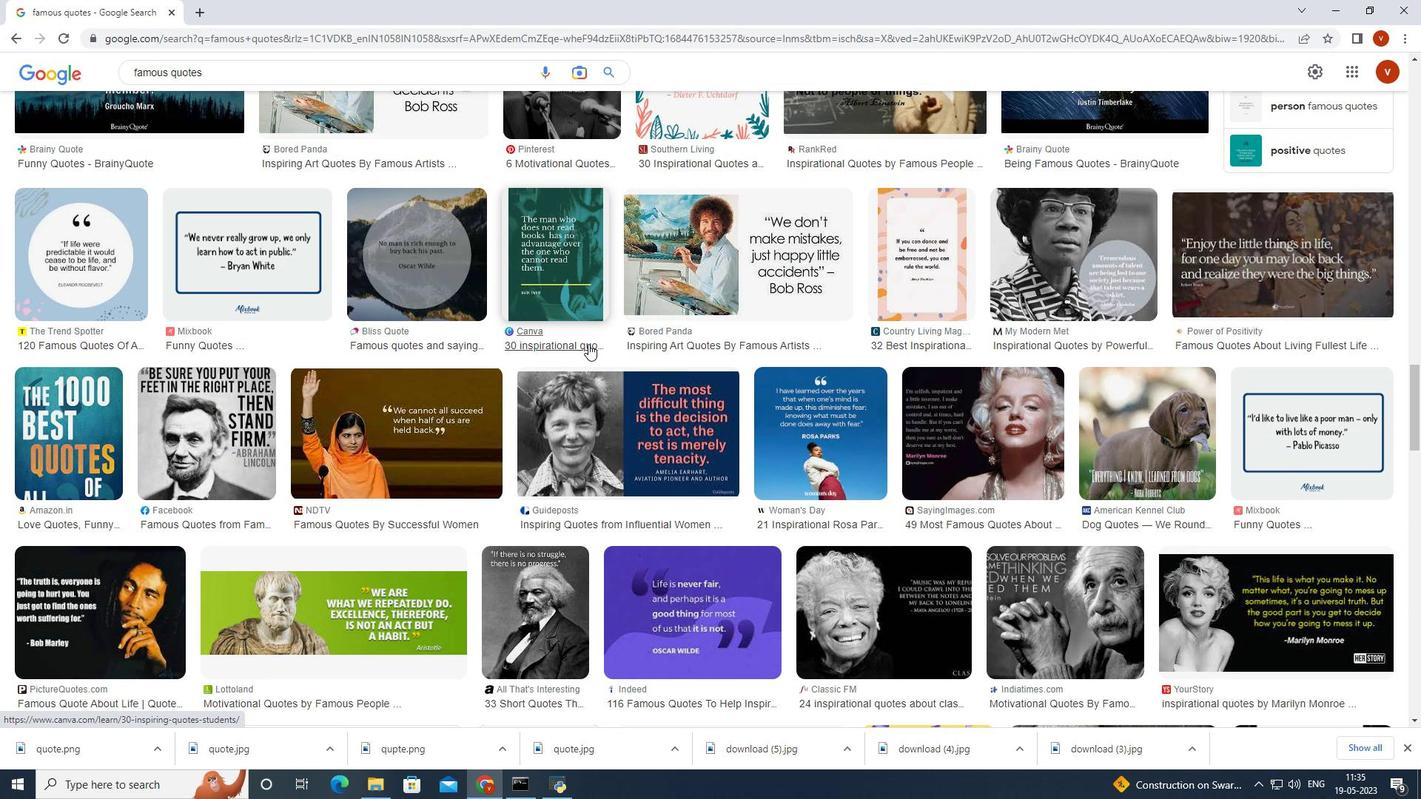 
Action: Mouse scrolled (588, 343) with delta (0, 0)
Screenshot: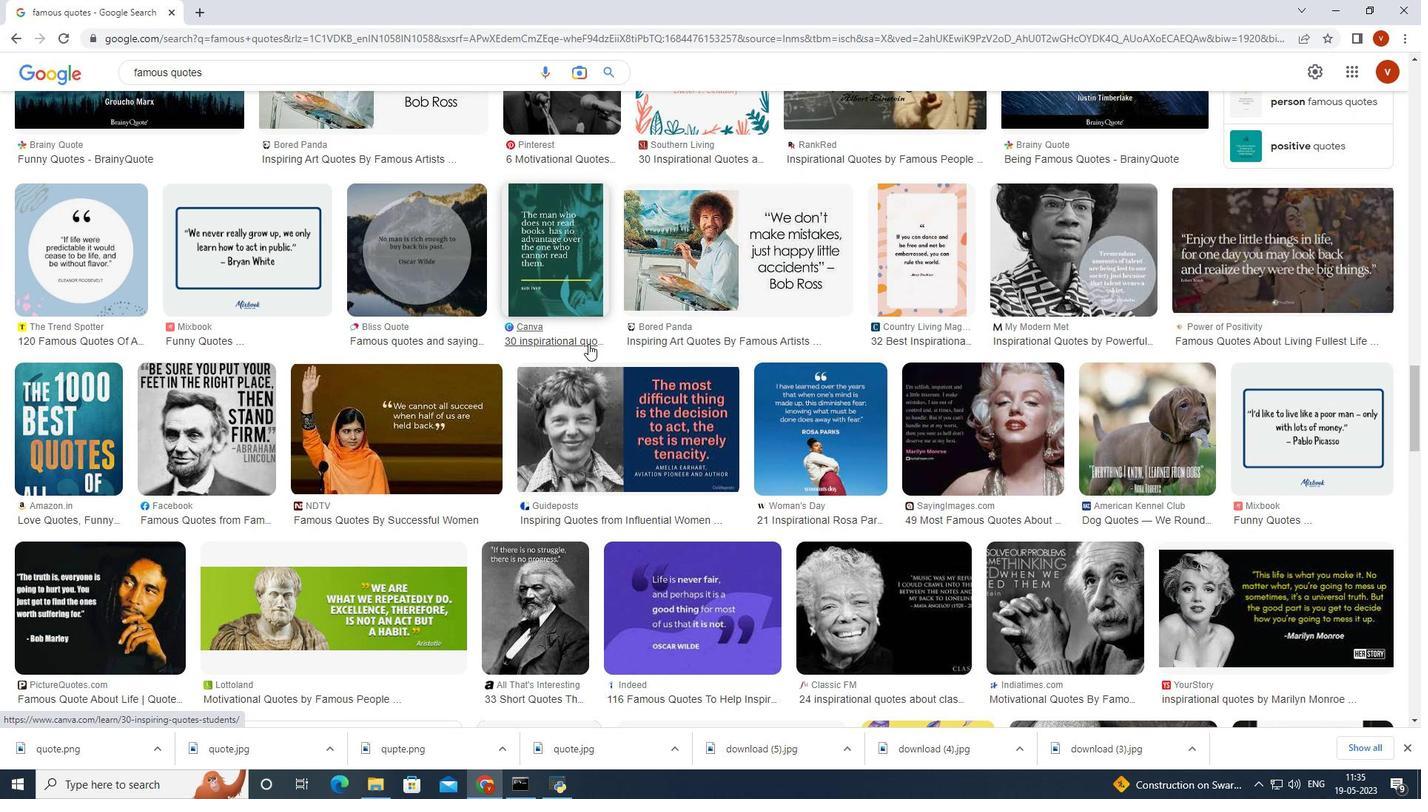
Action: Mouse scrolled (588, 343) with delta (0, 0)
Screenshot: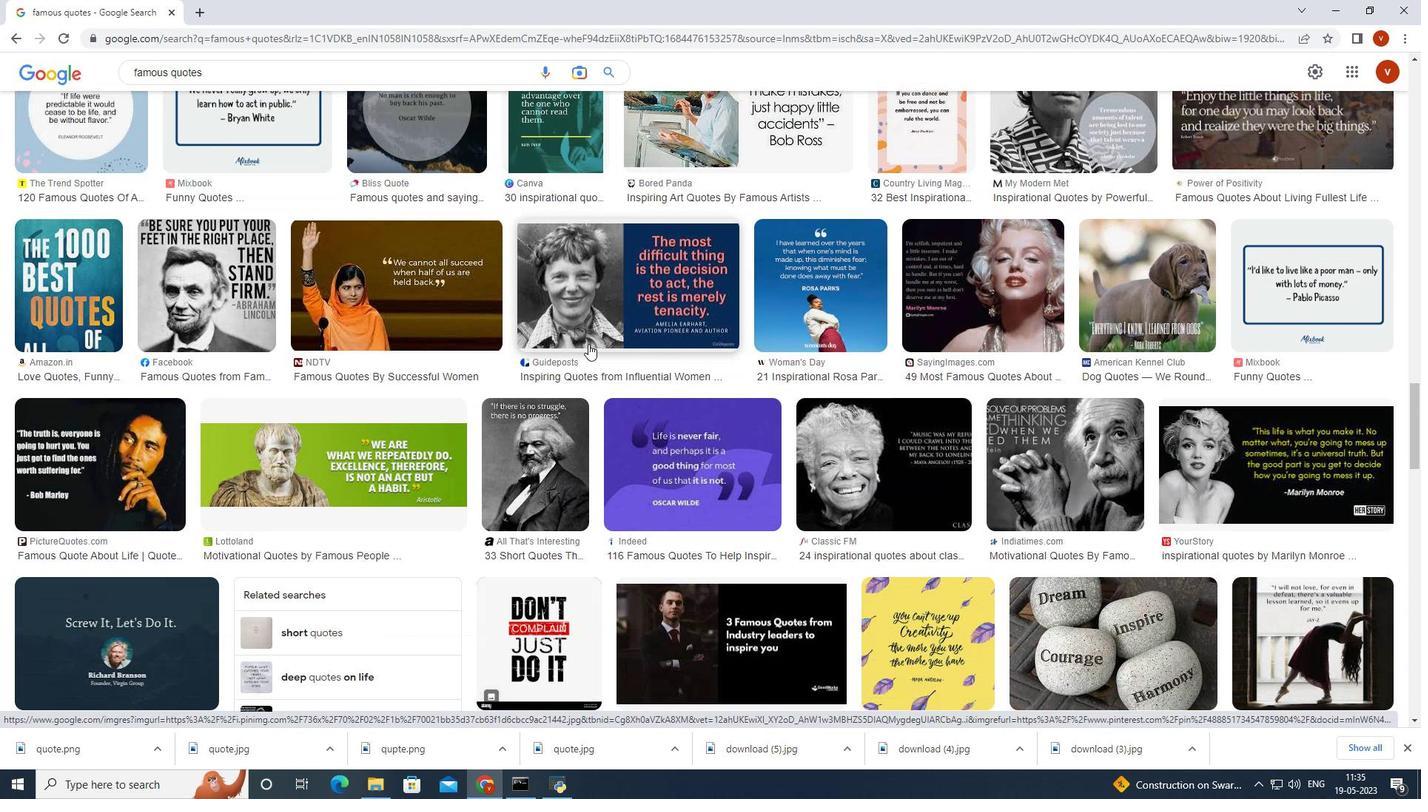 
Action: Mouse scrolled (588, 343) with delta (0, 0)
Screenshot: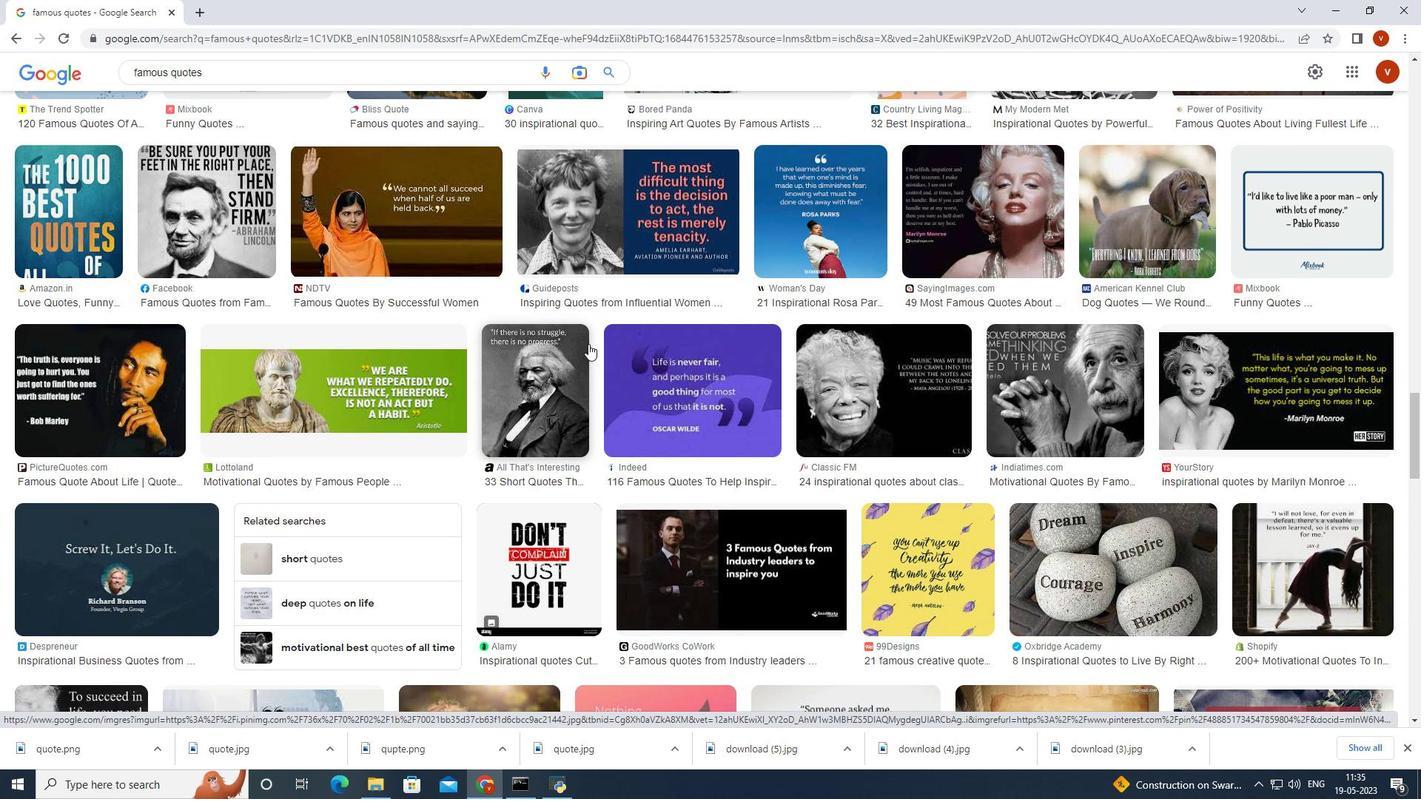 
Action: Mouse scrolled (588, 343) with delta (0, 0)
Screenshot: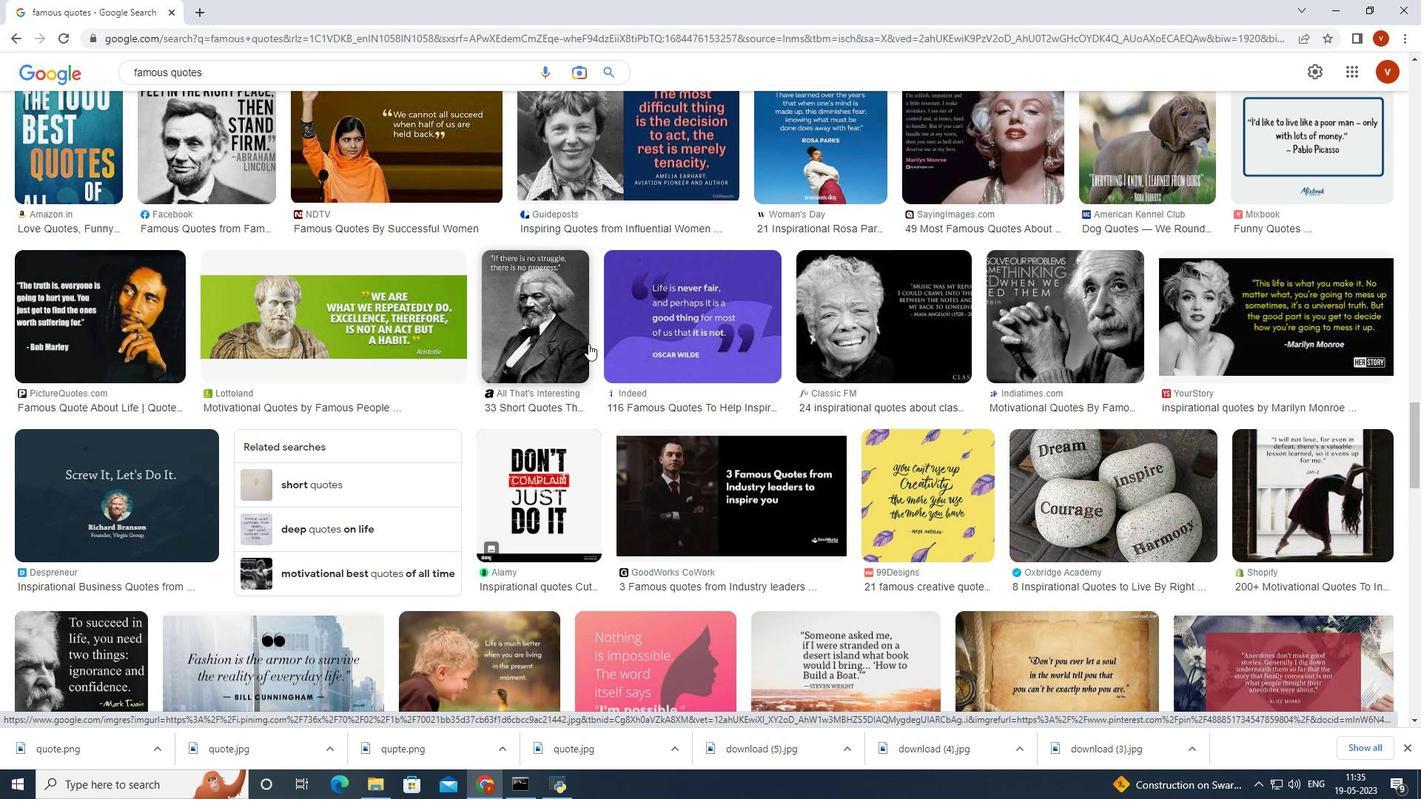 
Action: Mouse scrolled (588, 343) with delta (0, 0)
Screenshot: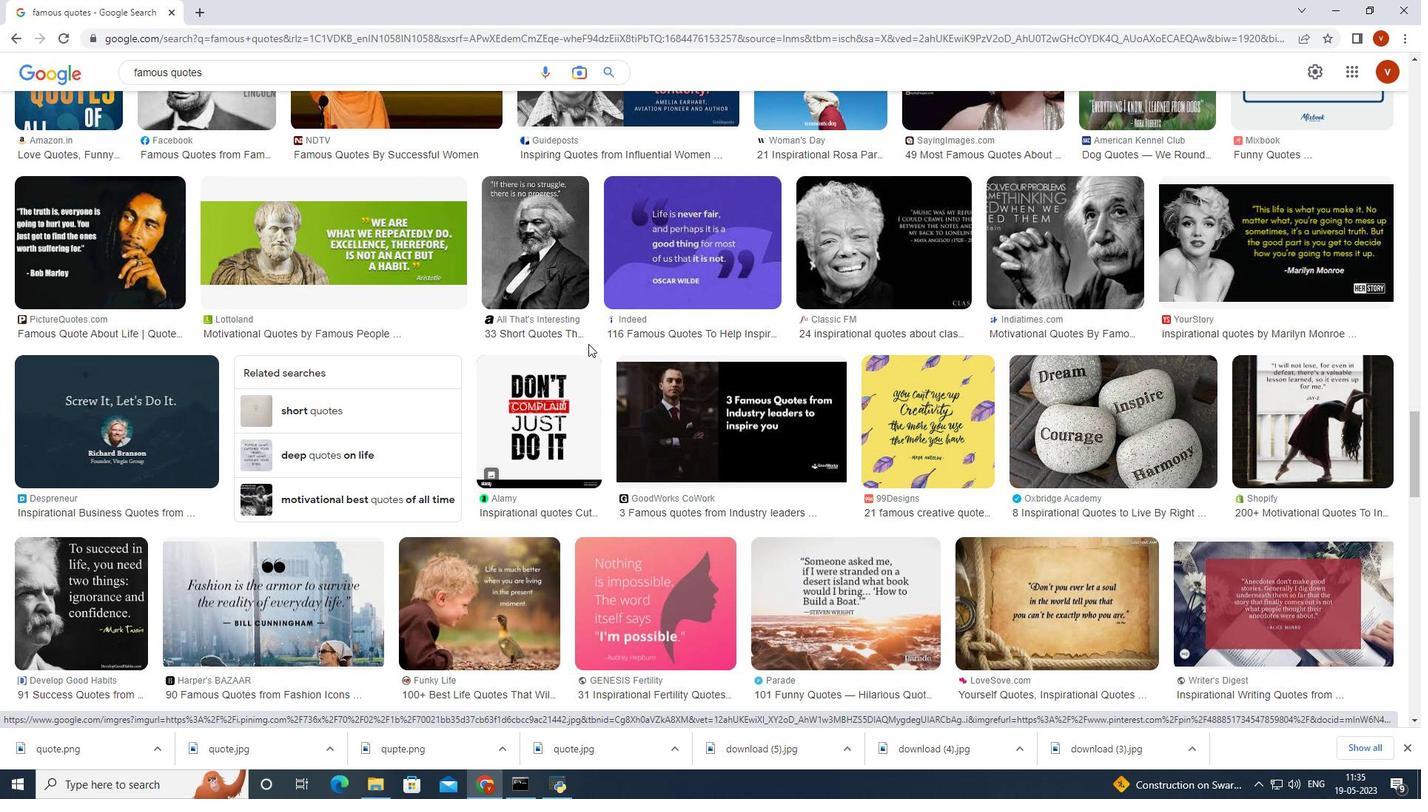 
Action: Mouse scrolled (588, 343) with delta (0, 0)
Screenshot: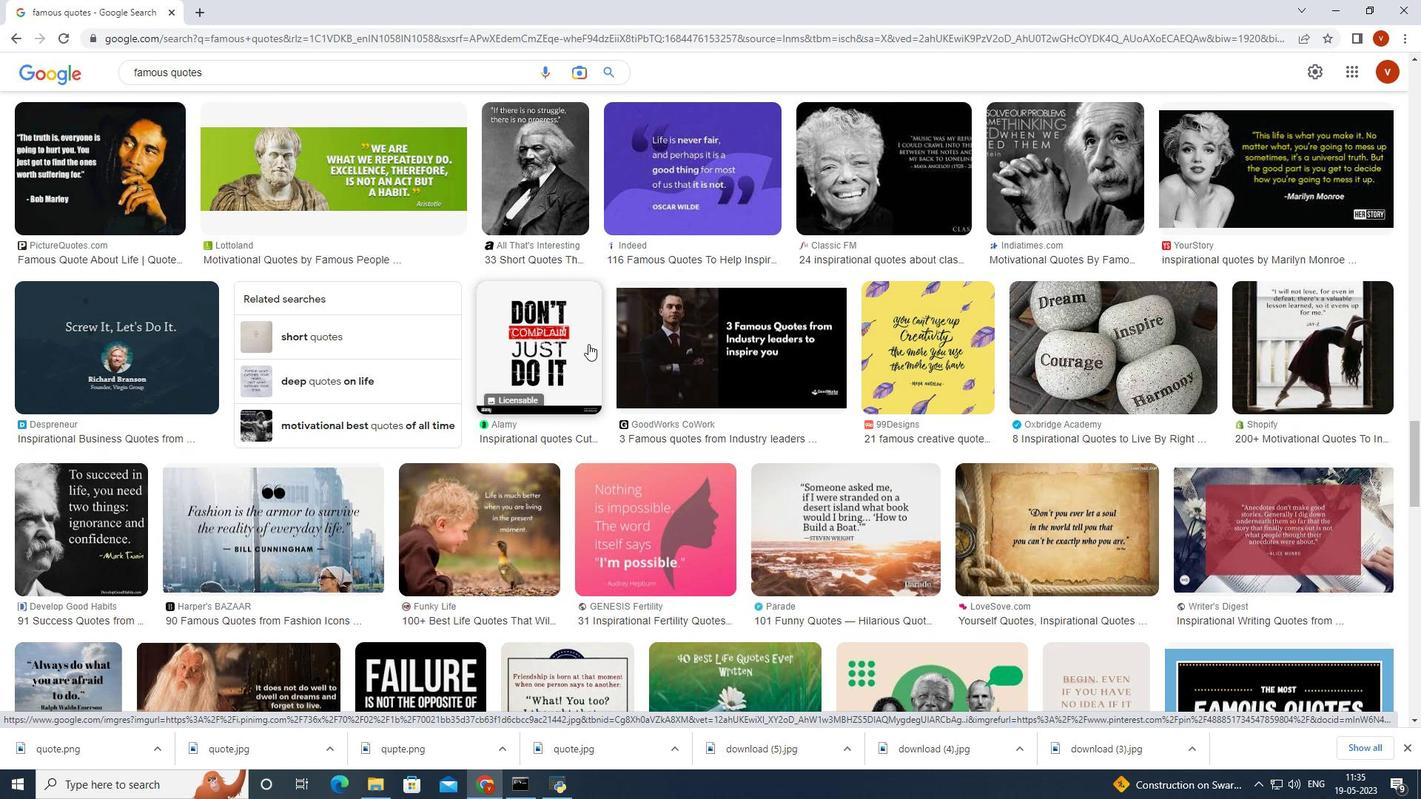 
Action: Mouse scrolled (588, 343) with delta (0, 0)
Screenshot: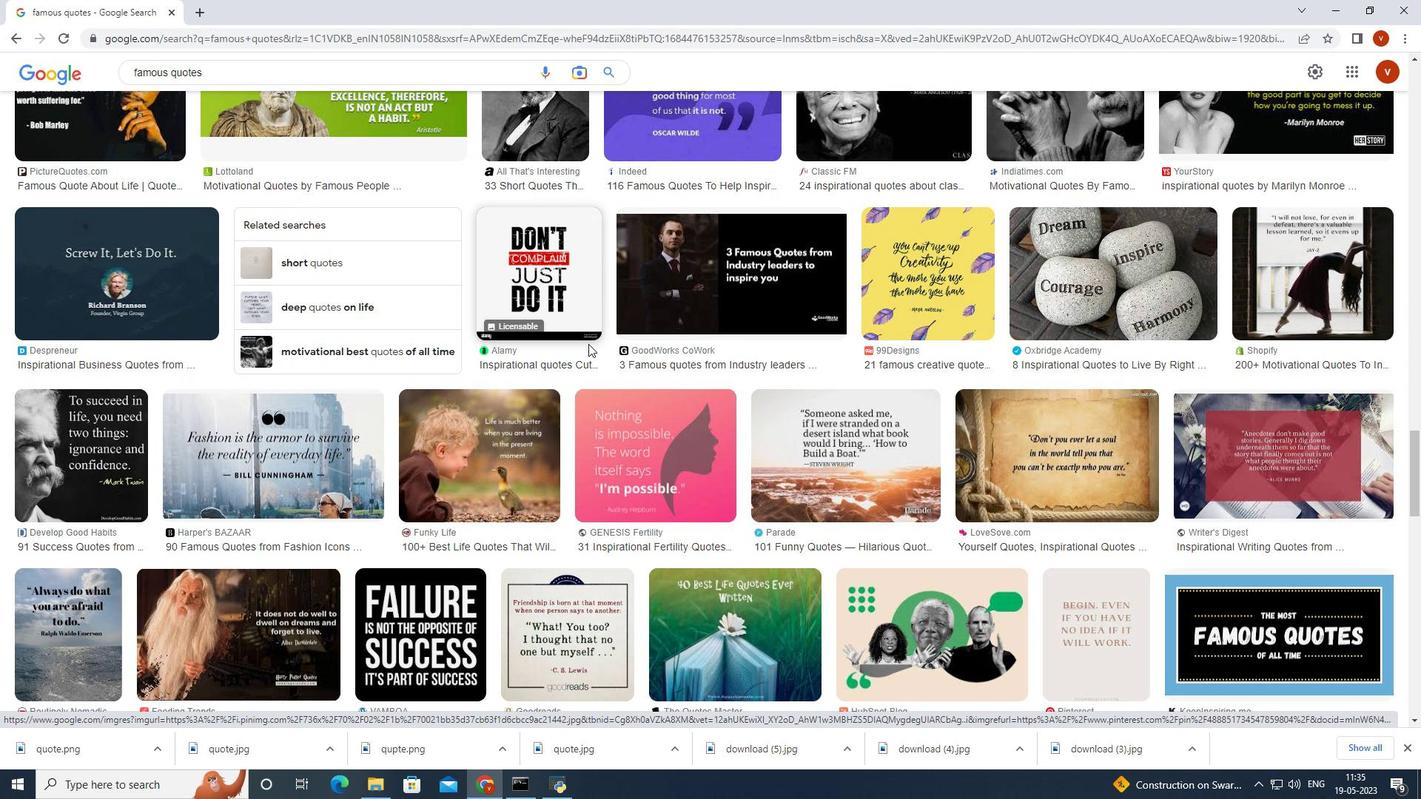 
Action: Mouse scrolled (588, 343) with delta (0, 0)
Screenshot: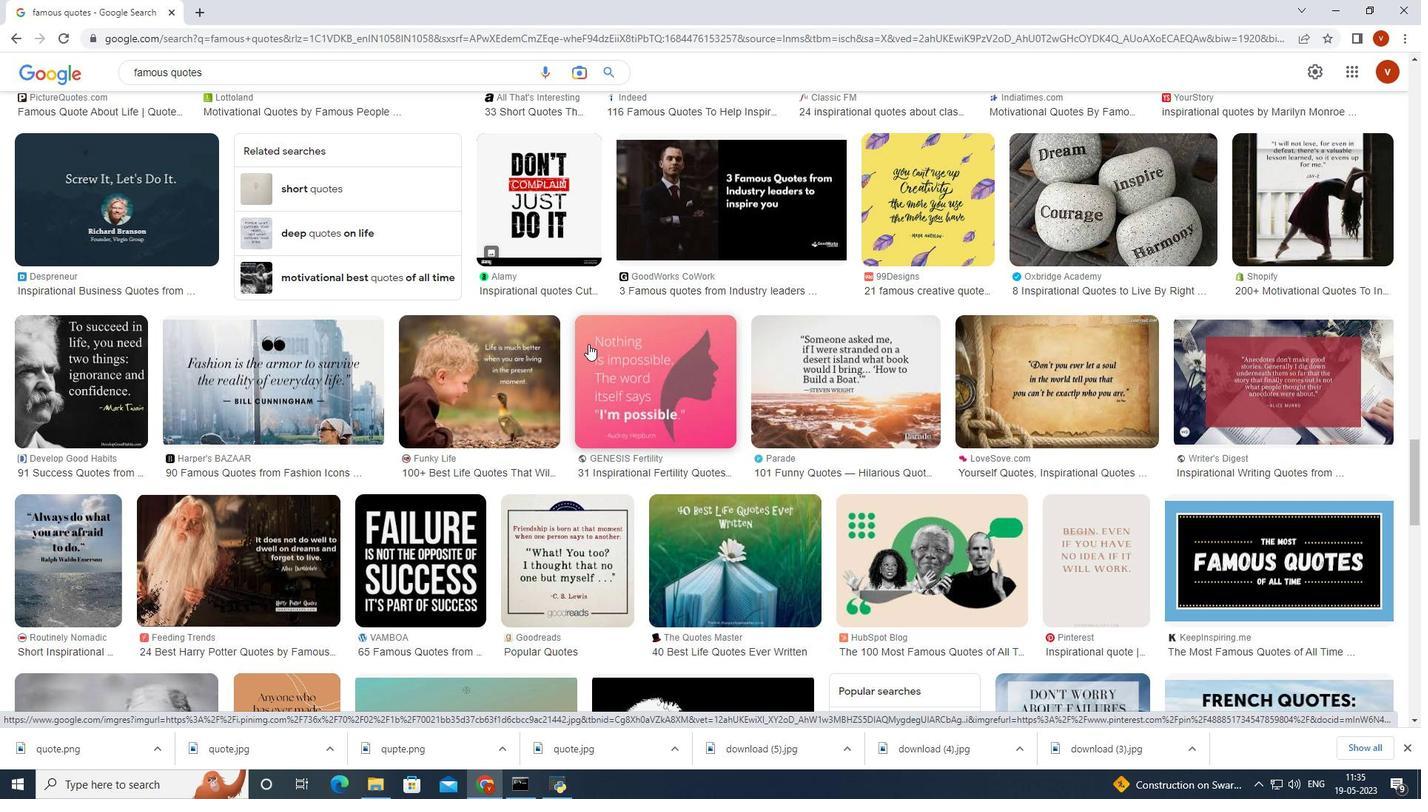 
Action: Mouse scrolled (588, 343) with delta (0, 0)
Screenshot: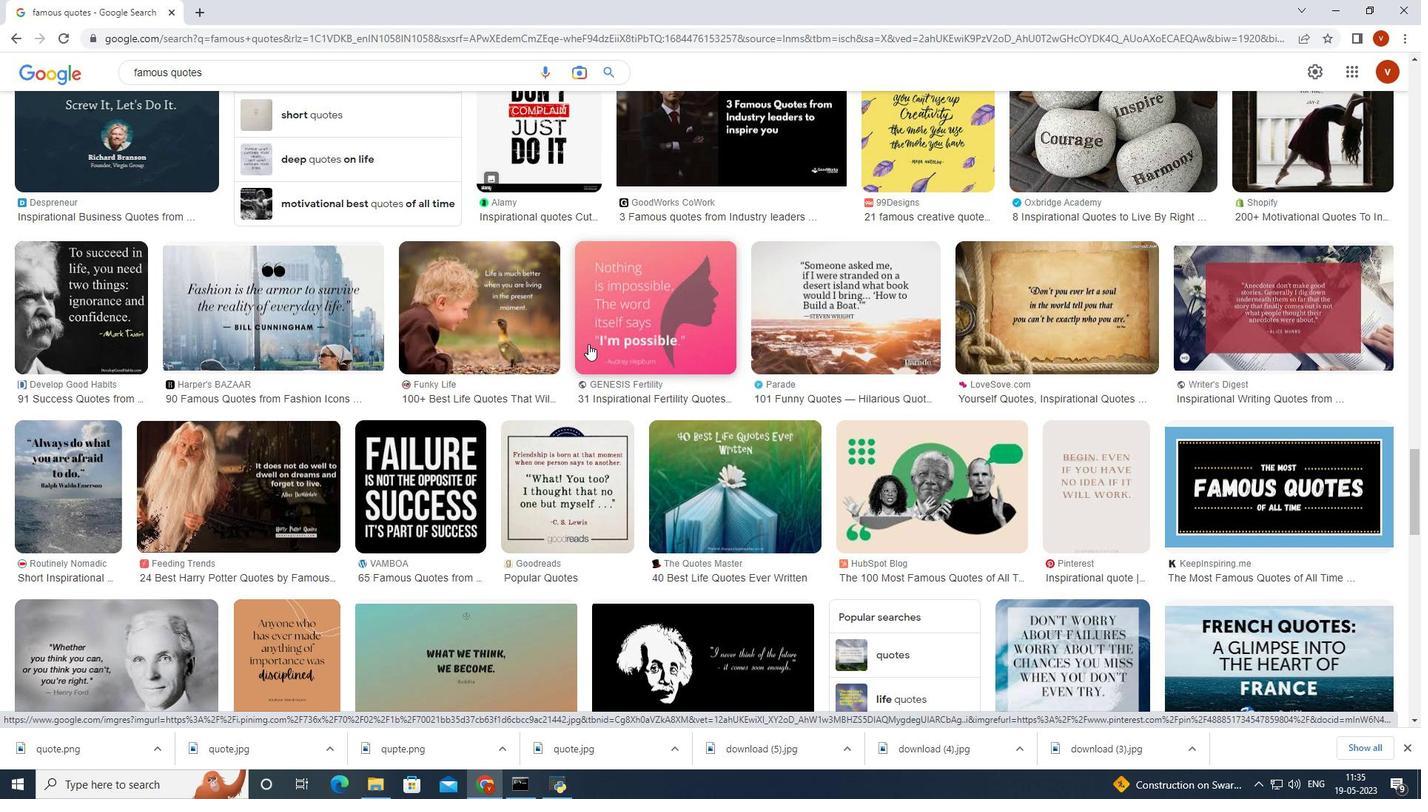 
Action: Mouse scrolled (588, 343) with delta (0, 0)
Screenshot: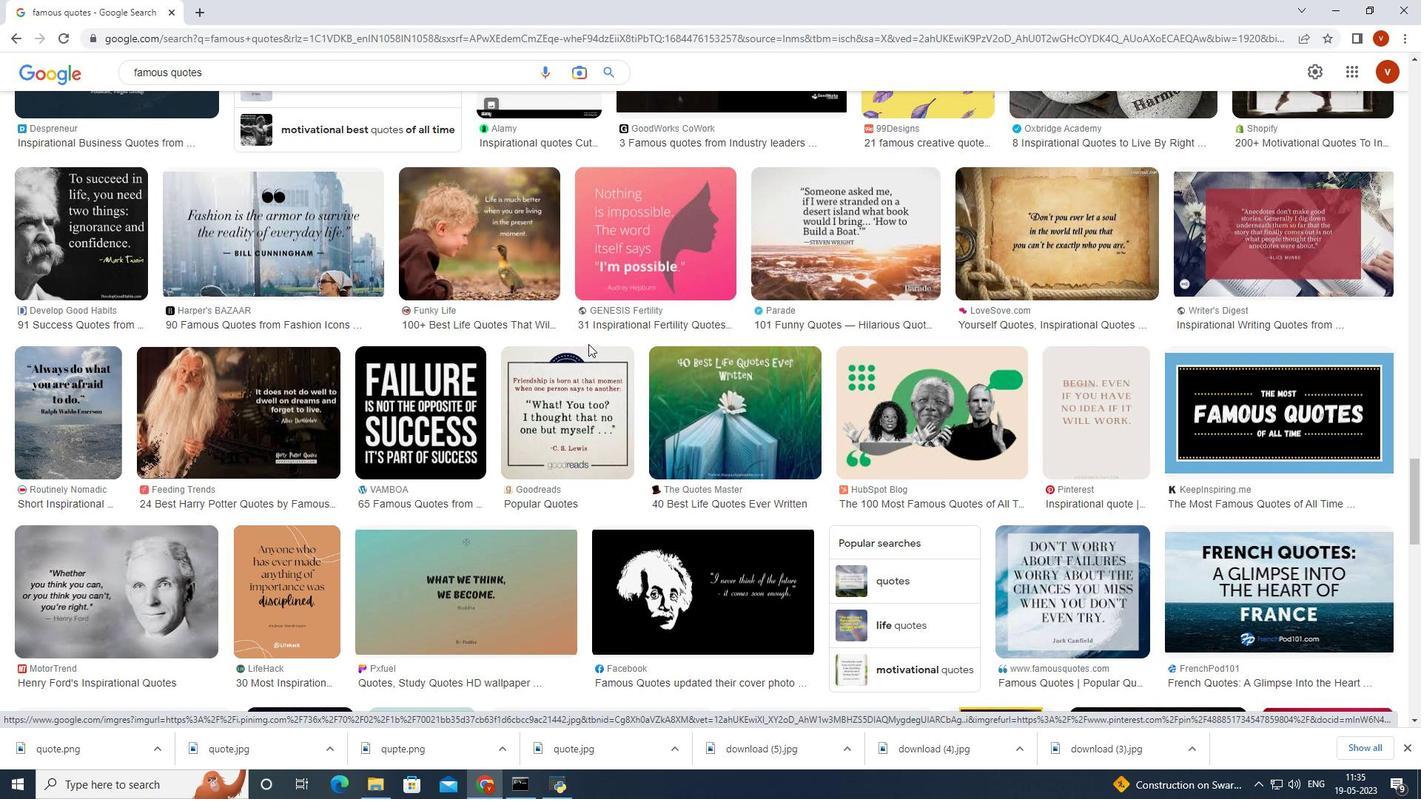 
Action: Mouse pressed left at (588, 344)
Screenshot: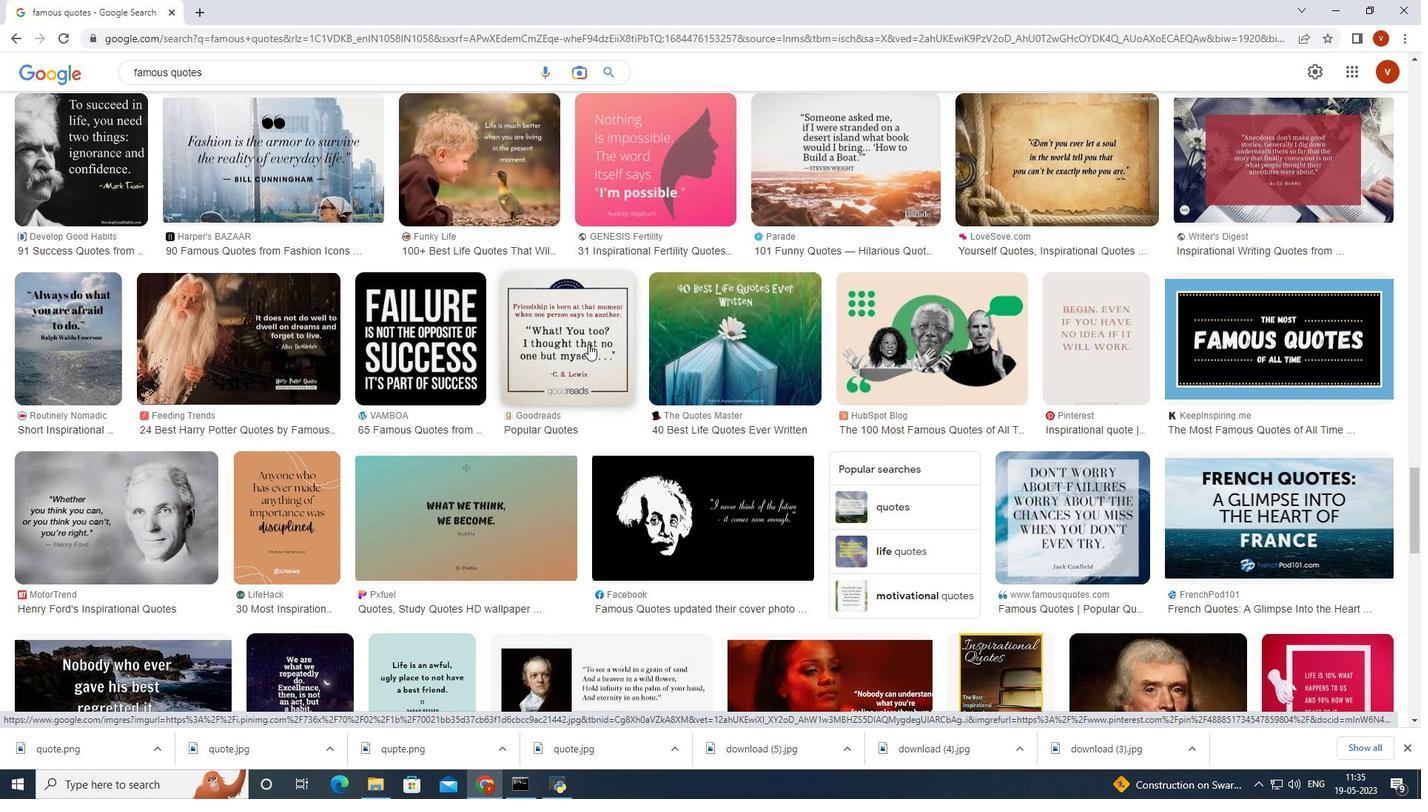 
Action: Mouse moved to (590, 346)
Screenshot: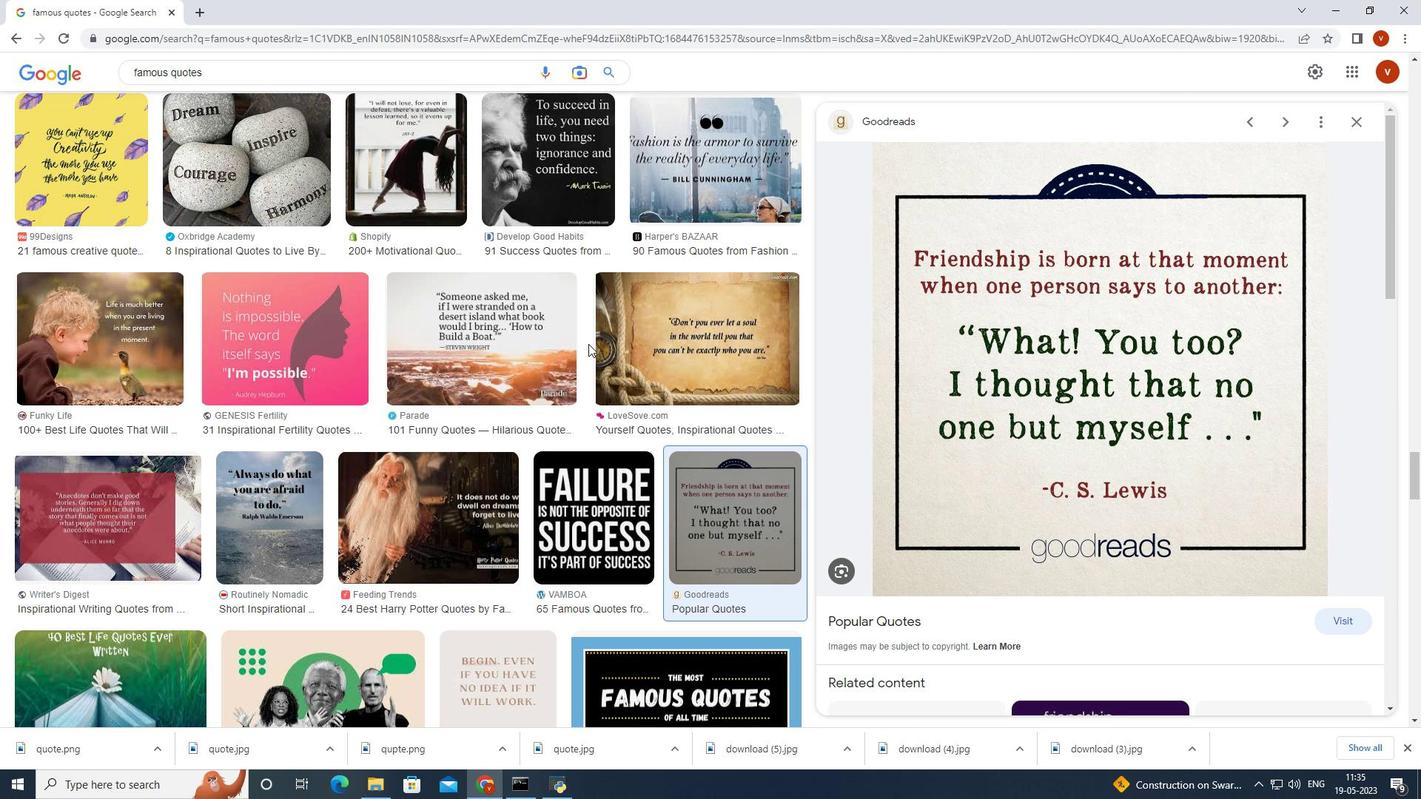 
Action: Key pressed <Key.right><Key.right><Key.right><Key.right><Key.right><Key.right><Key.right><Key.right><Key.right><Key.right><Key.right><Key.right><Key.right><Key.right><Key.right><Key.right><Key.right><Key.right><Key.right><Key.right><Key.right><Key.right><Key.right><Key.right><Key.right><Key.right><Key.right><Key.right><Key.right><Key.right><Key.right><Key.right><Key.right><Key.right><Key.right><Key.right><Key.right><Key.right><Key.right><Key.right><Key.right><Key.right><Key.right><Key.right><Key.right><Key.right><Key.right><Key.right><Key.right><Key.right><Key.right><Key.right><Key.right><Key.right><Key.right><Key.right><Key.right><Key.right>
Screenshot: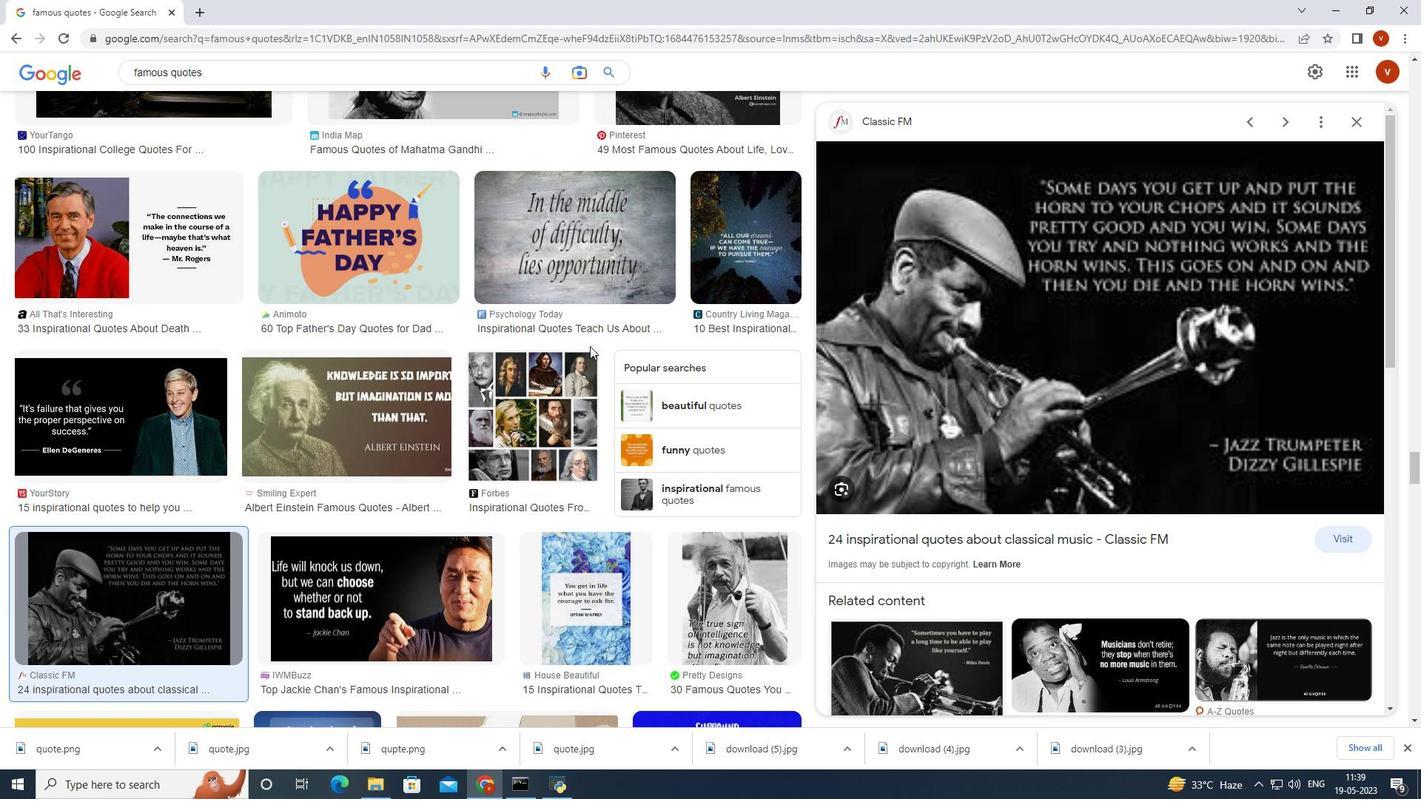 
Action: Mouse moved to (905, 257)
Screenshot: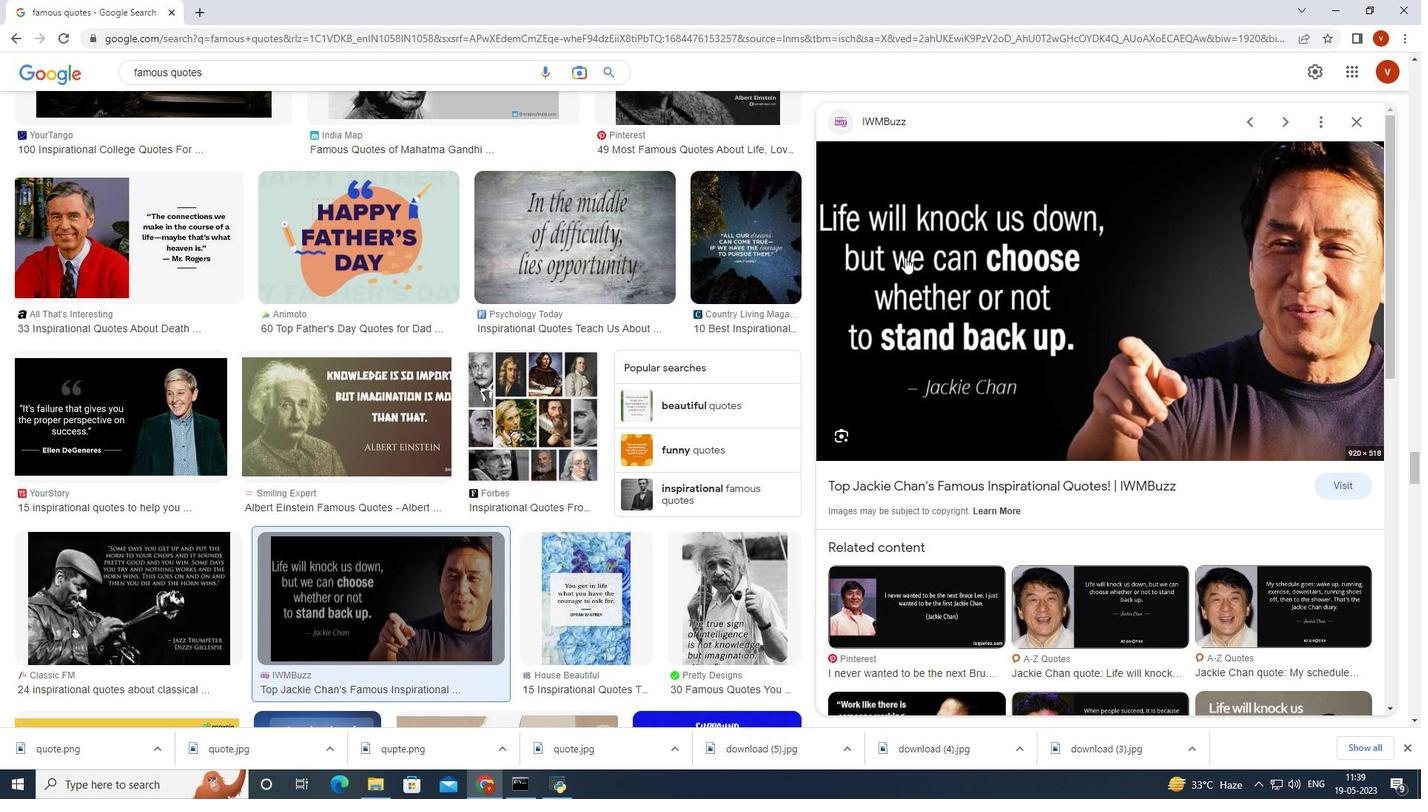 
Action: Mouse pressed right at (905, 257)
Screenshot: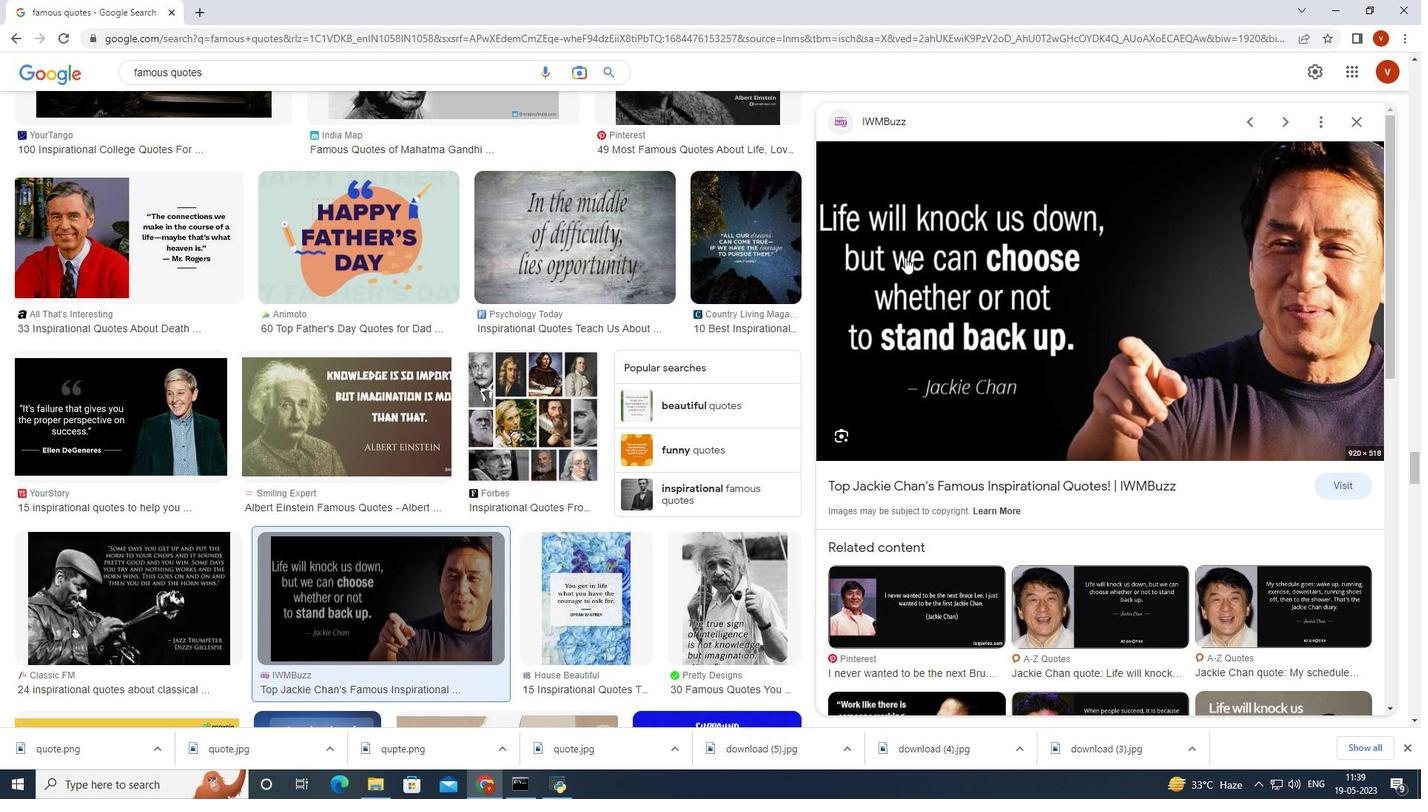 
Action: Mouse moved to (1013, 411)
Screenshot: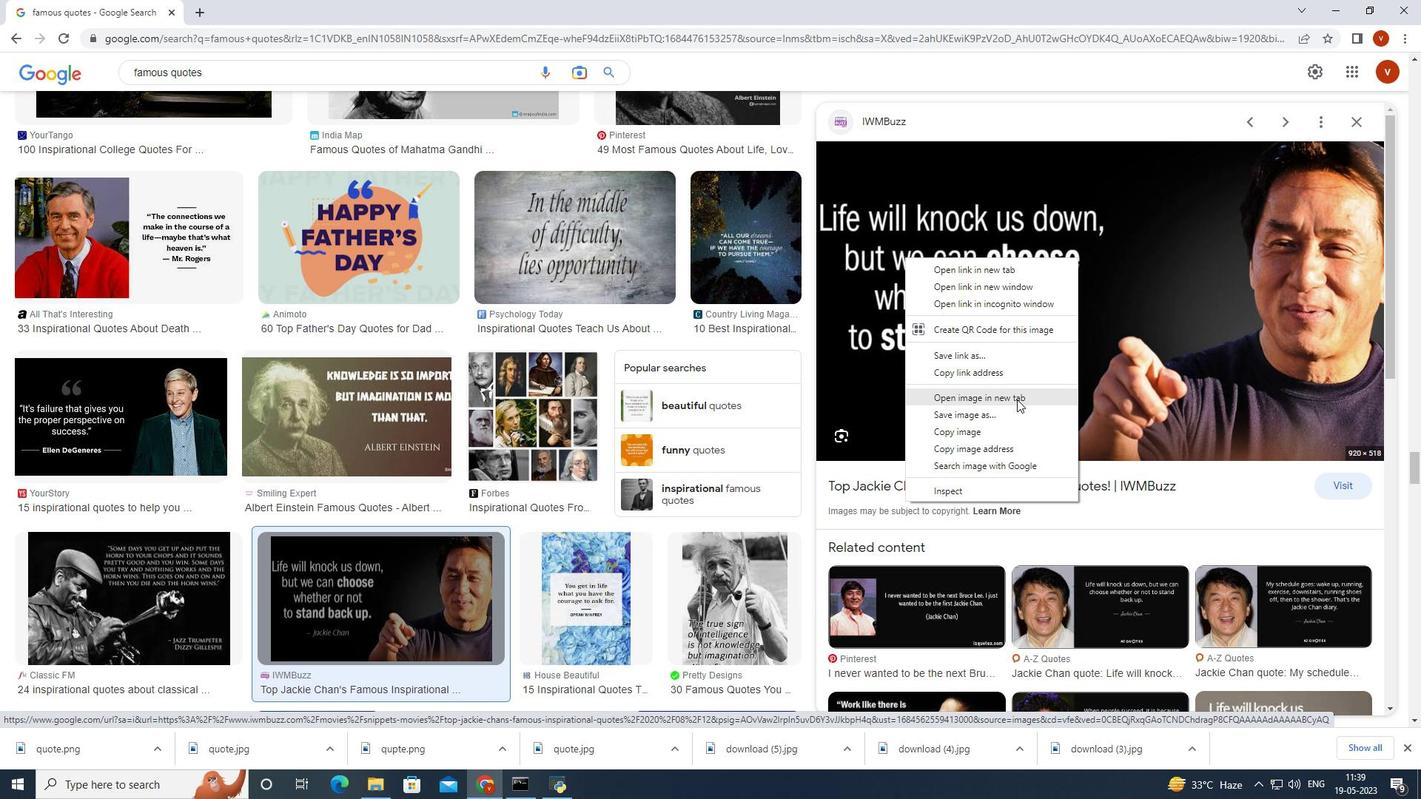 
Action: Mouse pressed left at (1013, 411)
Screenshot: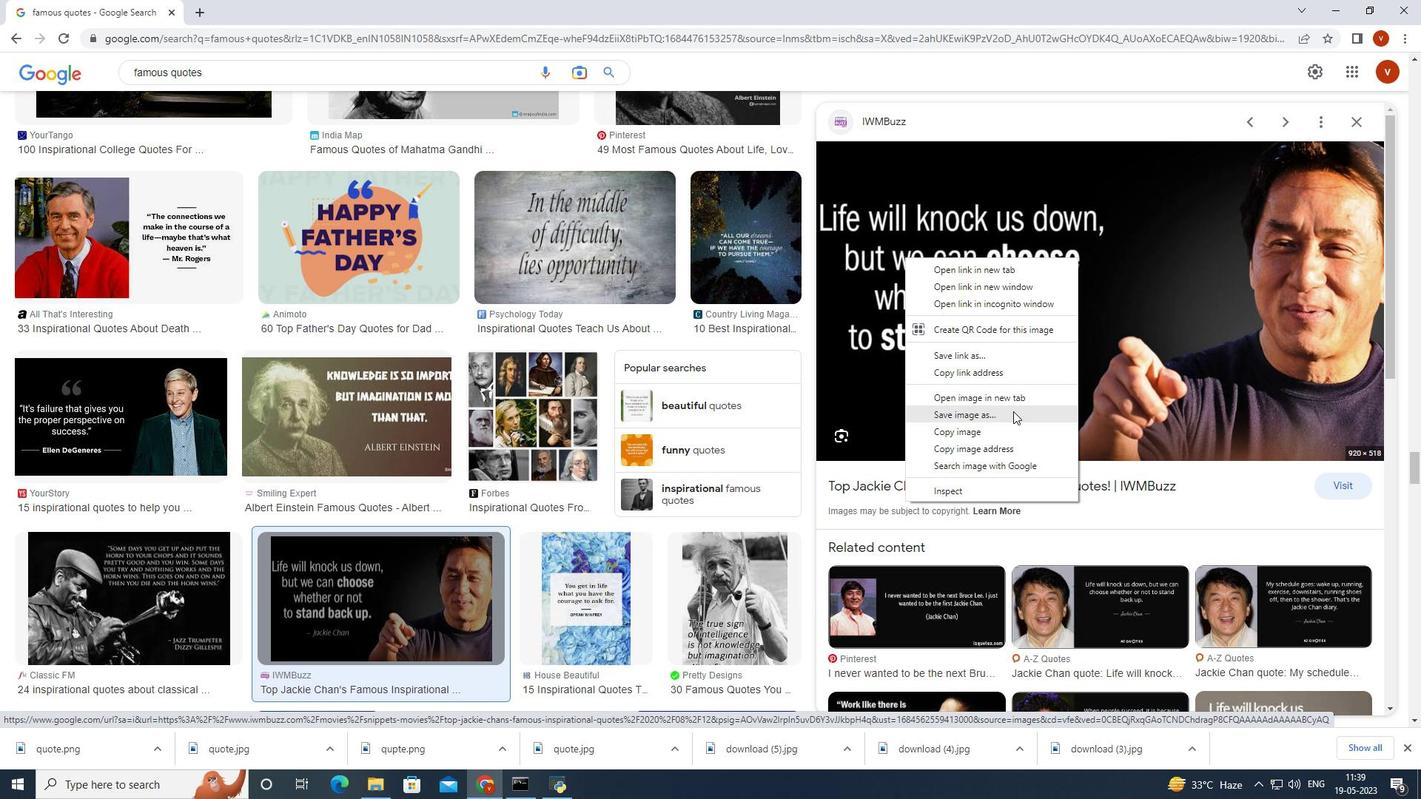 
Action: Key pressed quote.jpg<Key.enter>
Screenshot: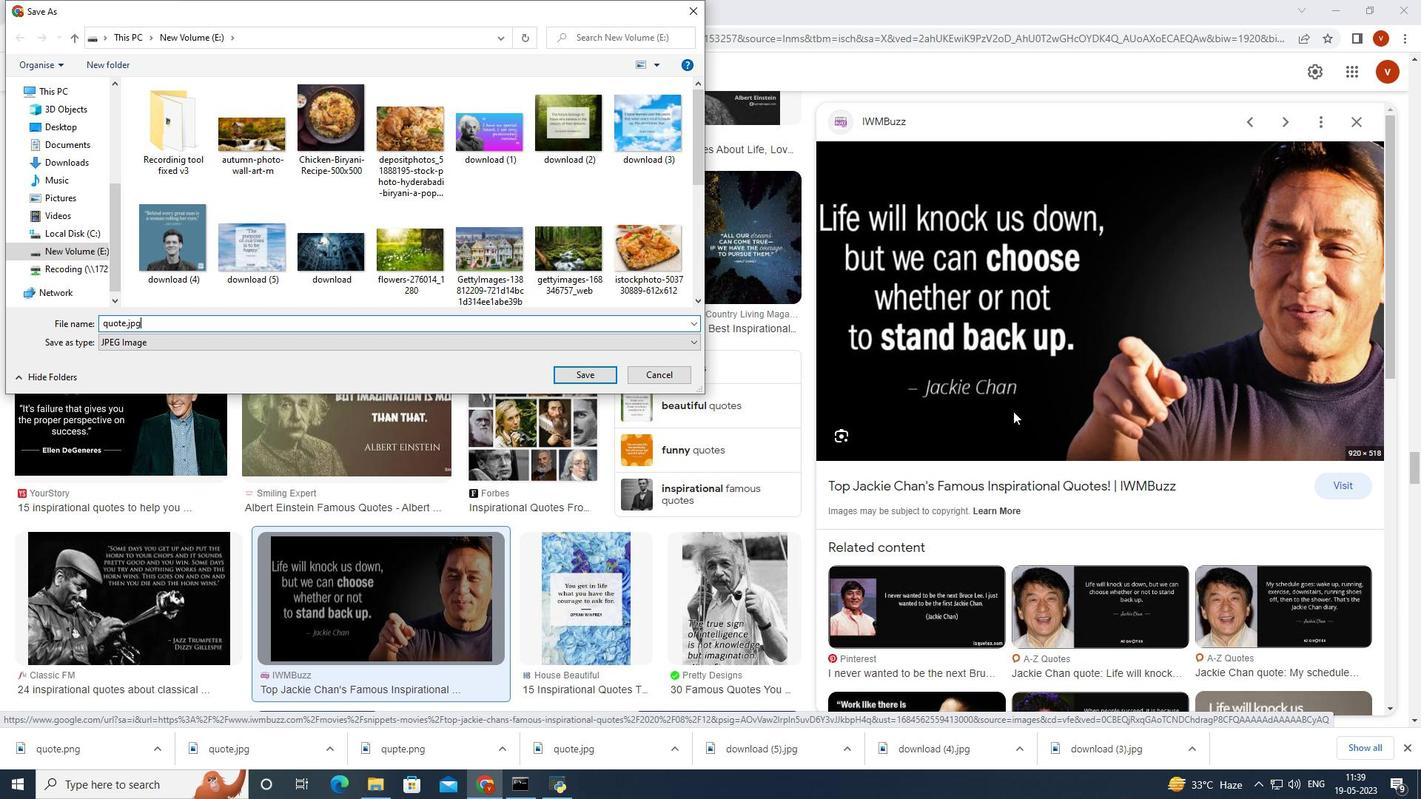 
Action: Mouse moved to (740, 393)
Screenshot: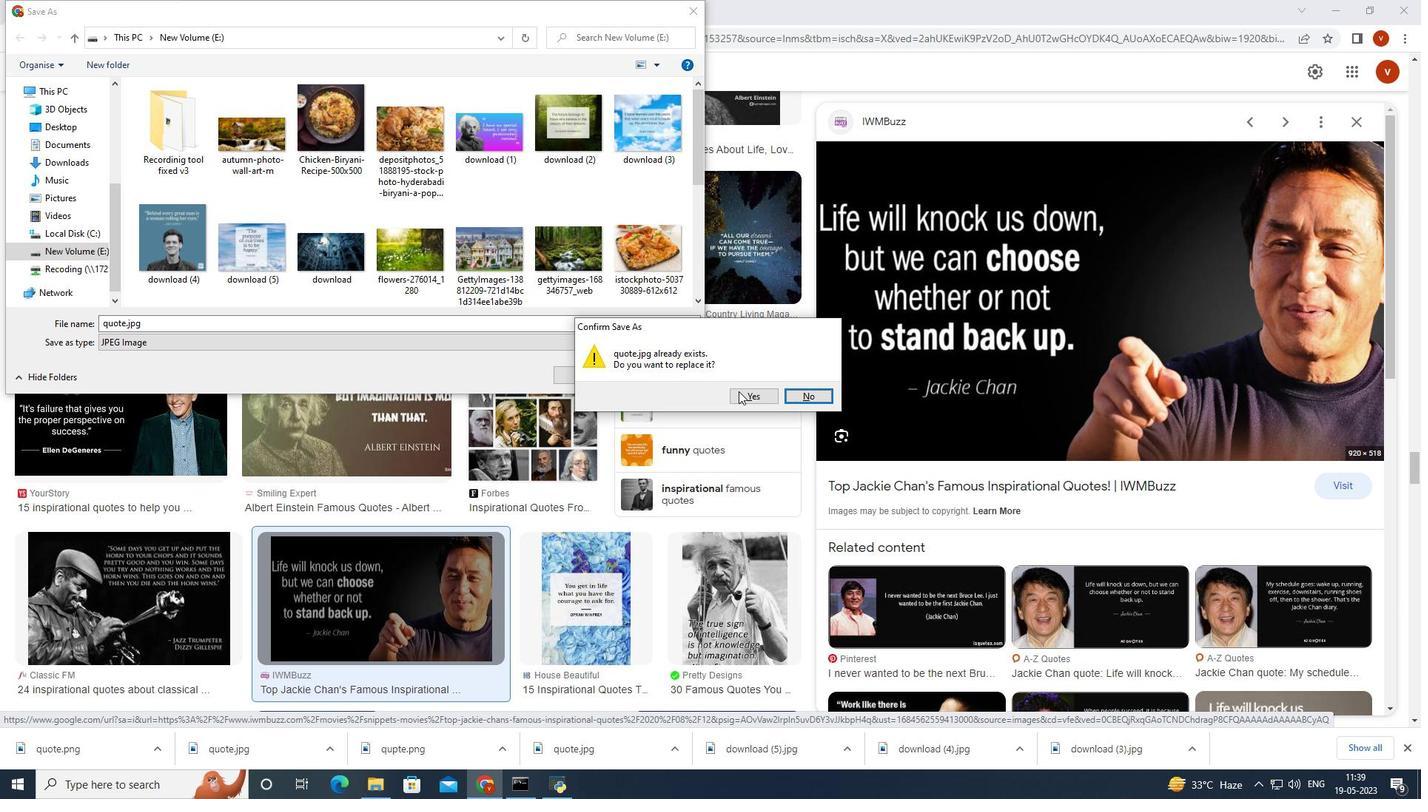 
Action: Mouse pressed left at (740, 393)
Screenshot: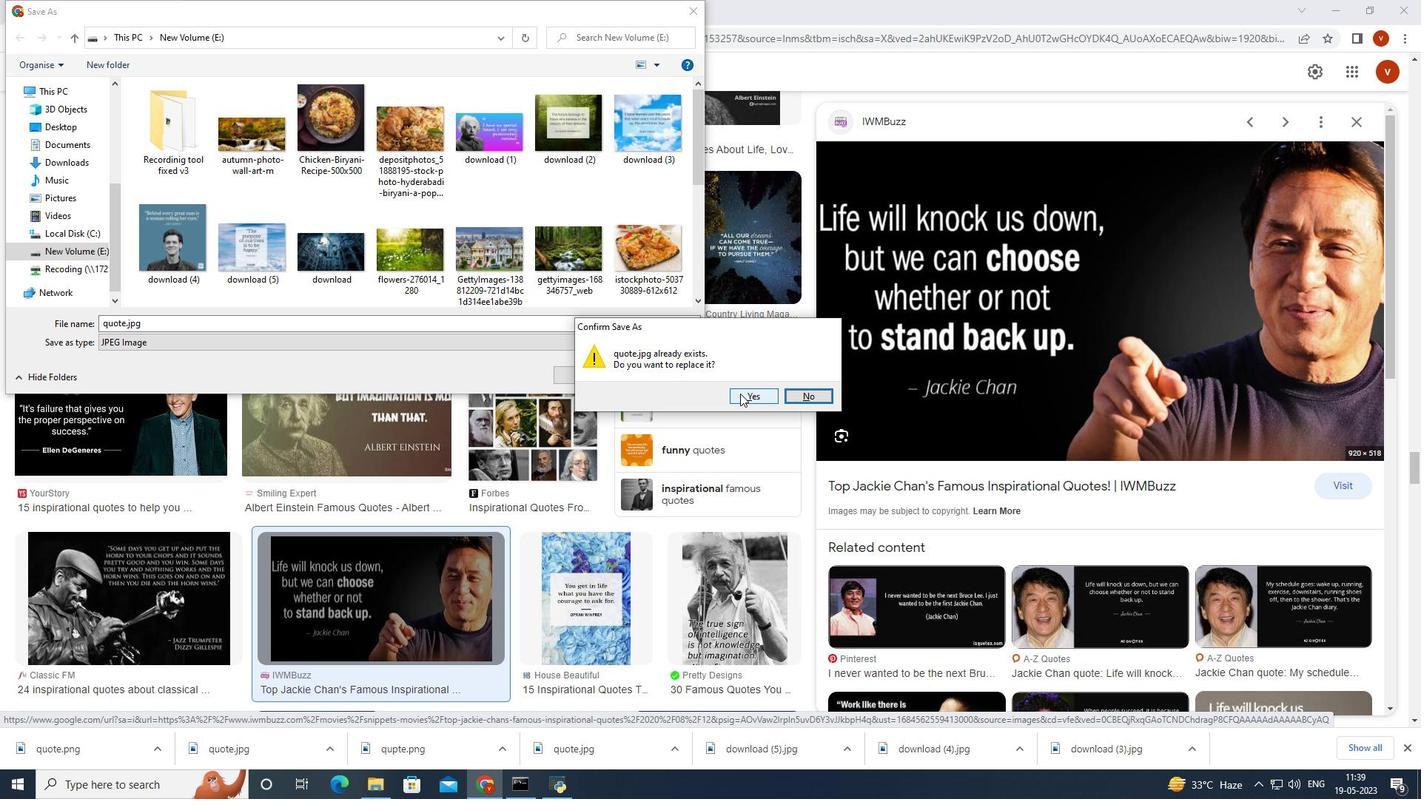 
Action: Mouse moved to (941, 502)
Screenshot: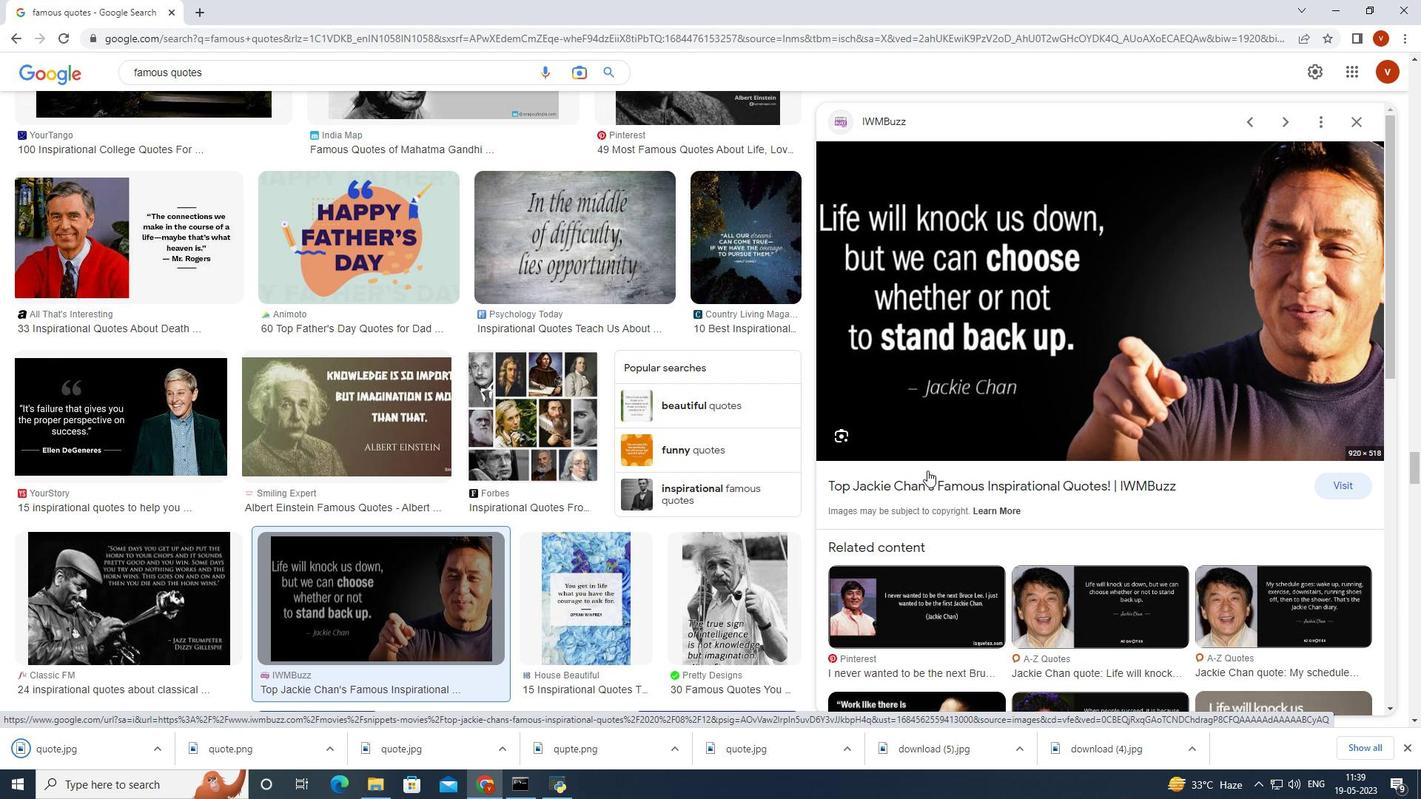
Action: Key pressed <Key.right><Key.right>qu
Screenshot: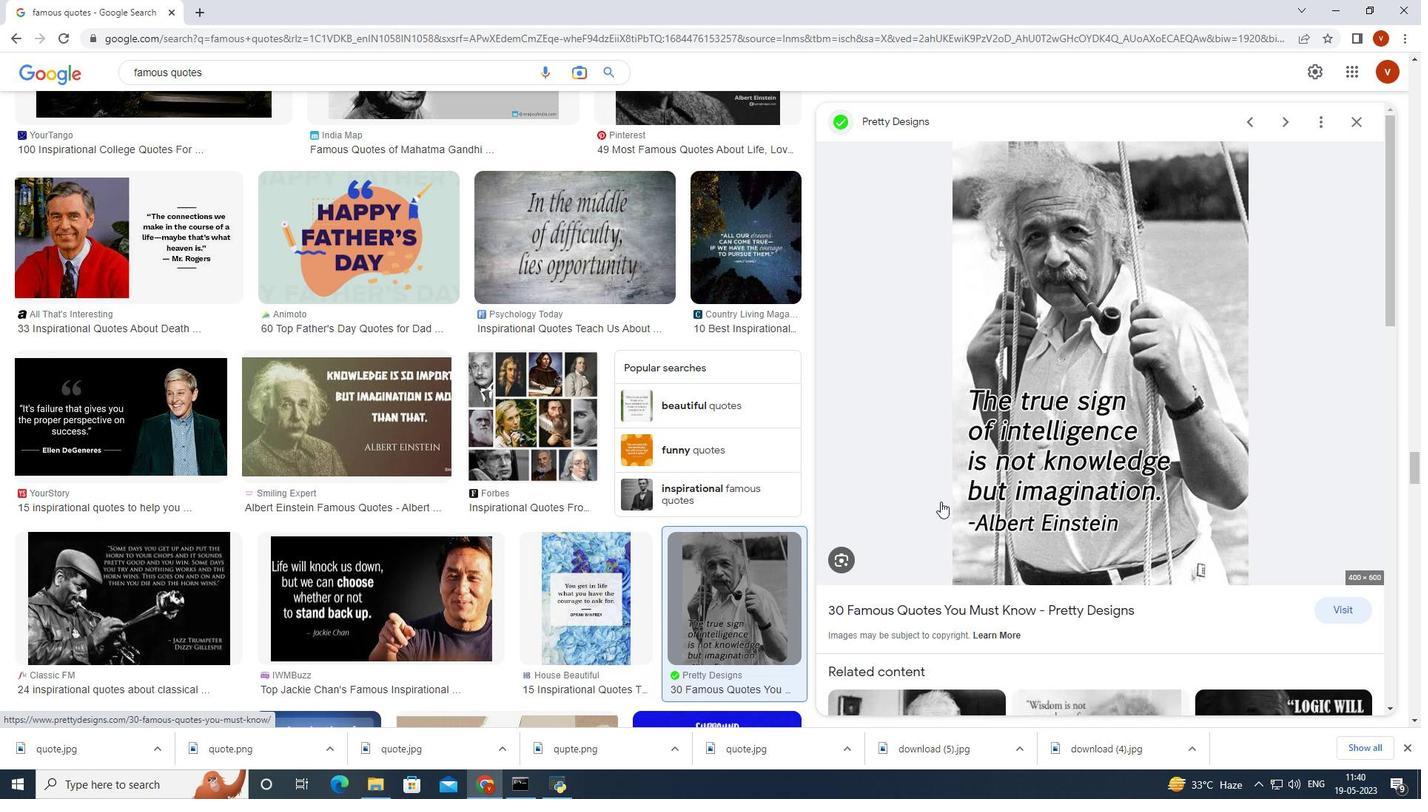 
Action: Mouse moved to (943, 365)
Screenshot: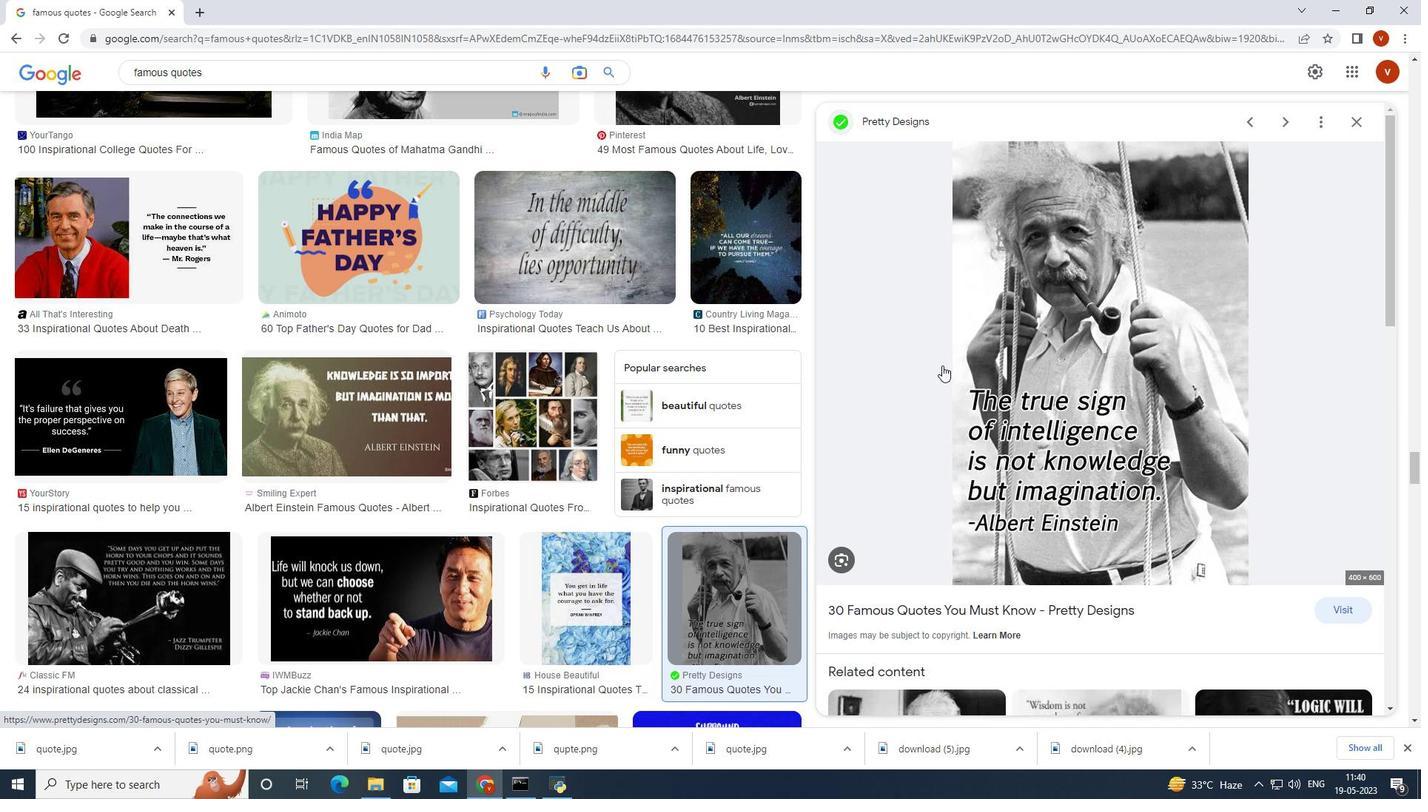 
Action: Mouse pressed right at (943, 365)
Screenshot: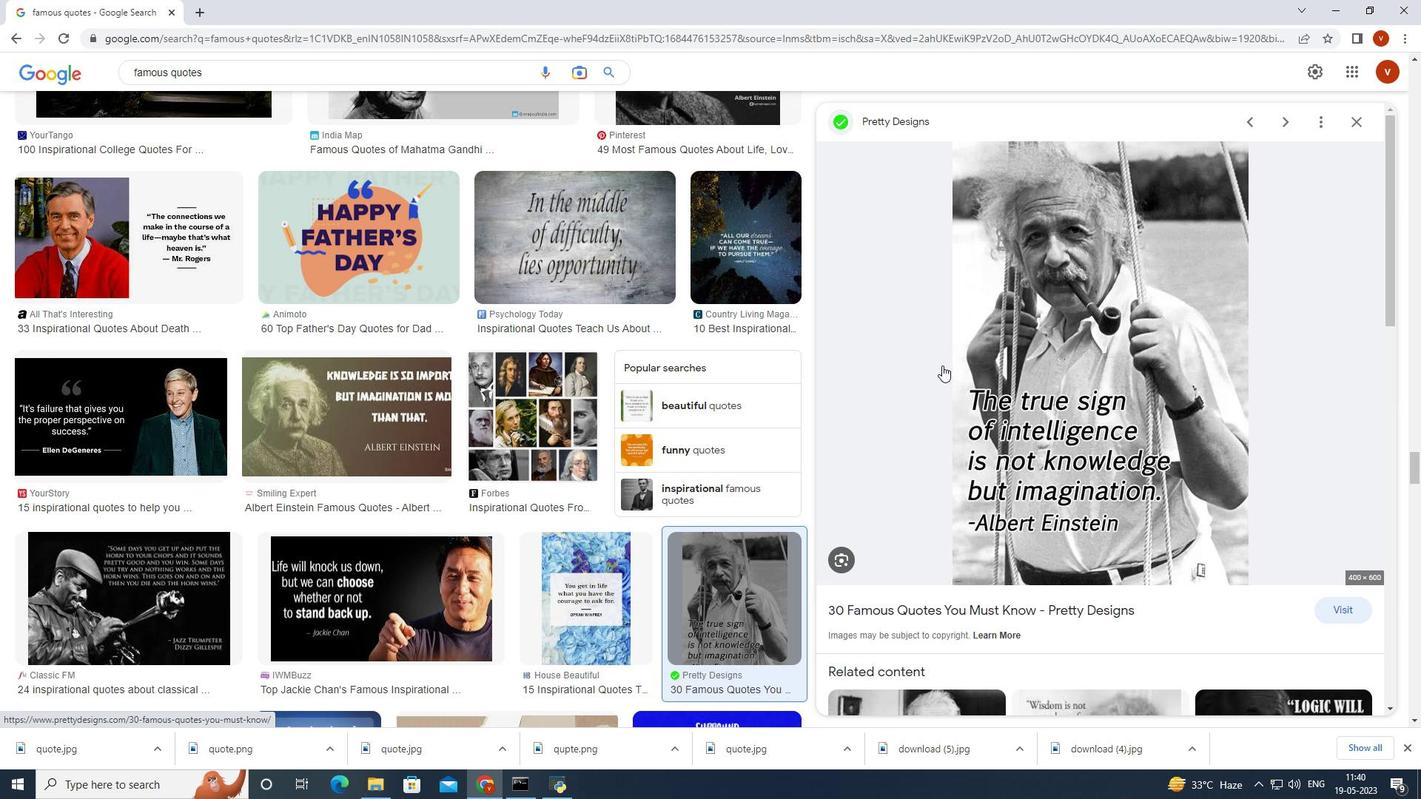 
Action: Mouse moved to (1185, 448)
Screenshot: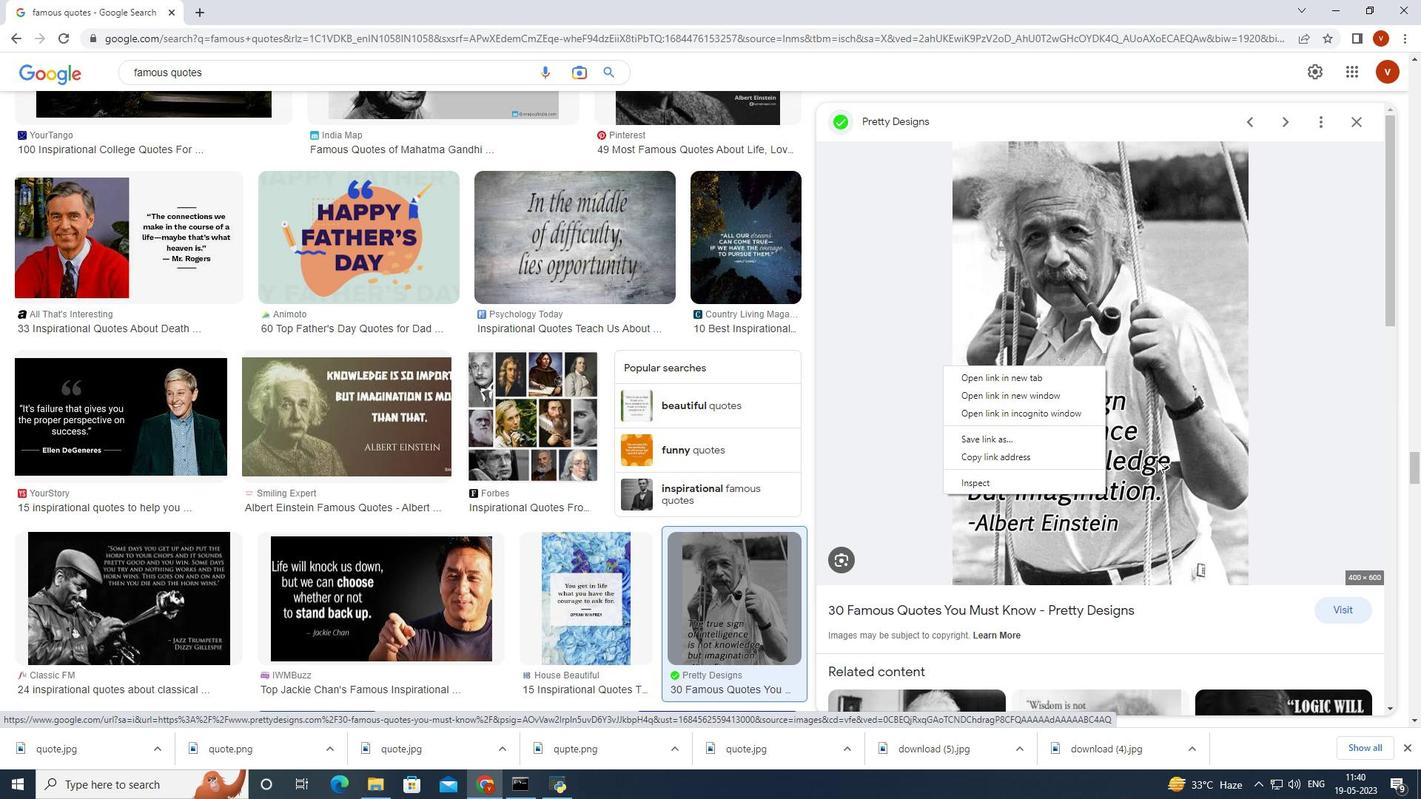 
Action: Mouse pressed right at (1185, 448)
Screenshot: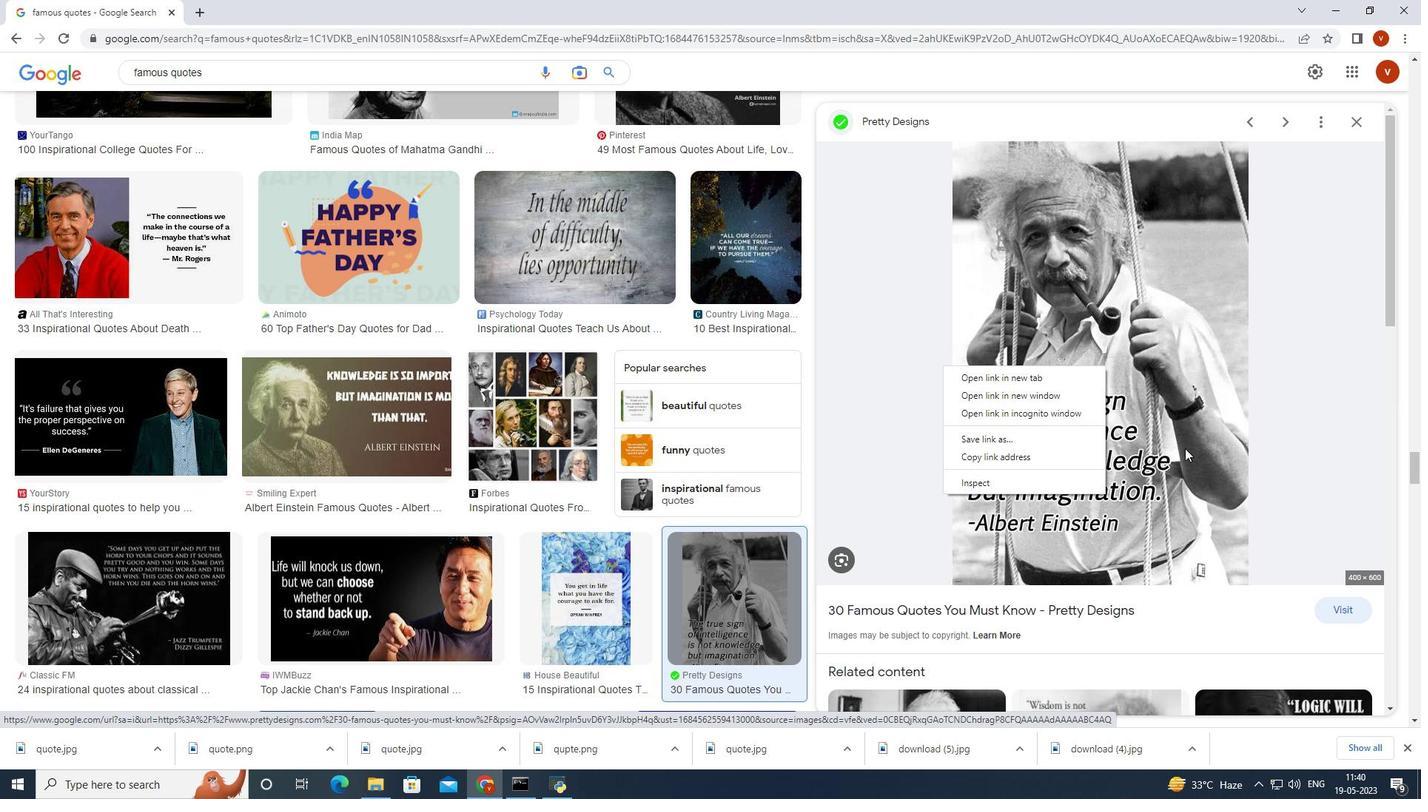 
Action: Mouse moved to (1179, 453)
Screenshot: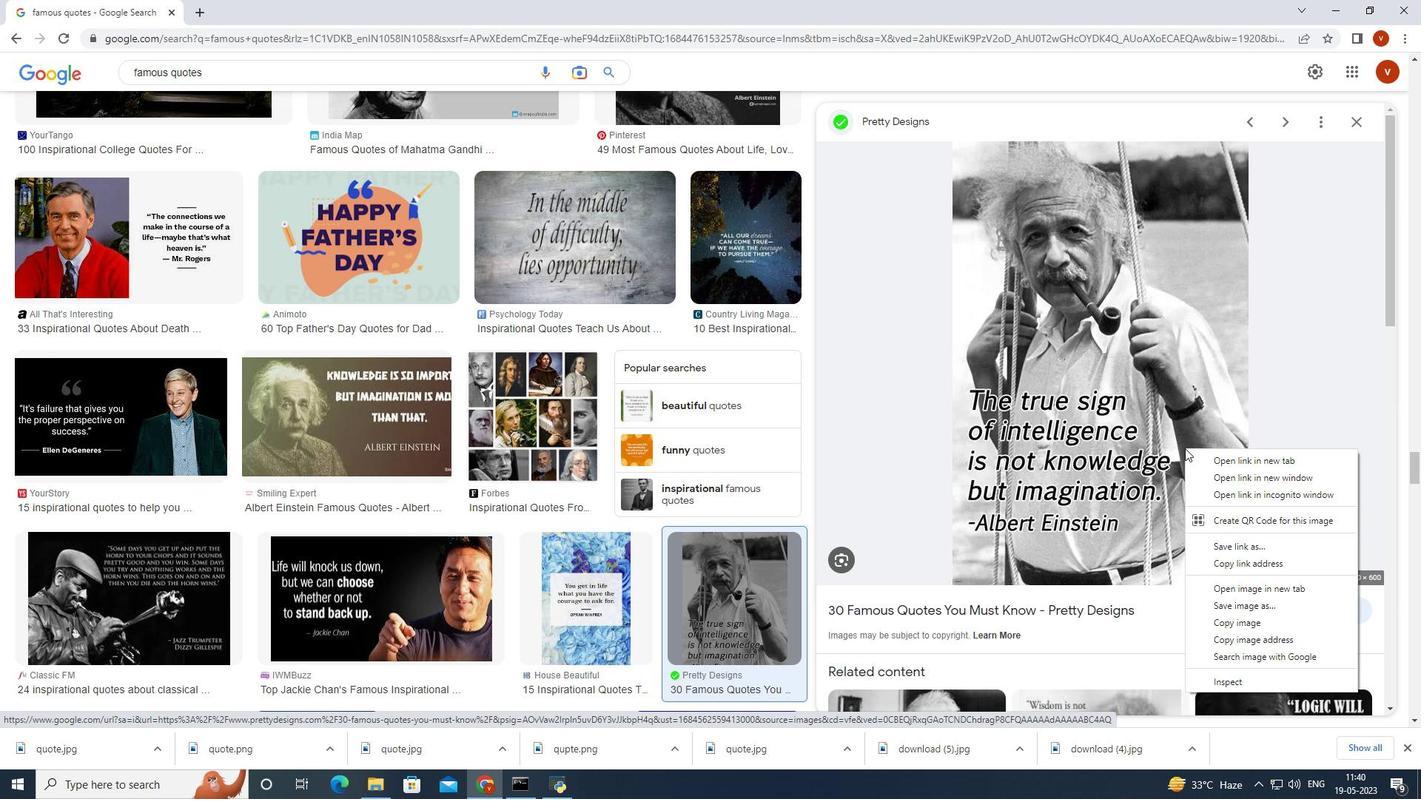 
Action: Key pressed <Key.right>
Screenshot: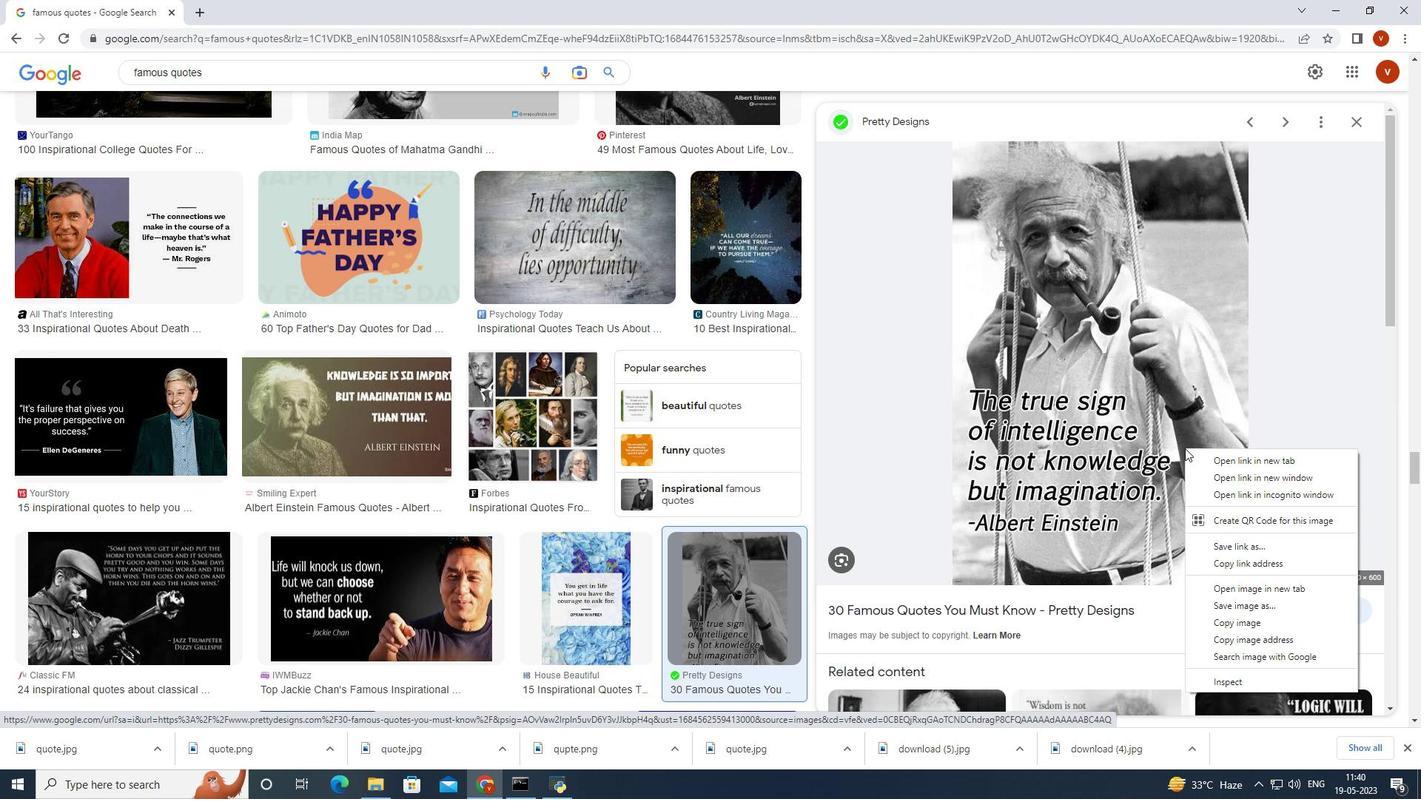 
Action: Mouse moved to (1132, 463)
Screenshot: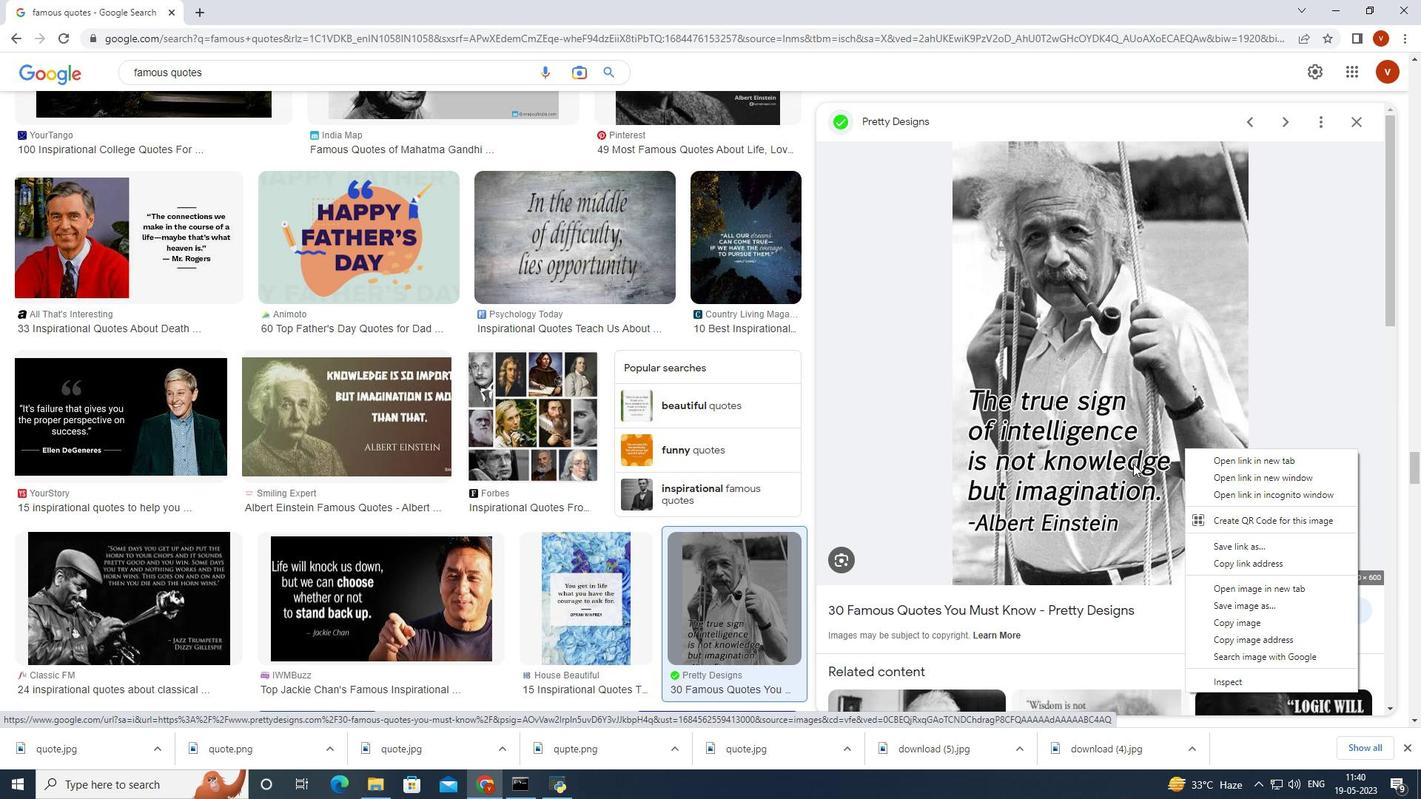 
Action: Mouse pressed left at (1132, 463)
Screenshot: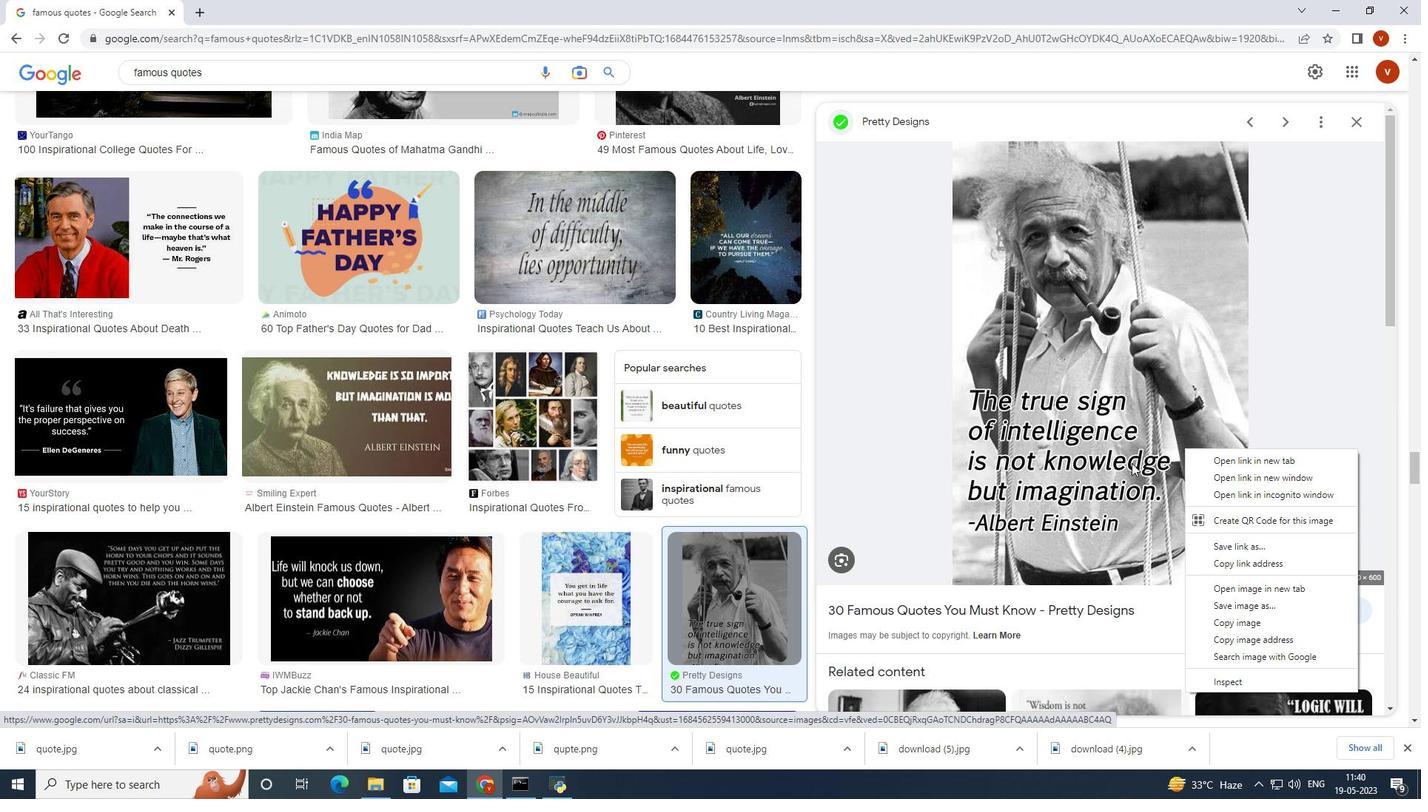 
Action: Key pressed <Key.right>
Screenshot: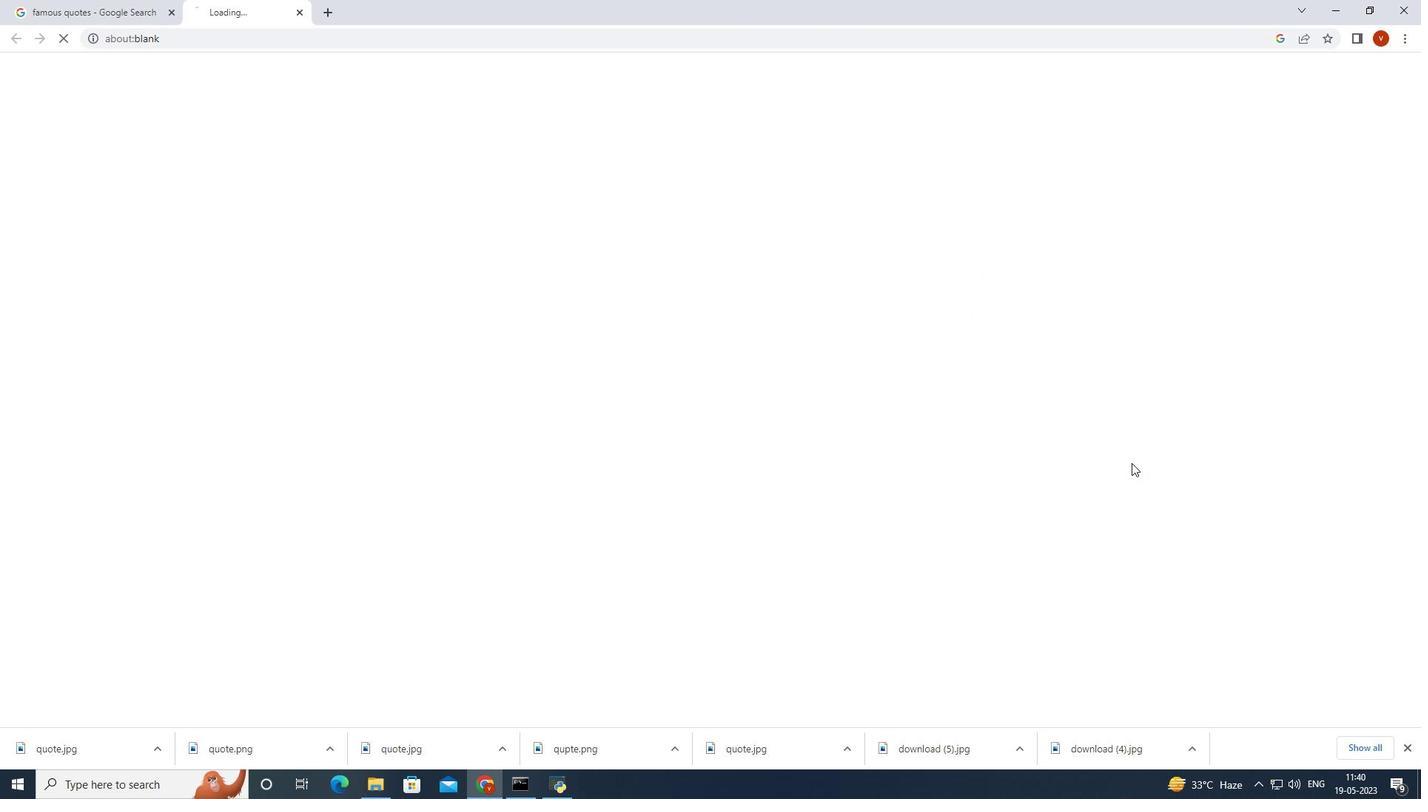 
Action: Mouse moved to (350, 14)
Screenshot: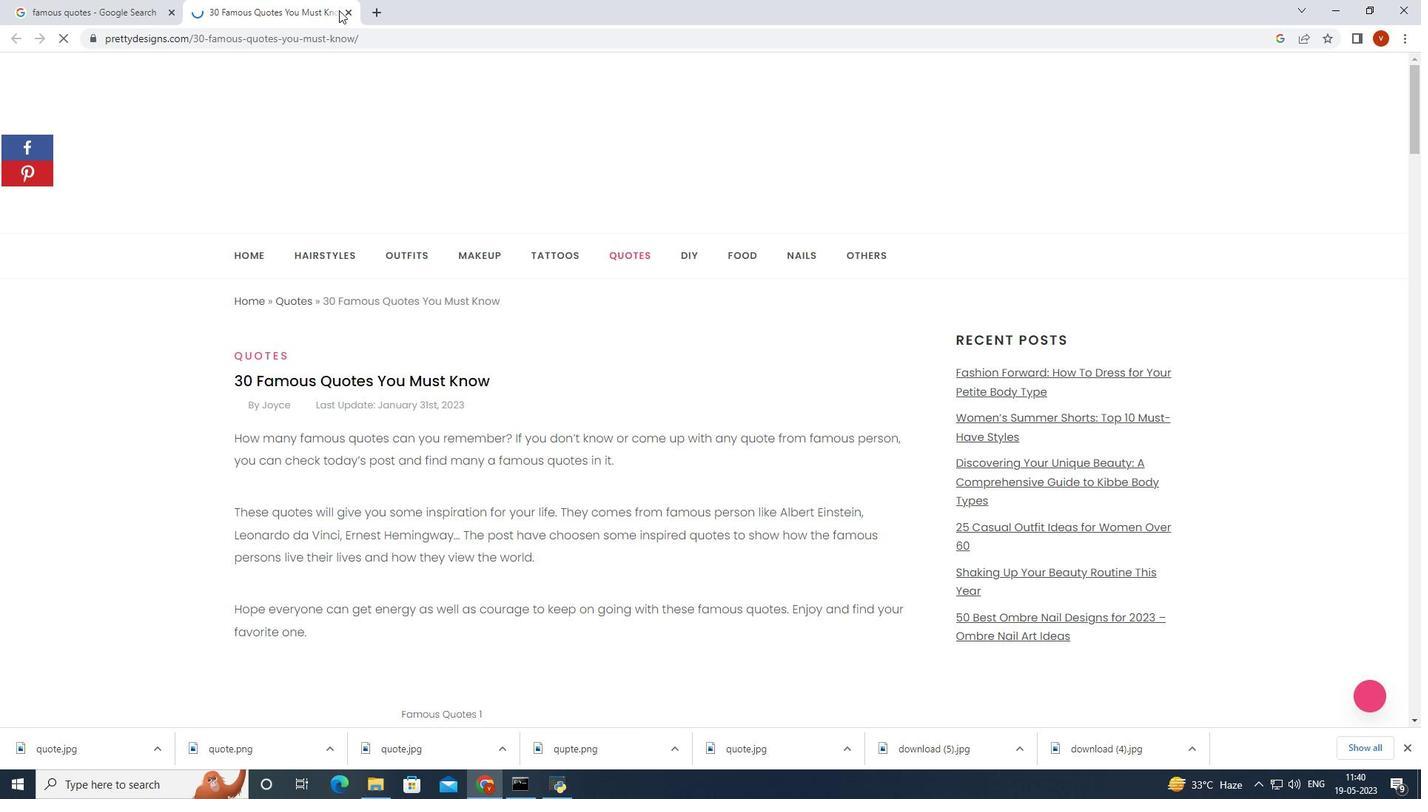 
Action: Mouse pressed left at (350, 14)
Screenshot: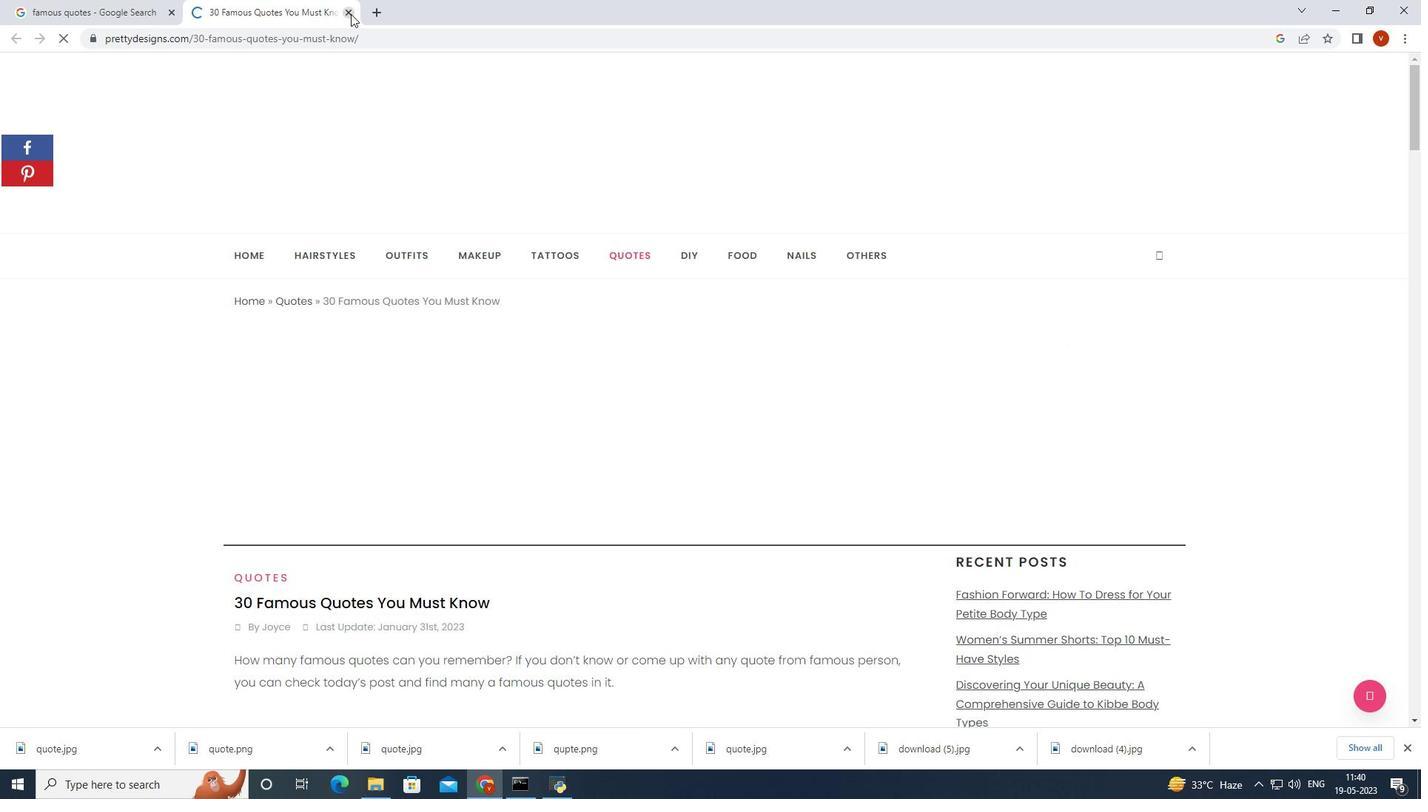 
Action: Mouse moved to (599, 176)
Screenshot: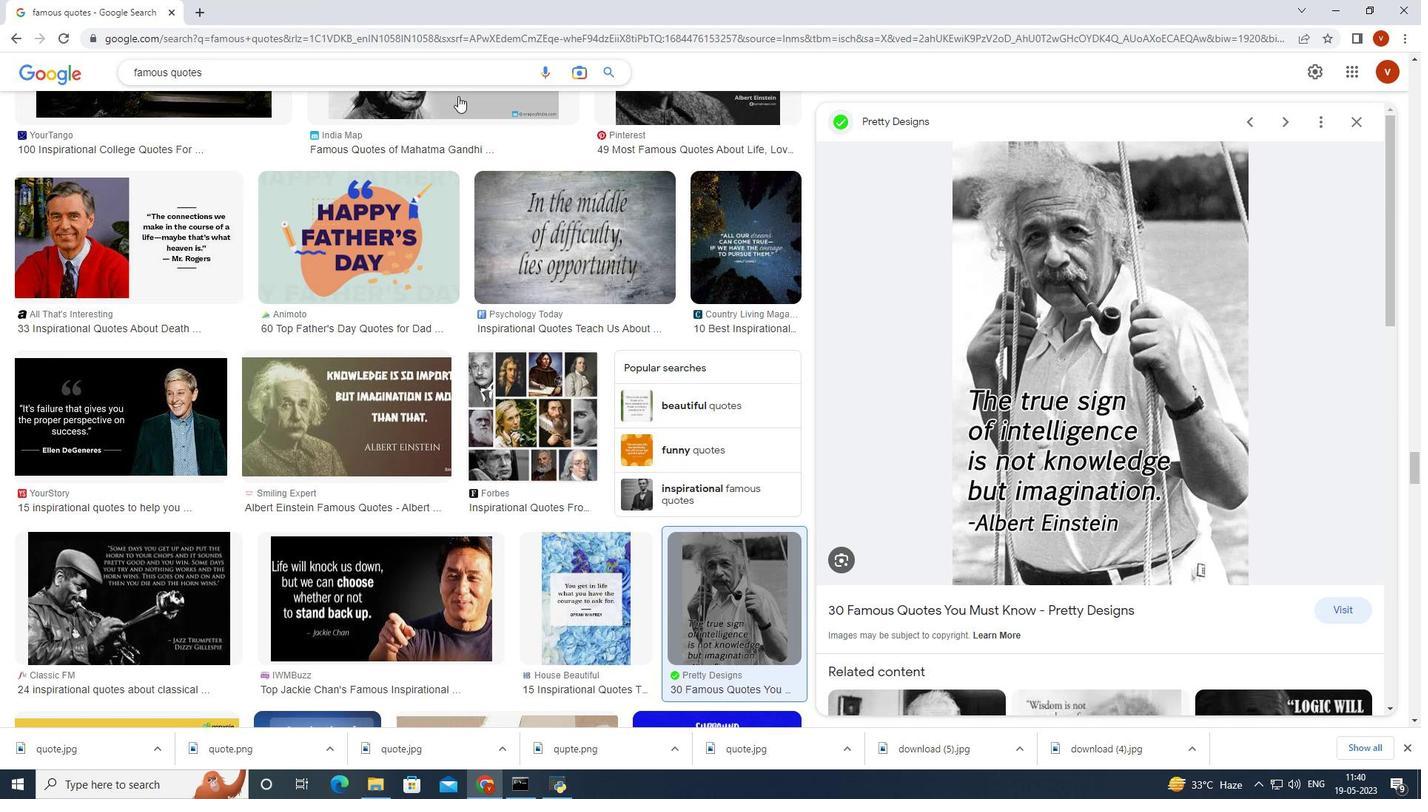 
Action: Key pressed <Key.right>
Screenshot: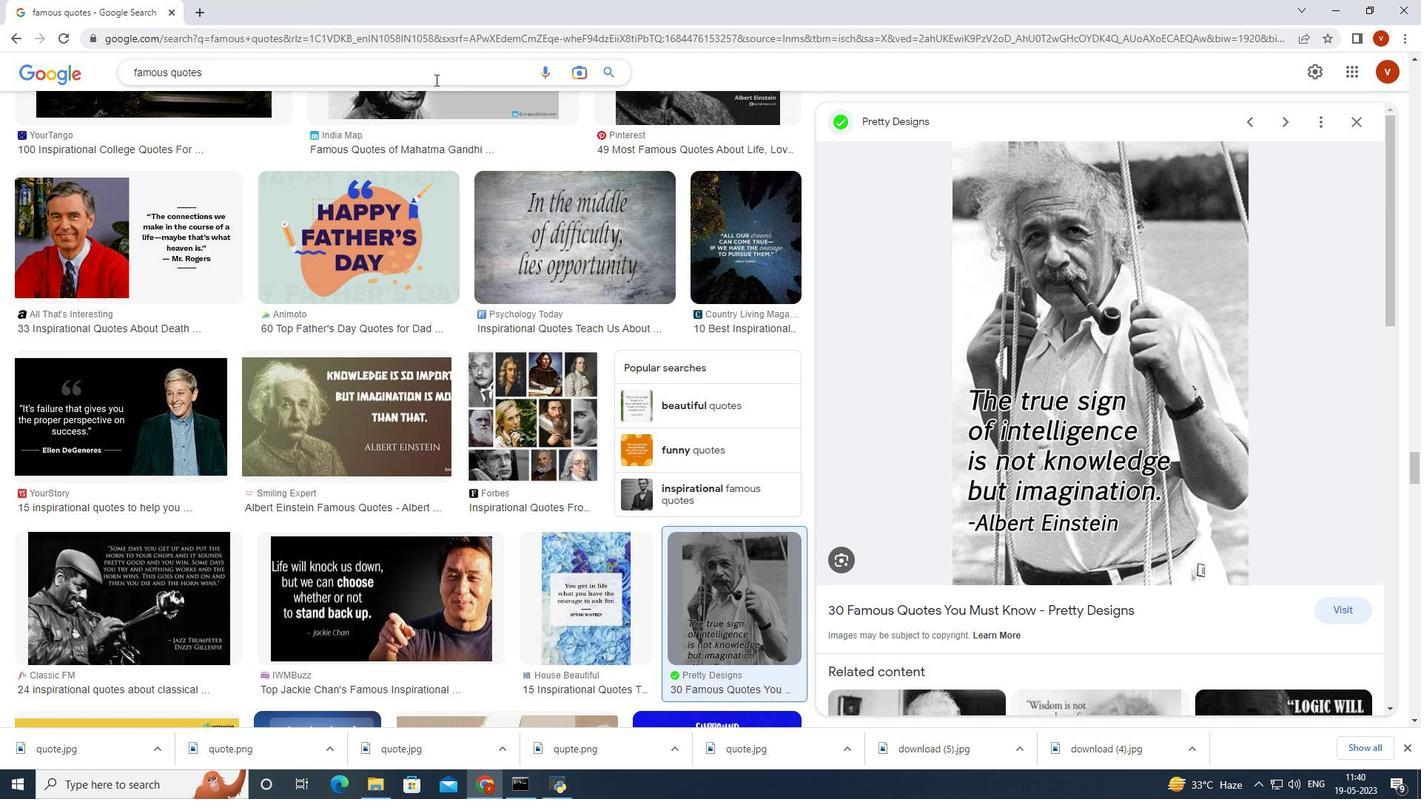 
Action: Mouse moved to (1070, 290)
Screenshot: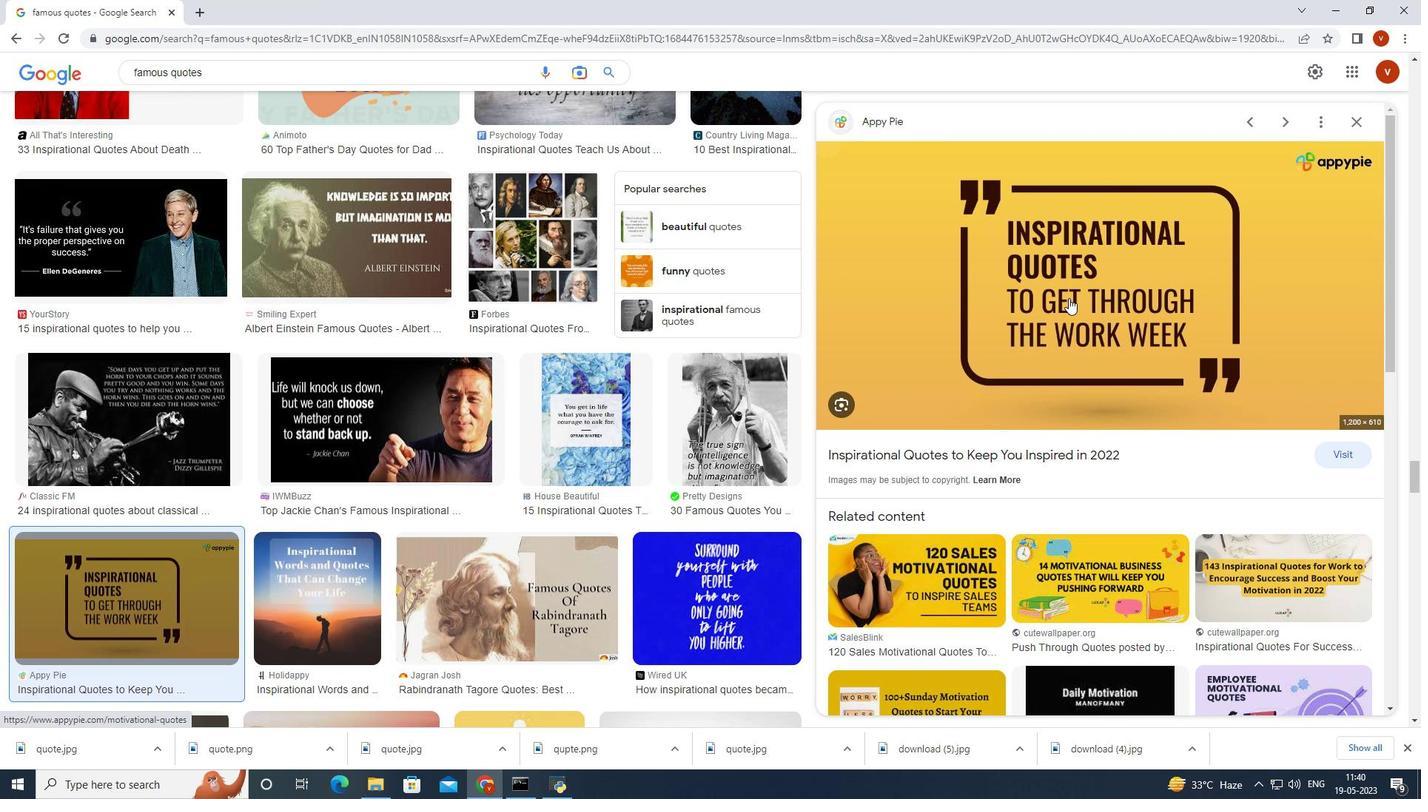 
Action: Key pressed <Key.right>
Screenshot: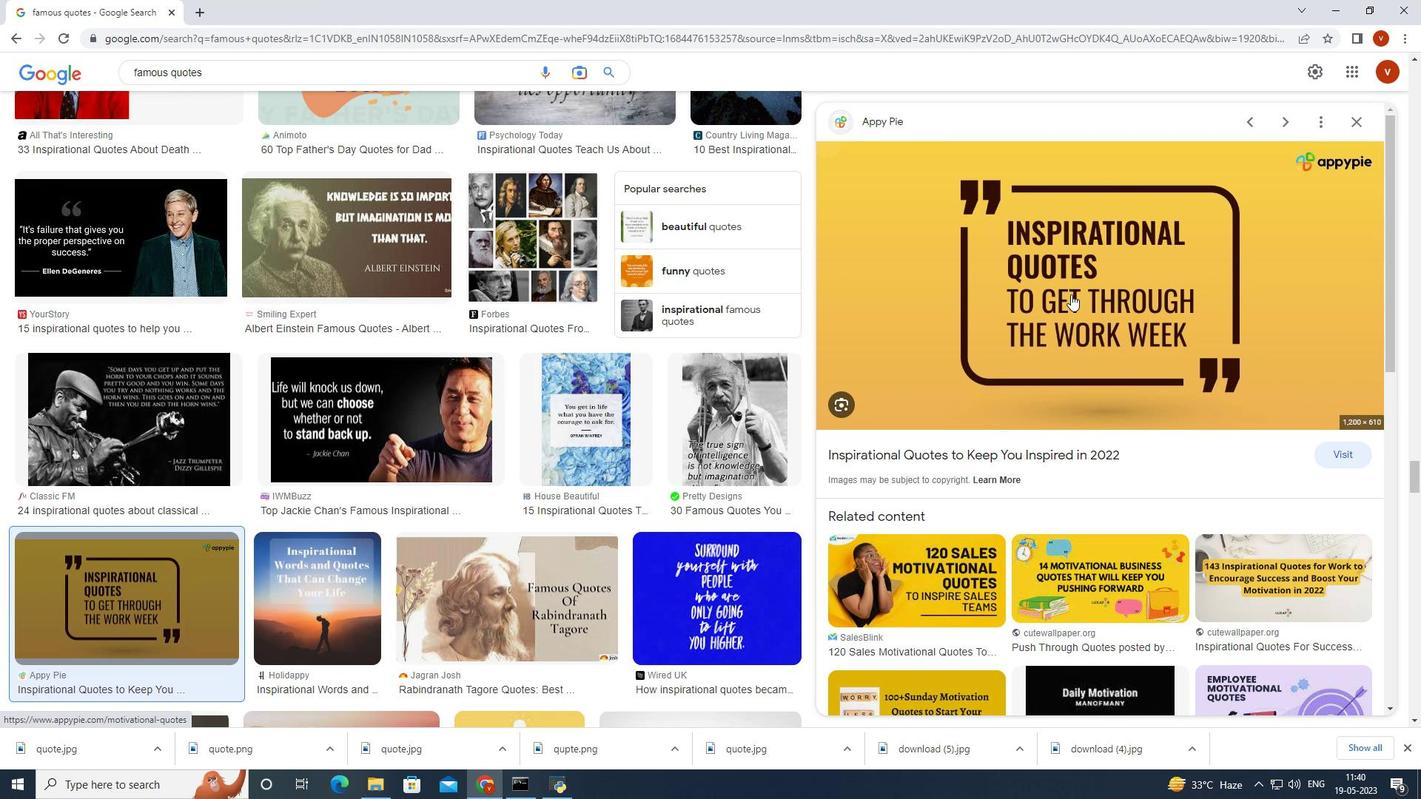
Action: Mouse moved to (1057, 283)
Screenshot: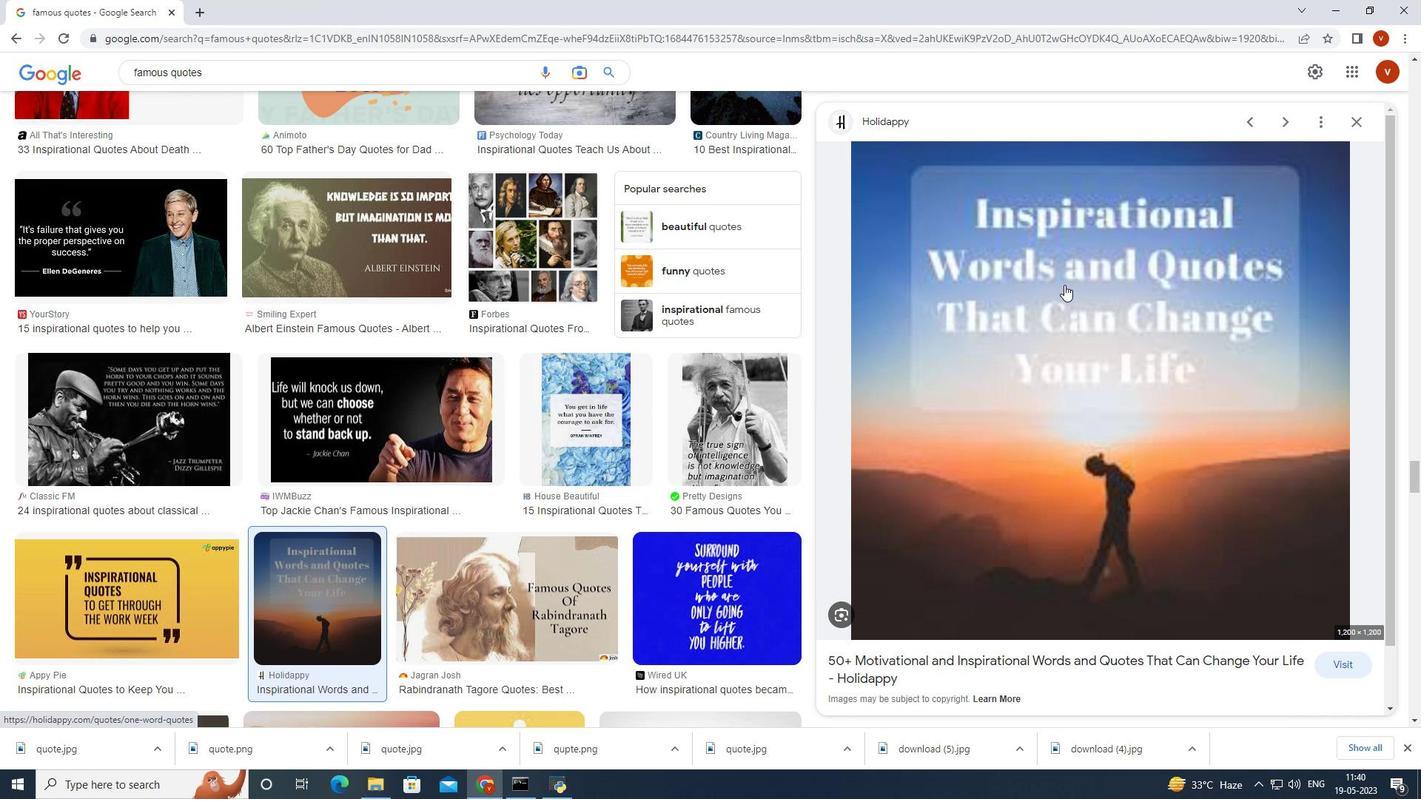 
Action: Key pressed <Key.right><Key.right>
Screenshot: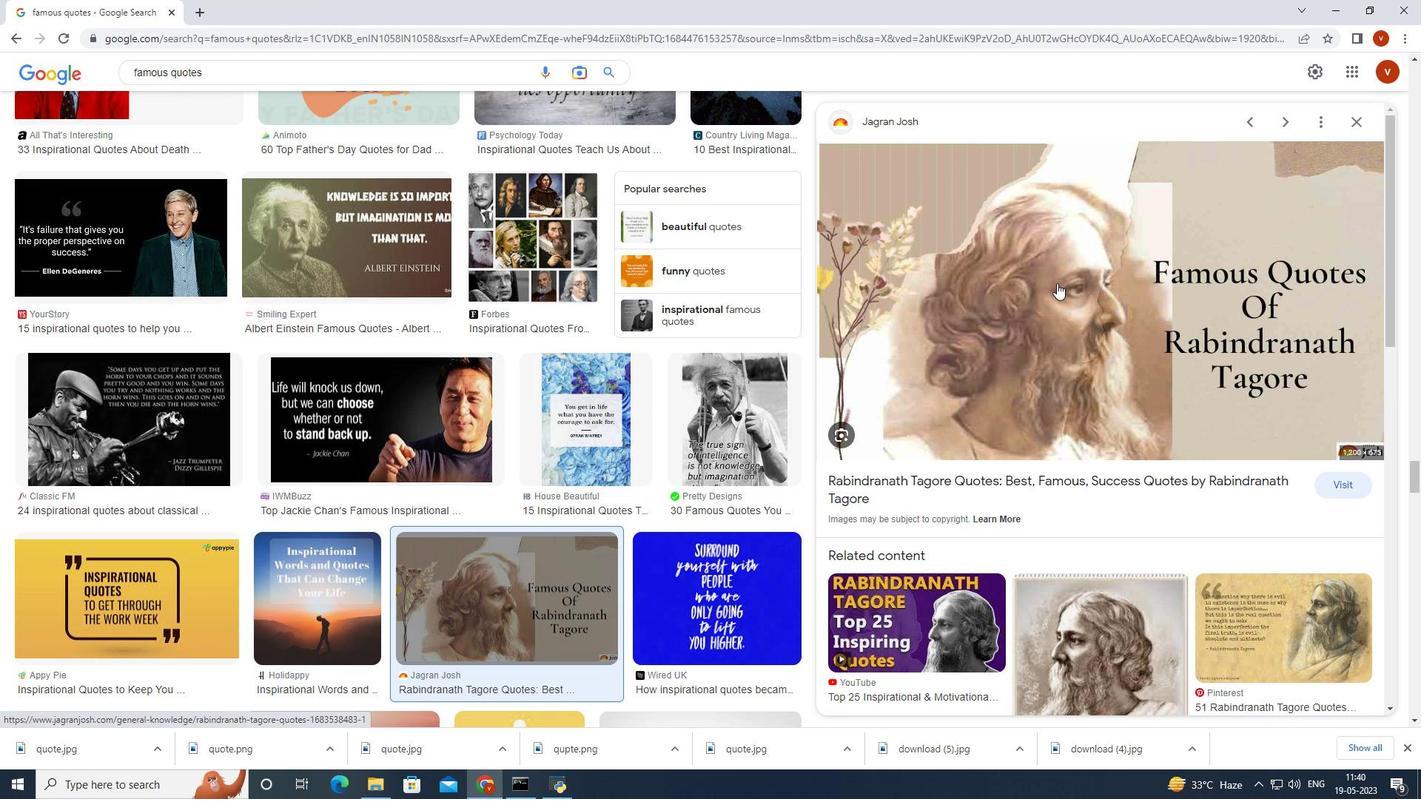 
Action: Mouse moved to (1055, 284)
Screenshot: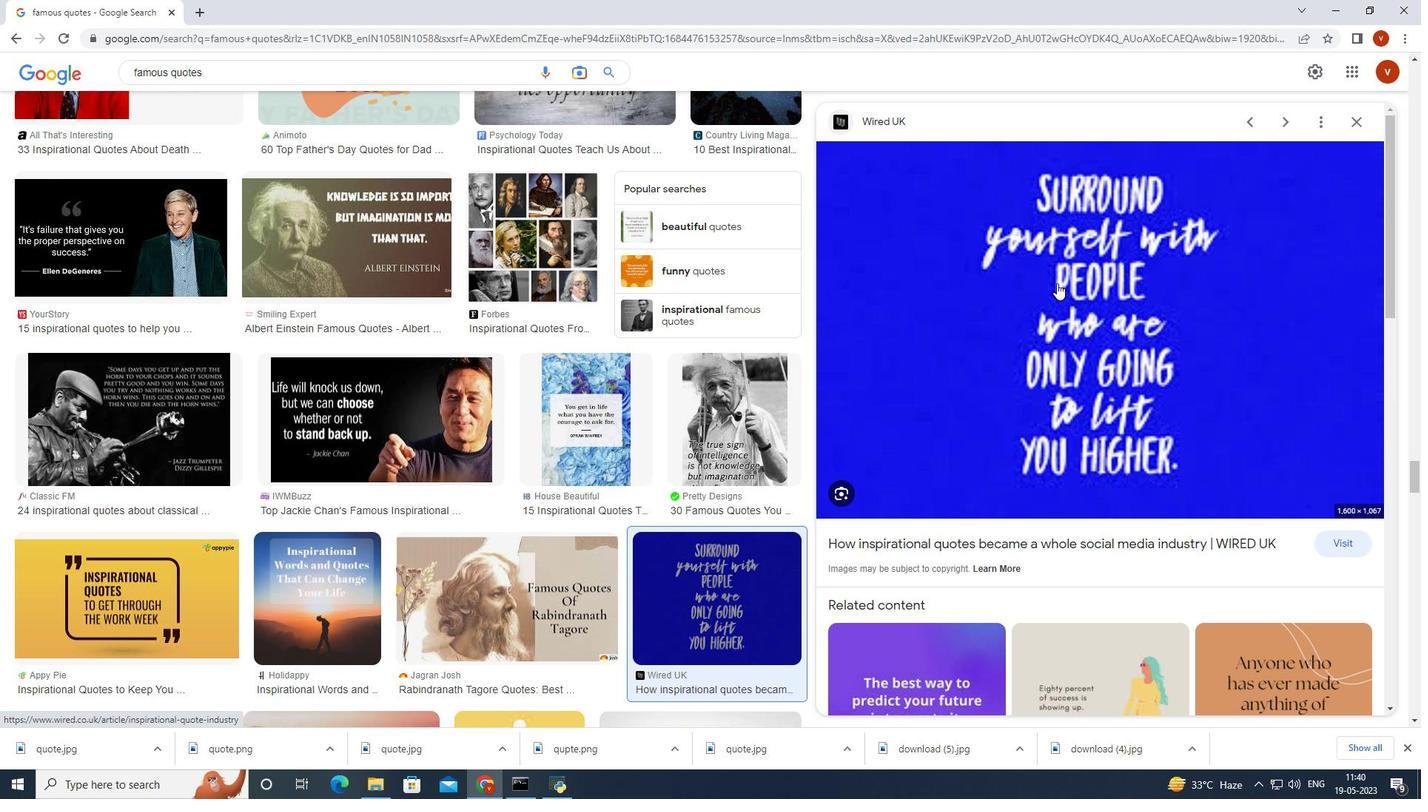 
Action: Mouse pressed right at (1055, 284)
Screenshot: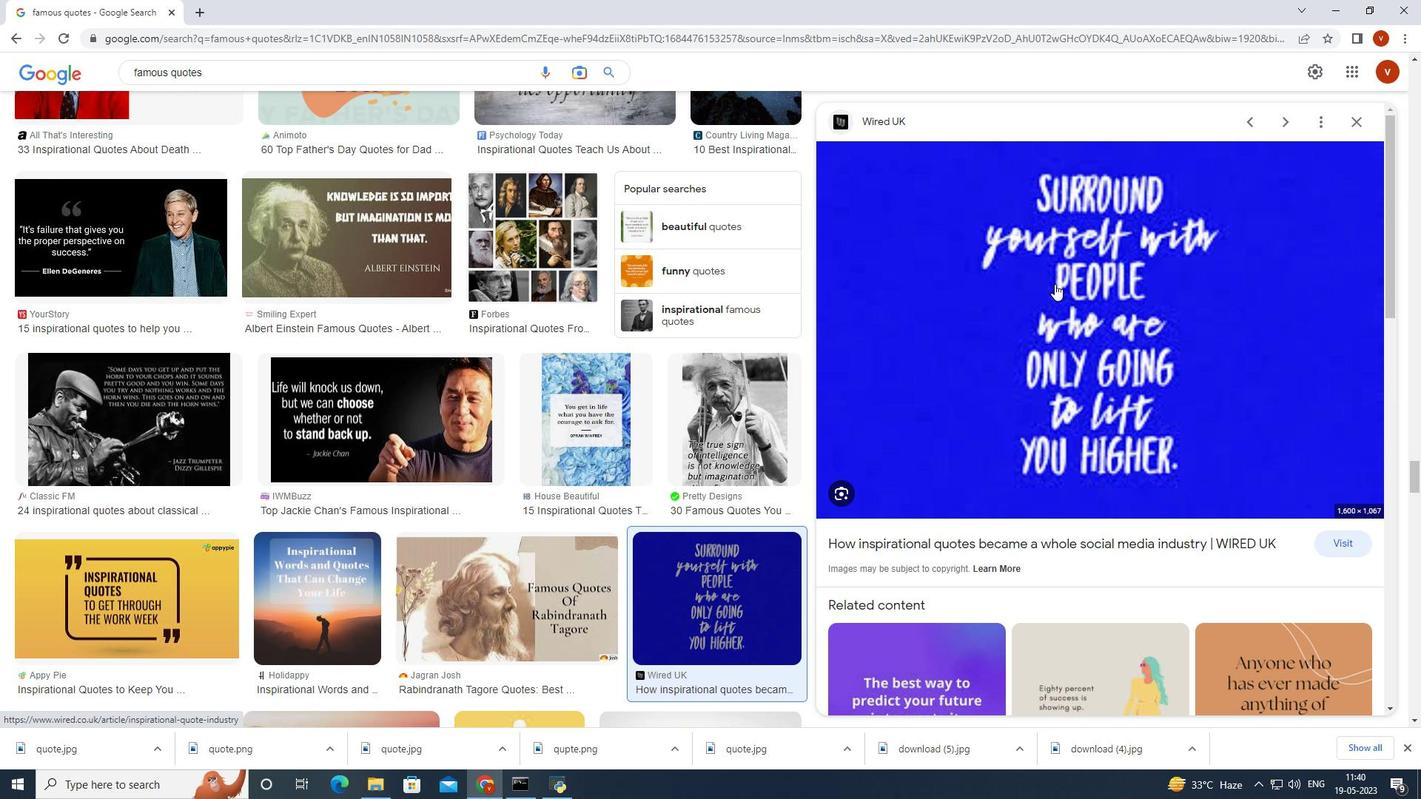 
Action: Mouse moved to (1105, 435)
Screenshot: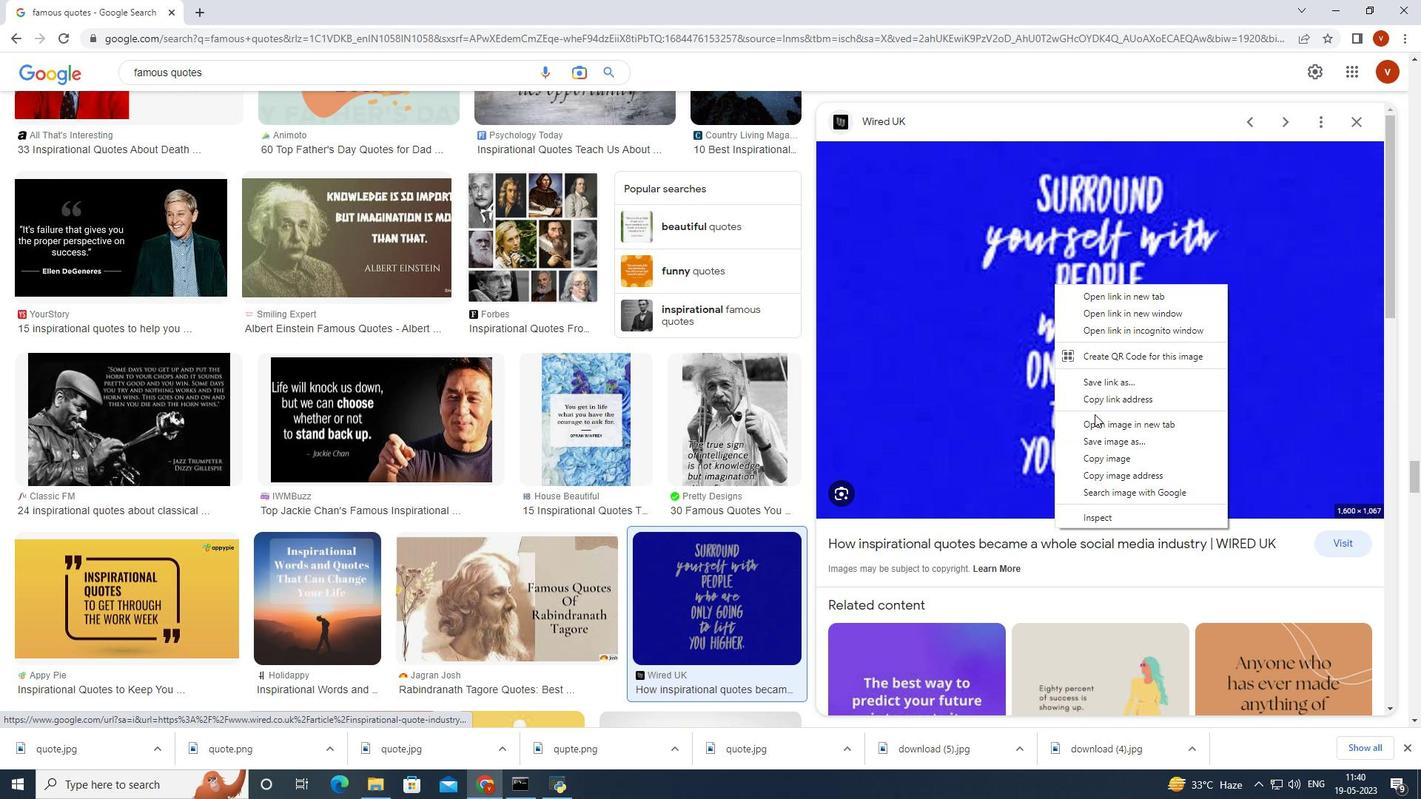 
Action: Mouse pressed left at (1105, 435)
Screenshot: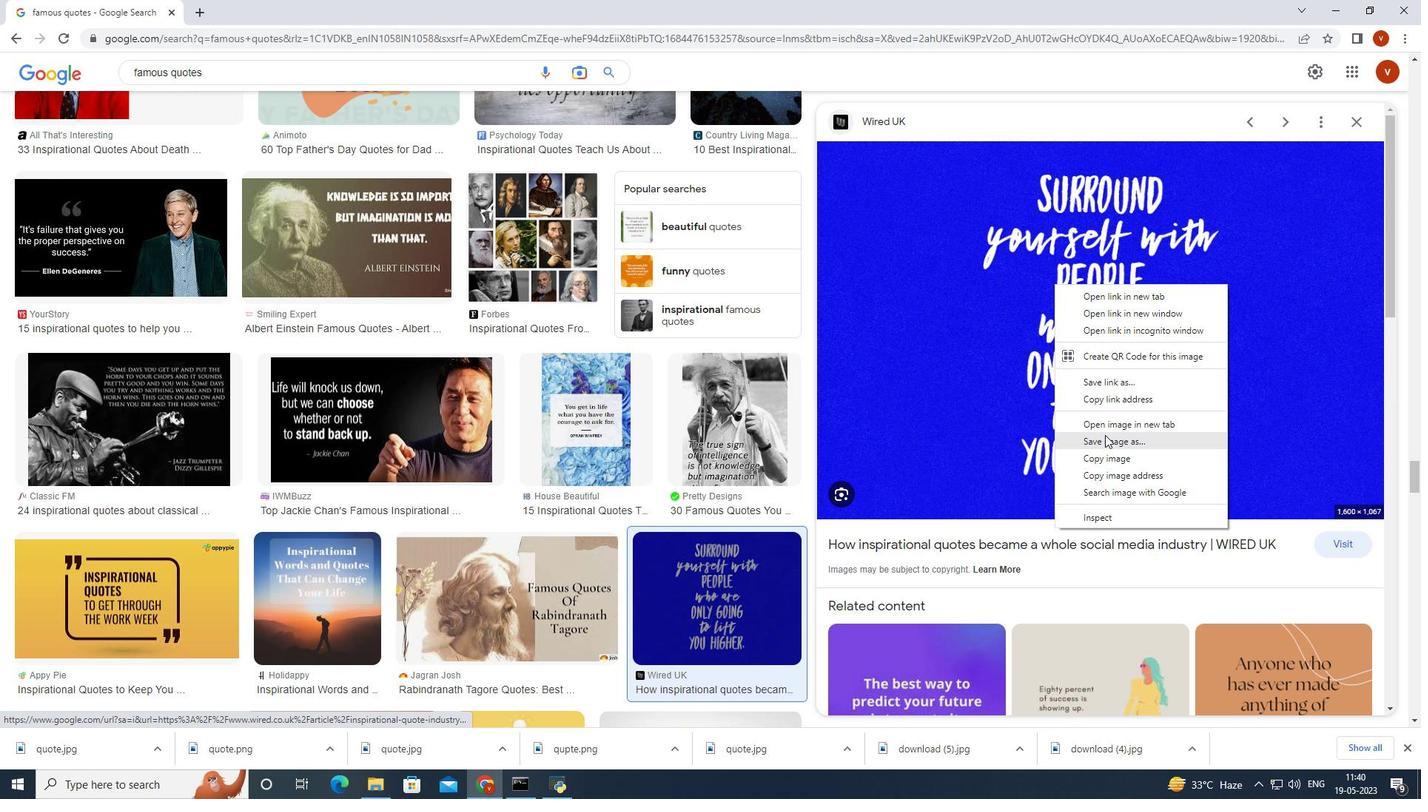 
Action: Mouse moved to (1067, 298)
Screenshot: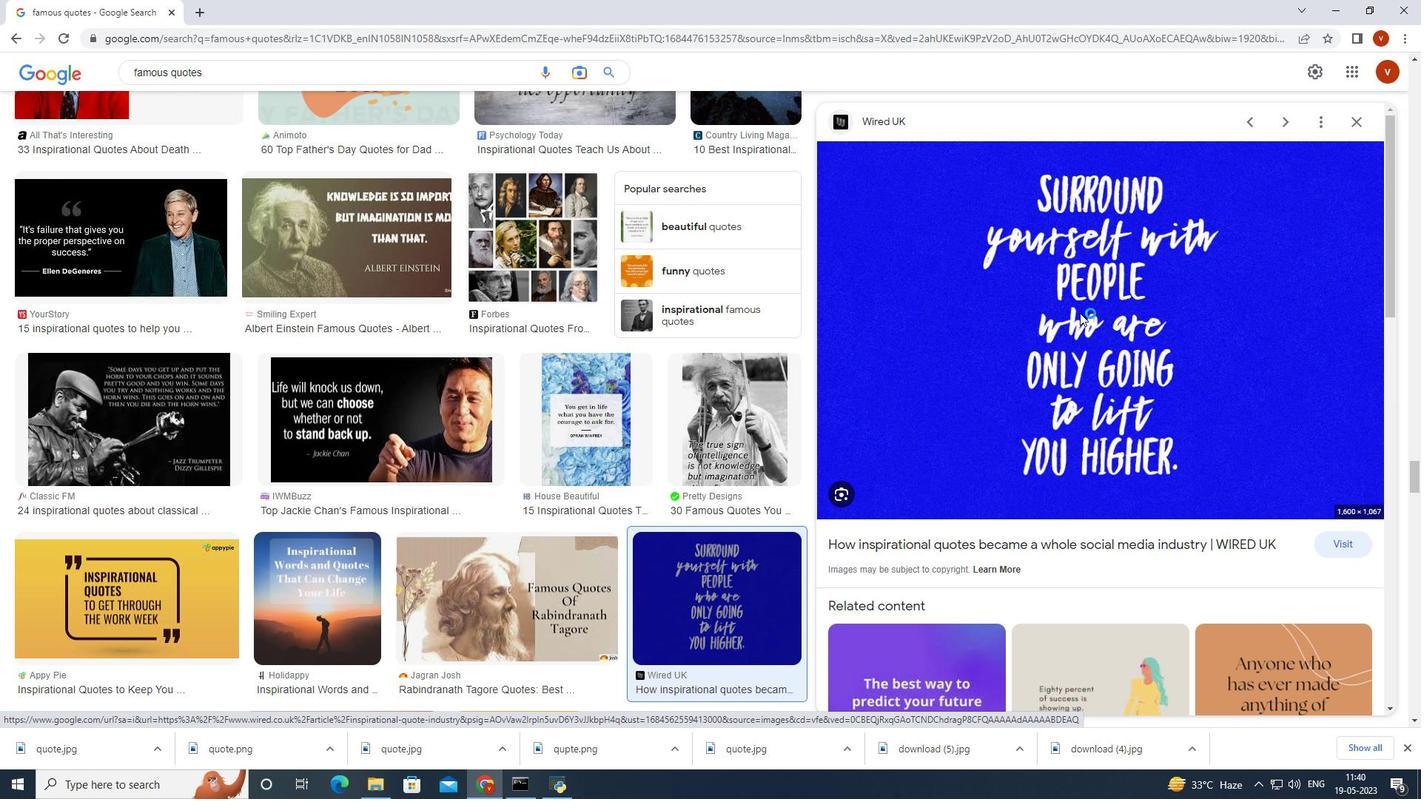 
Action: Key pressed qupte.pm<Key.backspace>ng
Screenshot: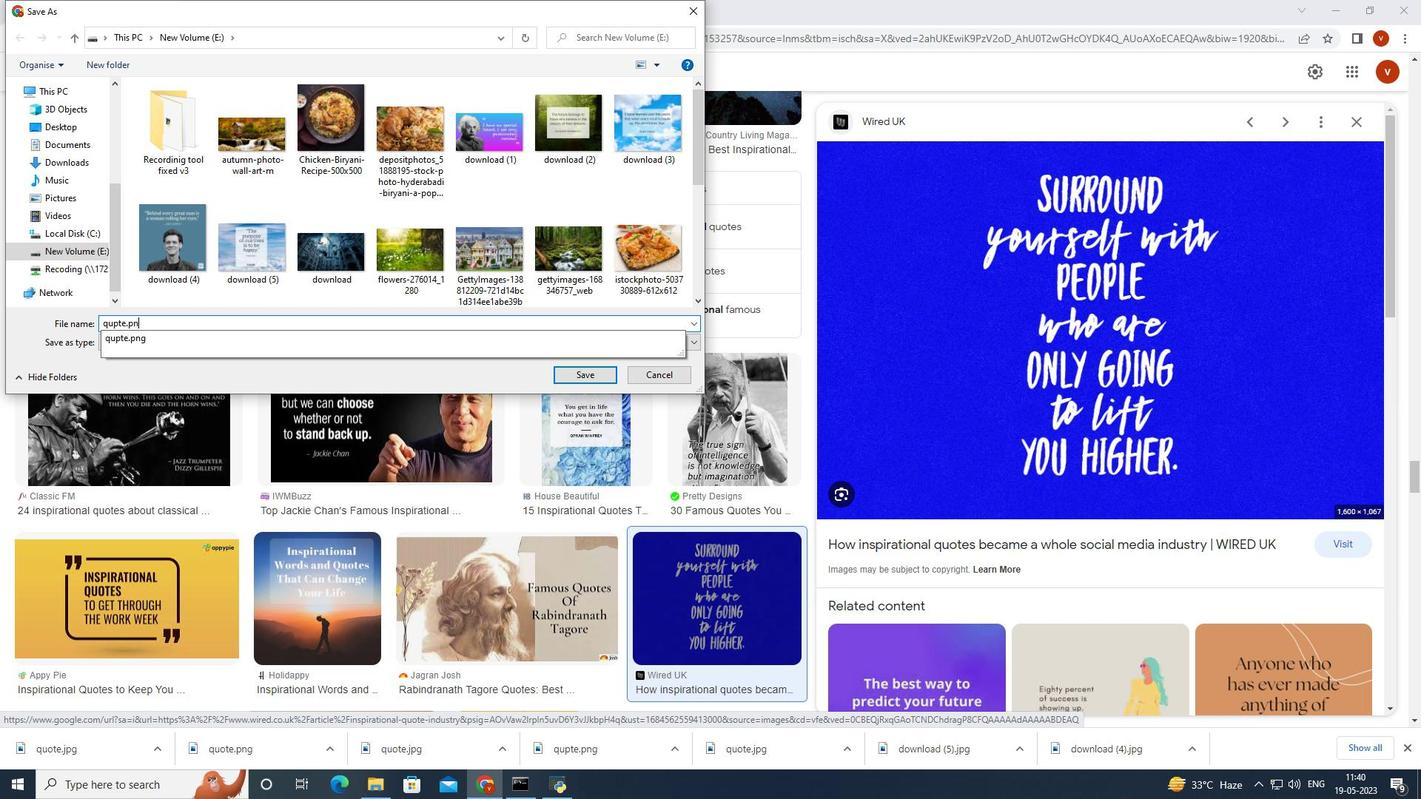 
Action: Mouse moved to (601, 374)
Screenshot: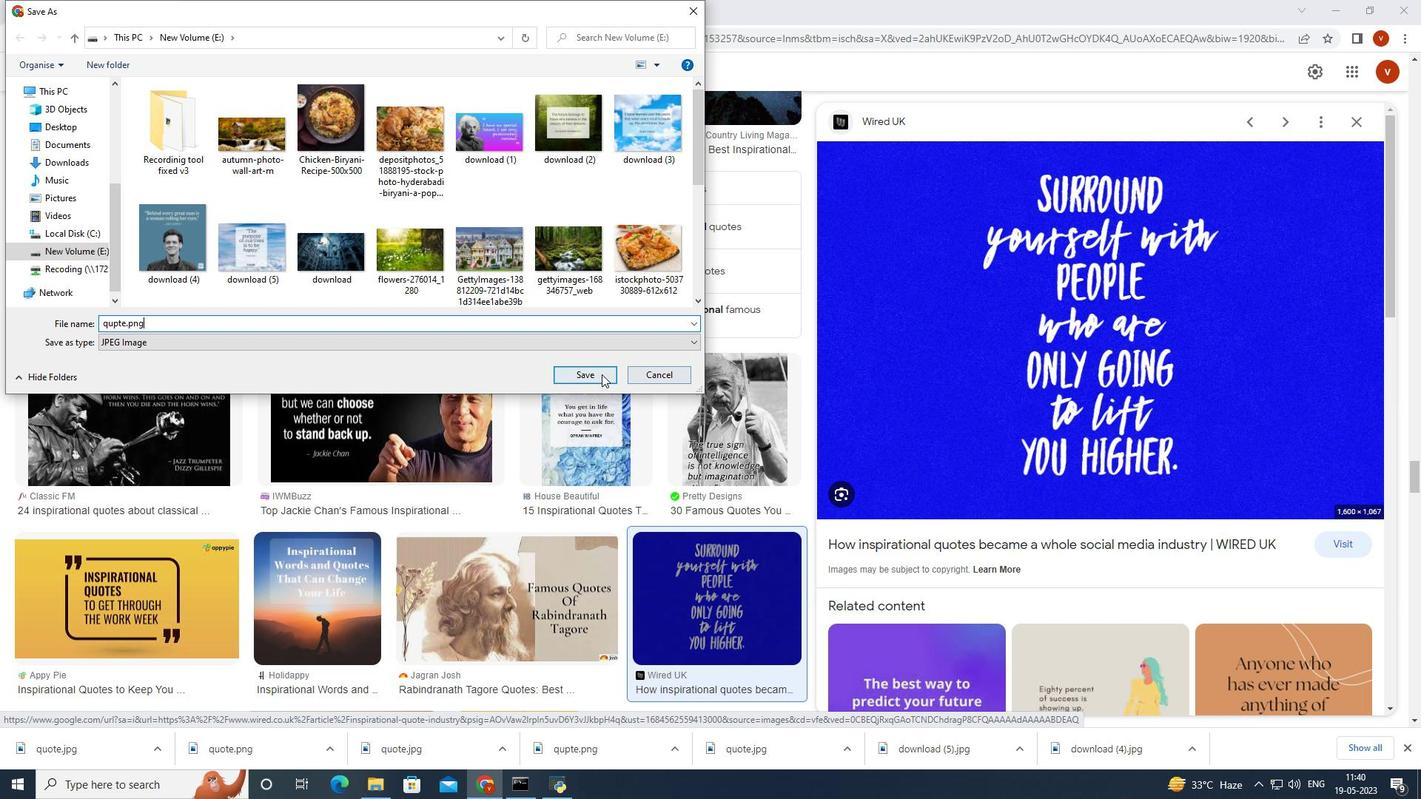 
Action: Mouse pressed left at (601, 374)
Screenshot: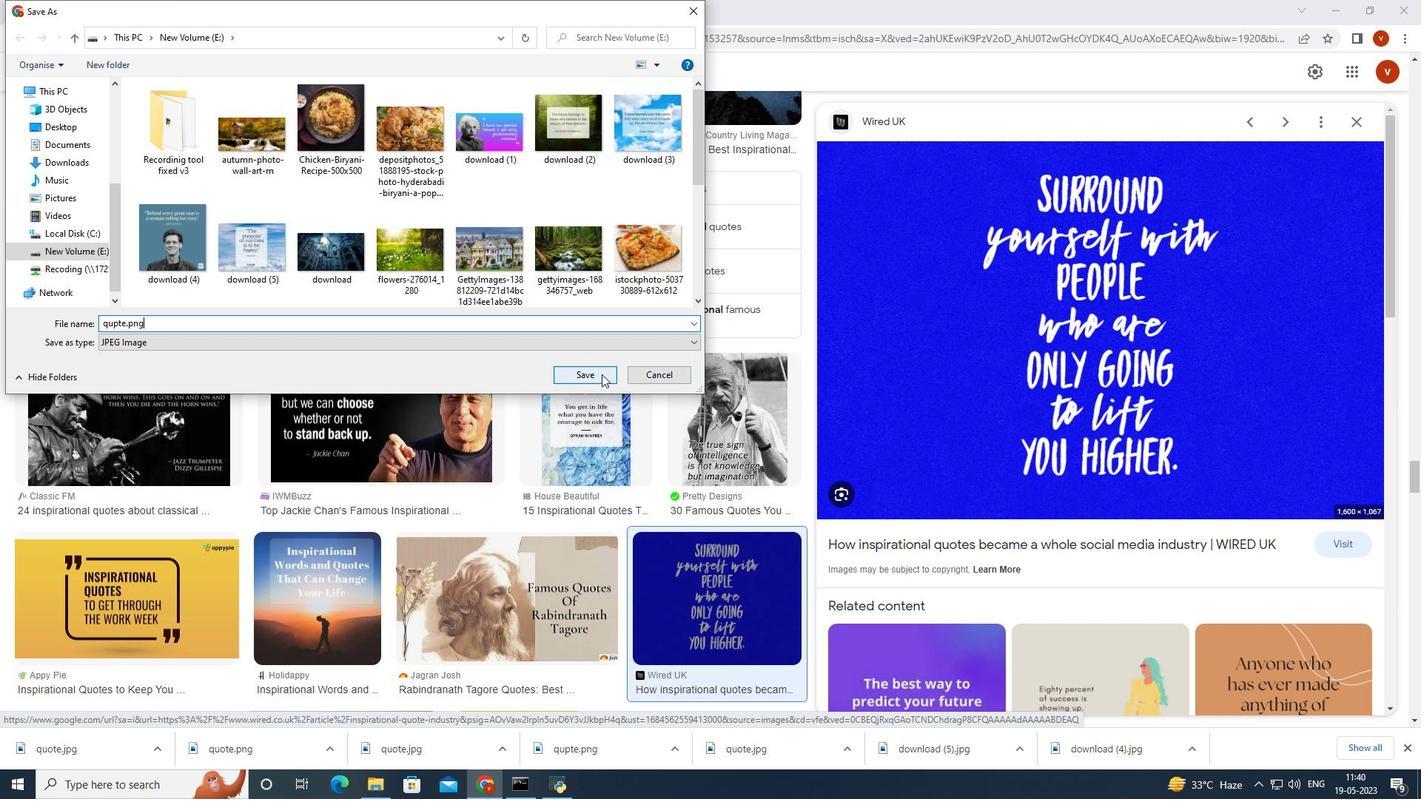 
Action: Mouse moved to (759, 398)
Screenshot: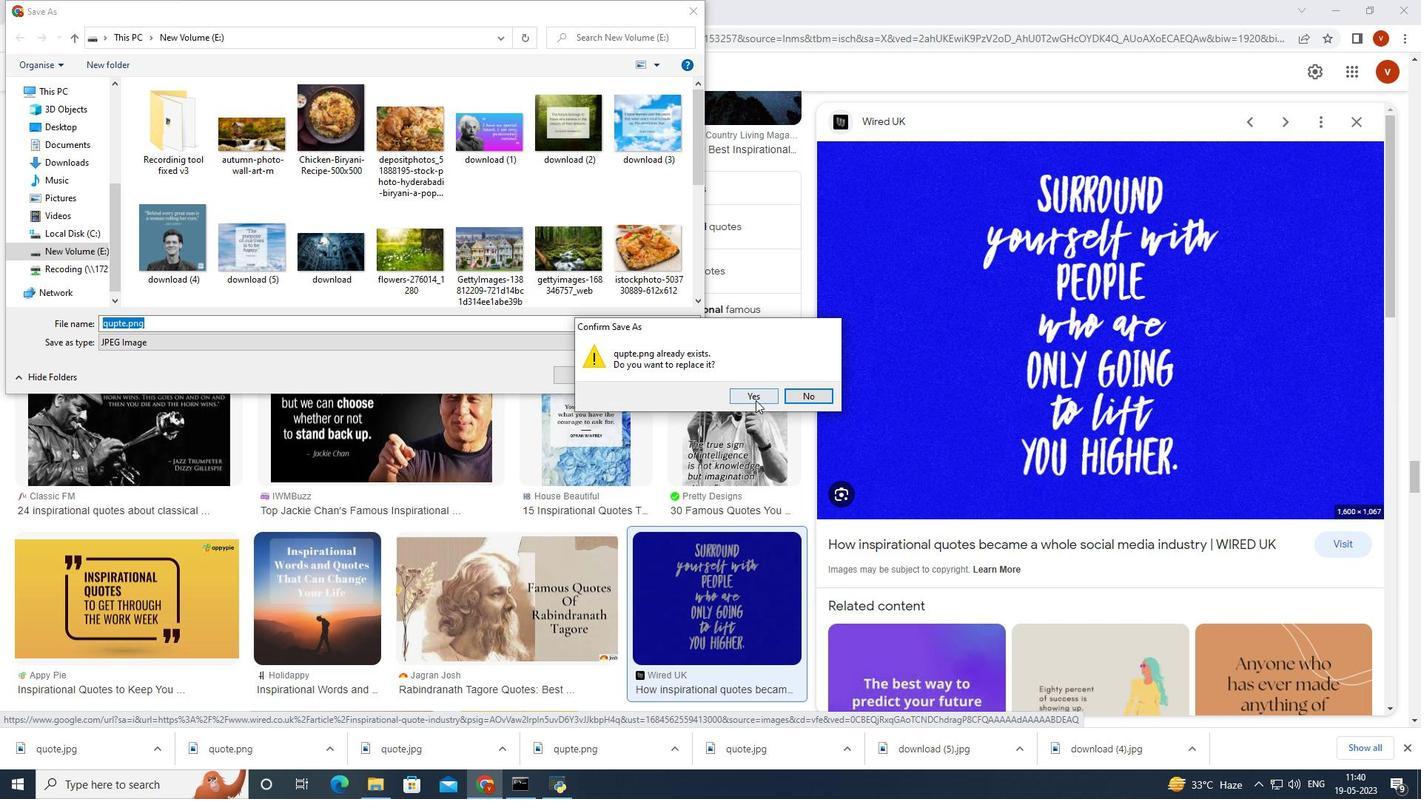 
Action: Mouse pressed left at (759, 398)
Screenshot: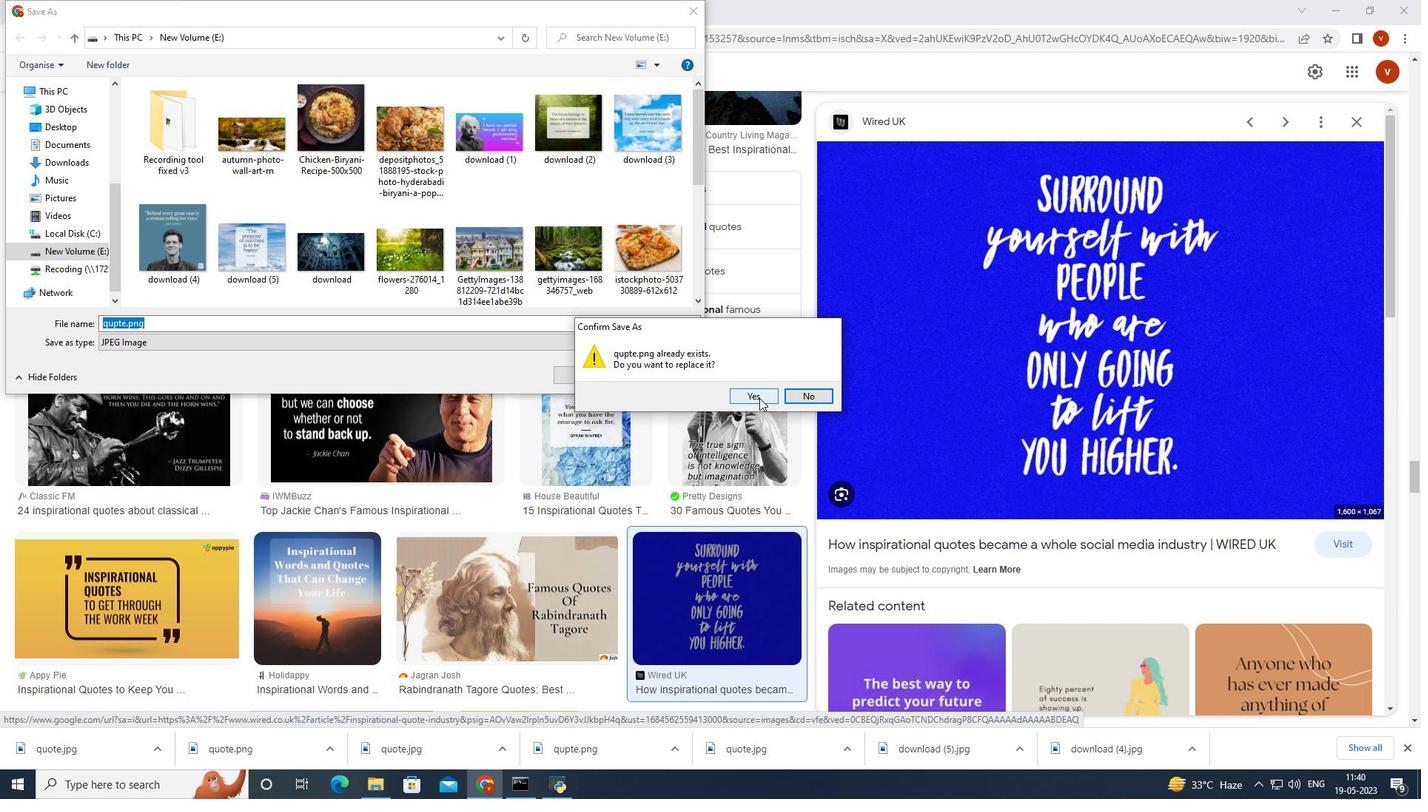
Action: Mouse moved to (1247, 25)
Screenshot: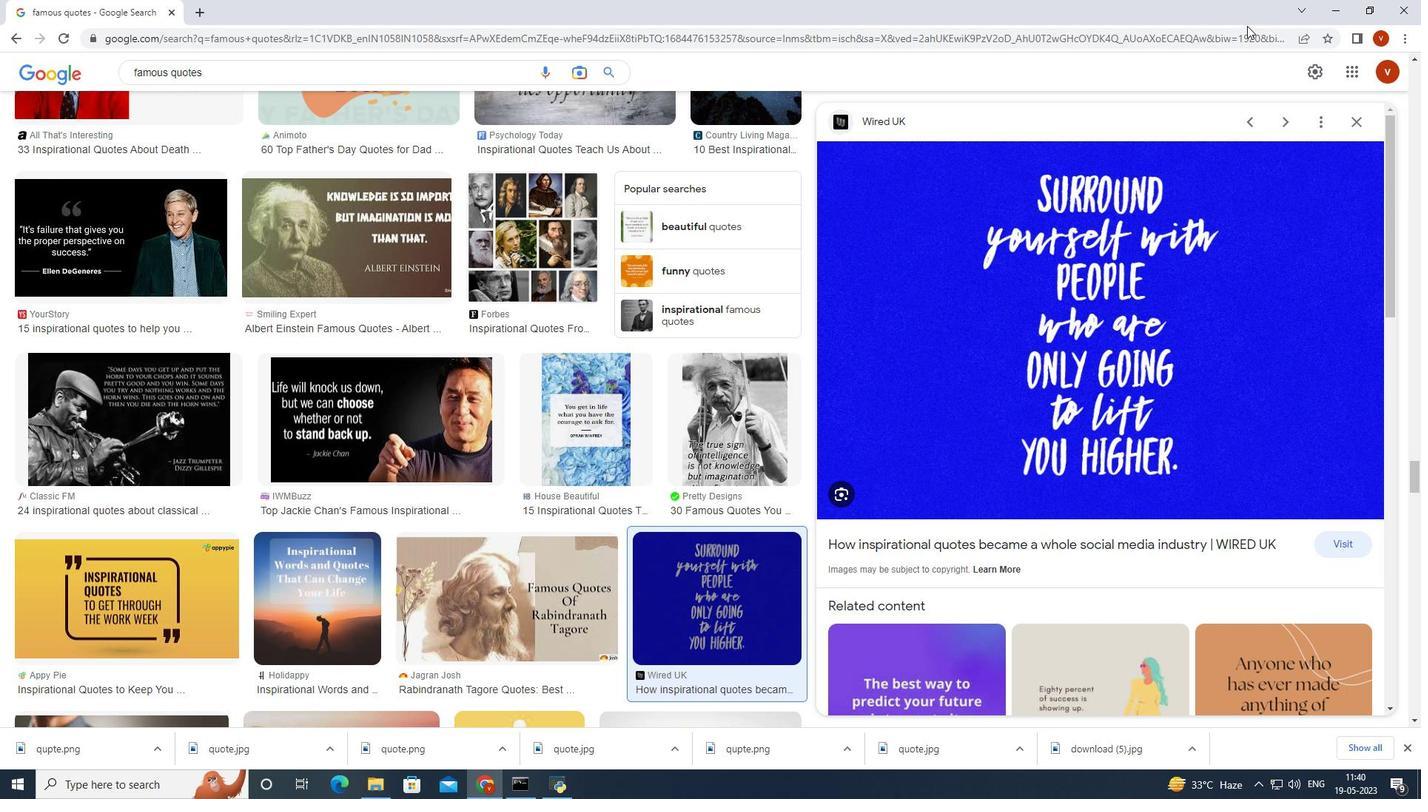 
